Task: Buy 2 Pant Sets of size 32 for Baby Boys from Clothing section under best seller category for shipping address: Cameron White, 1980 Tibbs Avenue, Plains, Montana 59859, Cell Number 4068267954. Pay from credit card ending with 2005, CVV 3321
Action: Mouse moved to (267, 84)
Screenshot: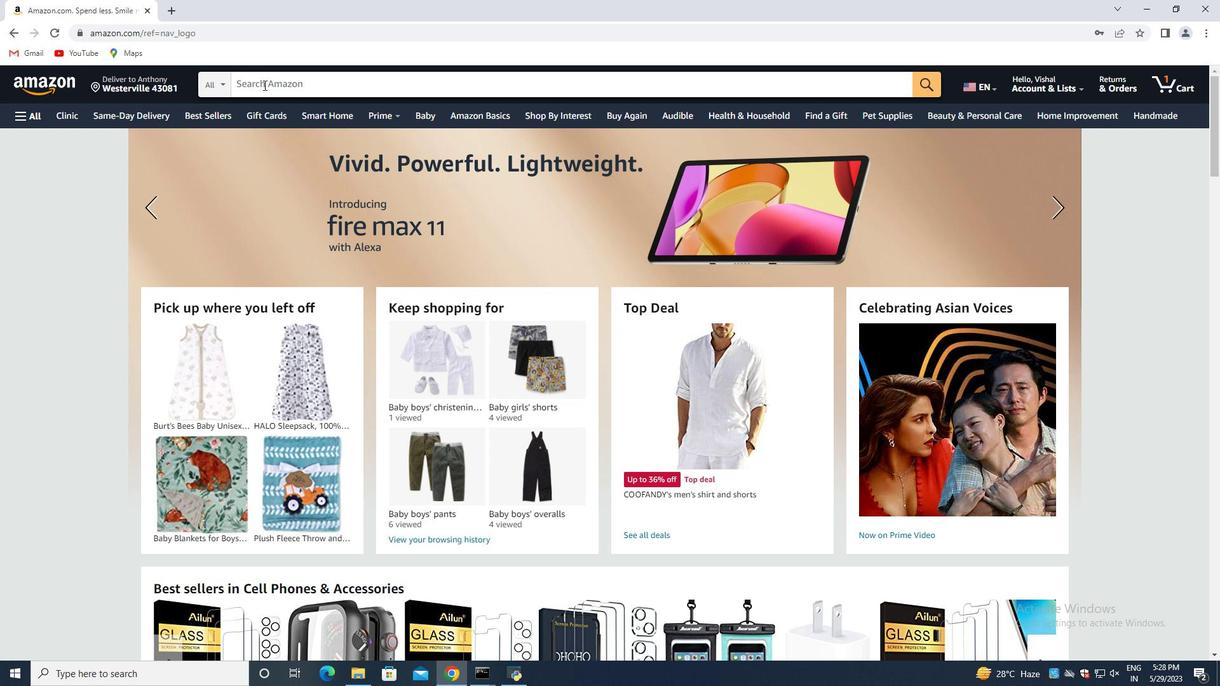 
Action: Mouse pressed left at (267, 84)
Screenshot: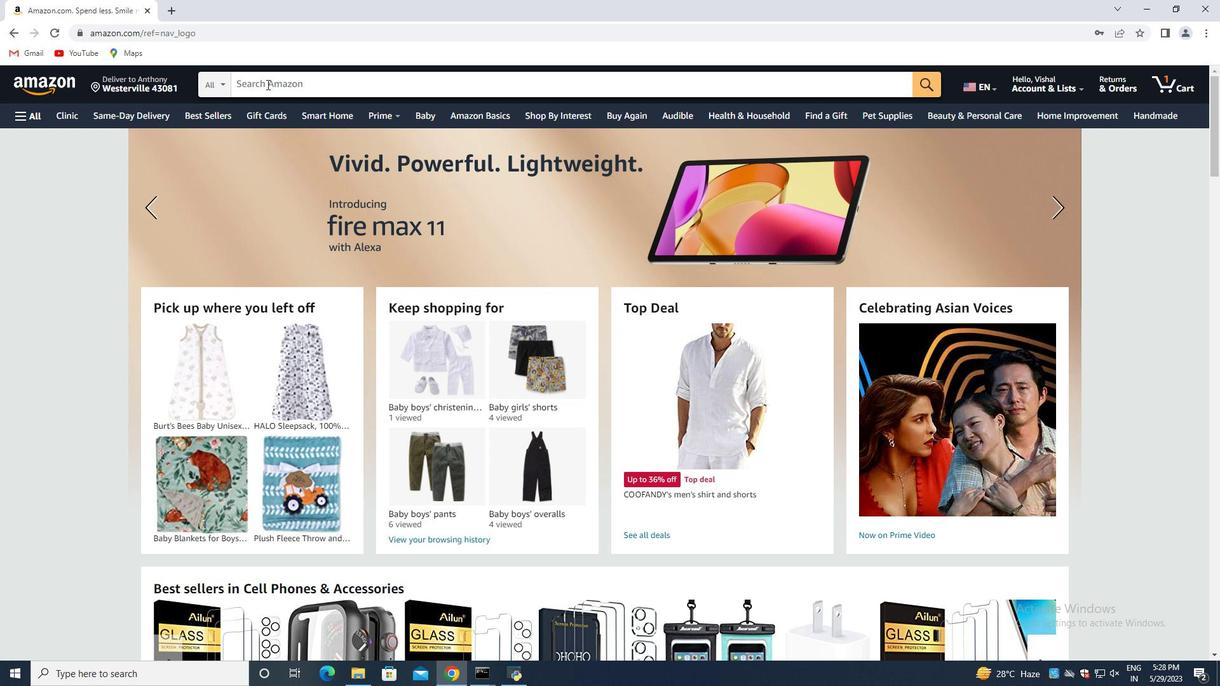 
Action: Mouse moved to (267, 84)
Screenshot: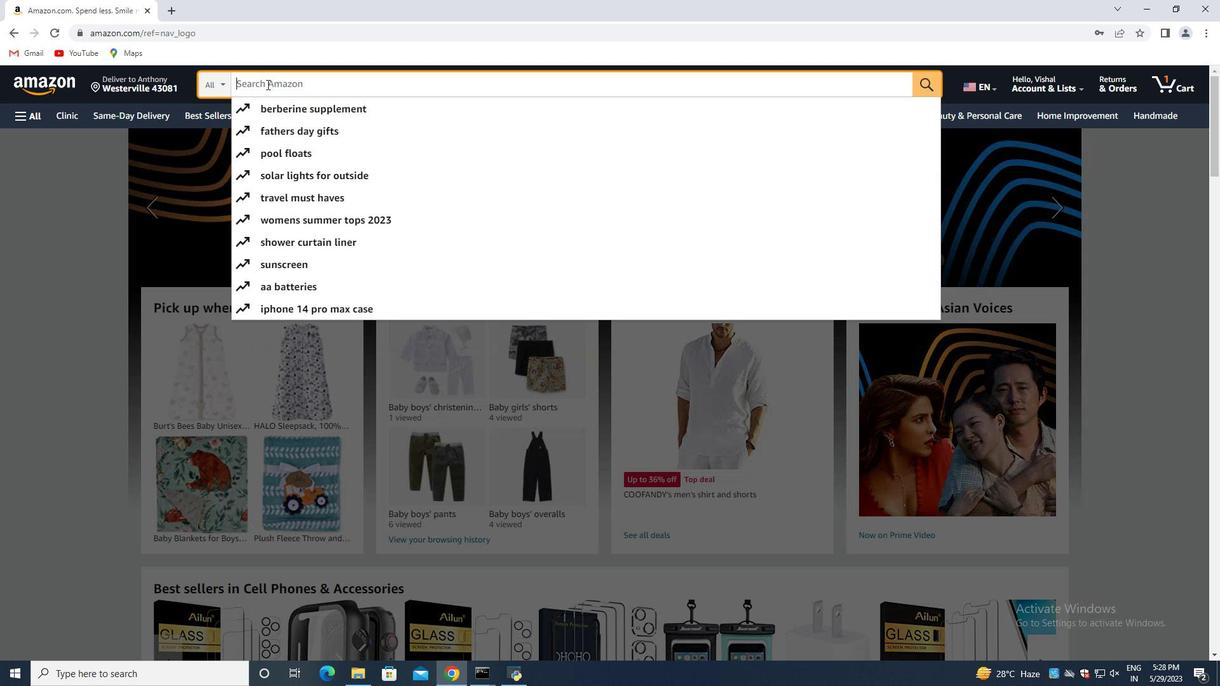 
Action: Key pressed <Key.shift>Pant<Key.space><Key.shift><Key.shift><Key.shift><Key.shift><Key.shift><Key.shift><Key.shift><Key.shift><Key.shift><Key.shift><Key.shift><Key.shift><Key.shift><Key.shift><Key.shift><Key.shift><Key.shift>Sets<Key.space>of<Key.space>size<Key.space>32<Key.space>for<Key.space>baby<Key.space>boya<Key.backspace>s<Key.enter>
Screenshot: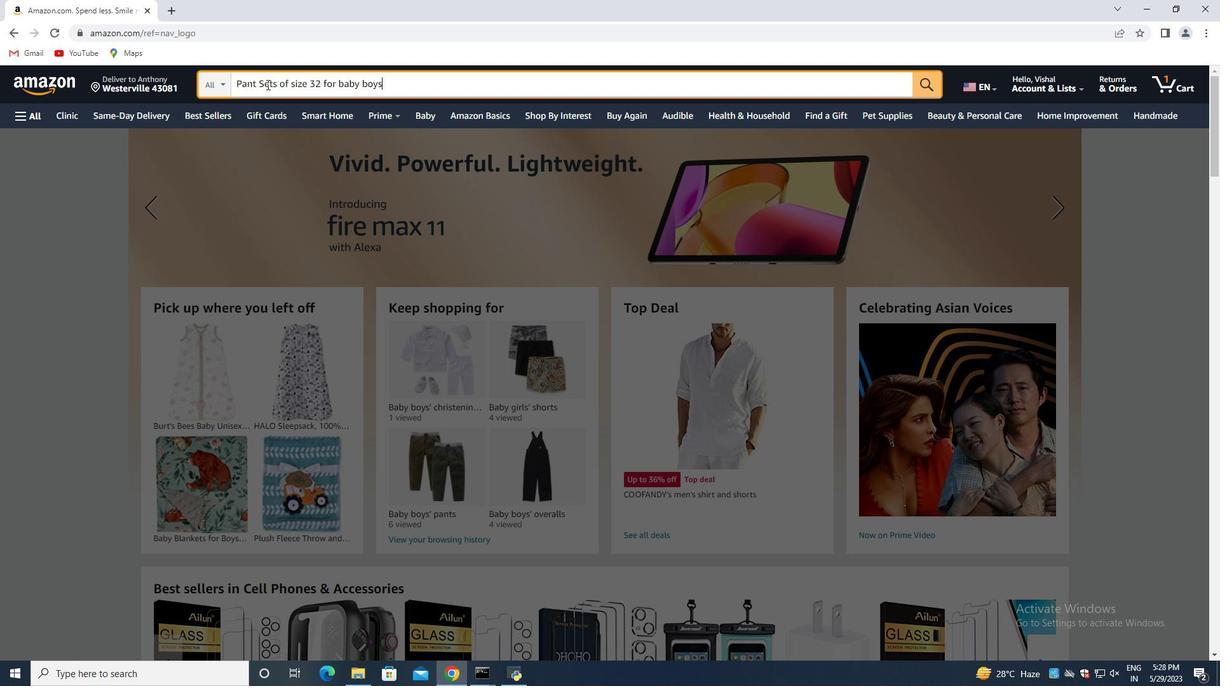 
Action: Mouse moved to (260, 113)
Screenshot: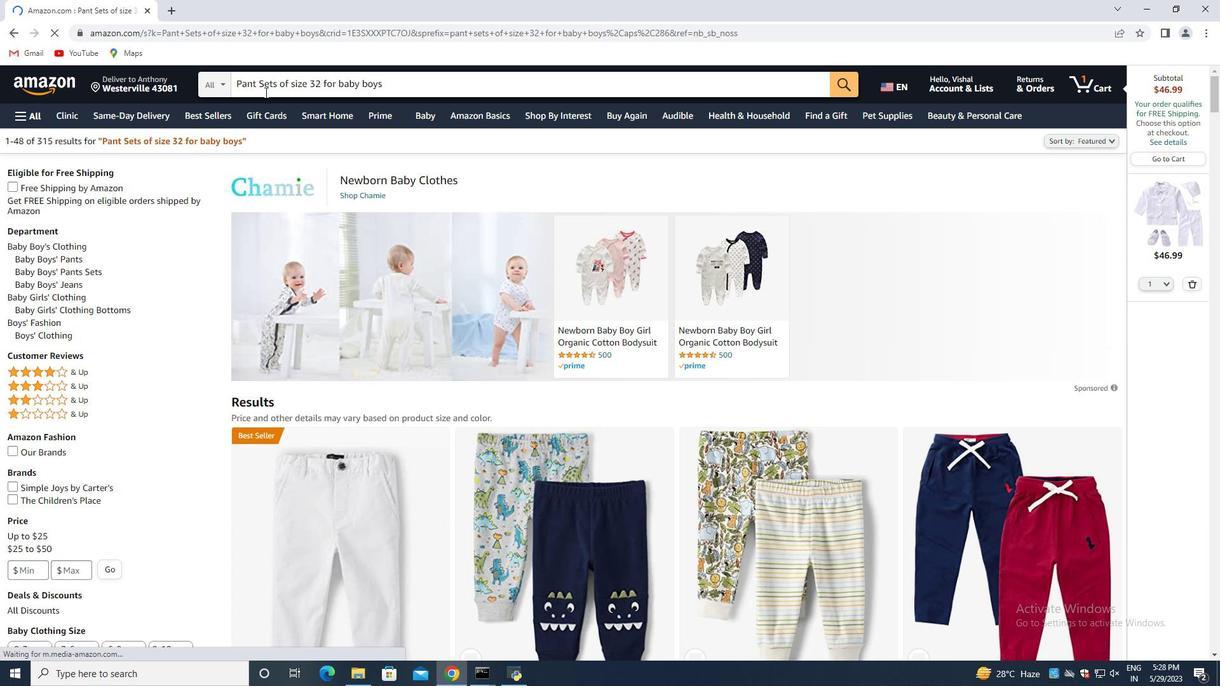
Action: Mouse scrolled (260, 112) with delta (0, 0)
Screenshot: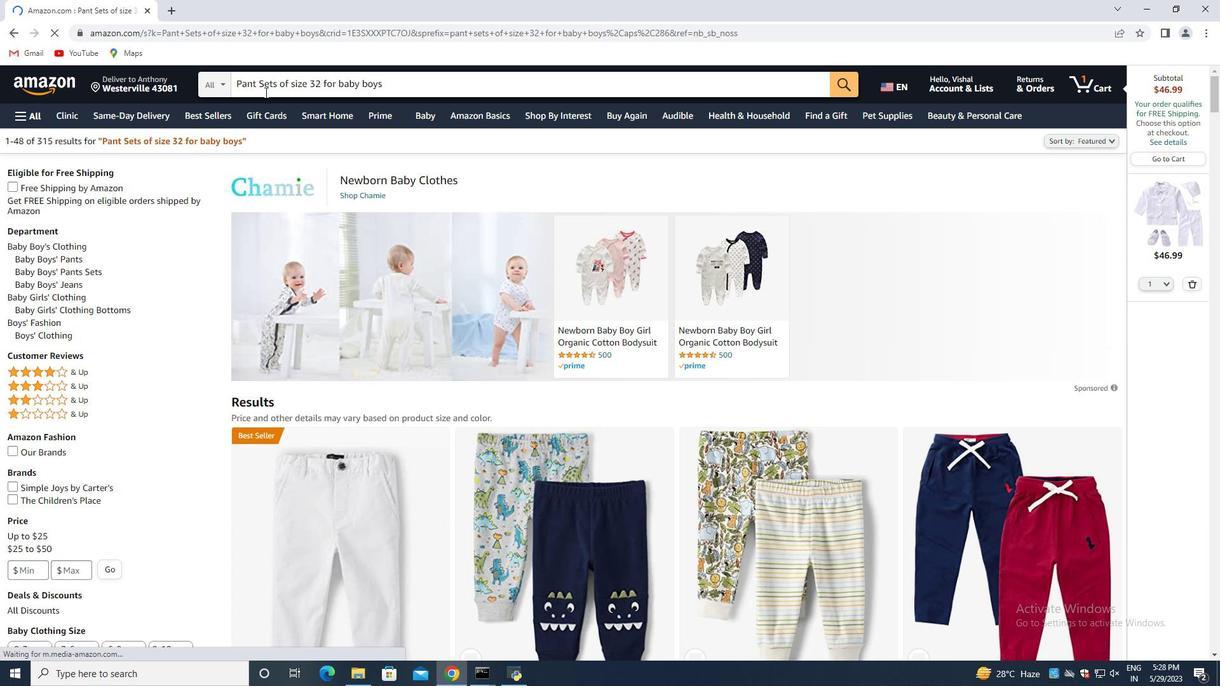 
Action: Mouse moved to (260, 117)
Screenshot: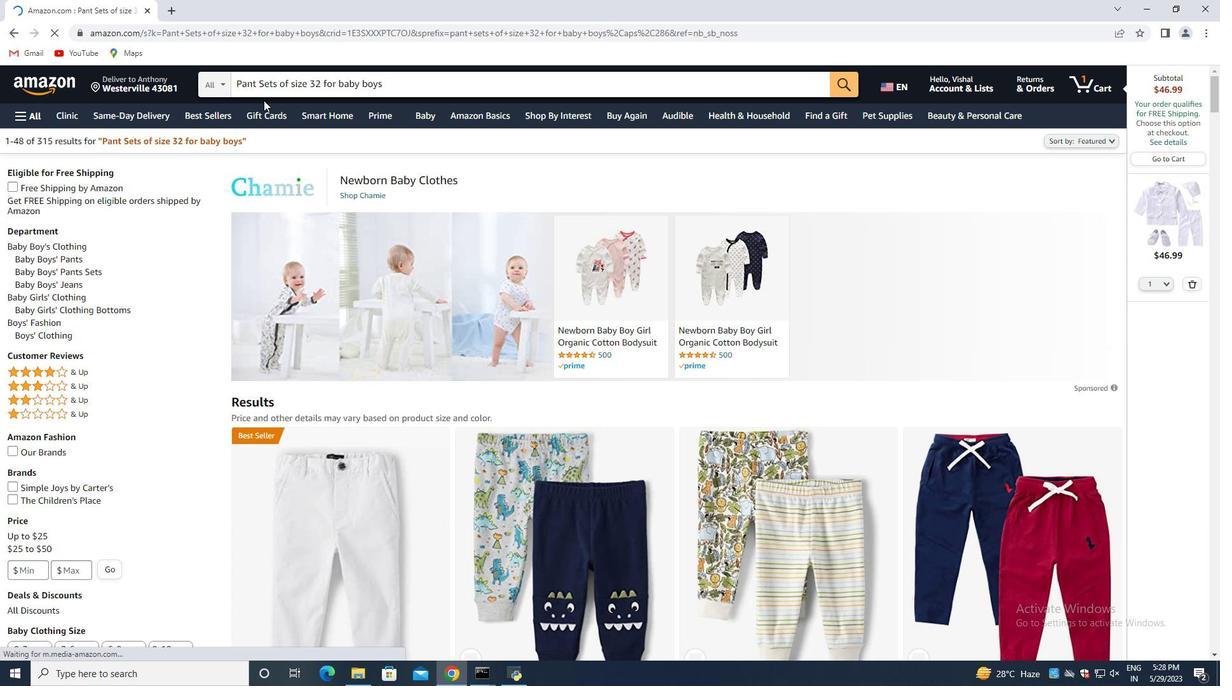 
Action: Mouse scrolled (260, 116) with delta (0, 0)
Screenshot: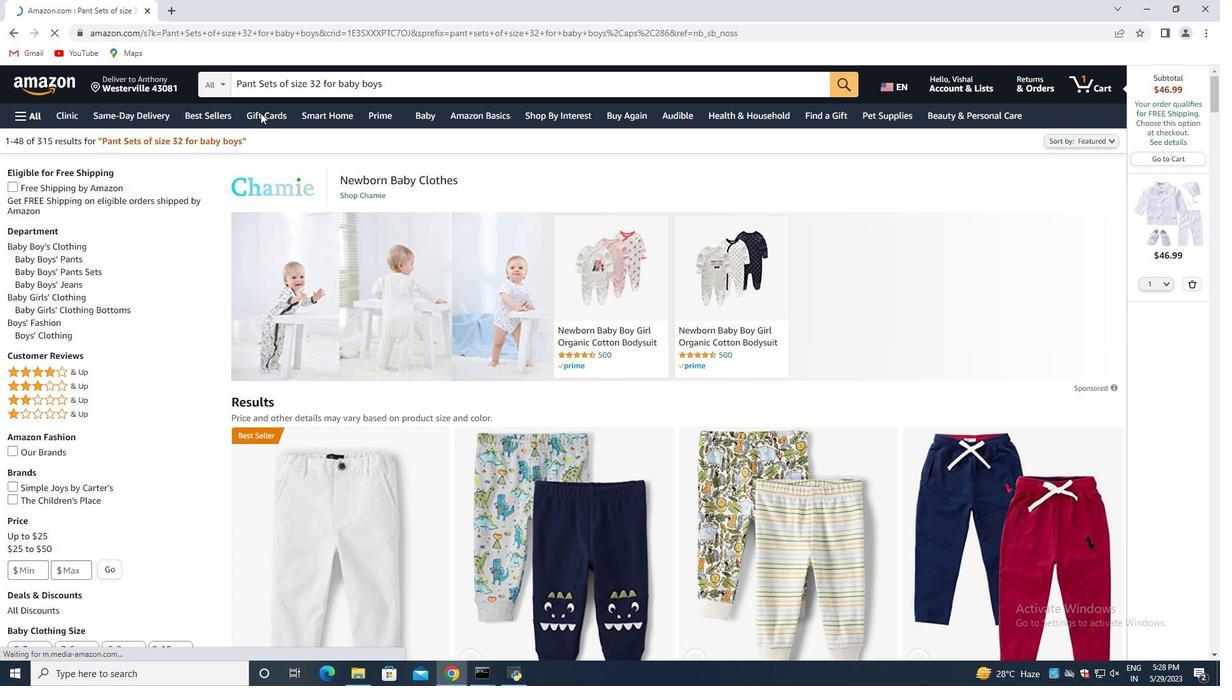 
Action: Mouse moved to (257, 113)
Screenshot: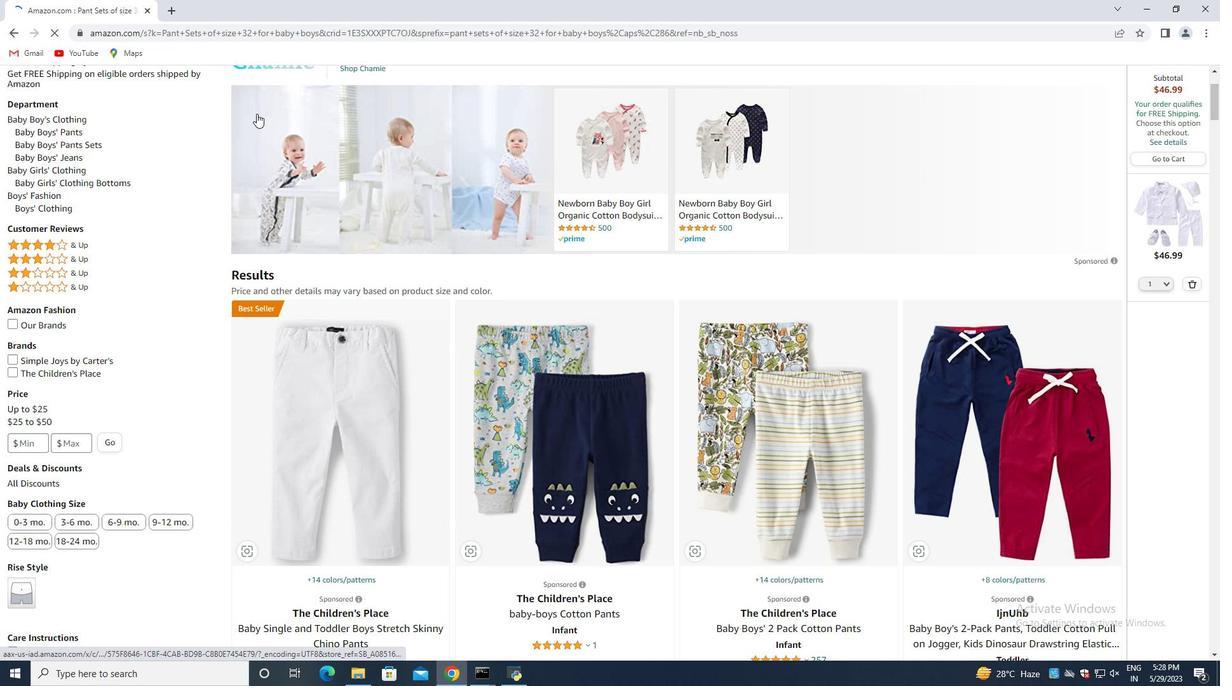 
Action: Mouse scrolled (257, 113) with delta (0, 0)
Screenshot: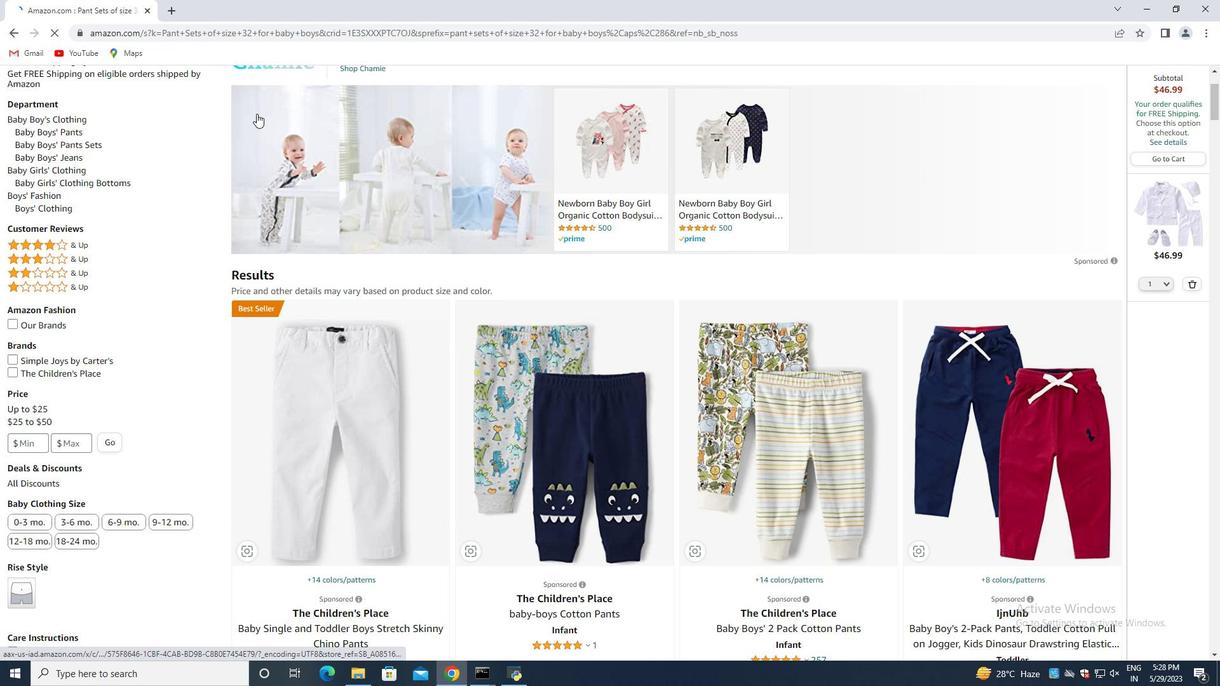 
Action: Mouse moved to (258, 113)
Screenshot: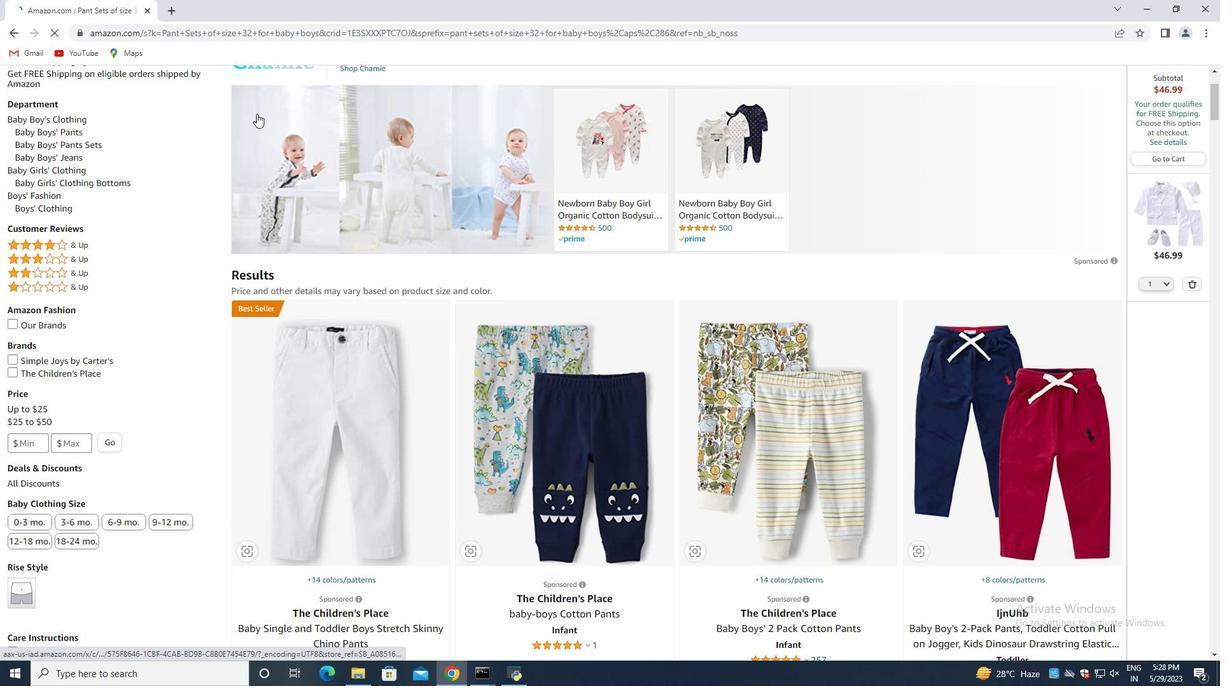 
Action: Mouse scrolled (258, 113) with delta (0, 0)
Screenshot: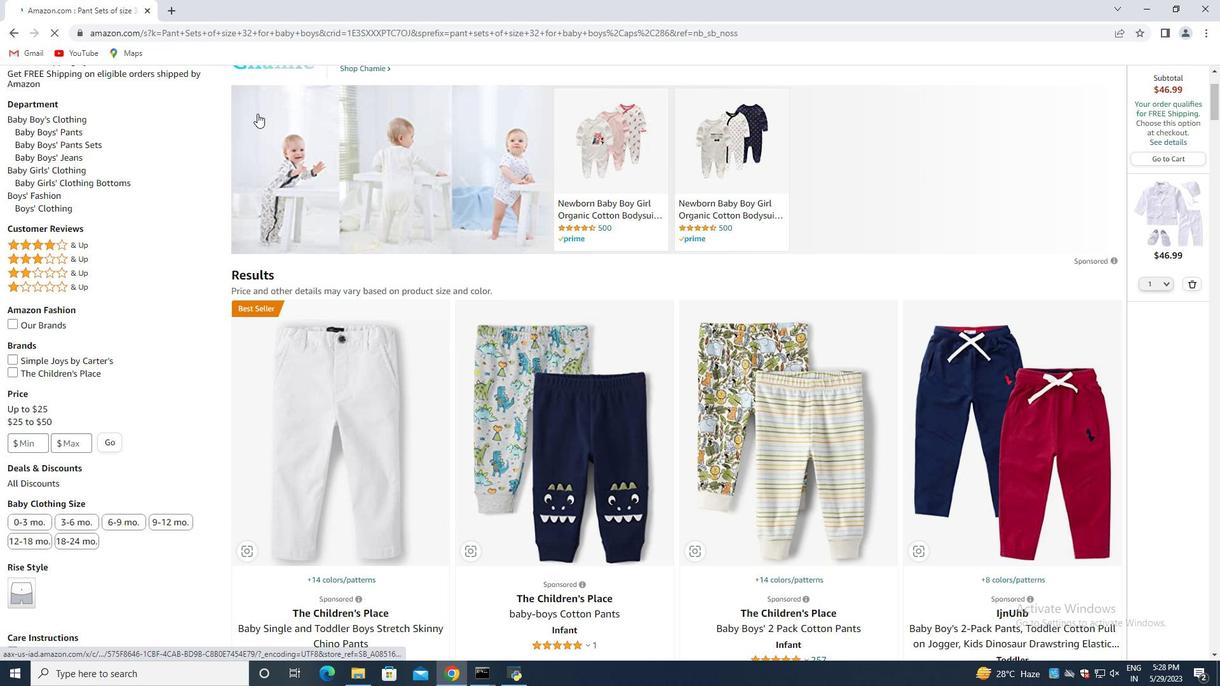
Action: Mouse moved to (357, 100)
Screenshot: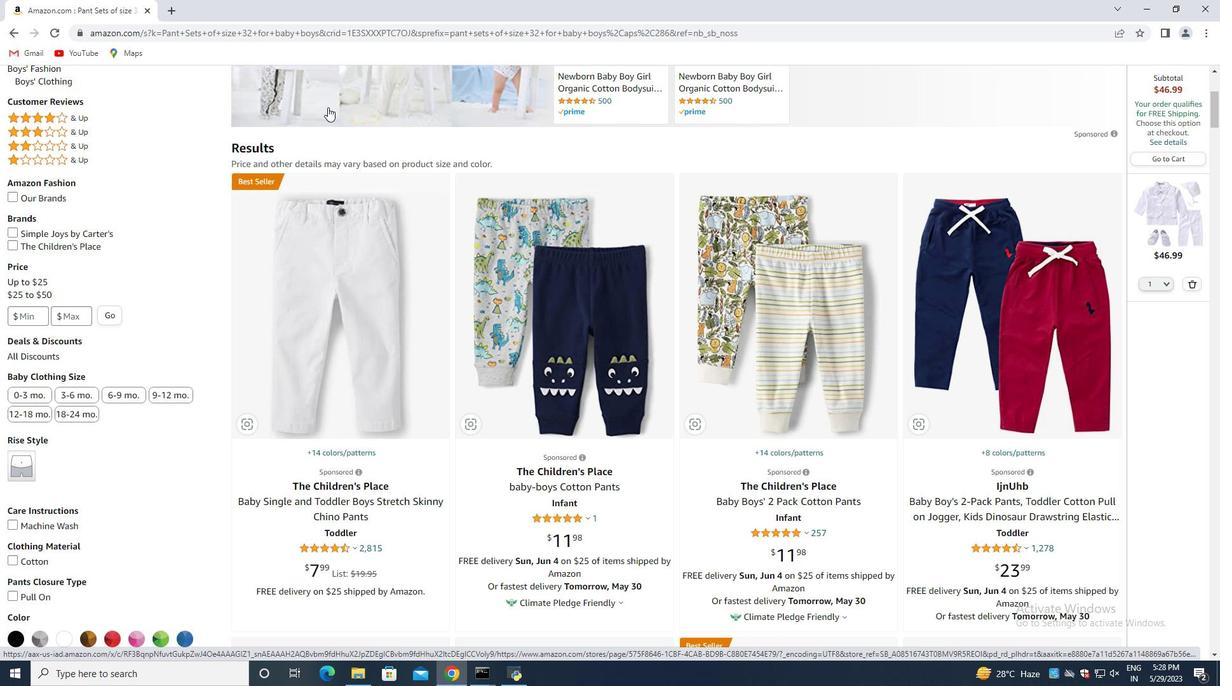 
Action: Mouse scrolled (357, 99) with delta (0, 0)
Screenshot: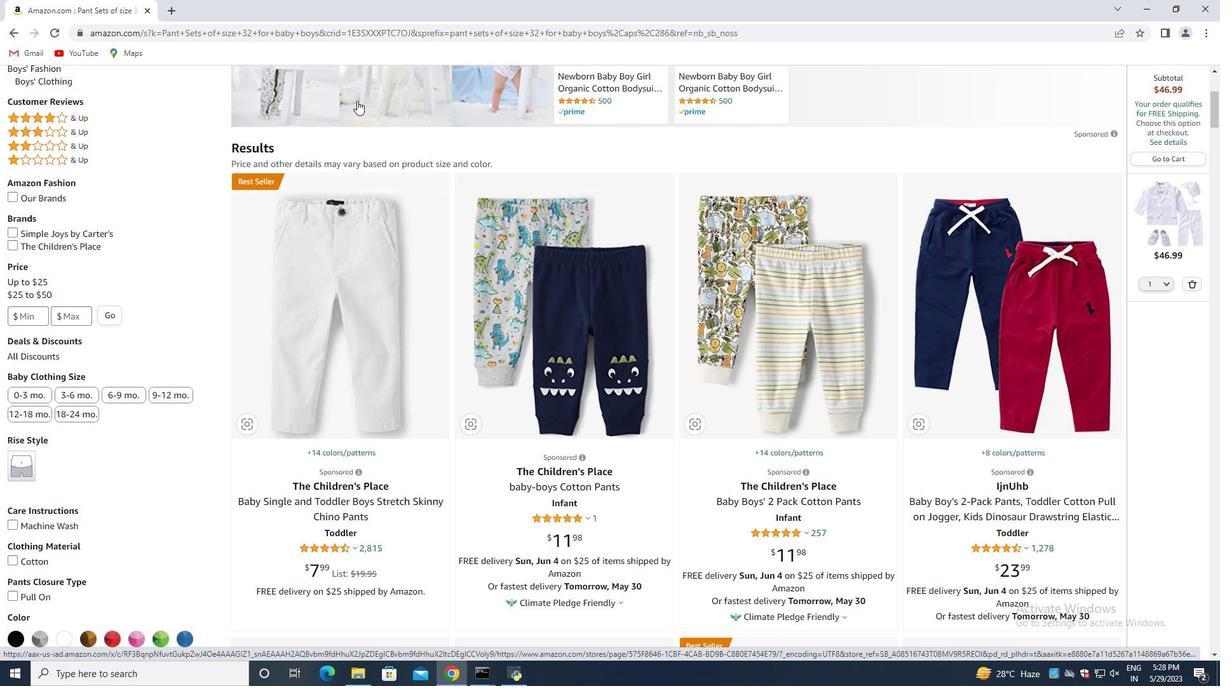 
Action: Mouse moved to (357, 125)
Screenshot: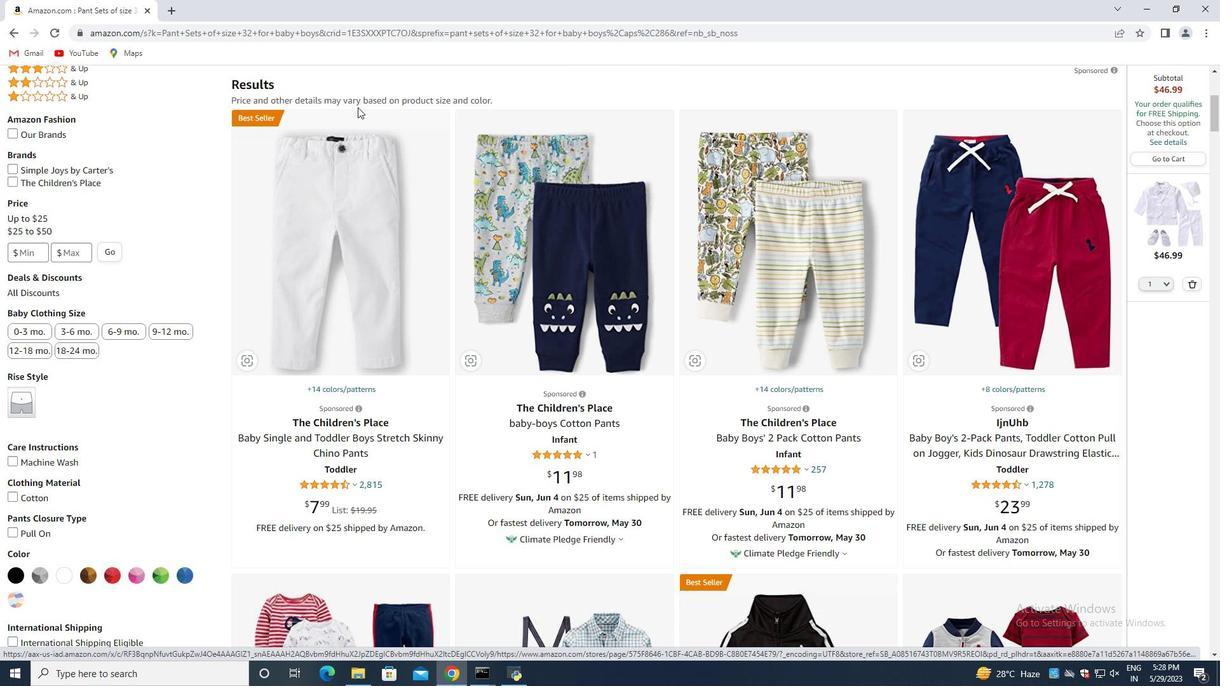 
Action: Mouse scrolled (357, 124) with delta (0, 0)
Screenshot: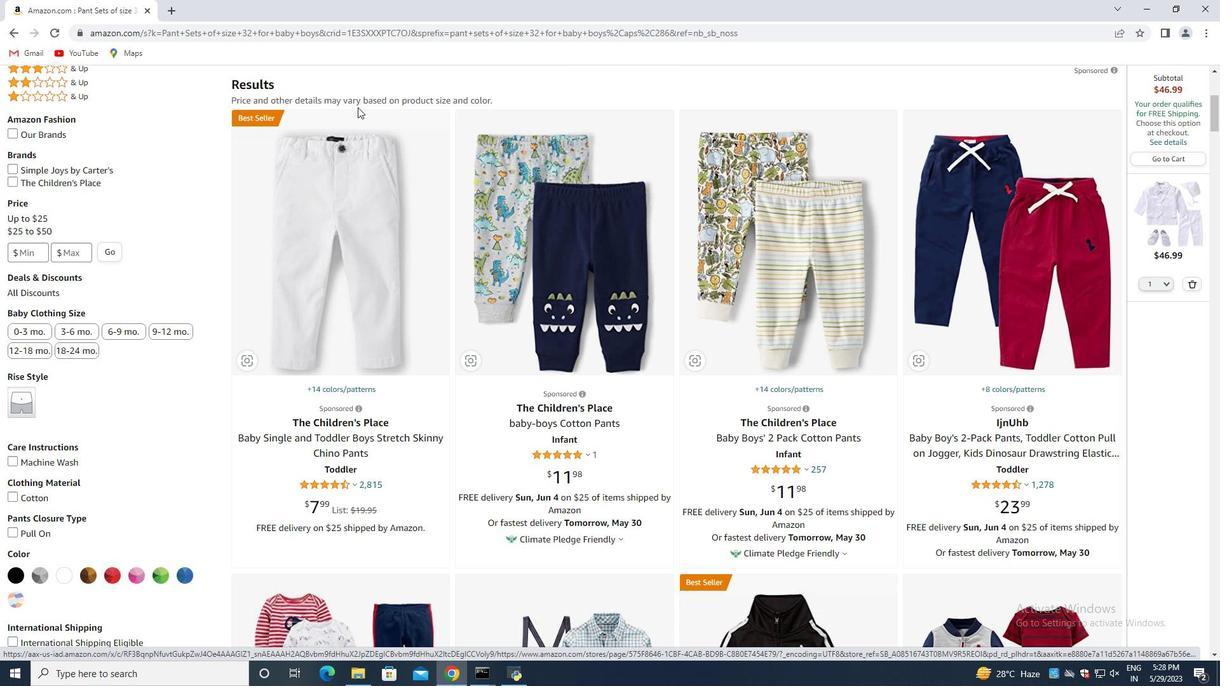 
Action: Mouse moved to (354, 132)
Screenshot: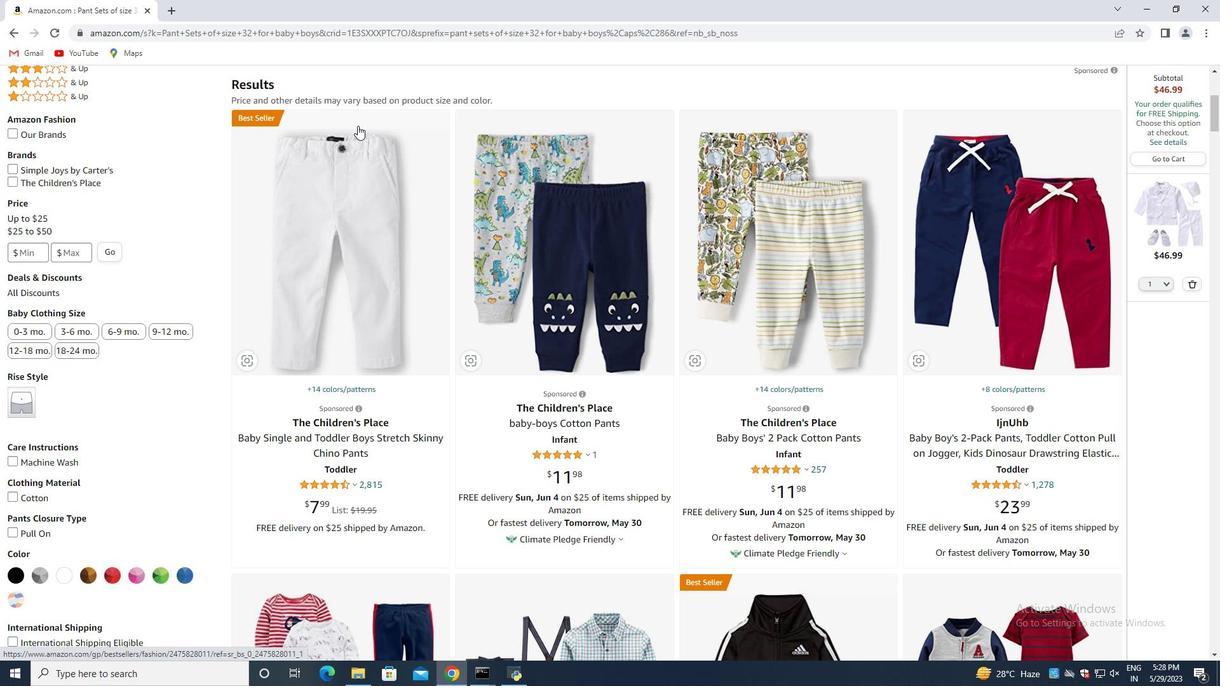 
Action: Mouse scrolled (354, 132) with delta (0, 0)
Screenshot: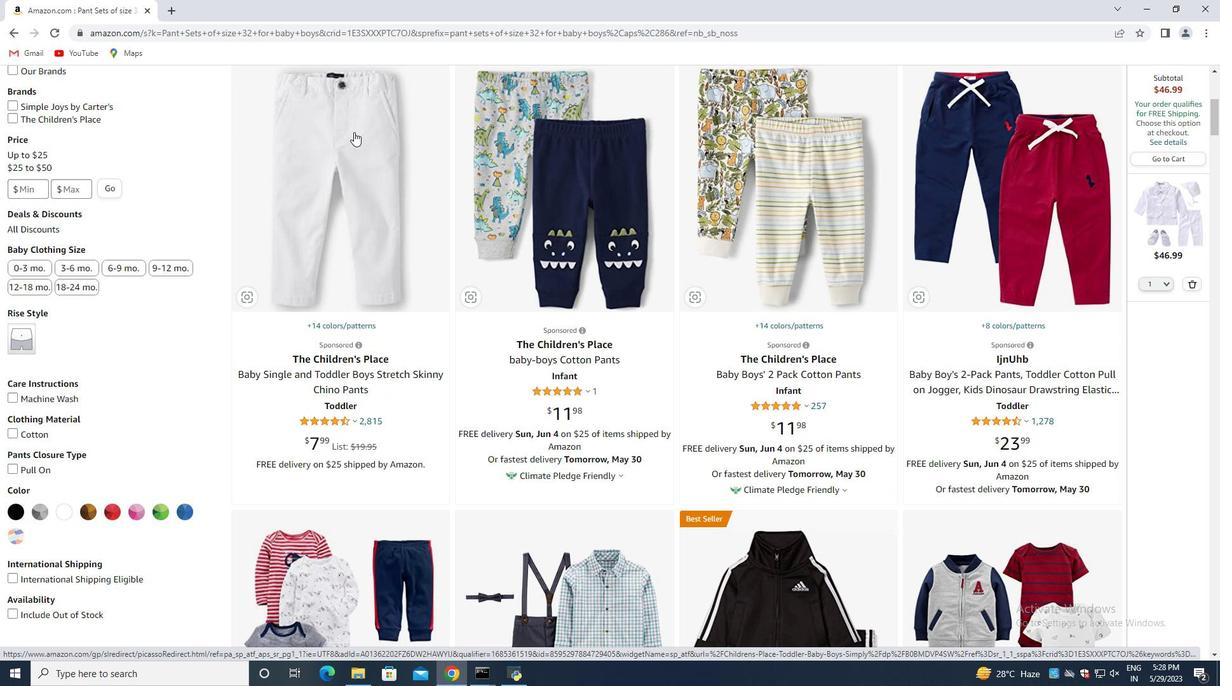 
Action: Mouse scrolled (354, 132) with delta (0, 0)
Screenshot: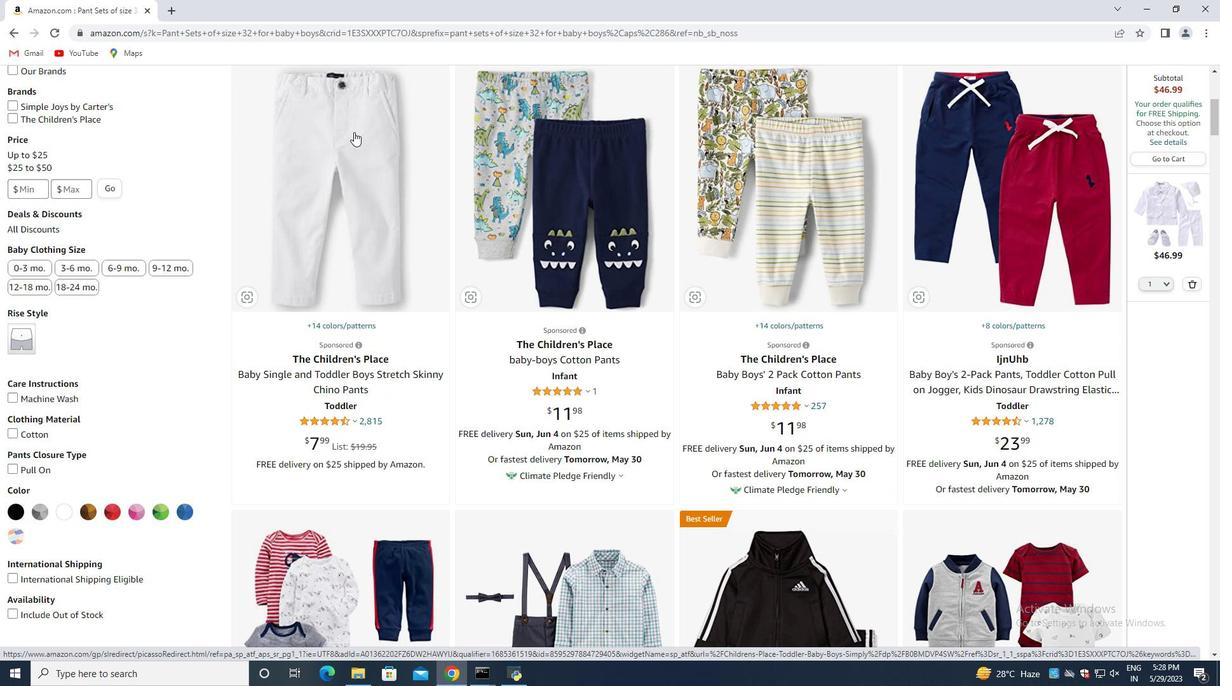 
Action: Mouse moved to (235, 155)
Screenshot: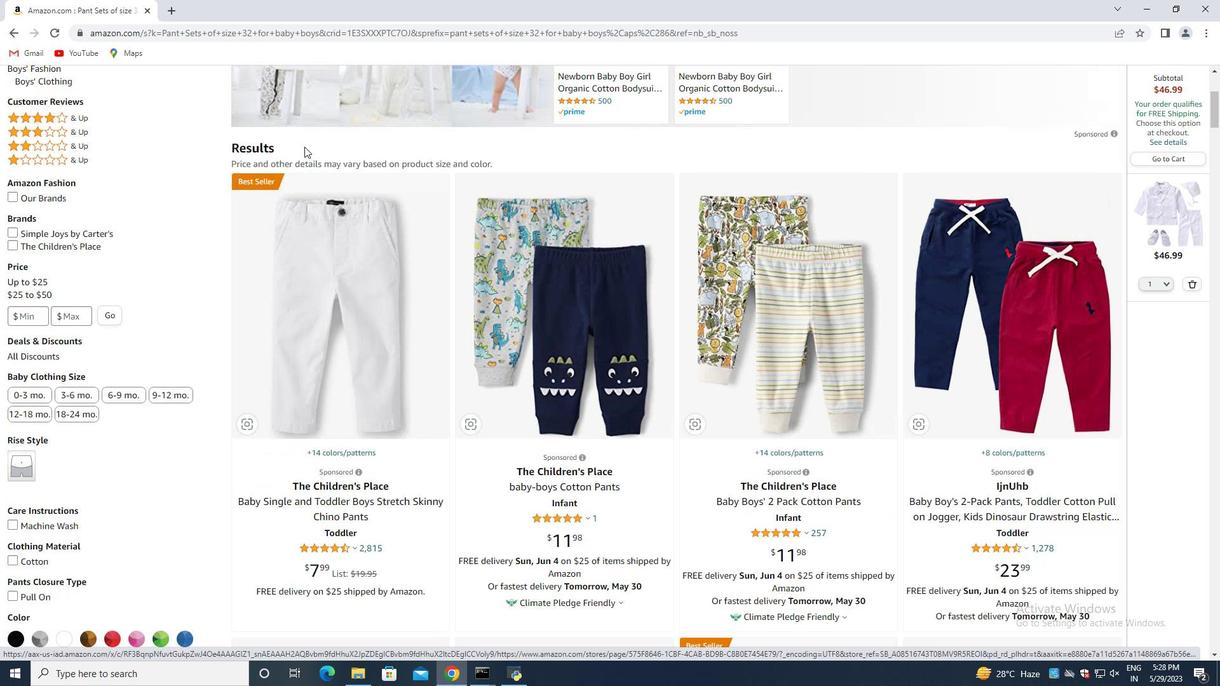 
Action: Mouse scrolled (235, 155) with delta (0, 0)
Screenshot: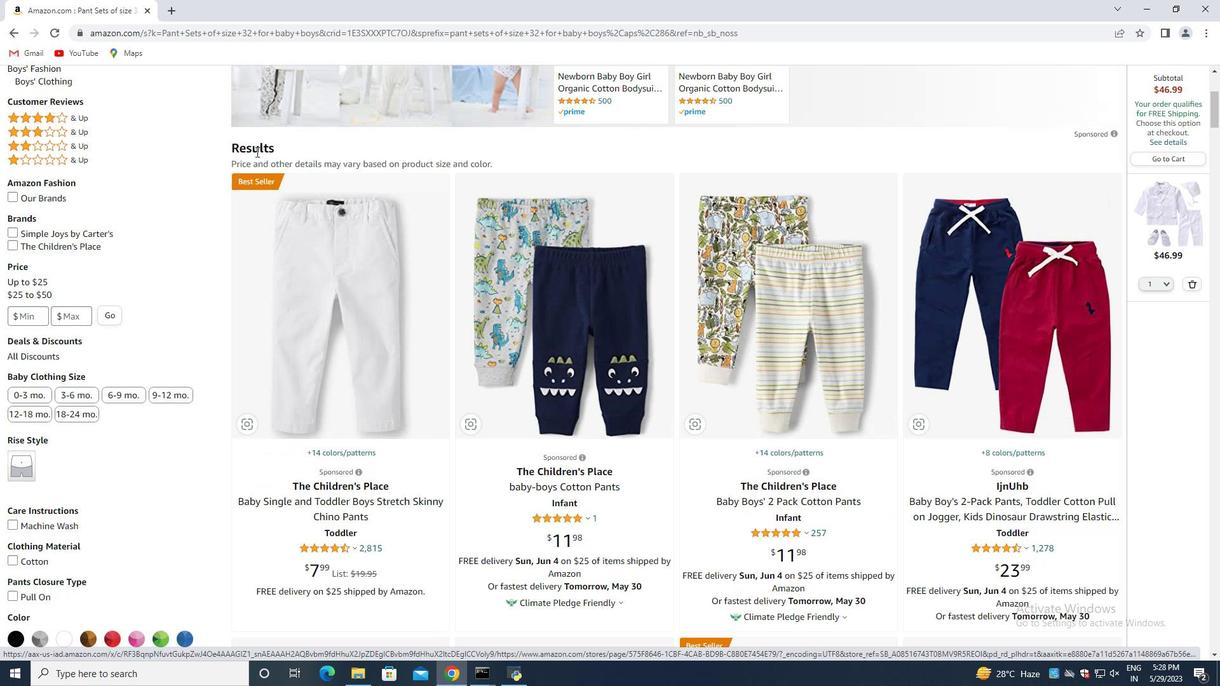 
Action: Mouse moved to (234, 155)
Screenshot: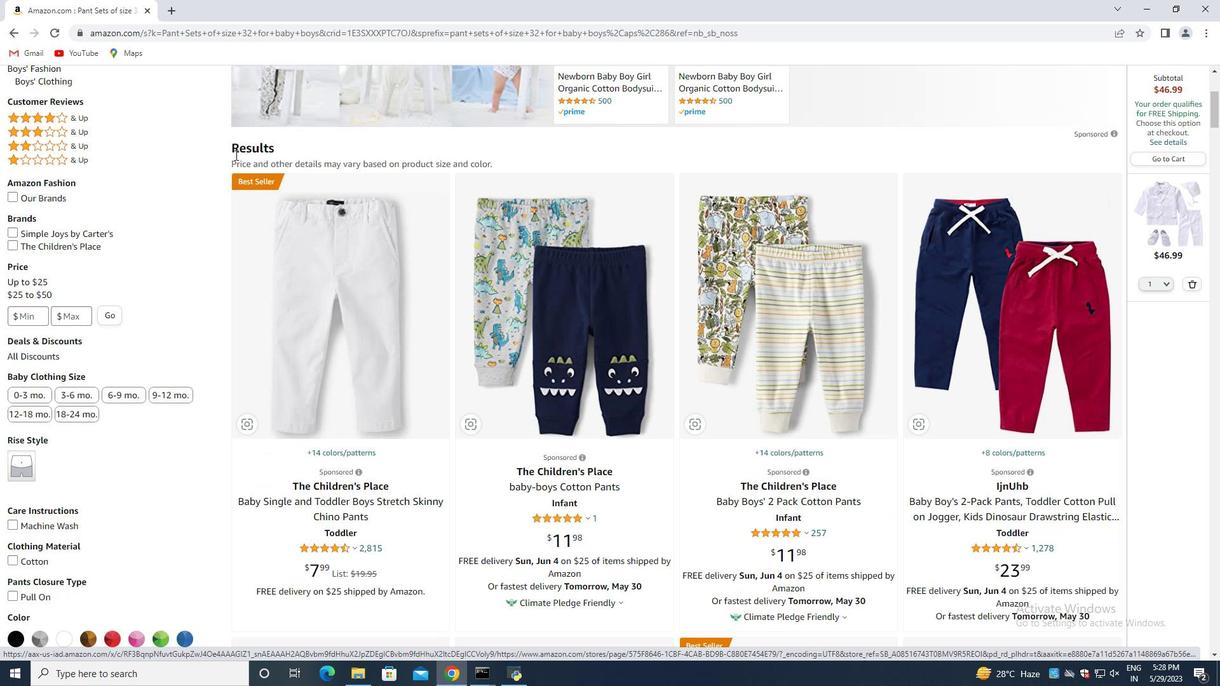 
Action: Mouse scrolled (234, 155) with delta (0, 0)
Screenshot: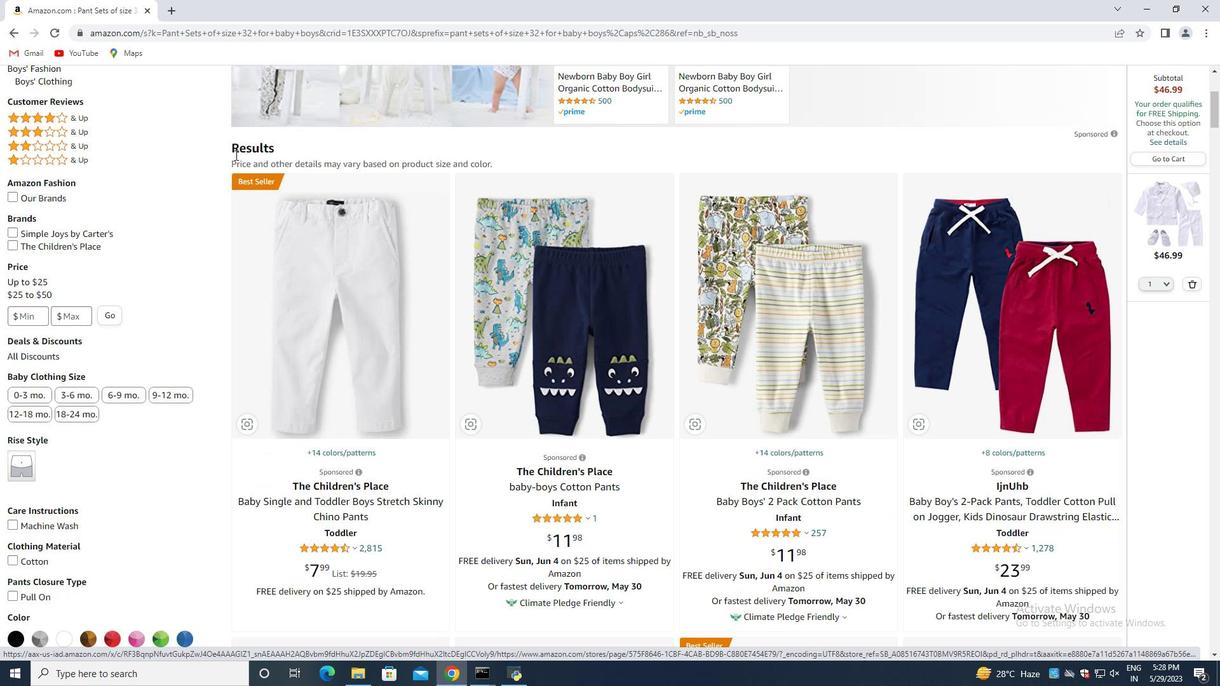 
Action: Mouse scrolled (234, 155) with delta (0, 0)
Screenshot: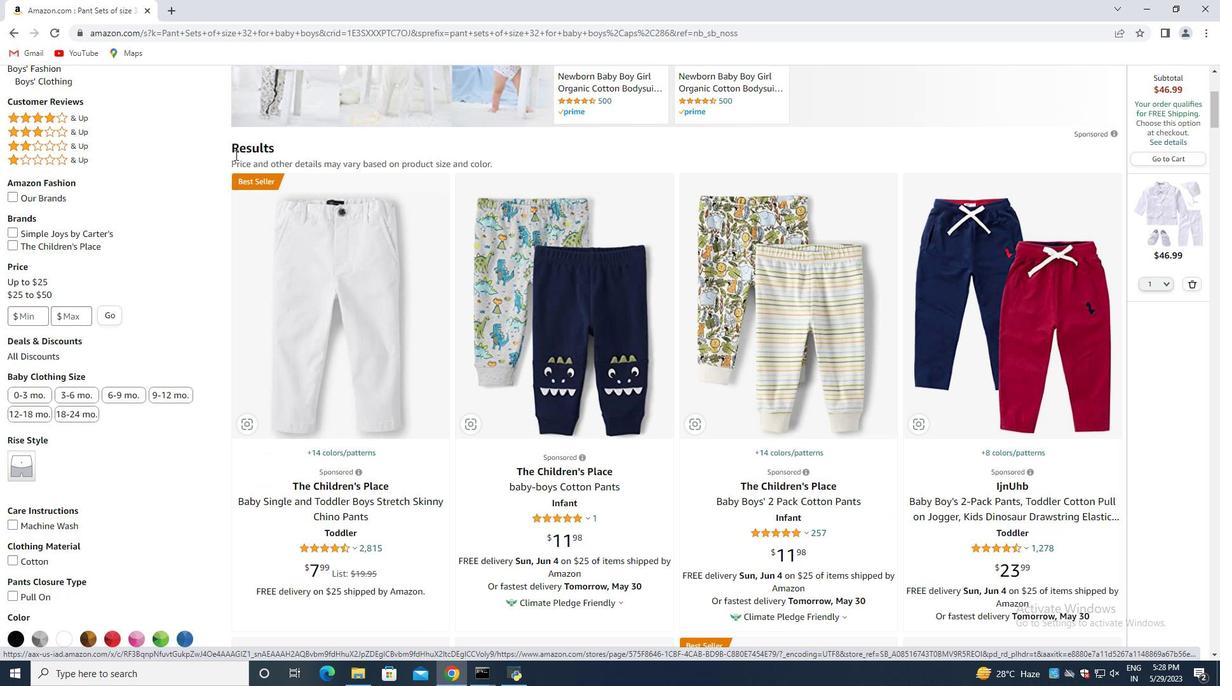 
Action: Mouse scrolled (234, 155) with delta (0, 0)
Screenshot: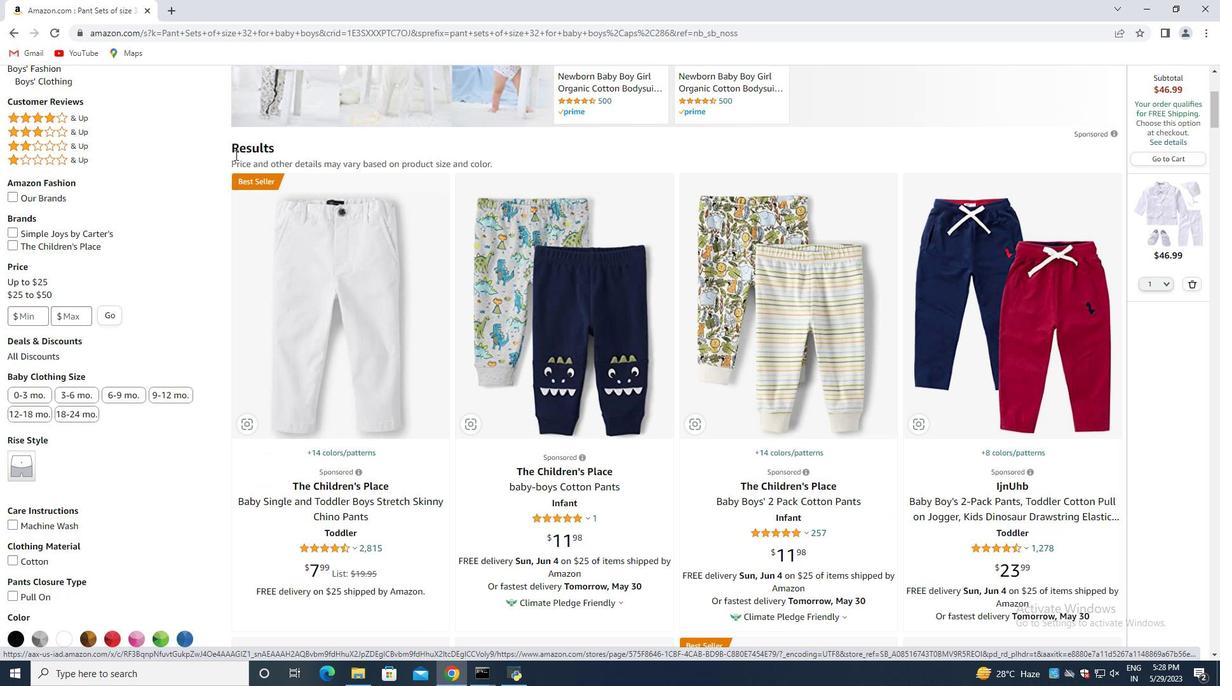 
Action: Mouse moved to (76, 249)
Screenshot: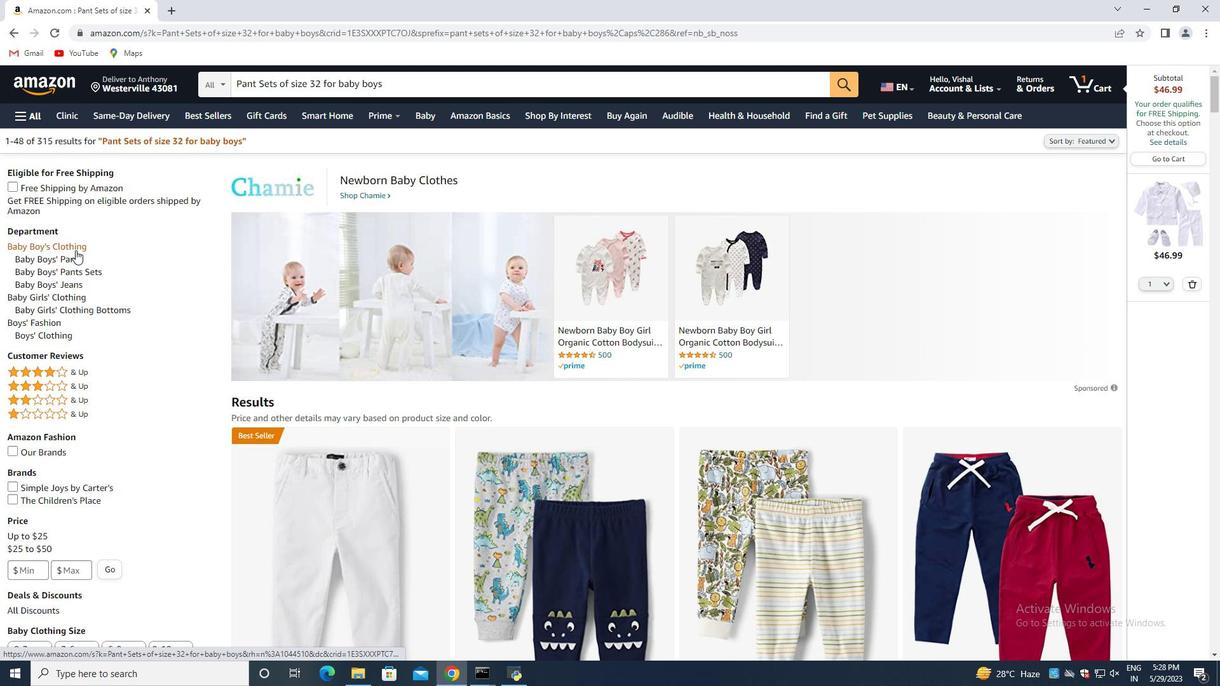
Action: Mouse pressed left at (76, 249)
Screenshot: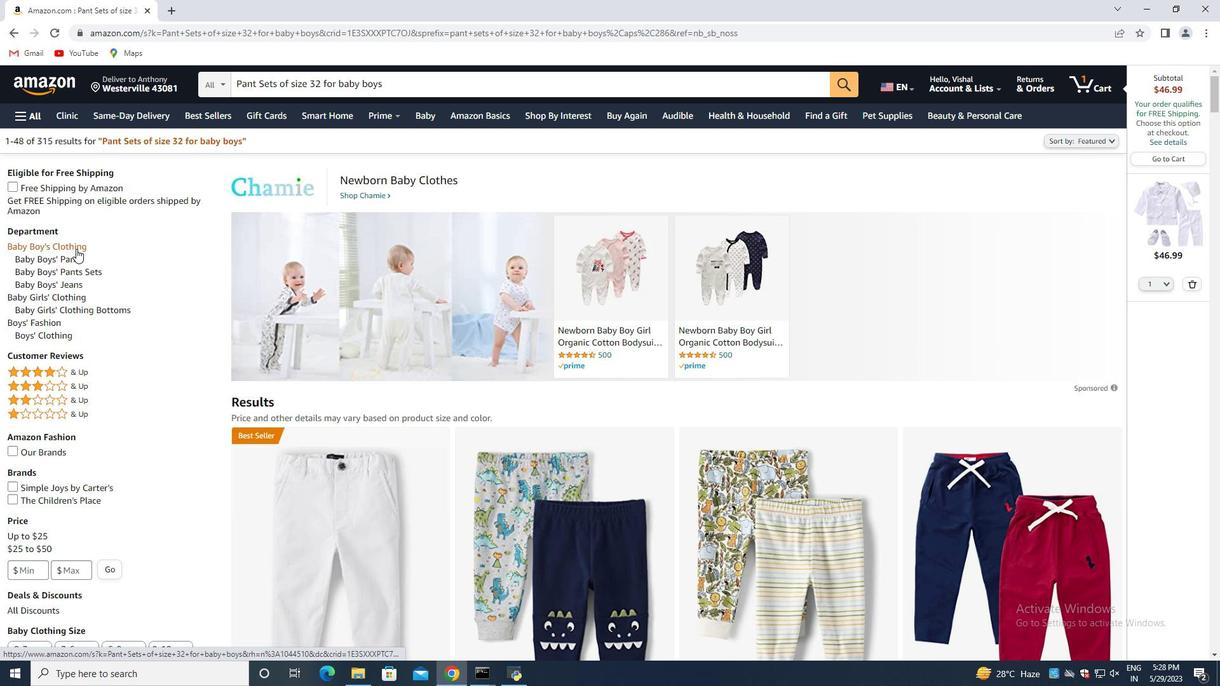 
Action: Mouse moved to (221, 120)
Screenshot: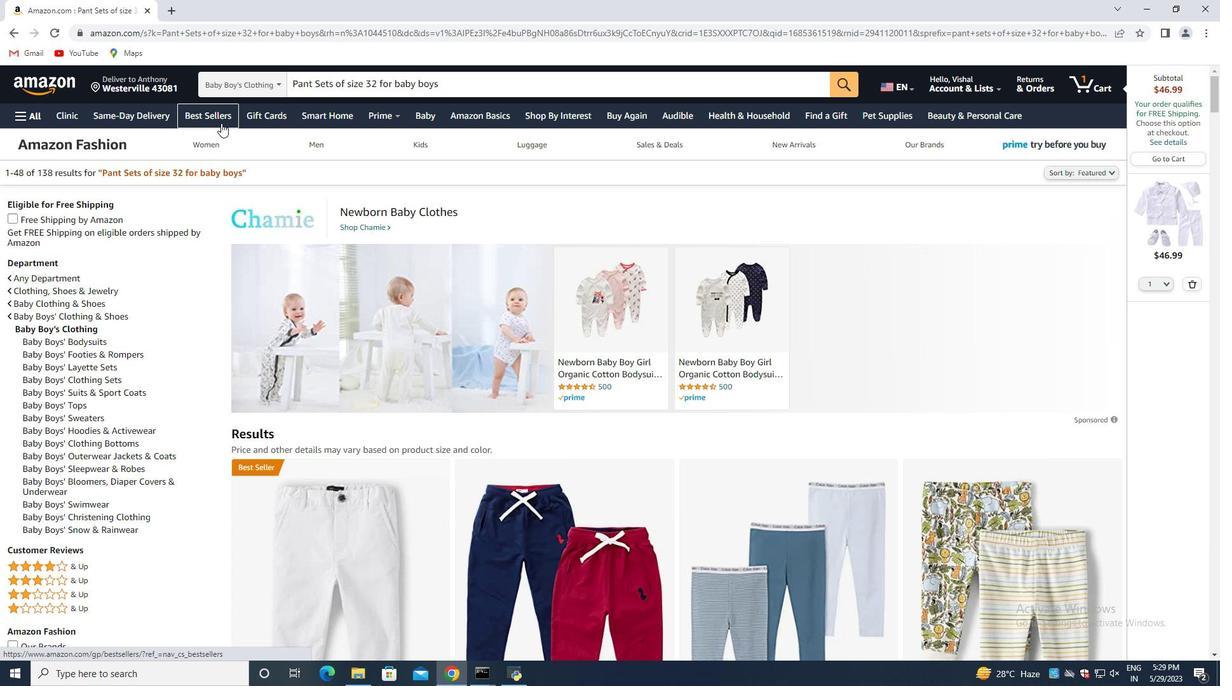 
Action: Mouse pressed left at (221, 120)
Screenshot: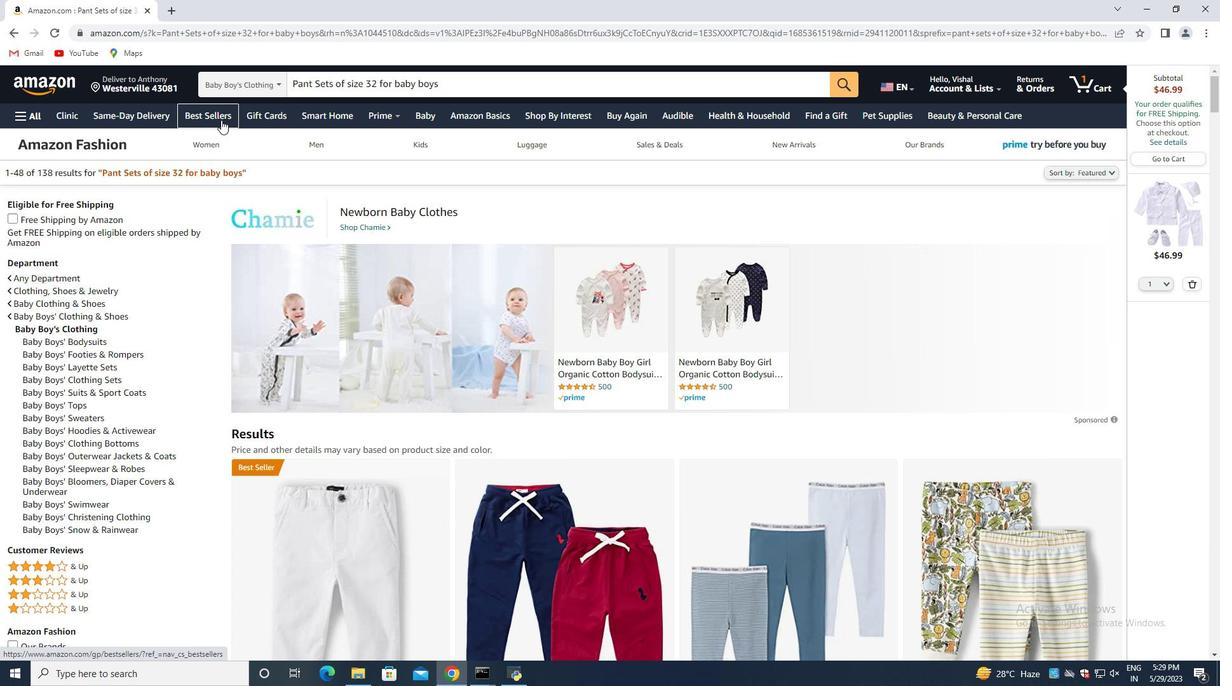 
Action: Mouse moved to (388, 87)
Screenshot: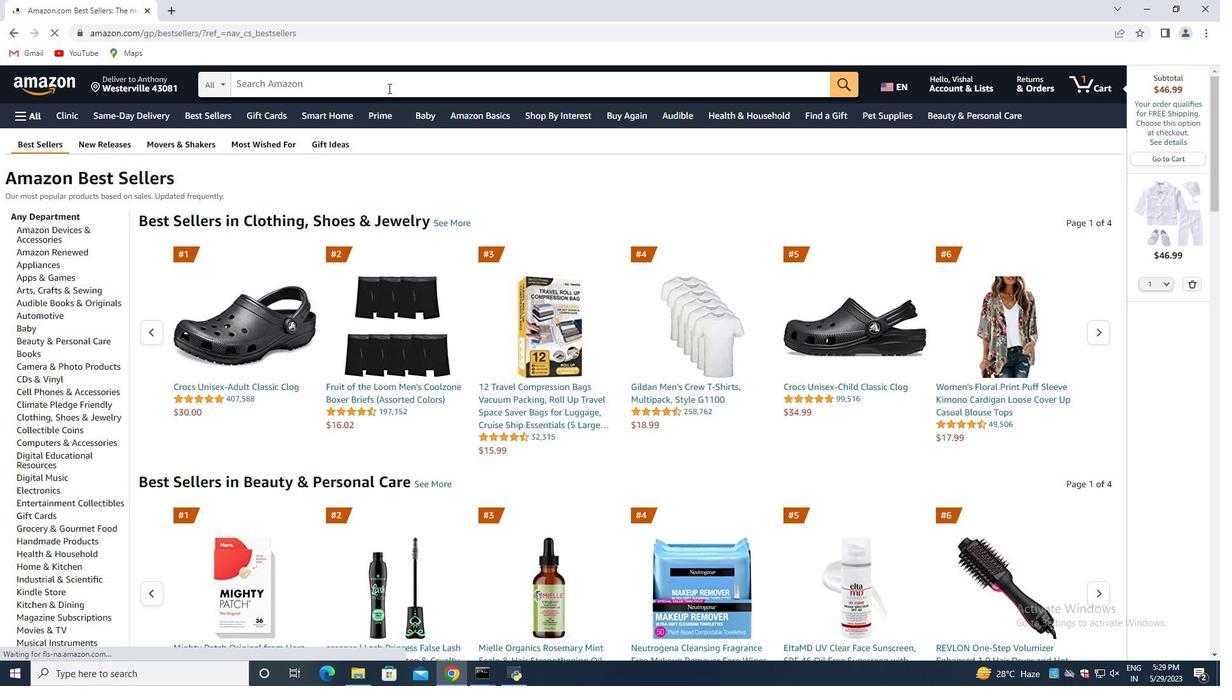 
Action: Mouse pressed left at (388, 87)
Screenshot: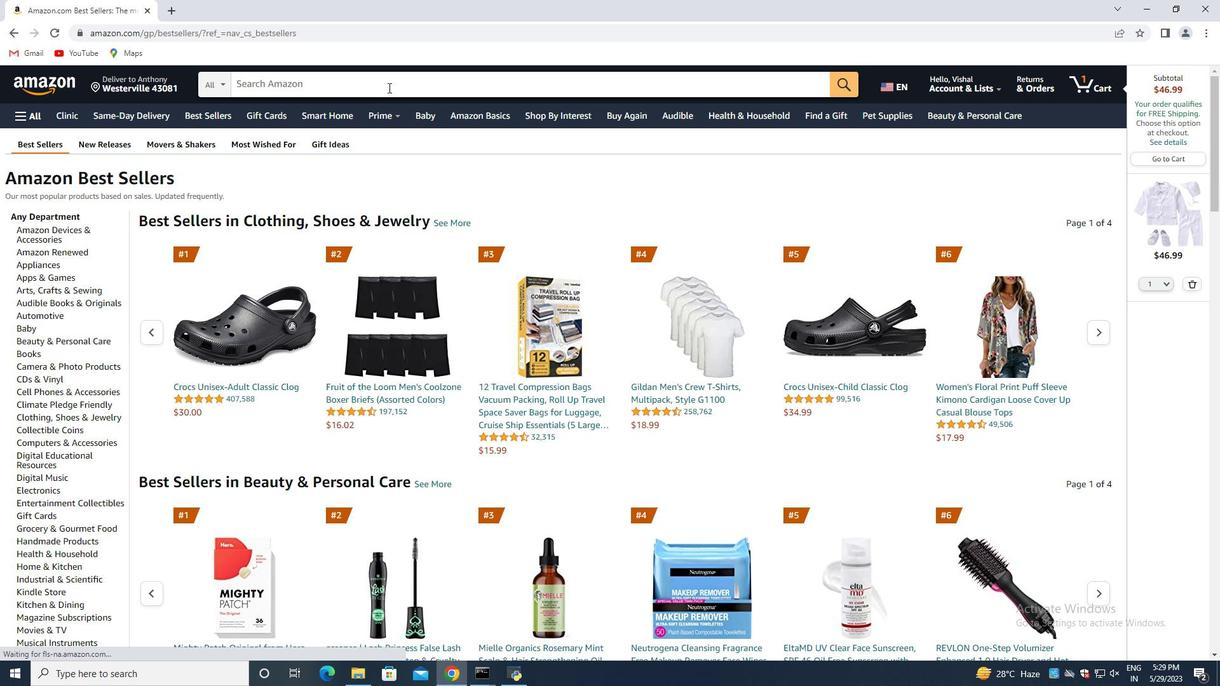 
Action: Mouse moved to (367, 111)
Screenshot: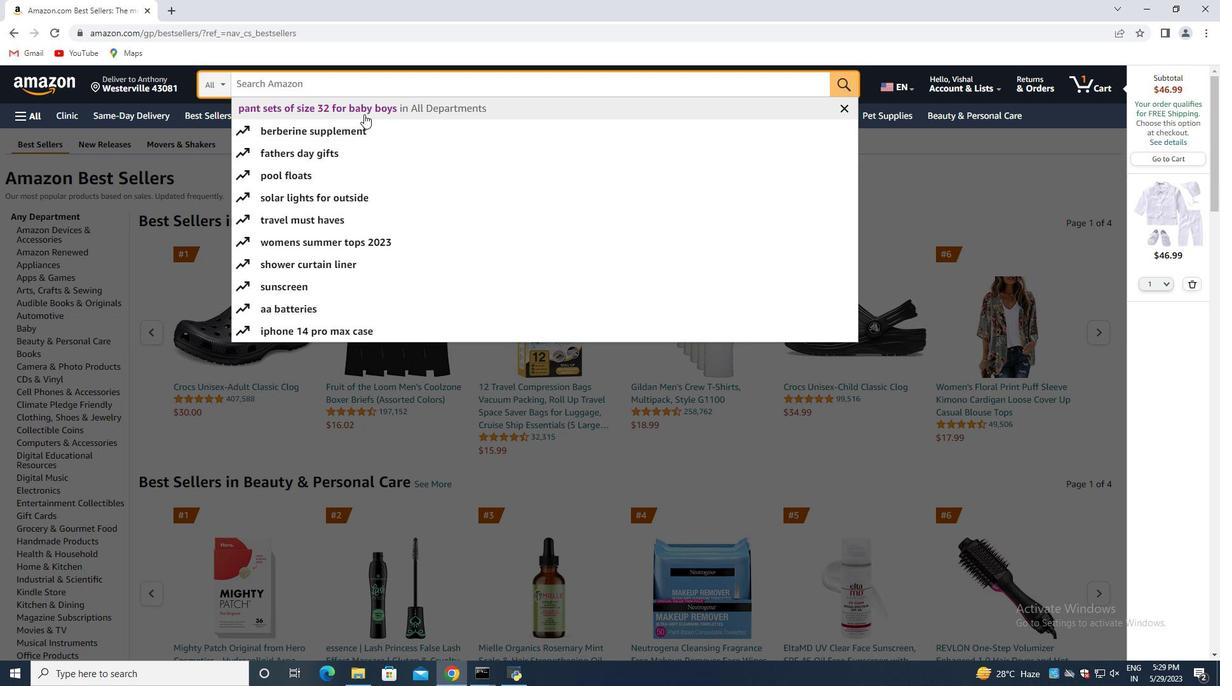 
Action: Mouse pressed left at (367, 111)
Screenshot: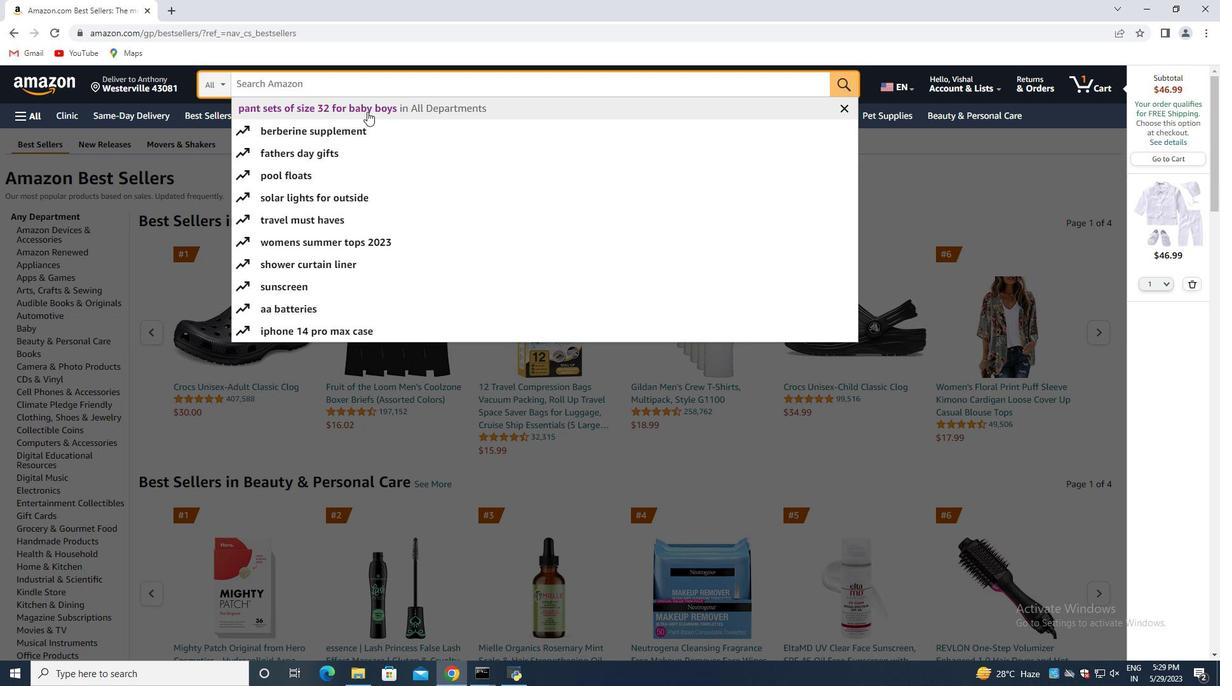 
Action: Mouse moved to (400, 127)
Screenshot: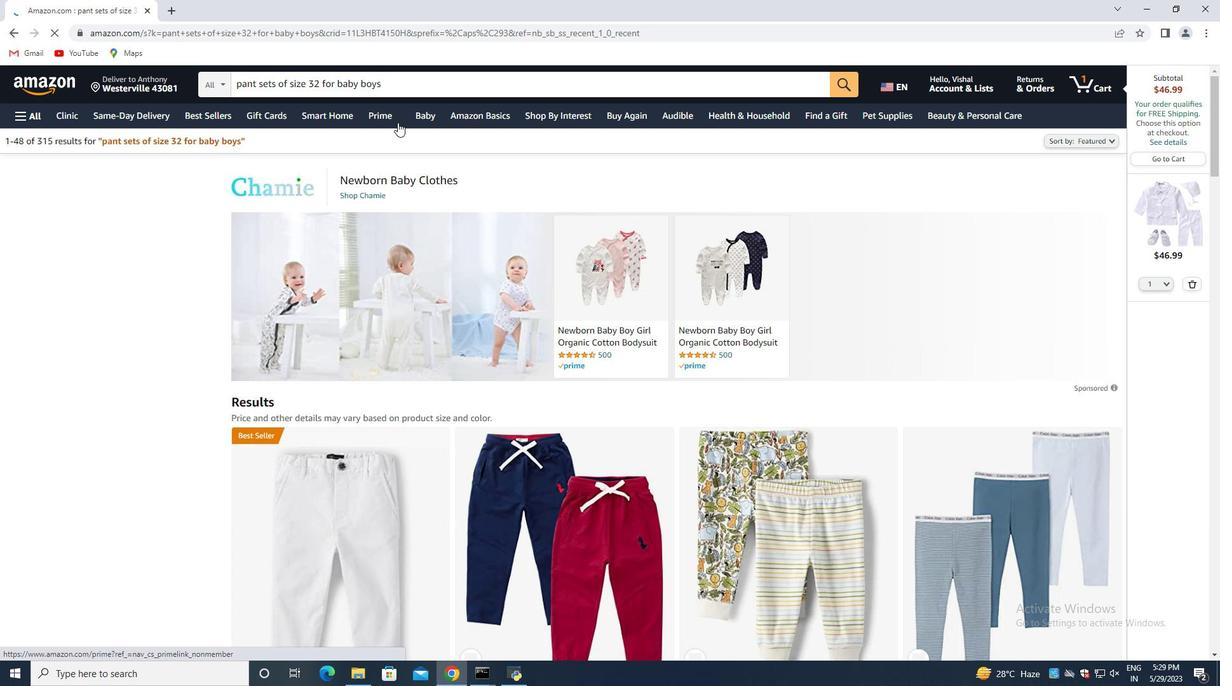 
Action: Mouse scrolled (400, 126) with delta (0, 0)
Screenshot: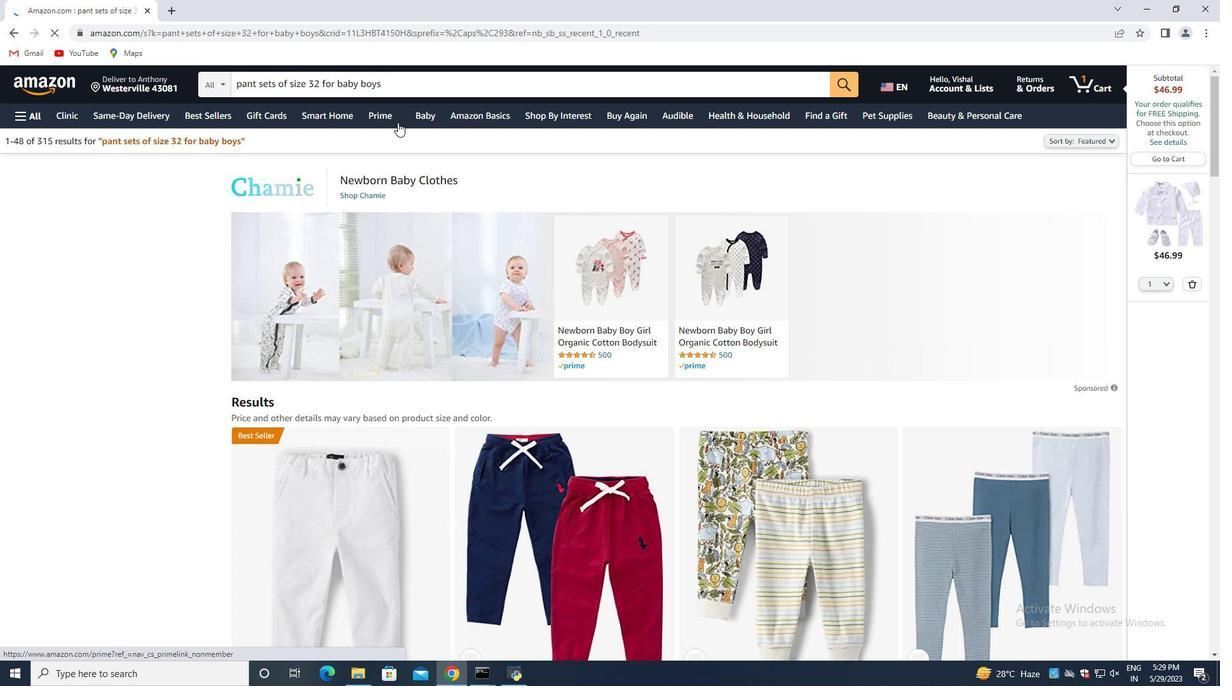 
Action: Mouse scrolled (400, 126) with delta (0, 0)
Screenshot: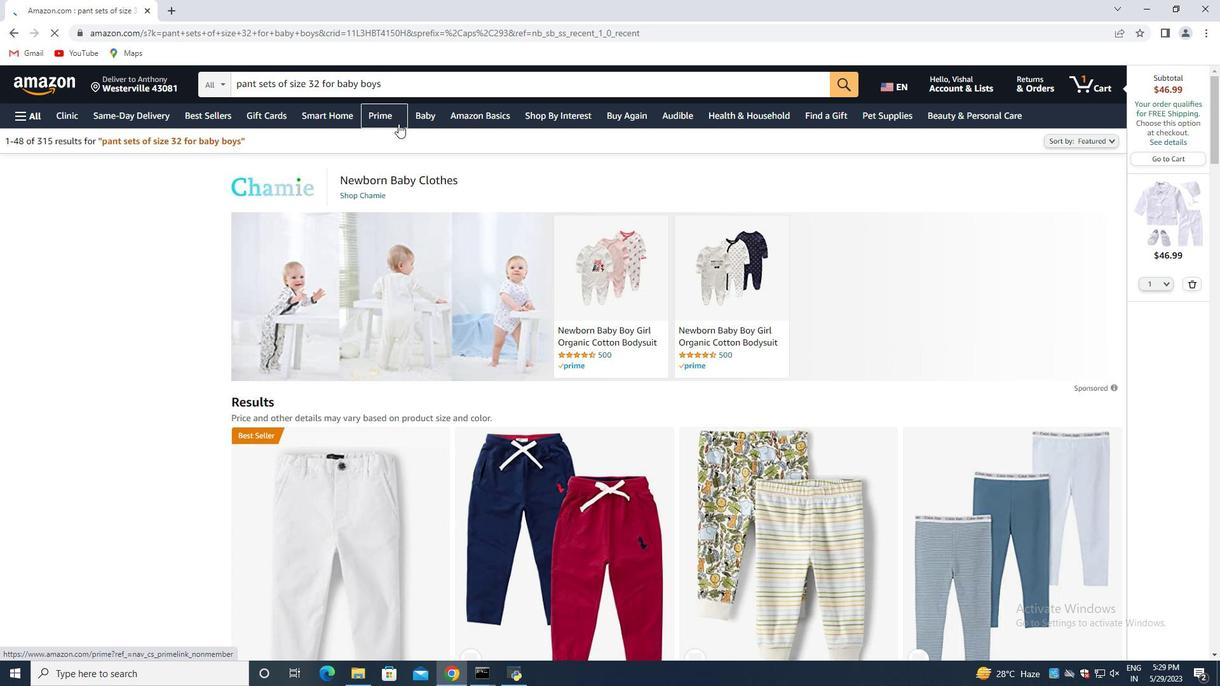 
Action: Mouse scrolled (400, 126) with delta (0, 0)
Screenshot: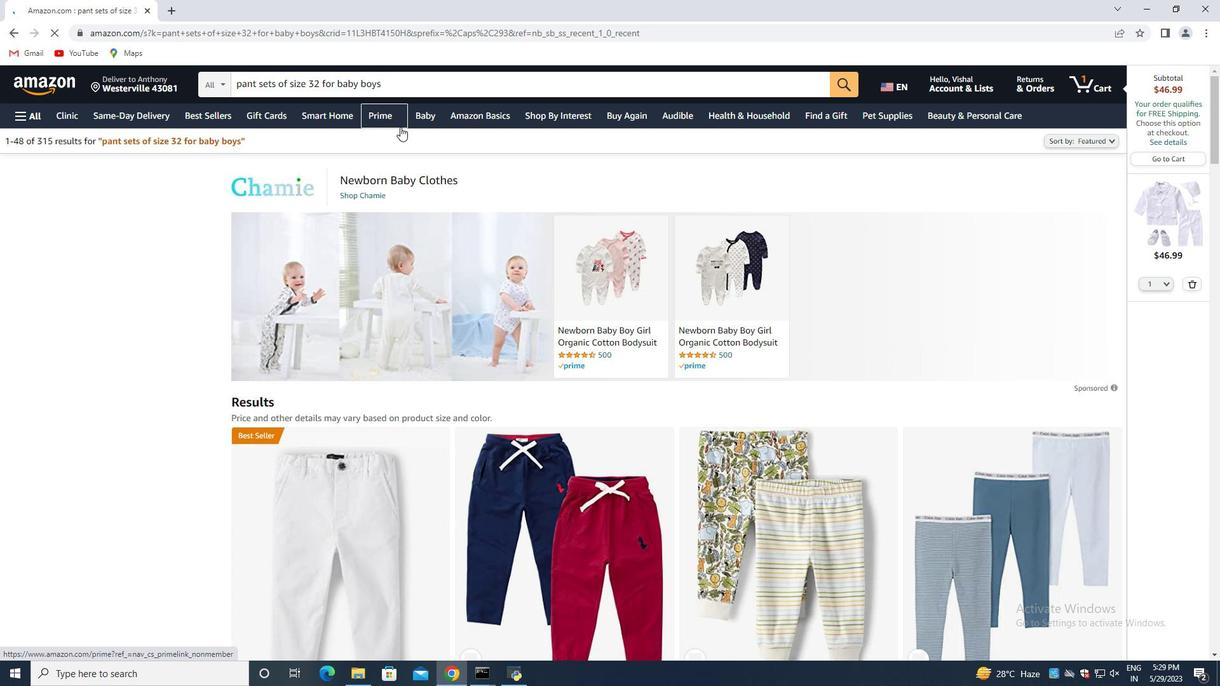 
Action: Mouse moved to (400, 144)
Screenshot: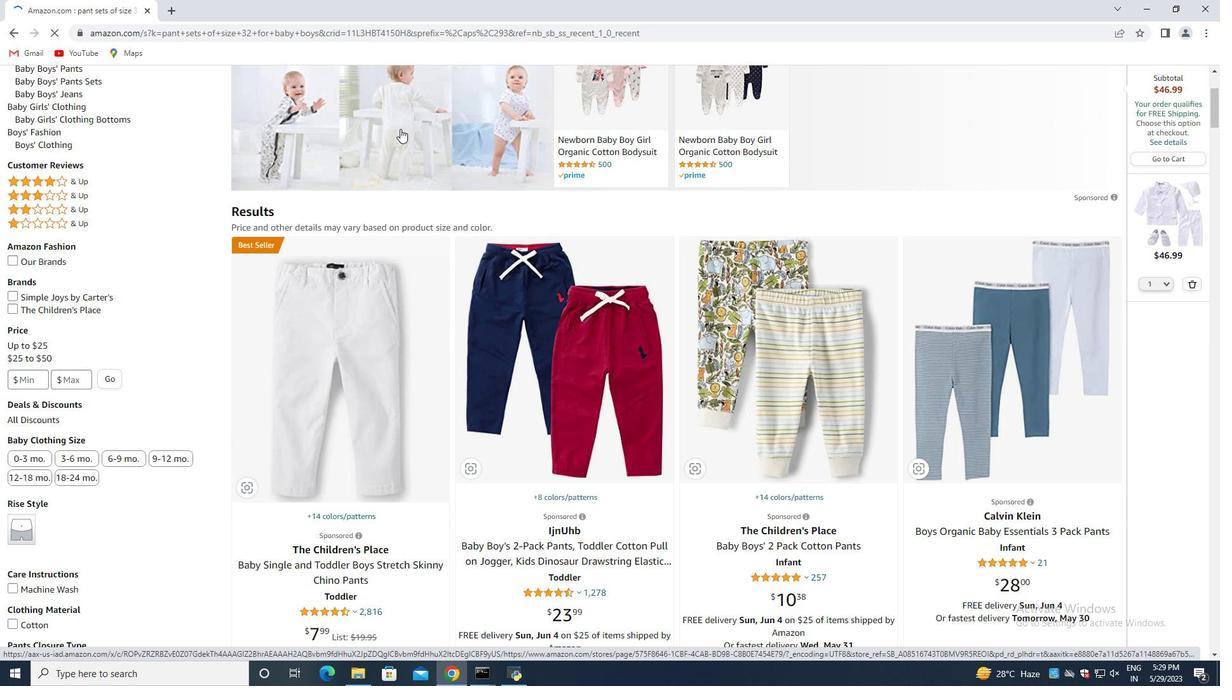 
Action: Mouse scrolled (400, 143) with delta (0, 0)
Screenshot: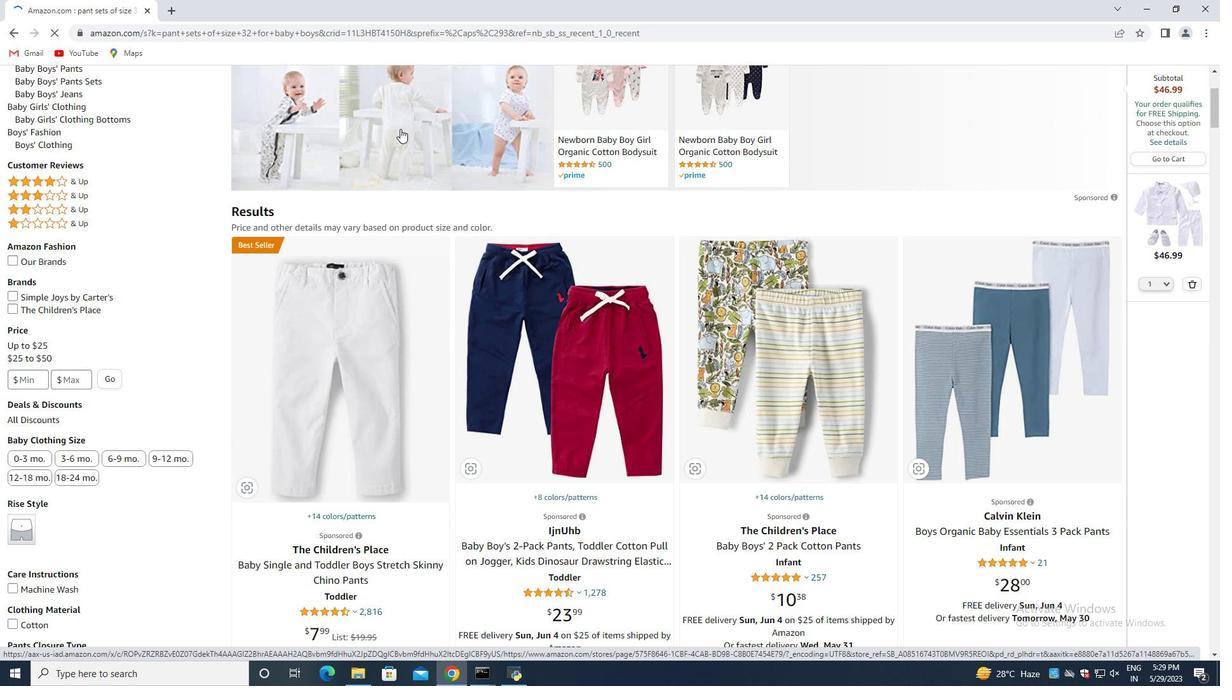 
Action: Mouse moved to (622, 190)
Screenshot: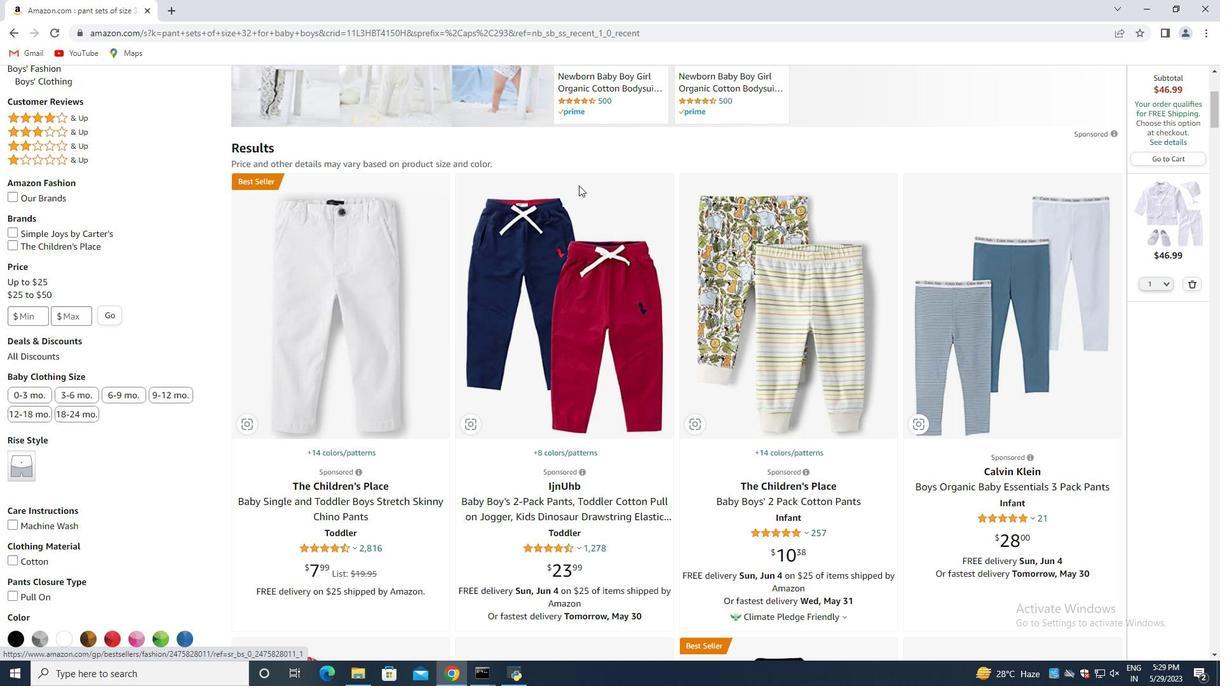 
Action: Mouse scrolled (622, 189) with delta (0, 0)
Screenshot: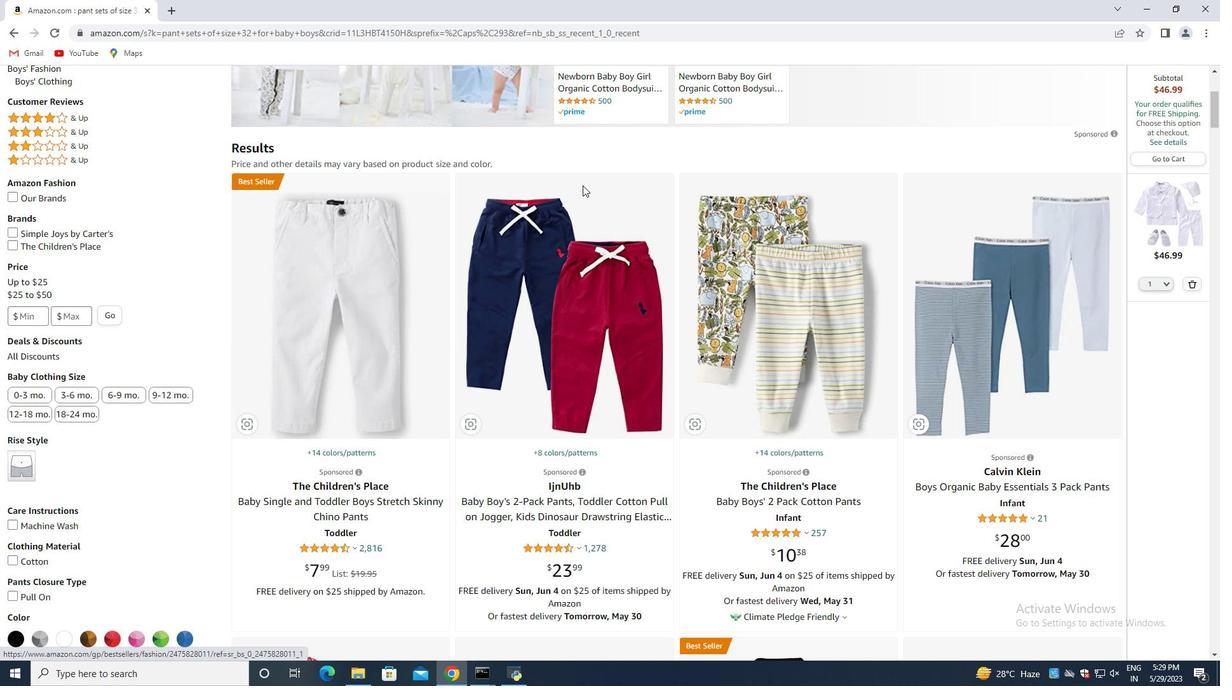 
Action: Mouse moved to (623, 190)
Screenshot: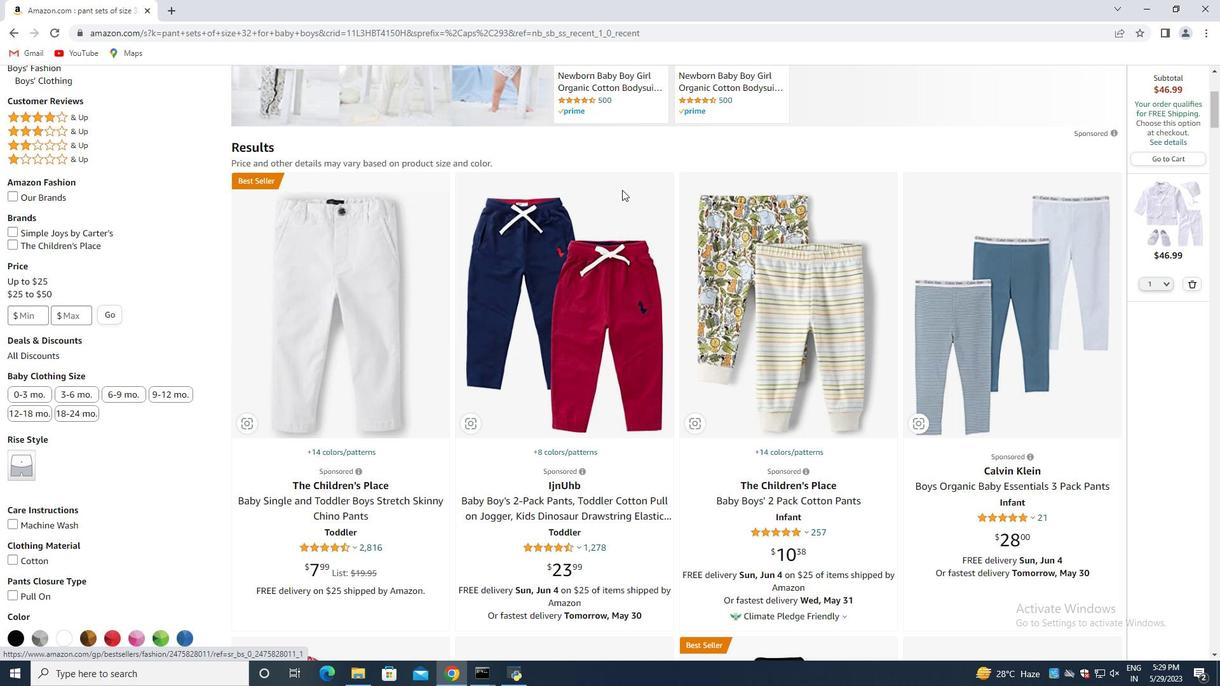 
Action: Mouse scrolled (623, 189) with delta (0, 0)
Screenshot: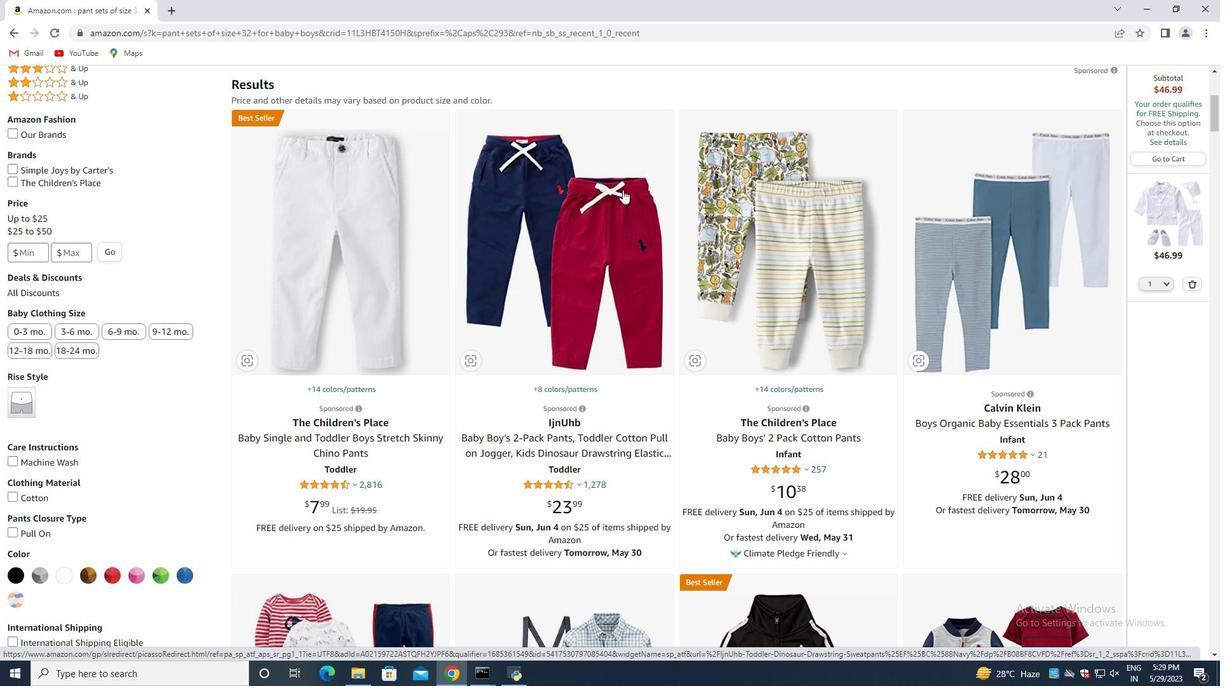 
Action: Mouse scrolled (623, 189) with delta (0, 0)
Screenshot: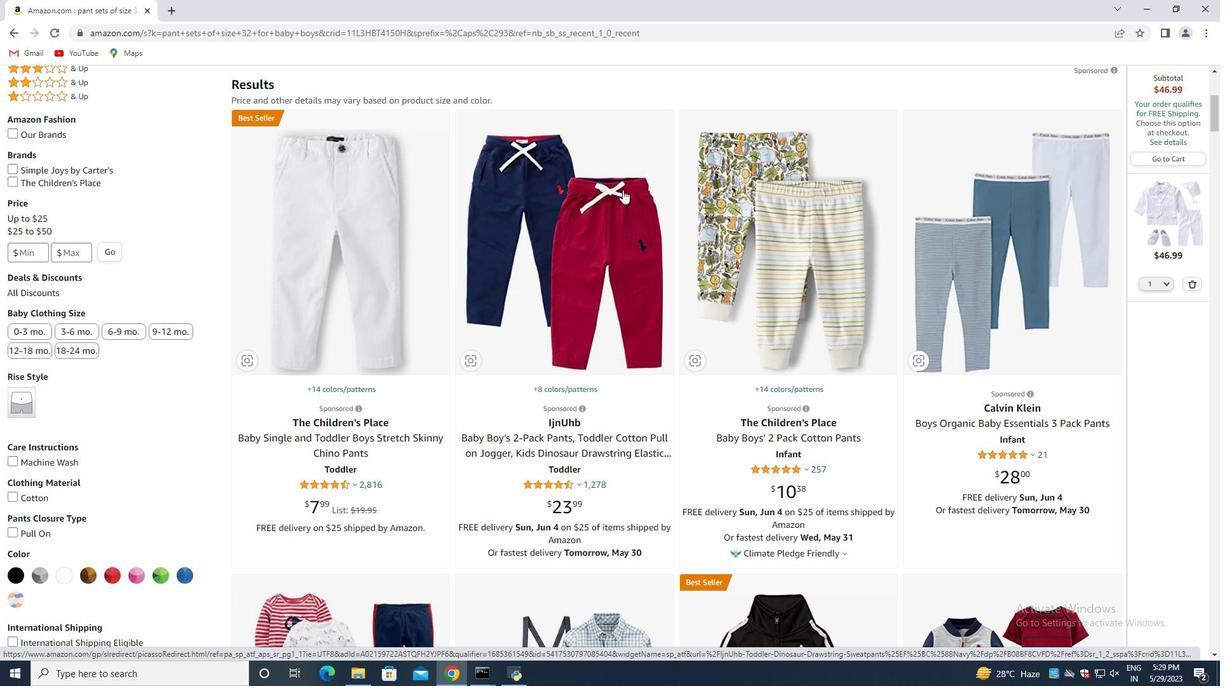 
Action: Mouse moved to (624, 190)
Screenshot: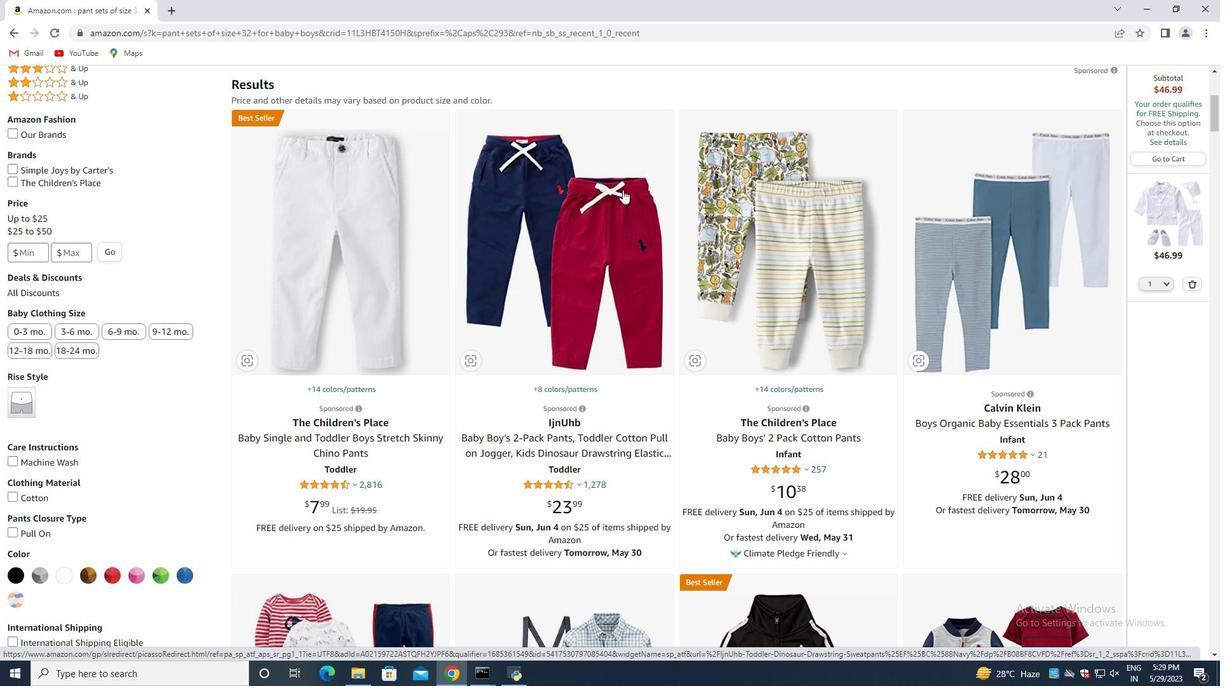 
Action: Mouse scrolled (624, 190) with delta (0, 0)
Screenshot: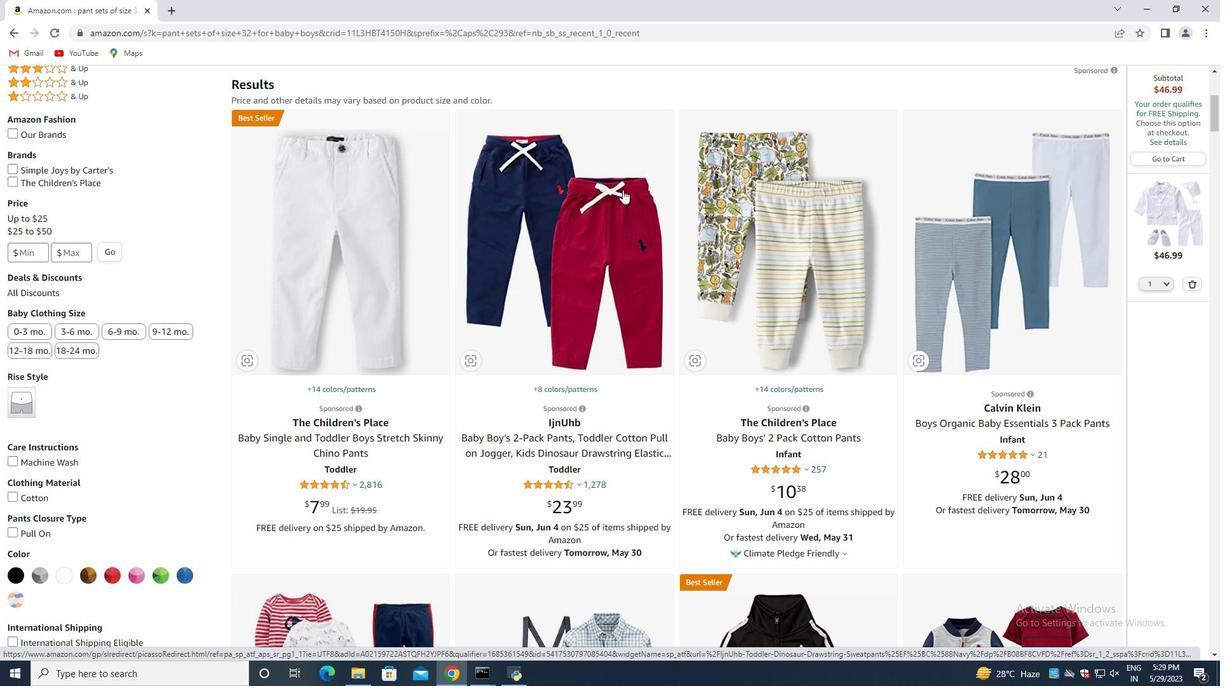 
Action: Mouse moved to (556, 269)
Screenshot: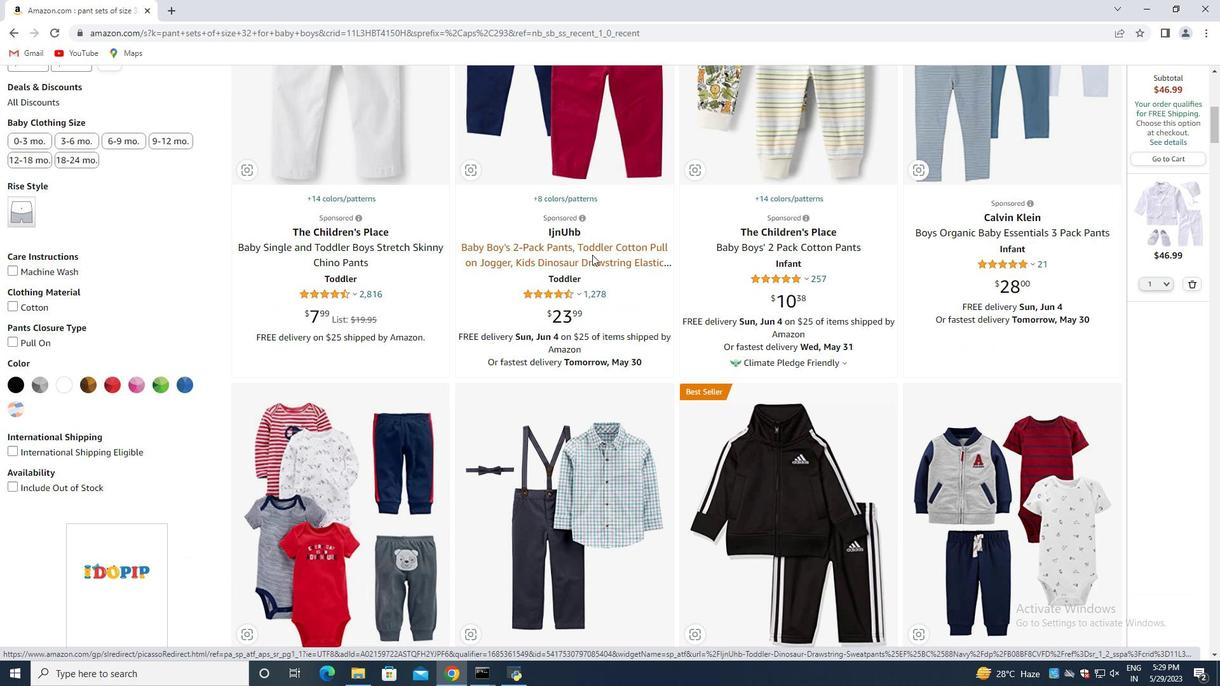 
Action: Mouse scrolled (556, 268) with delta (0, 0)
Screenshot: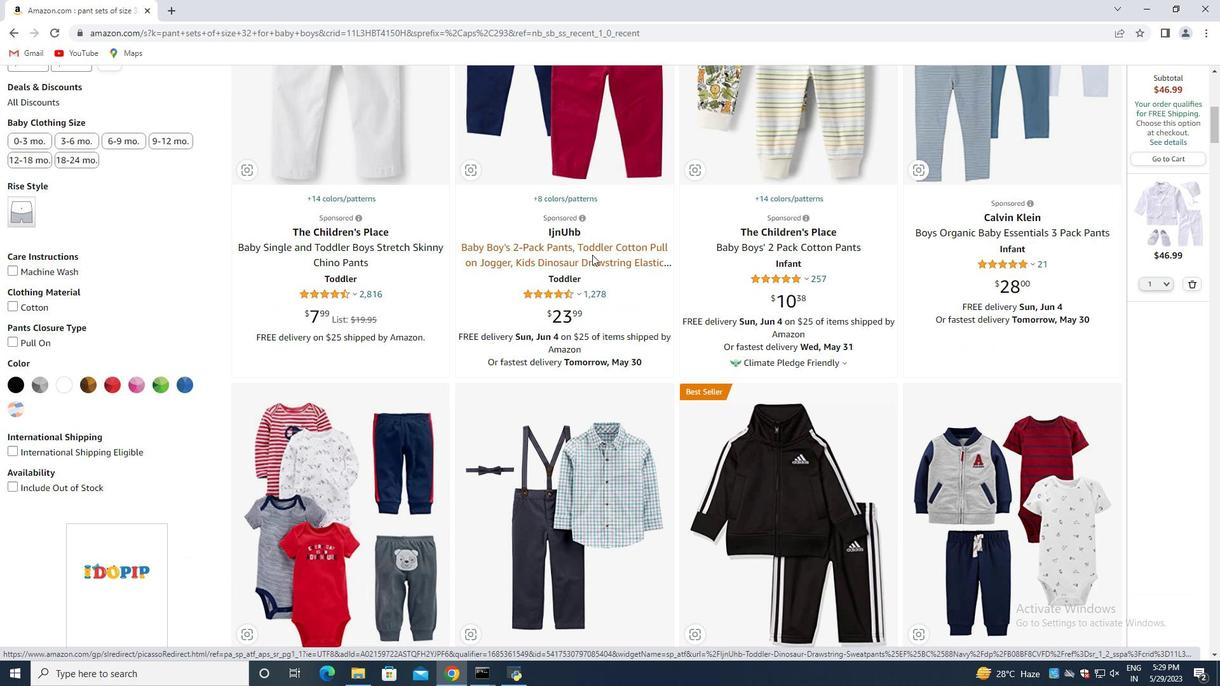 
Action: Mouse moved to (533, 276)
Screenshot: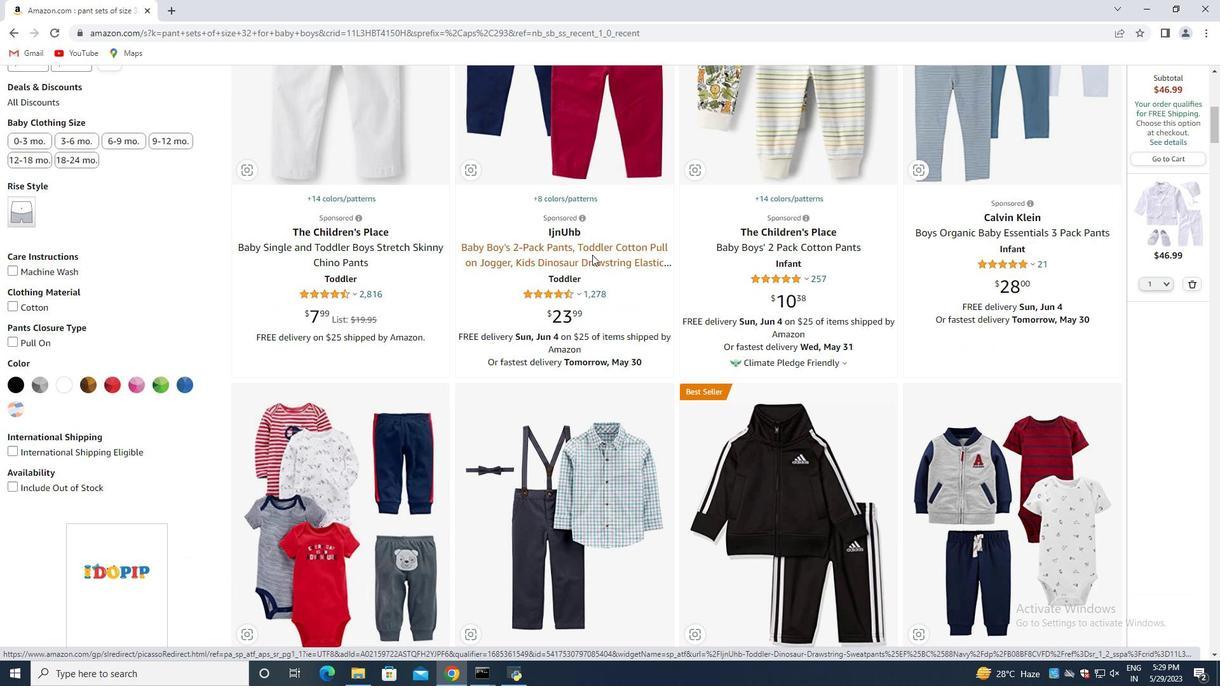 
Action: Mouse scrolled (533, 275) with delta (0, 0)
Screenshot: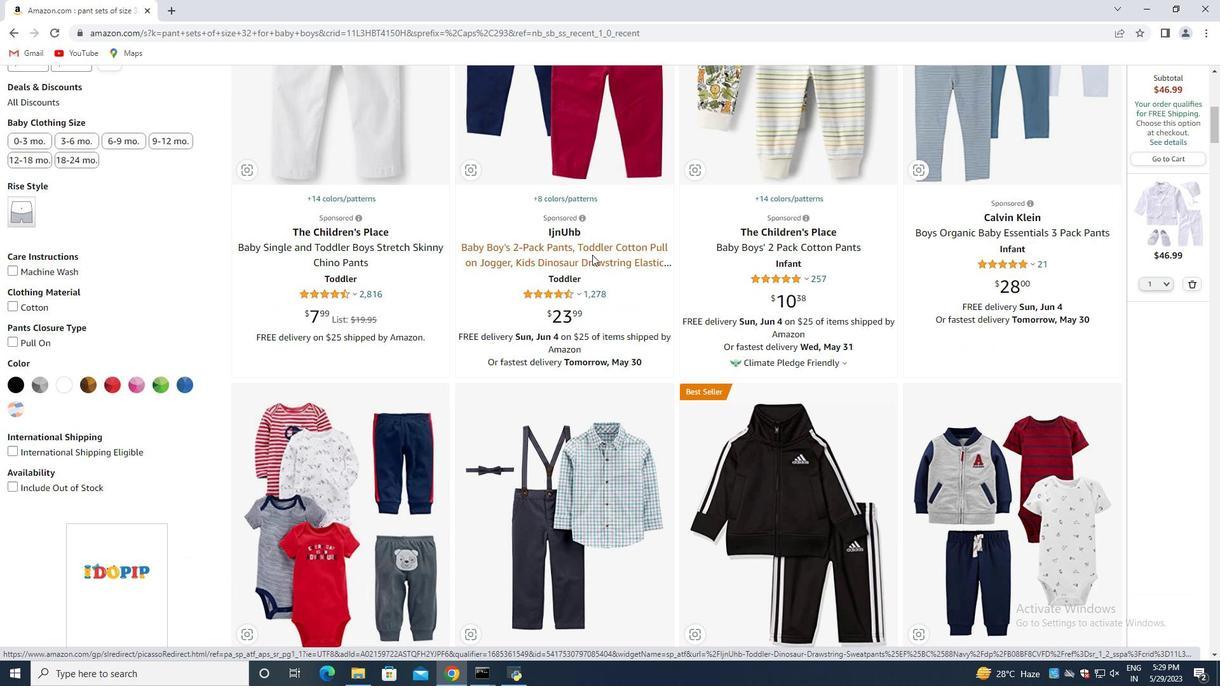 
Action: Mouse moved to (473, 288)
Screenshot: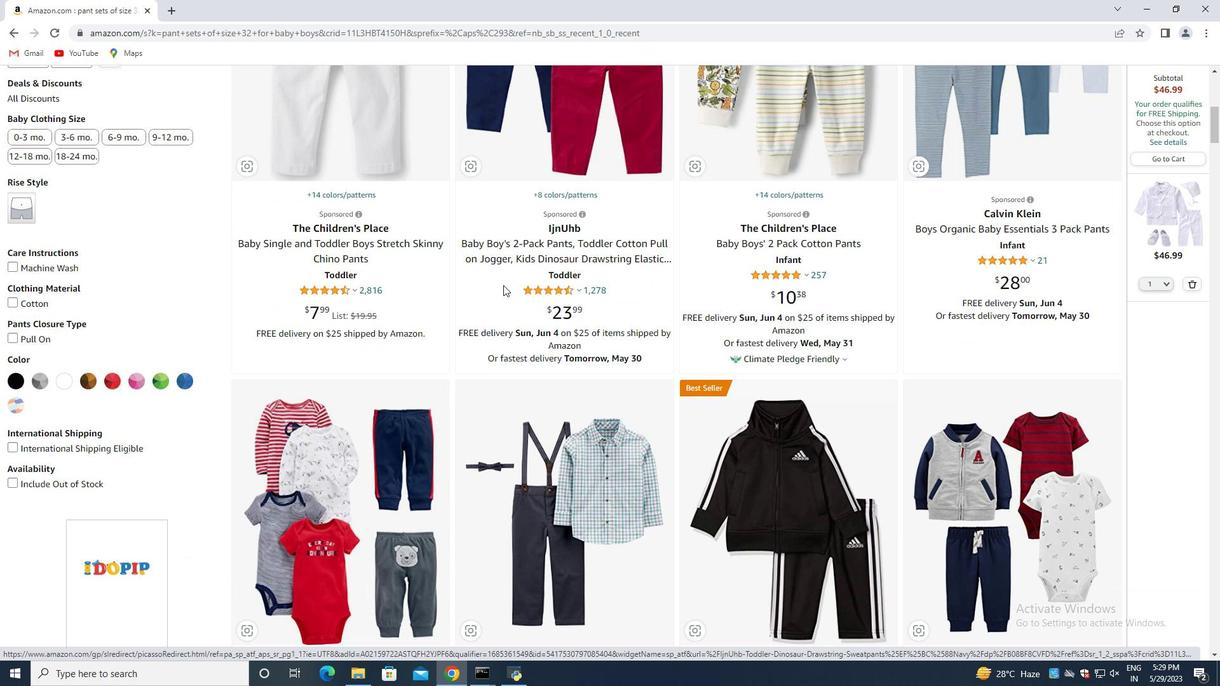 
Action: Mouse scrolled (473, 288) with delta (0, 0)
Screenshot: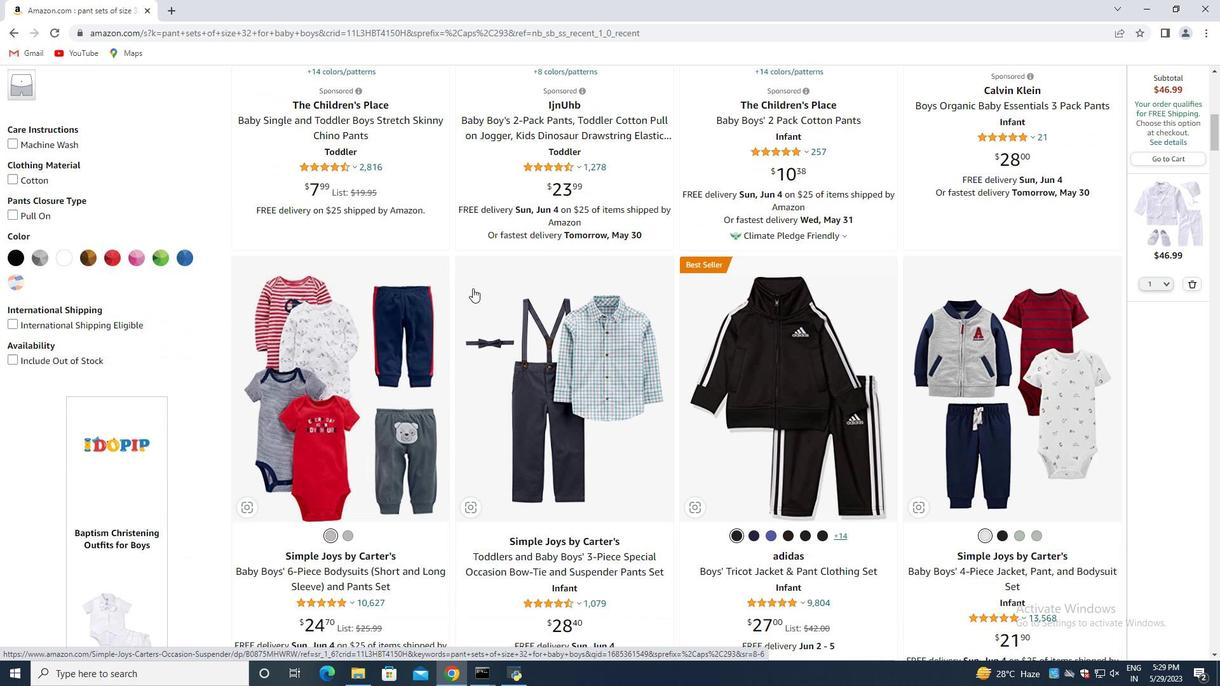 
Action: Mouse moved to (472, 288)
Screenshot: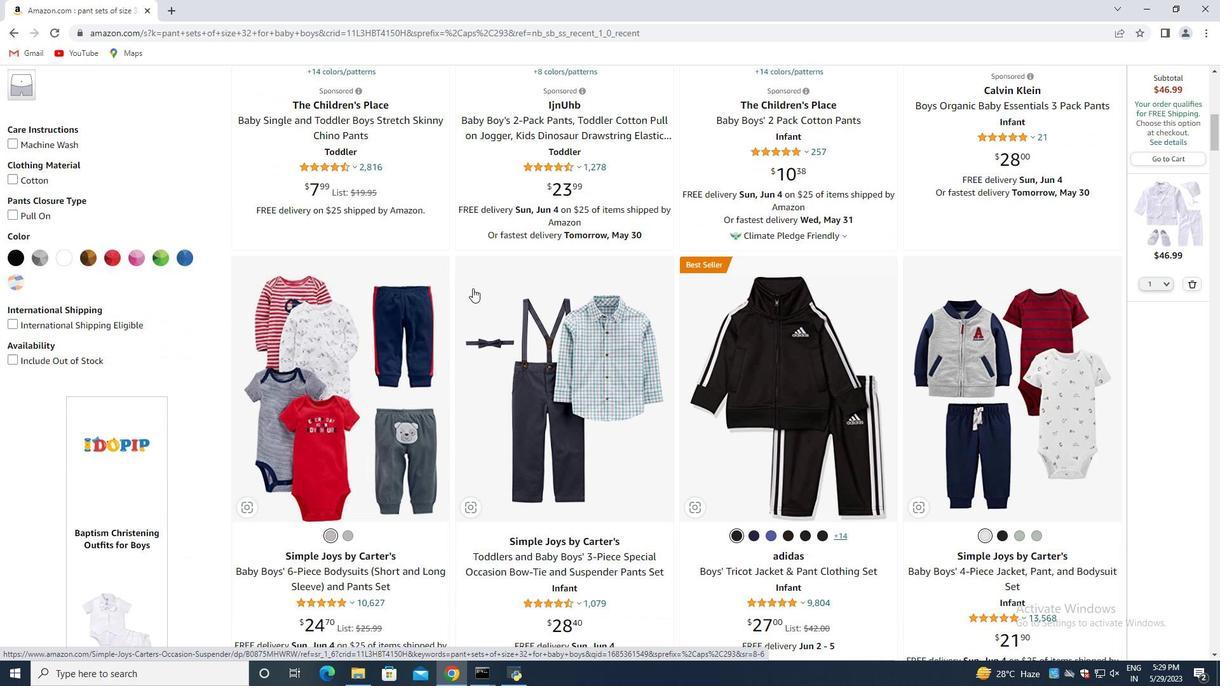 
Action: Mouse scrolled (472, 288) with delta (0, 0)
Screenshot: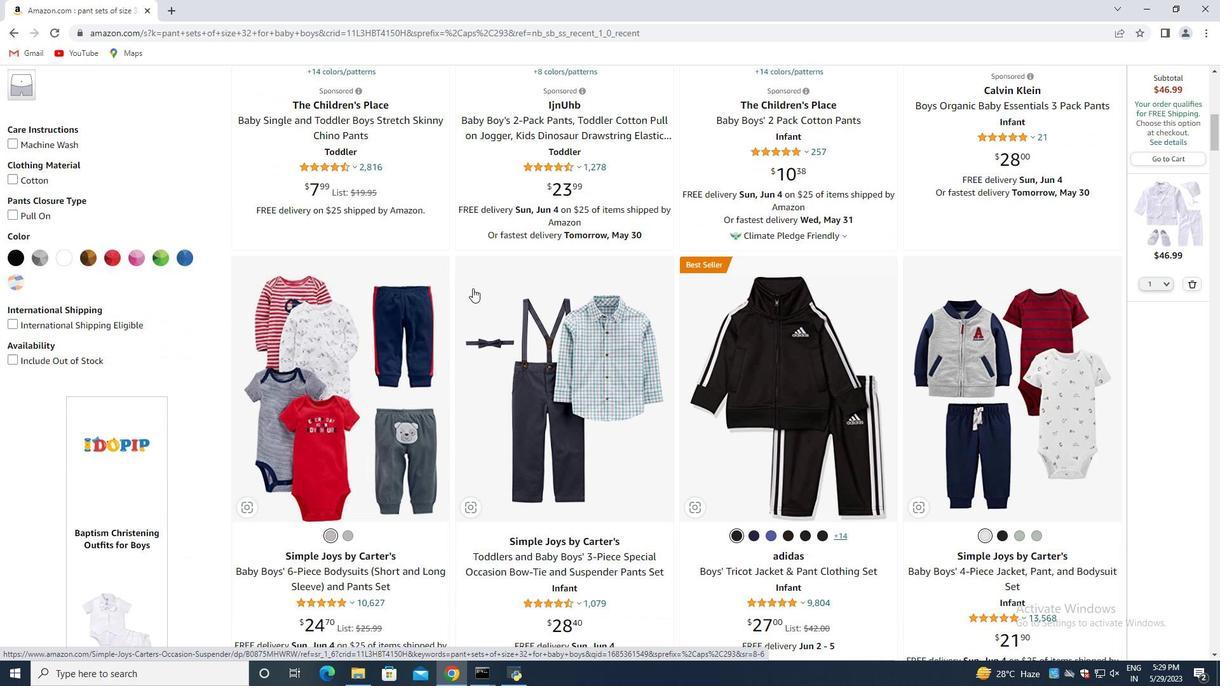
Action: Mouse moved to (824, 369)
Screenshot: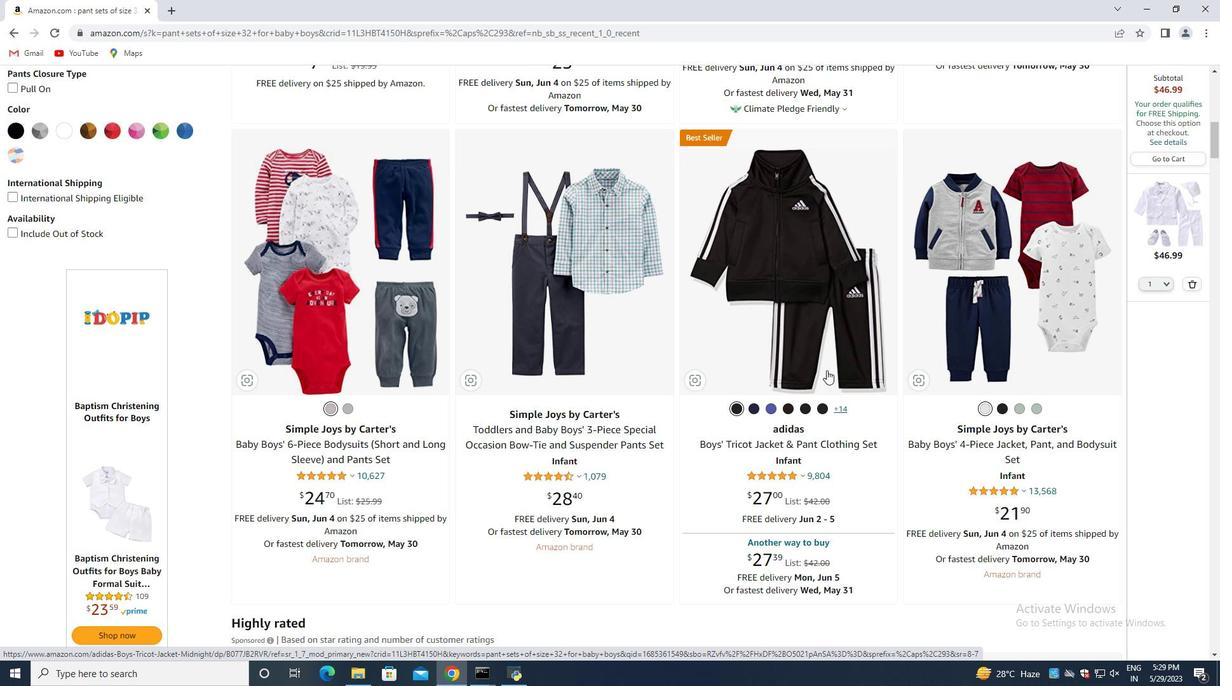 
Action: Mouse scrolled (824, 368) with delta (0, 0)
Screenshot: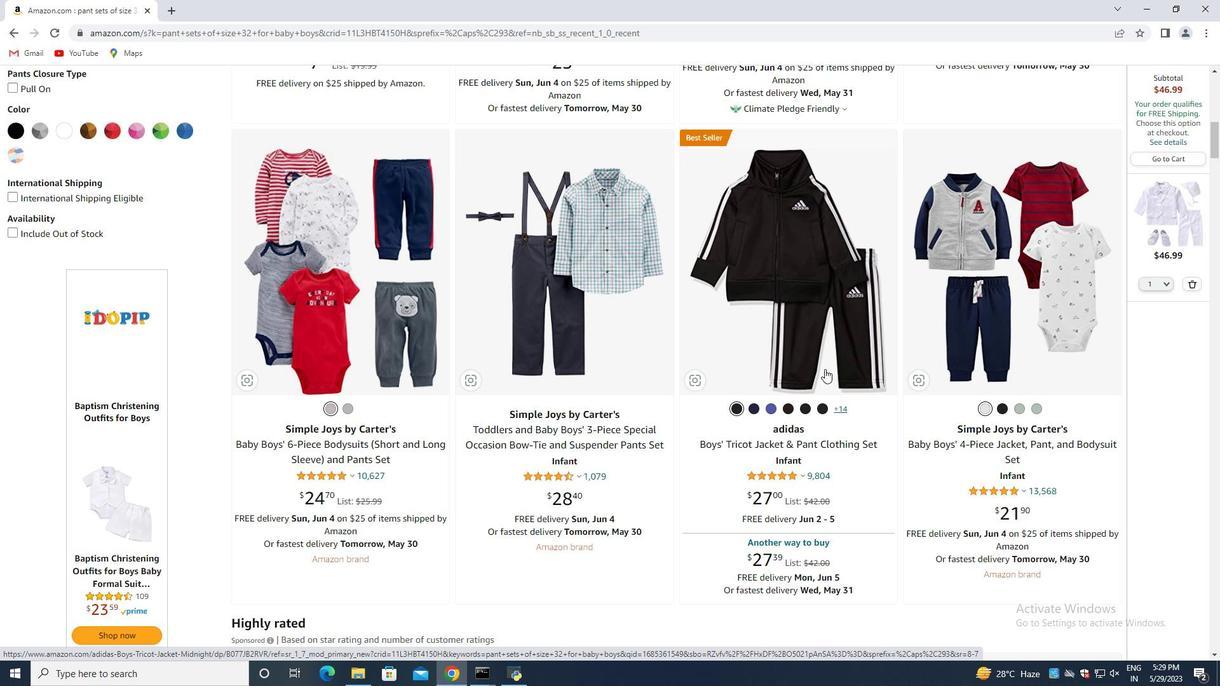 
Action: Mouse moved to (822, 368)
Screenshot: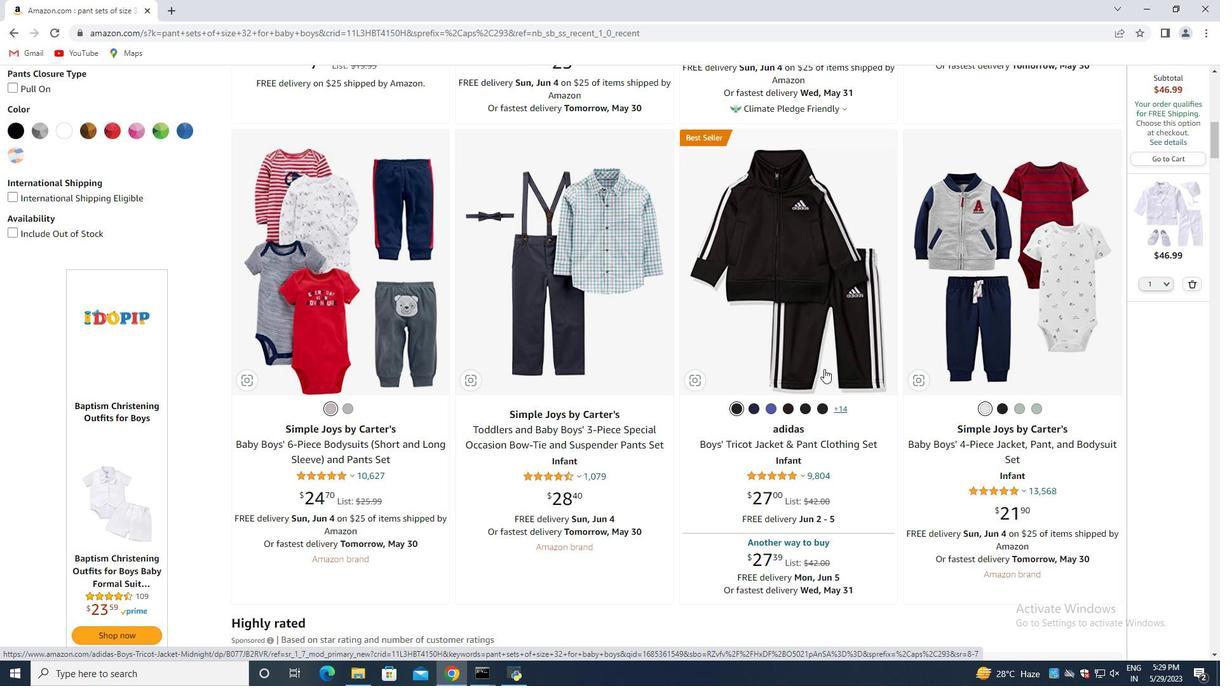 
Action: Mouse scrolled (822, 368) with delta (0, 0)
Screenshot: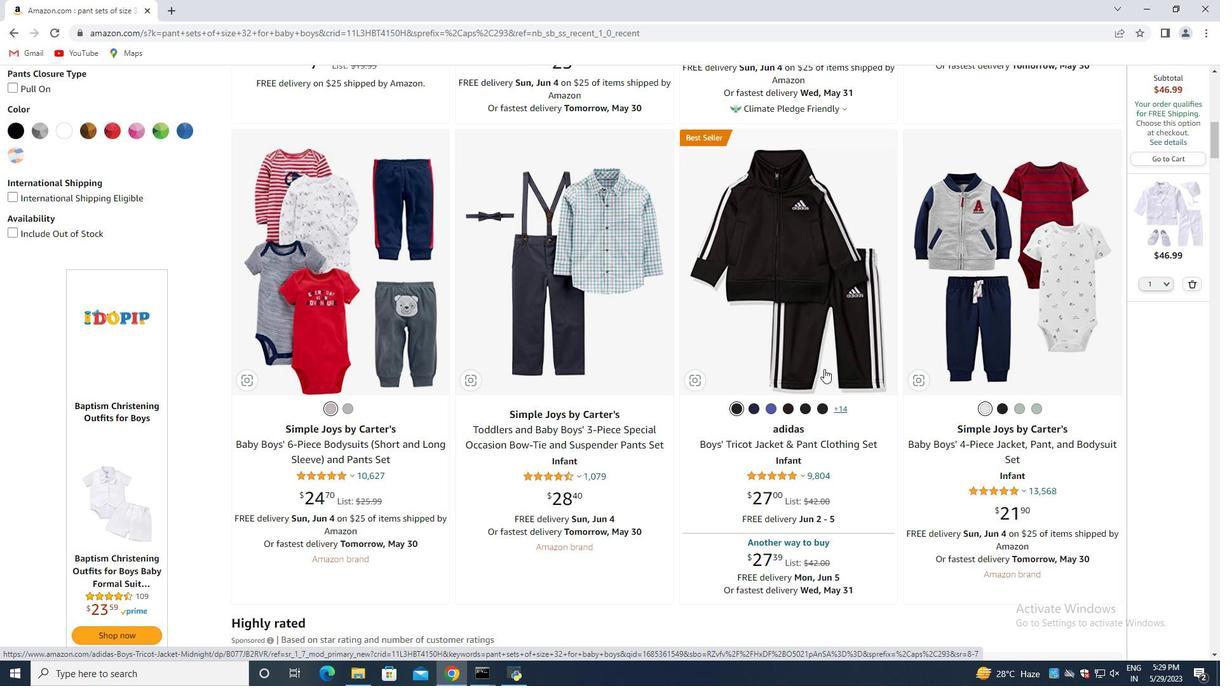 
Action: Mouse moved to (755, 370)
Screenshot: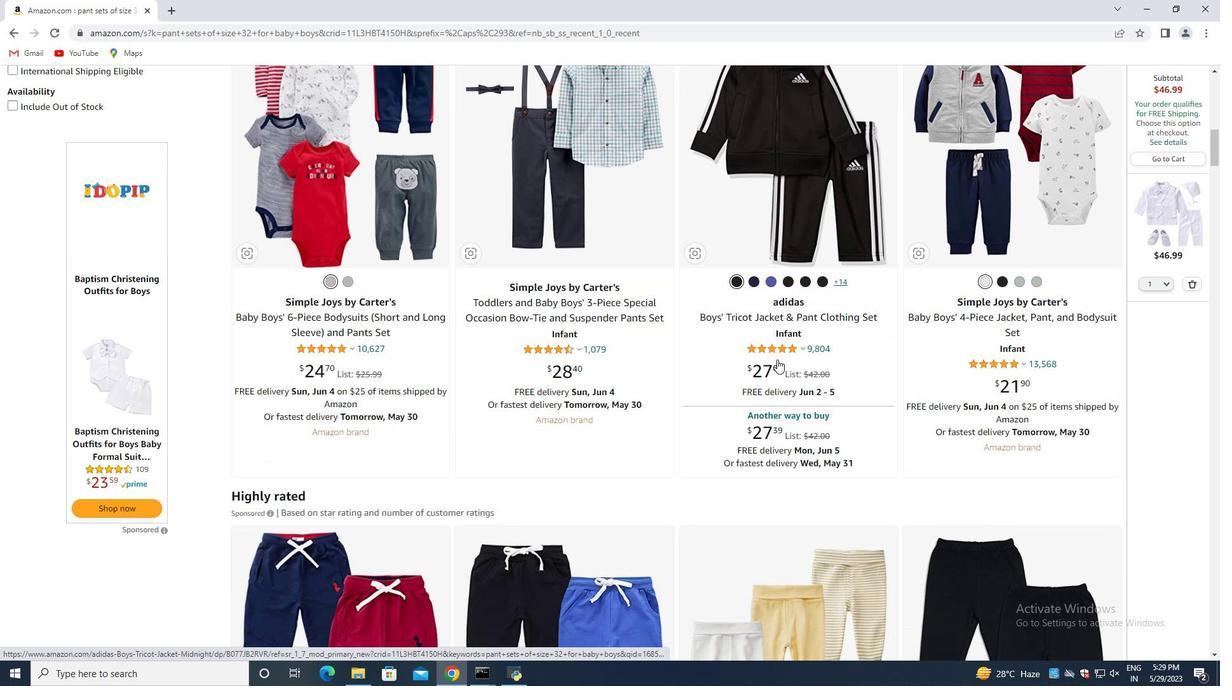 
Action: Mouse scrolled (755, 369) with delta (0, 0)
Screenshot: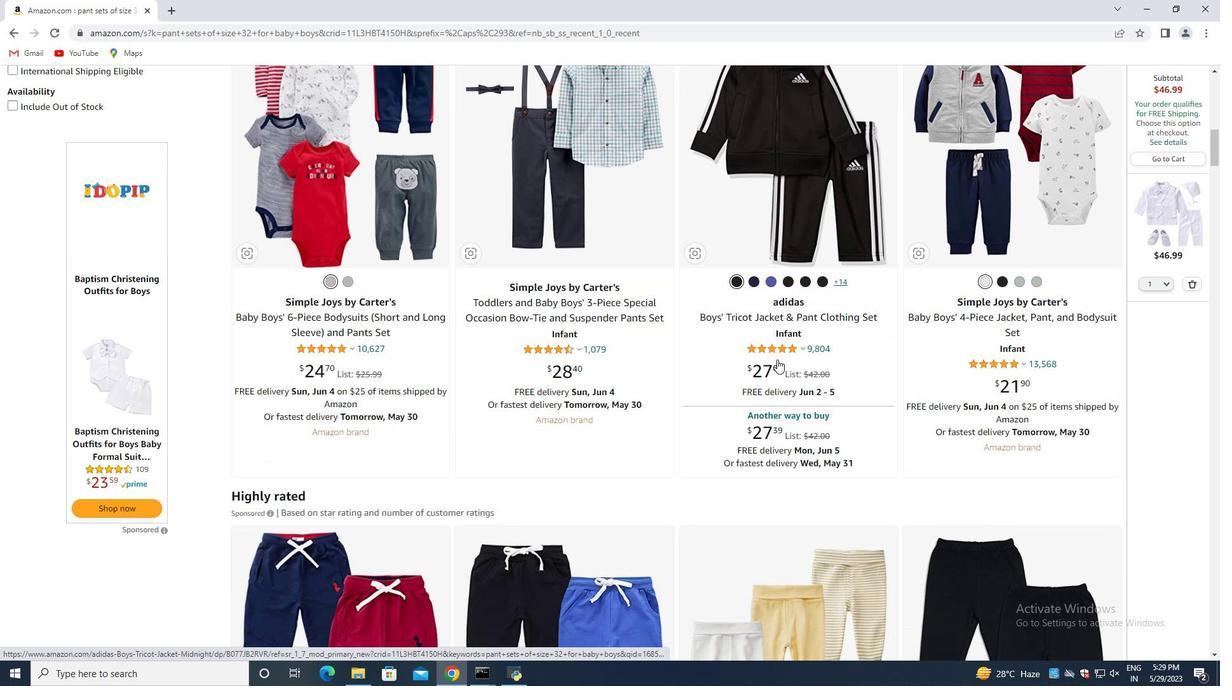 
Action: Mouse moved to (745, 372)
Screenshot: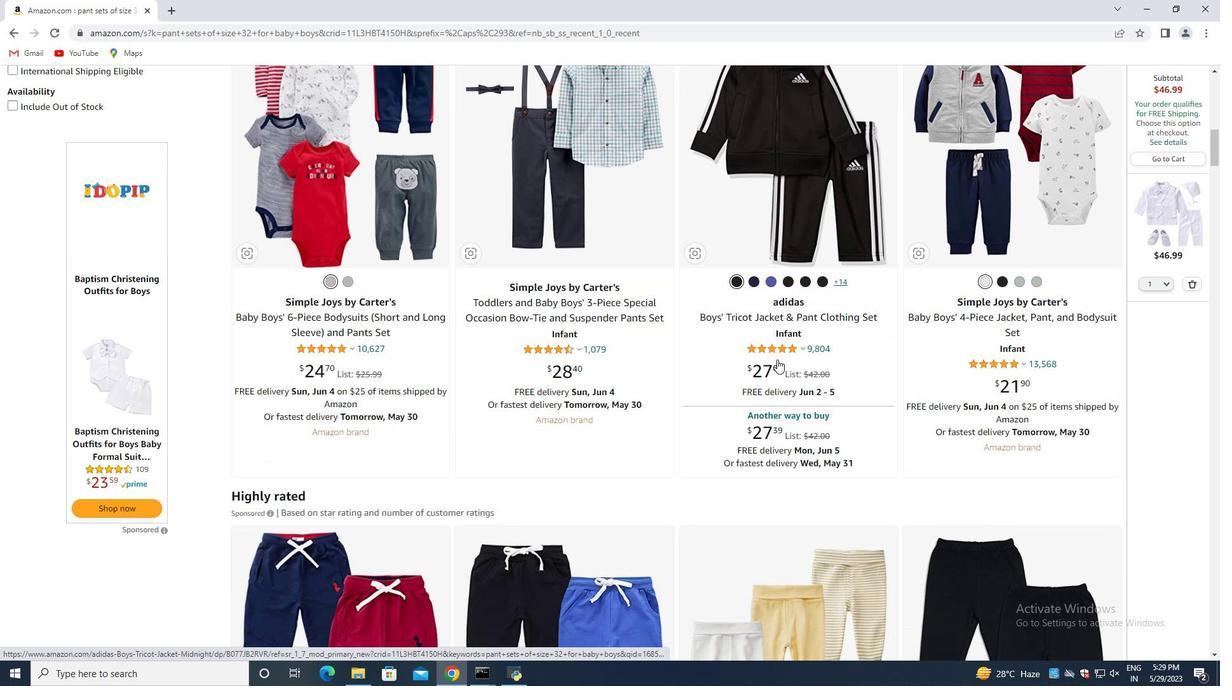 
Action: Mouse scrolled (745, 371) with delta (0, 0)
Screenshot: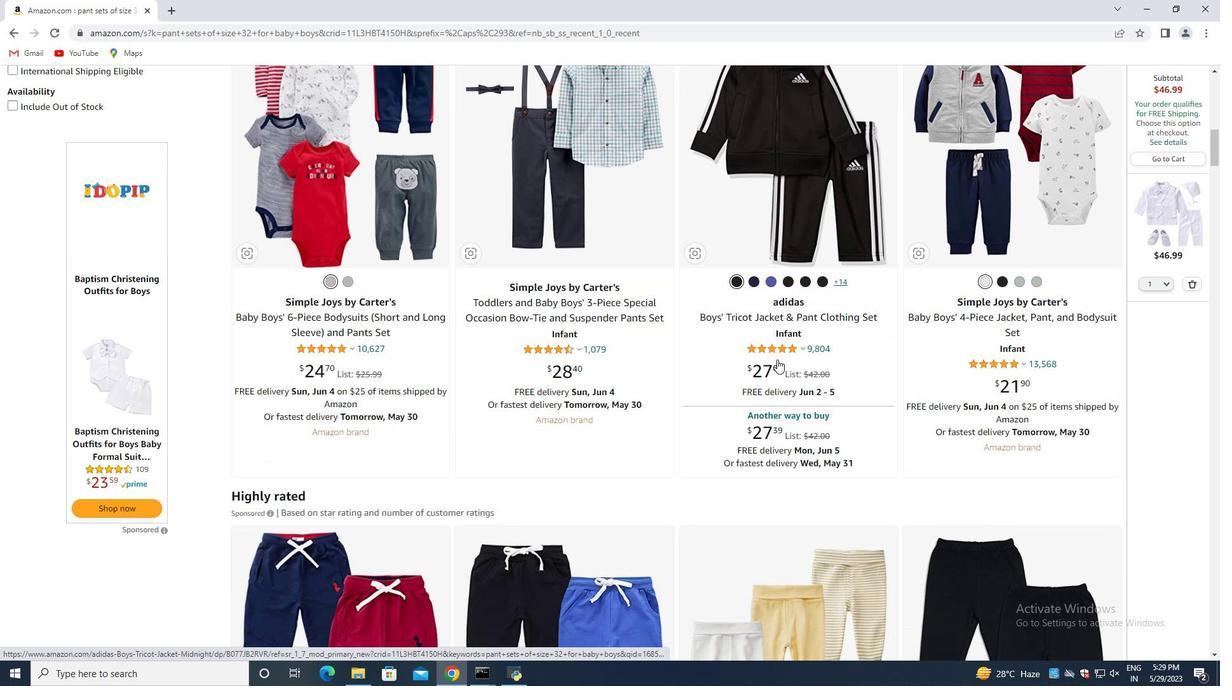 
Action: Mouse moved to (736, 373)
Screenshot: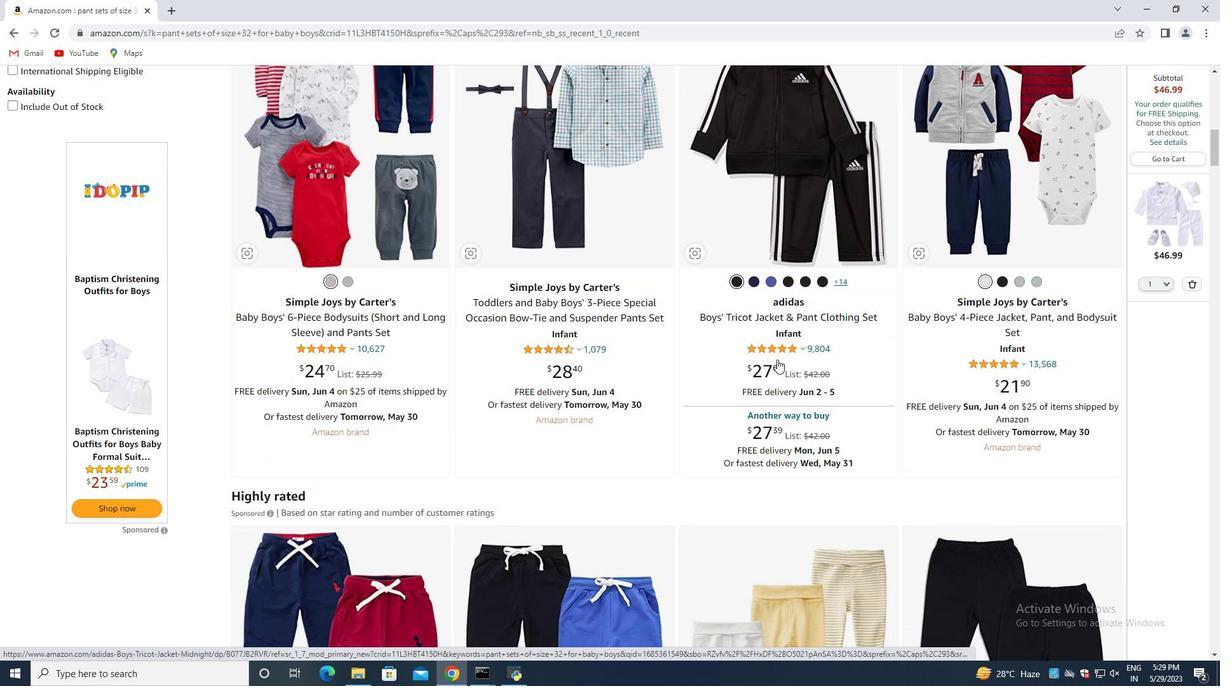 
Action: Mouse scrolled (736, 372) with delta (0, 0)
Screenshot: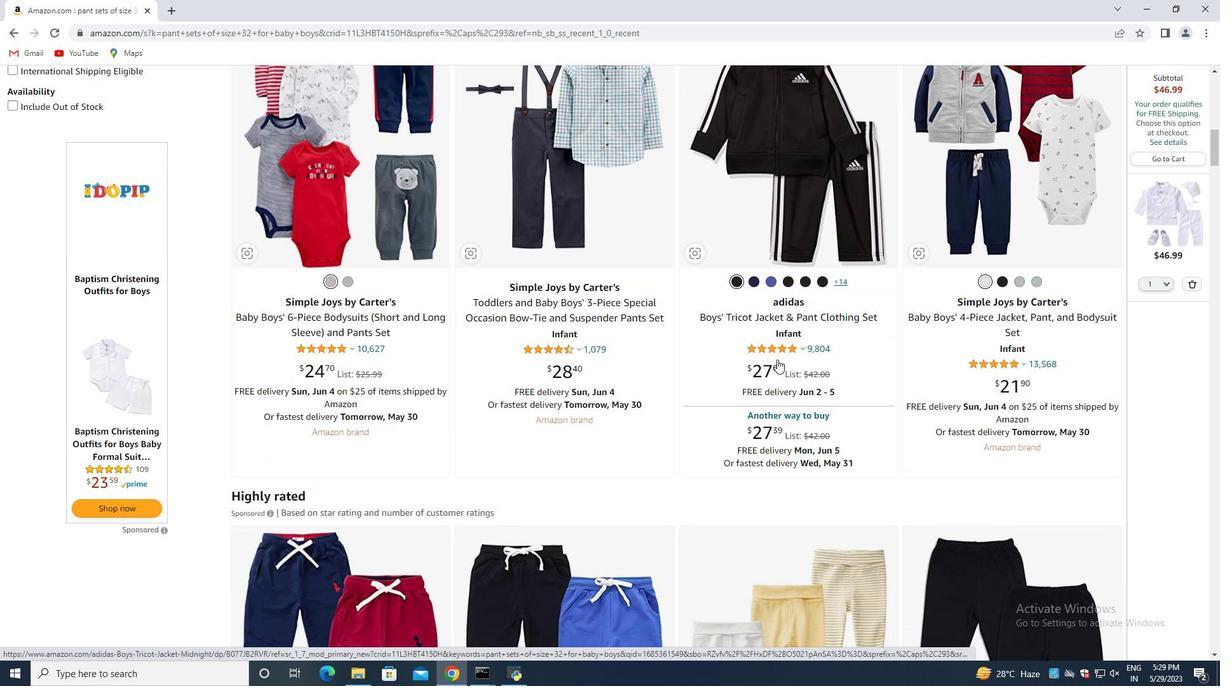 
Action: Mouse moved to (594, 364)
Screenshot: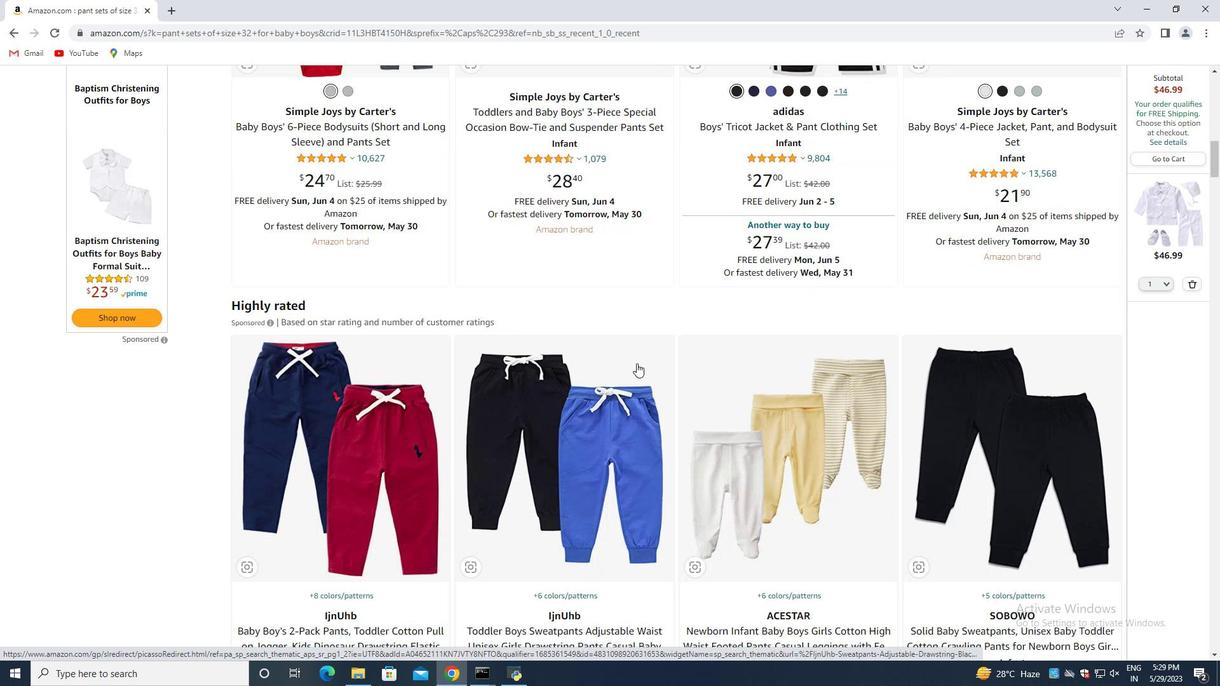 
Action: Mouse scrolled (598, 363) with delta (0, 0)
Screenshot: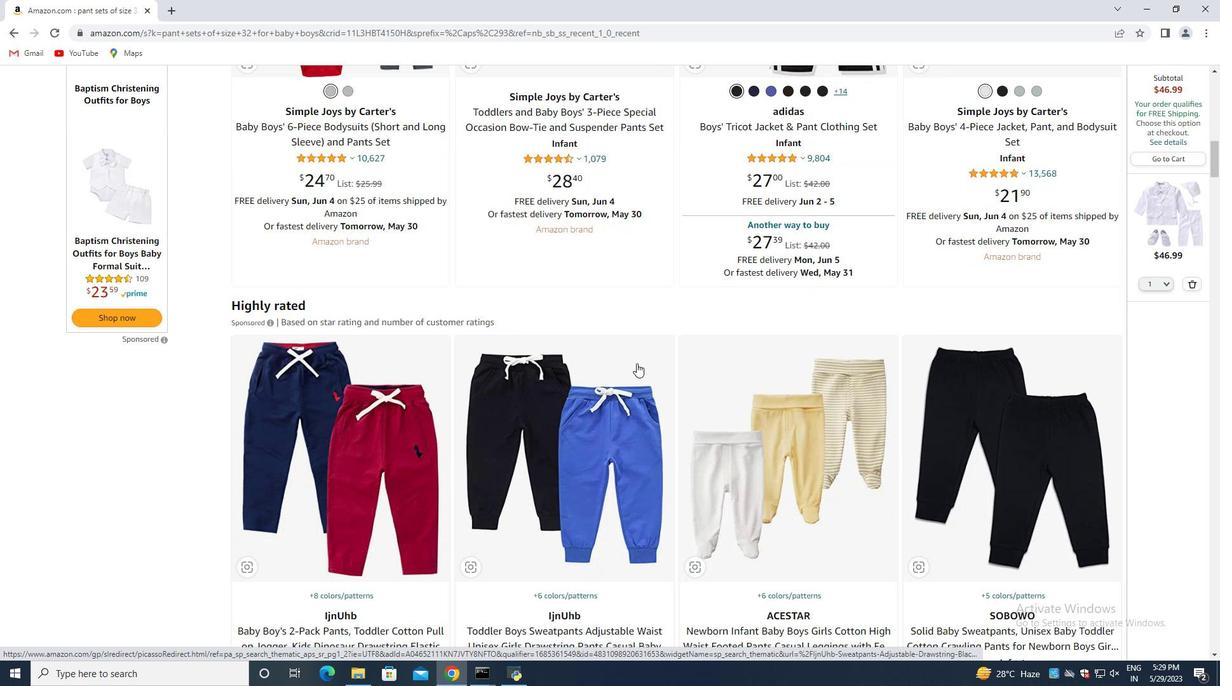 
Action: Mouse moved to (572, 373)
Screenshot: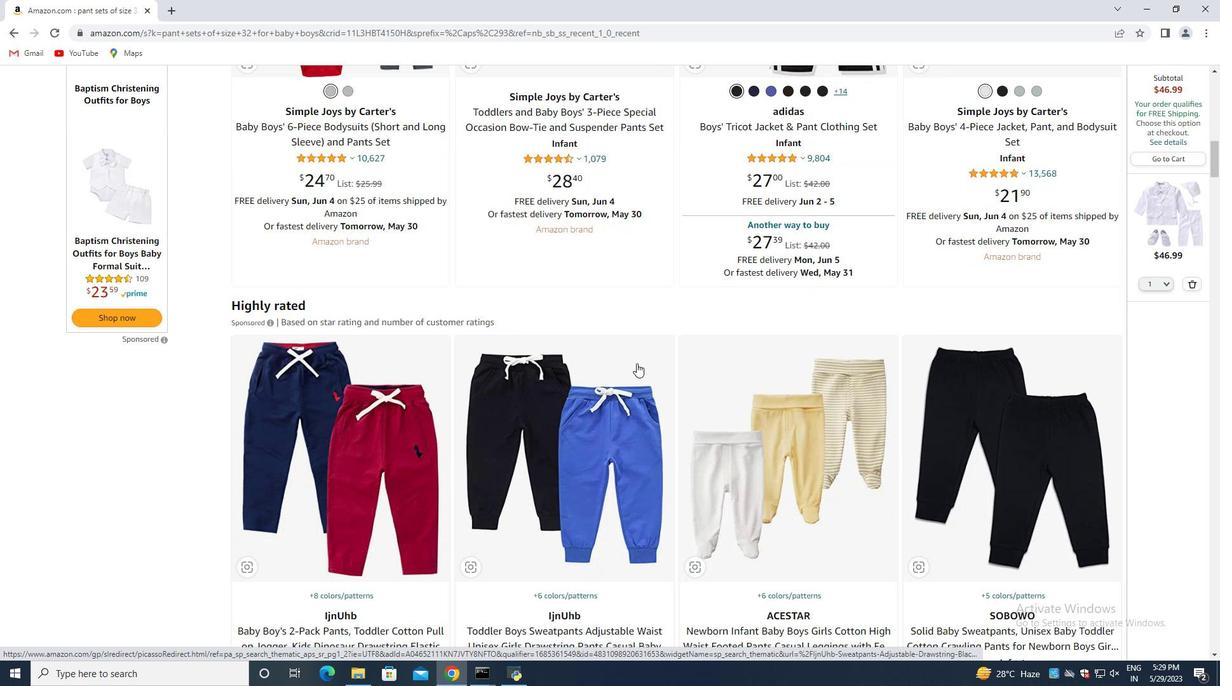 
Action: Mouse scrolled (587, 366) with delta (0, 0)
Screenshot: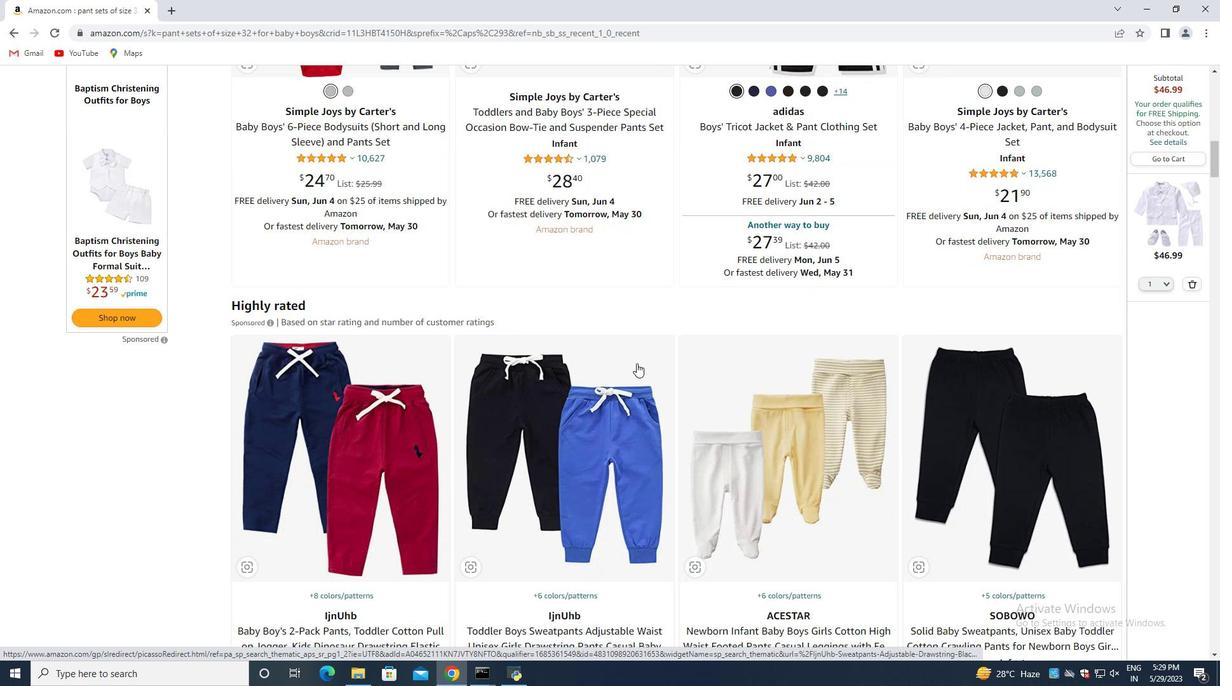 
Action: Mouse moved to (659, 357)
Screenshot: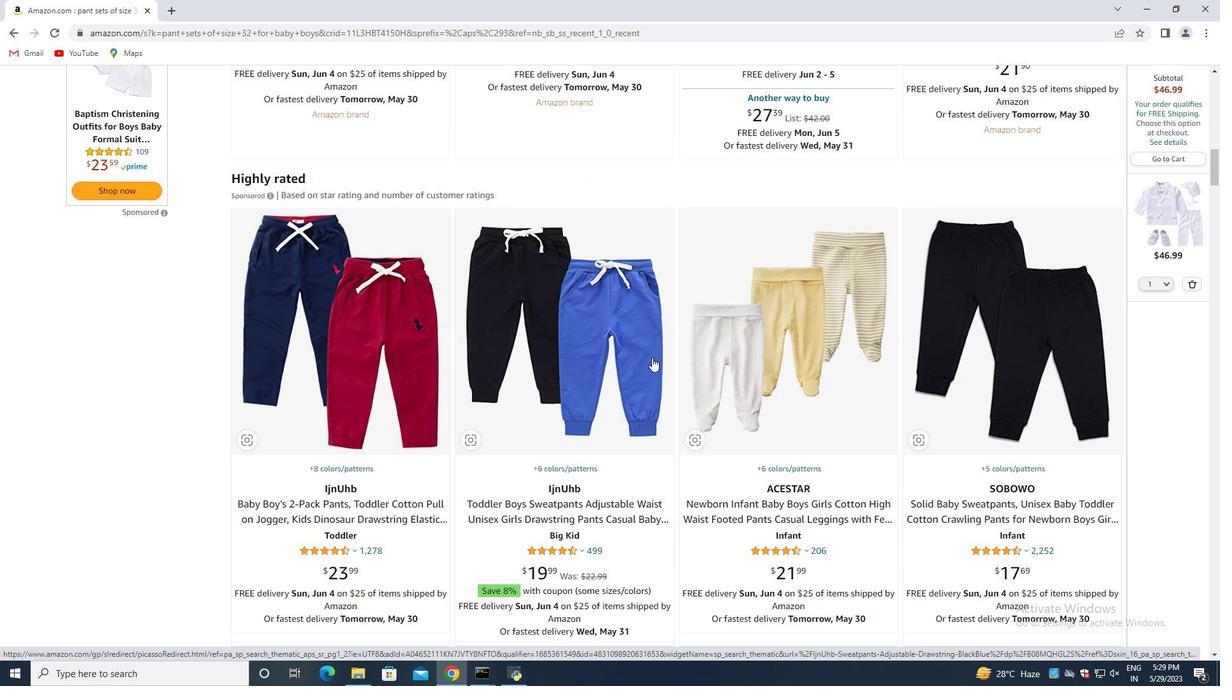 
Action: Mouse scrolled (659, 356) with delta (0, 0)
Screenshot: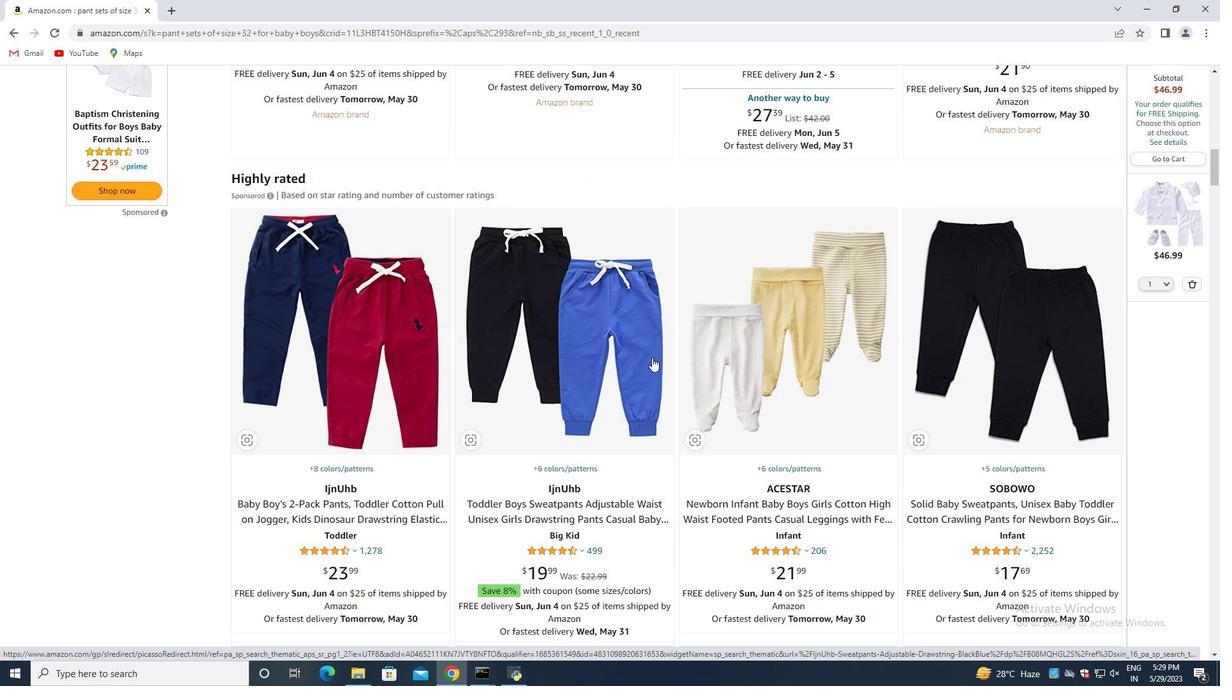 
Action: Mouse scrolled (659, 356) with delta (0, 0)
Screenshot: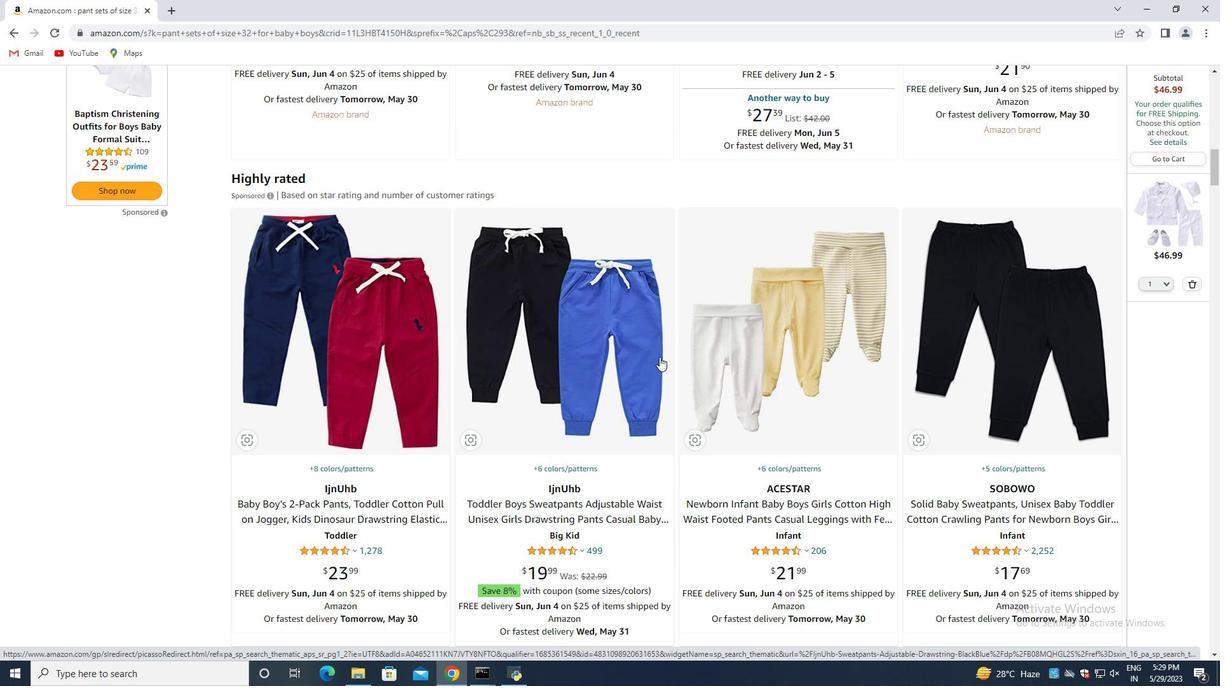 
Action: Mouse moved to (658, 359)
Screenshot: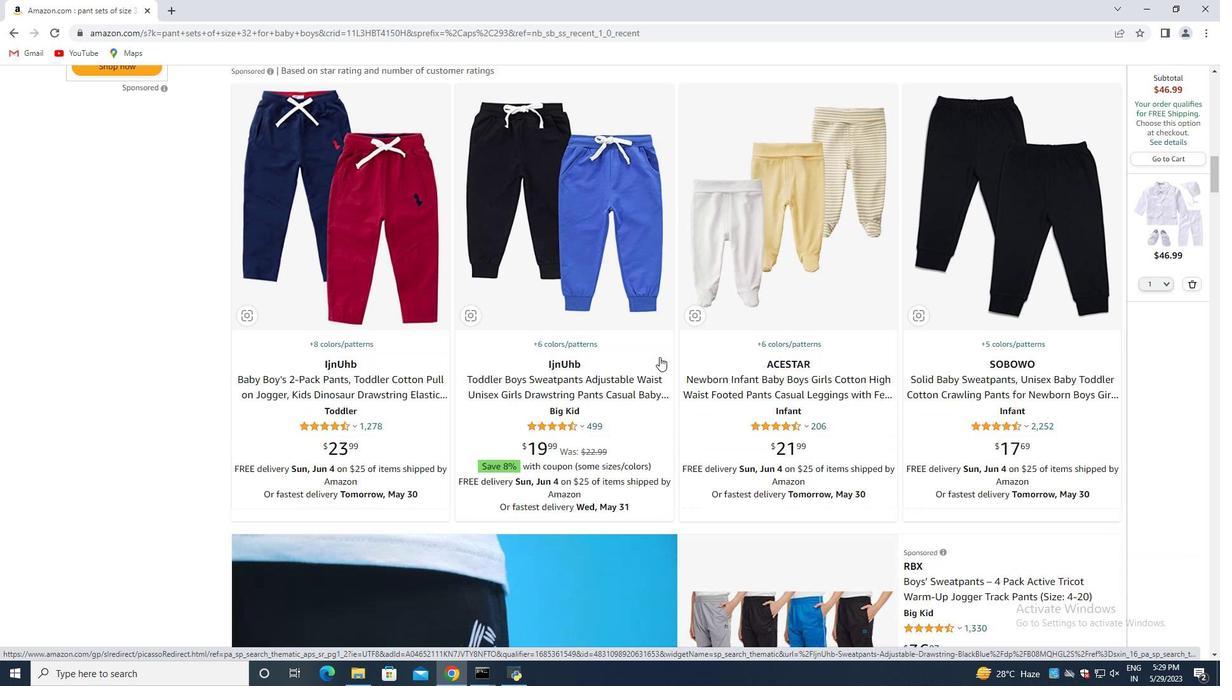 
Action: Mouse scrolled (658, 359) with delta (0, 0)
Screenshot: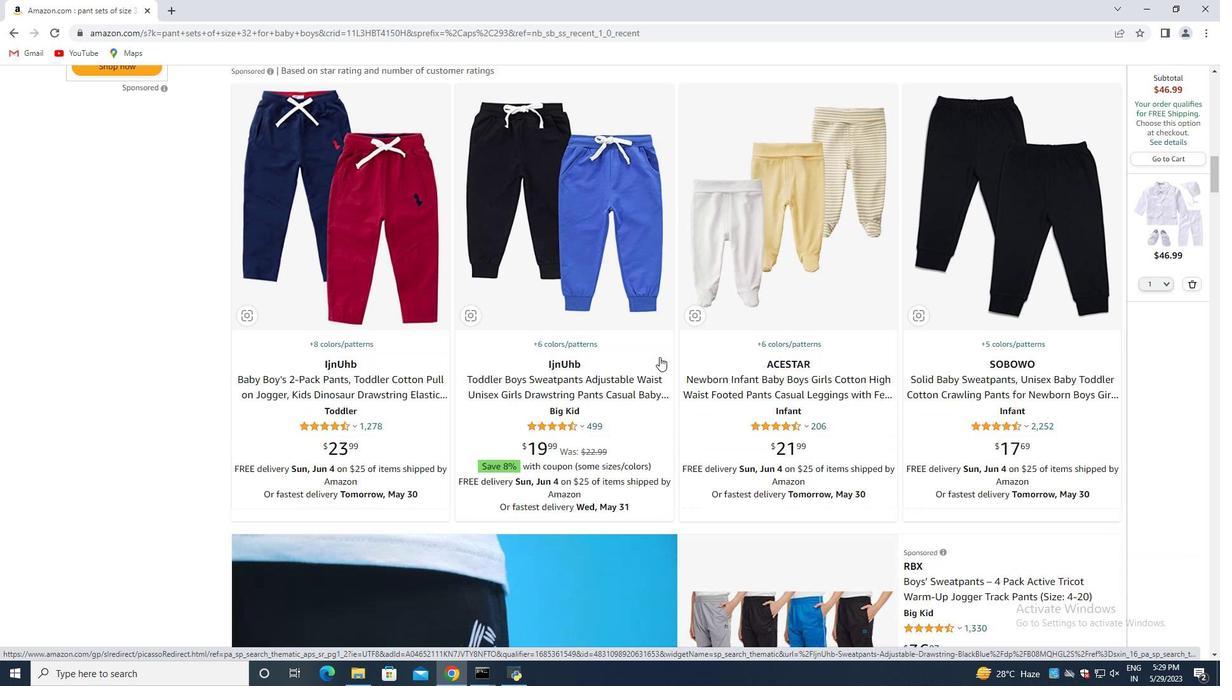 
Action: Mouse moved to (651, 366)
Screenshot: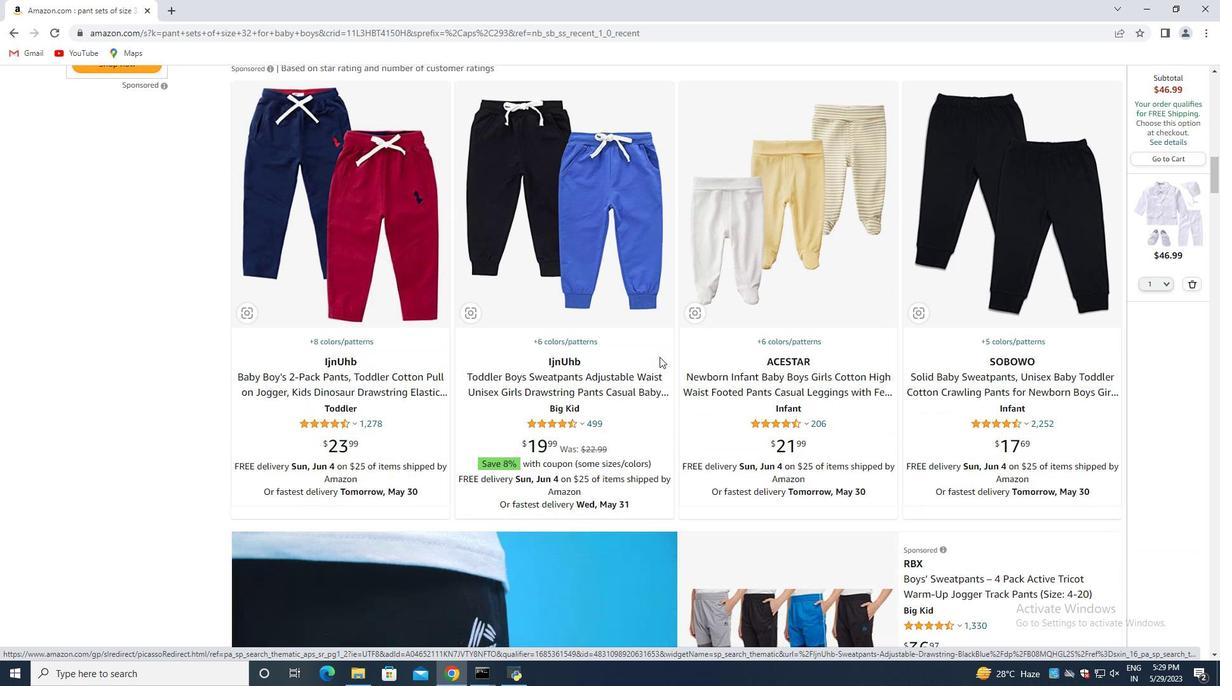 
Action: Mouse scrolled (651, 365) with delta (0, 0)
Screenshot: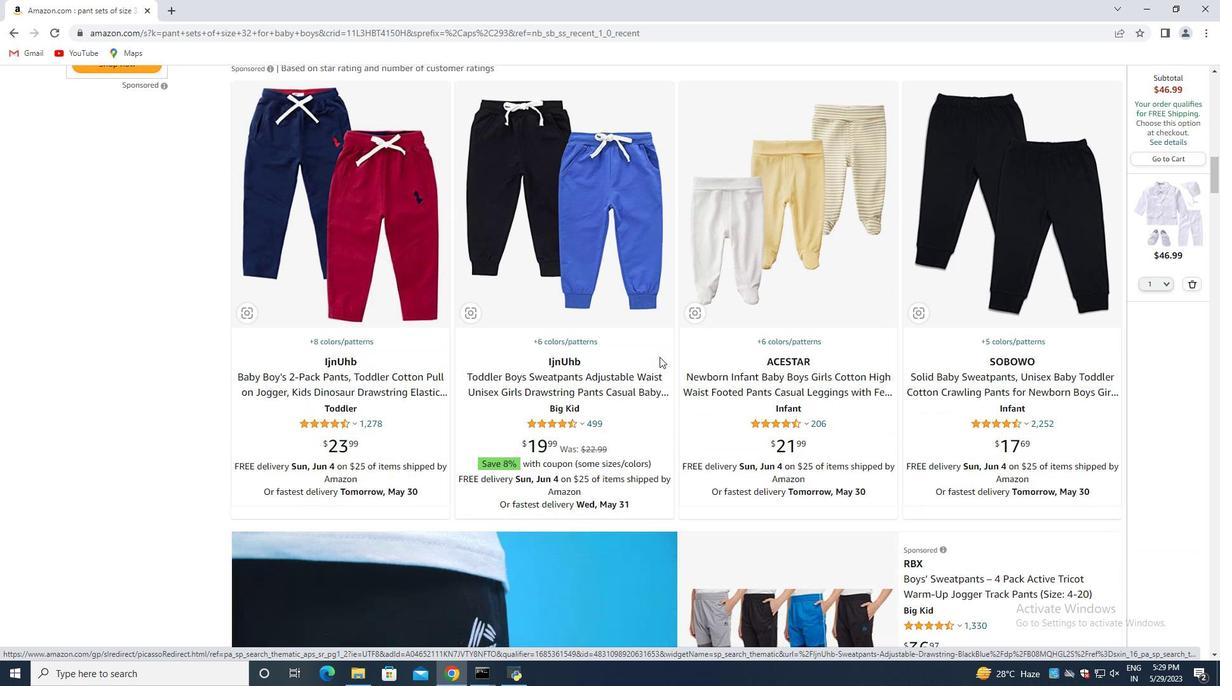 
Action: Mouse moved to (645, 371)
Screenshot: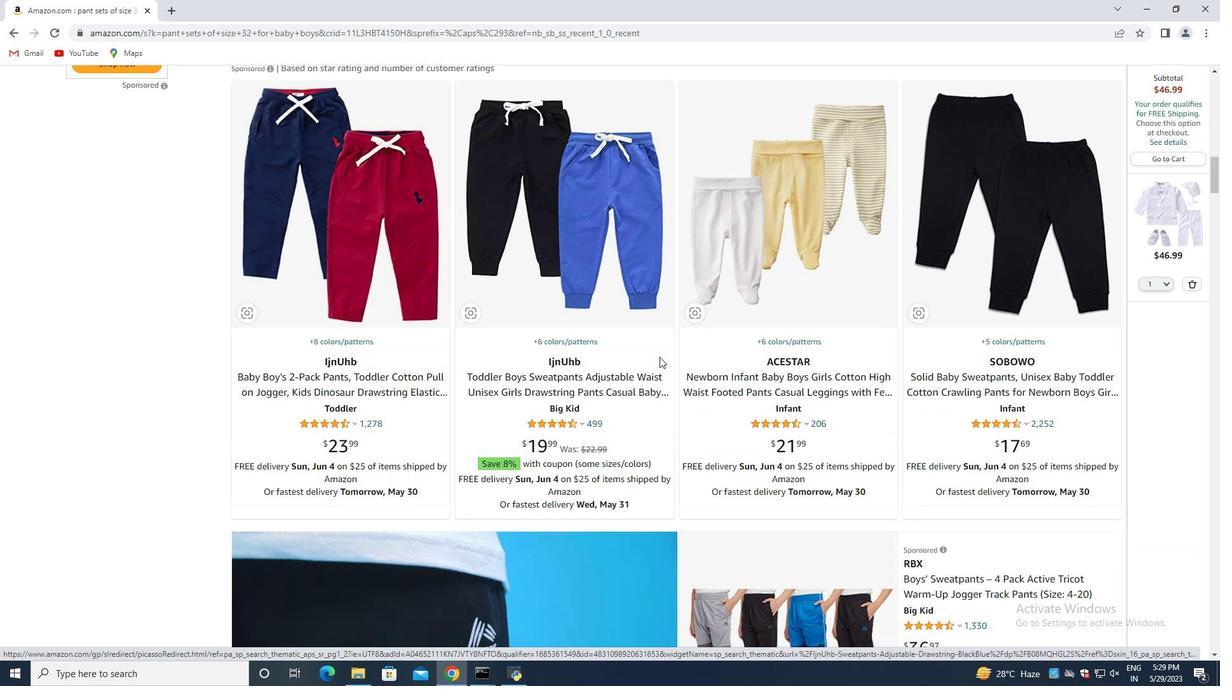 
Action: Mouse scrolled (645, 370) with delta (0, 0)
Screenshot: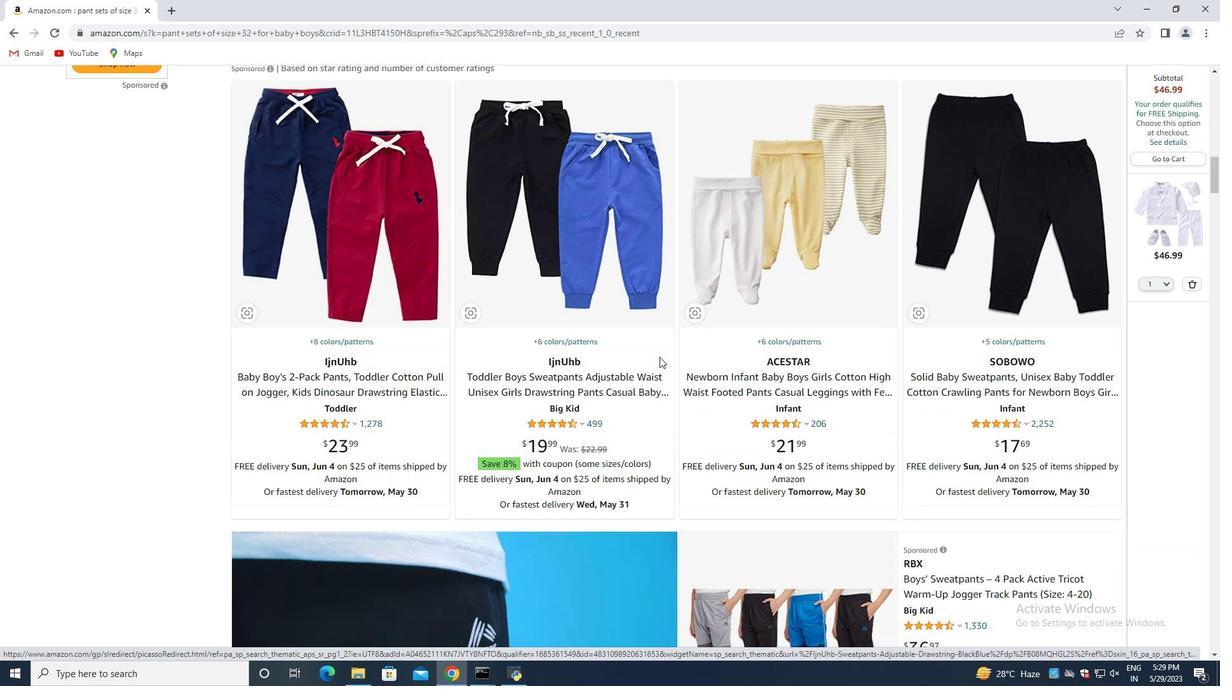 
Action: Mouse moved to (577, 384)
Screenshot: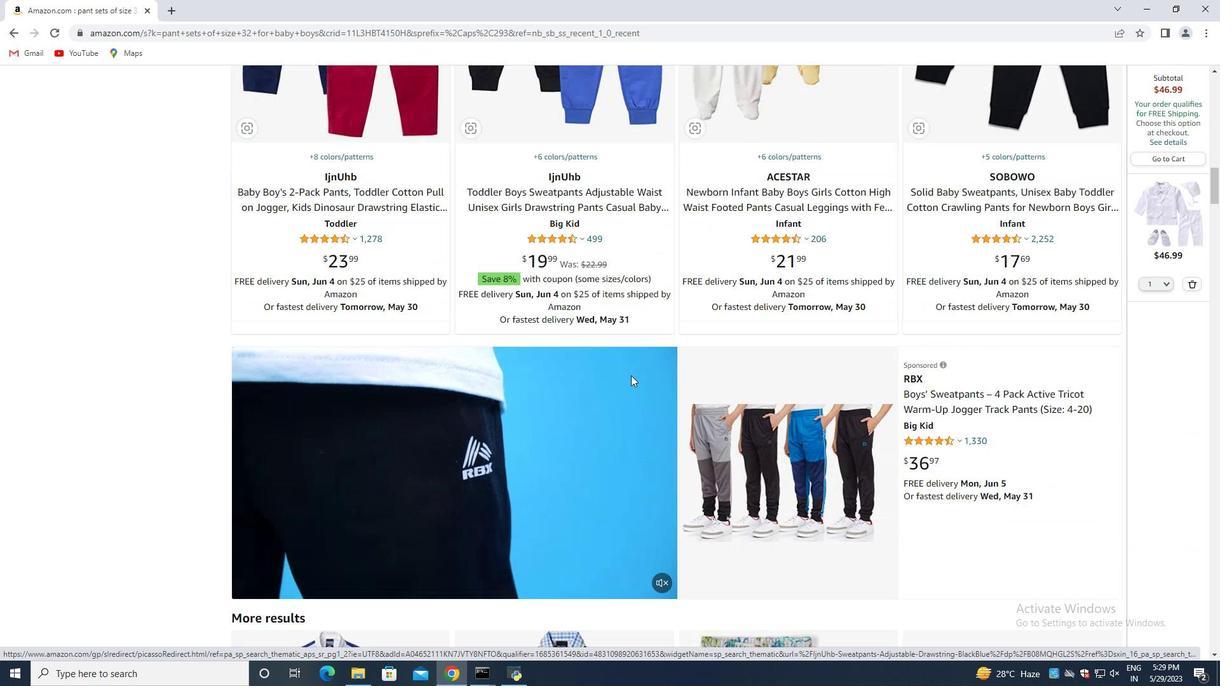 
Action: Mouse scrolled (577, 383) with delta (0, 0)
Screenshot: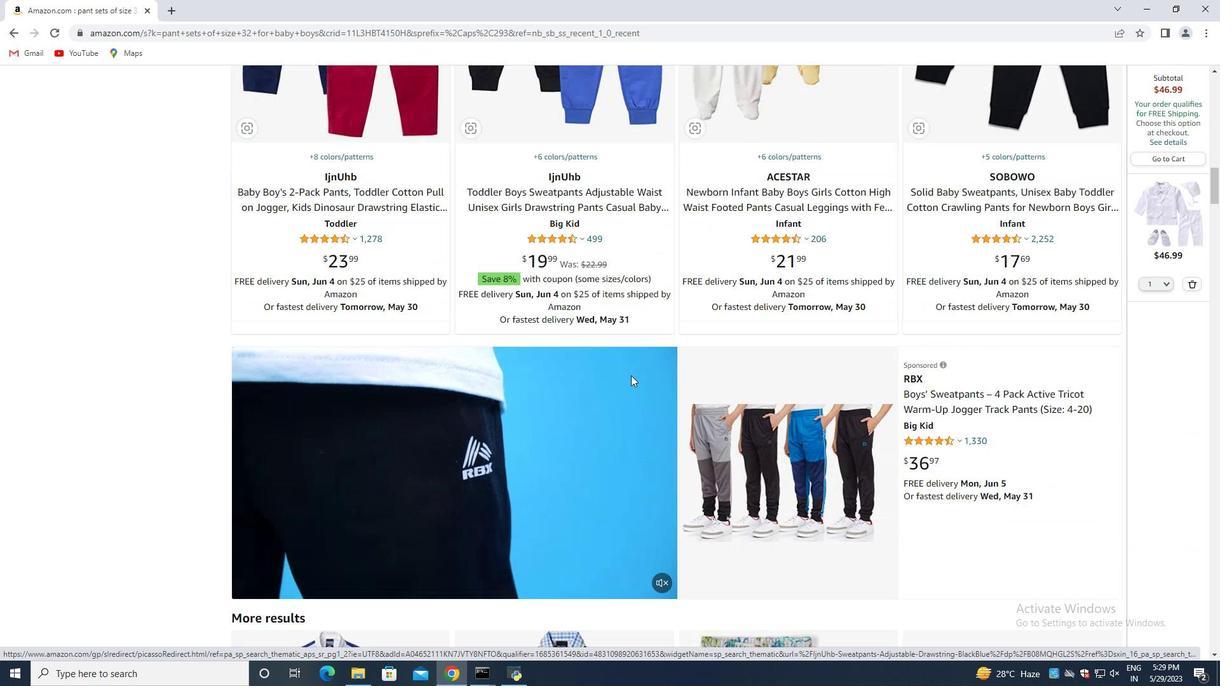 
Action: Mouse moved to (563, 390)
Screenshot: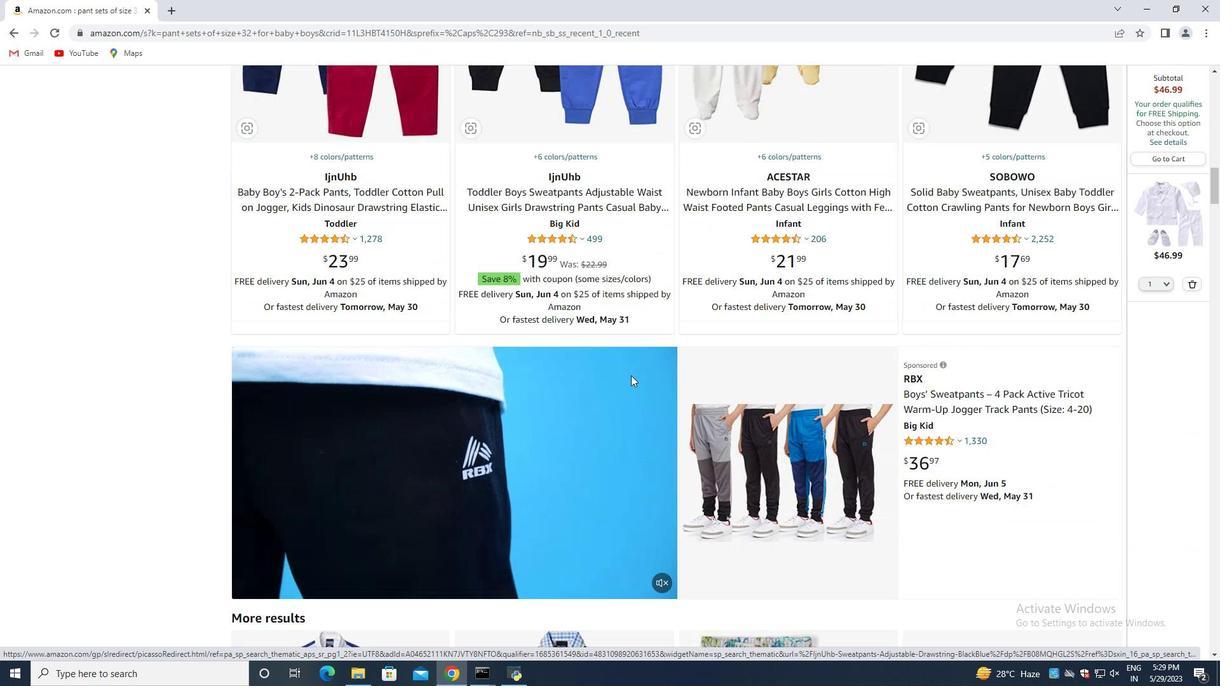 
Action: Mouse scrolled (563, 389) with delta (0, 0)
Screenshot: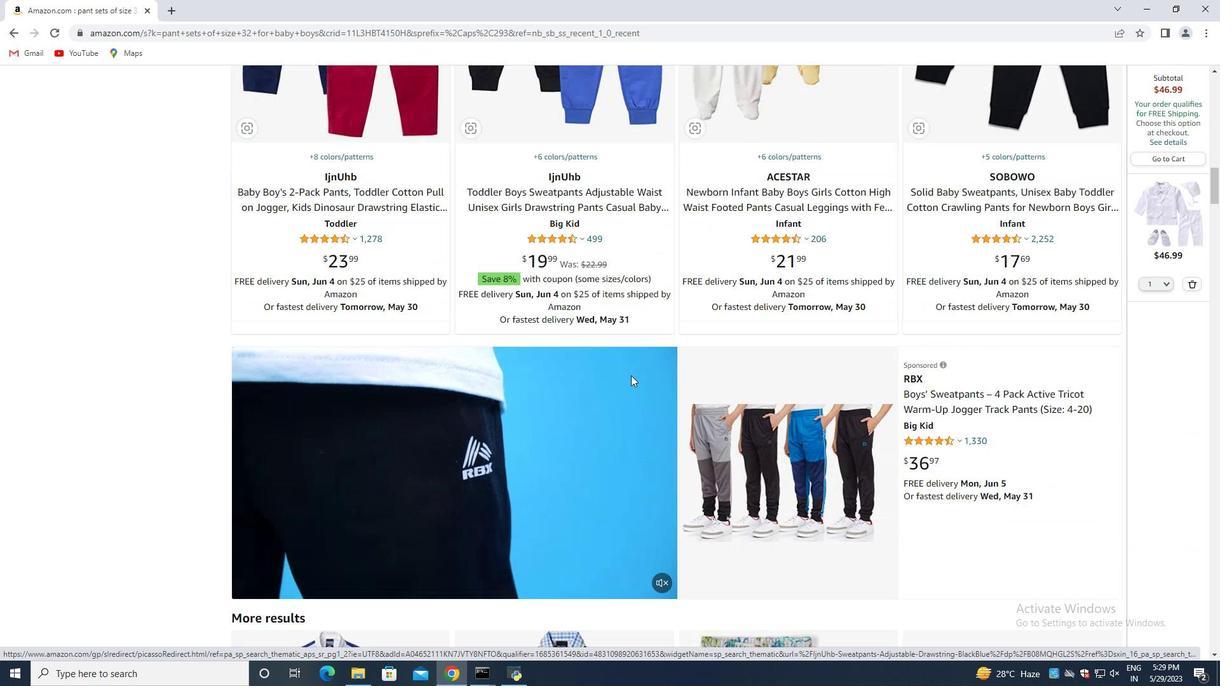 
Action: Mouse moved to (556, 391)
Screenshot: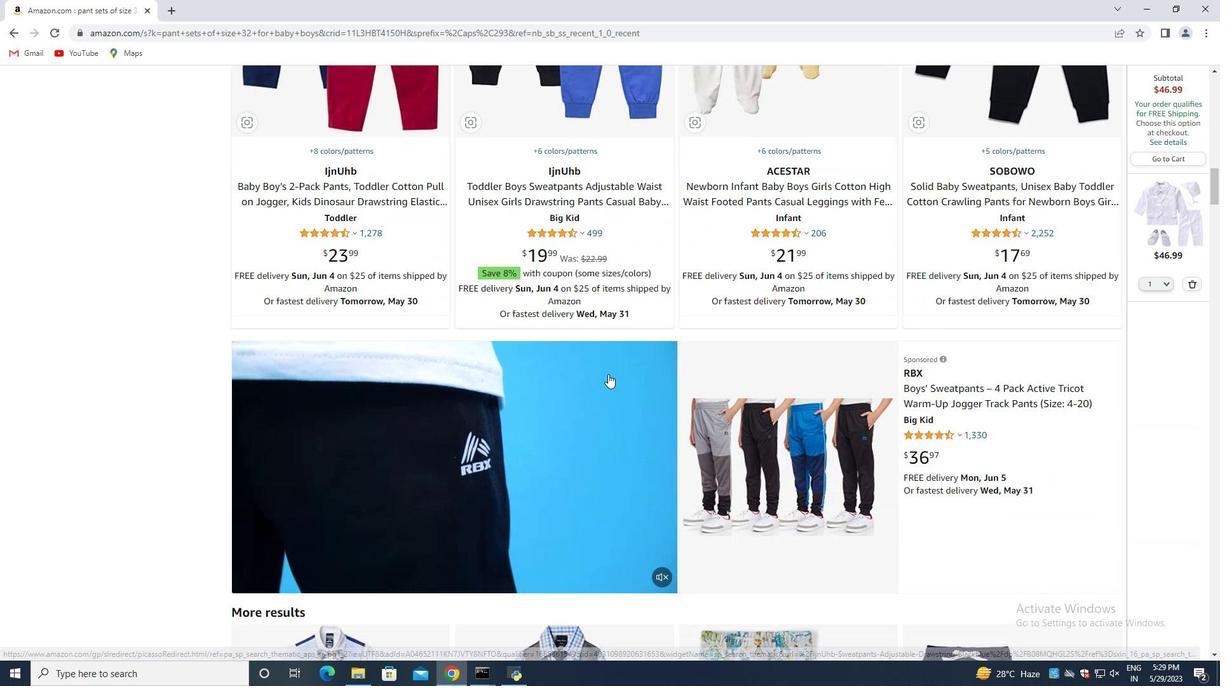 
Action: Mouse scrolled (558, 391) with delta (0, 0)
Screenshot: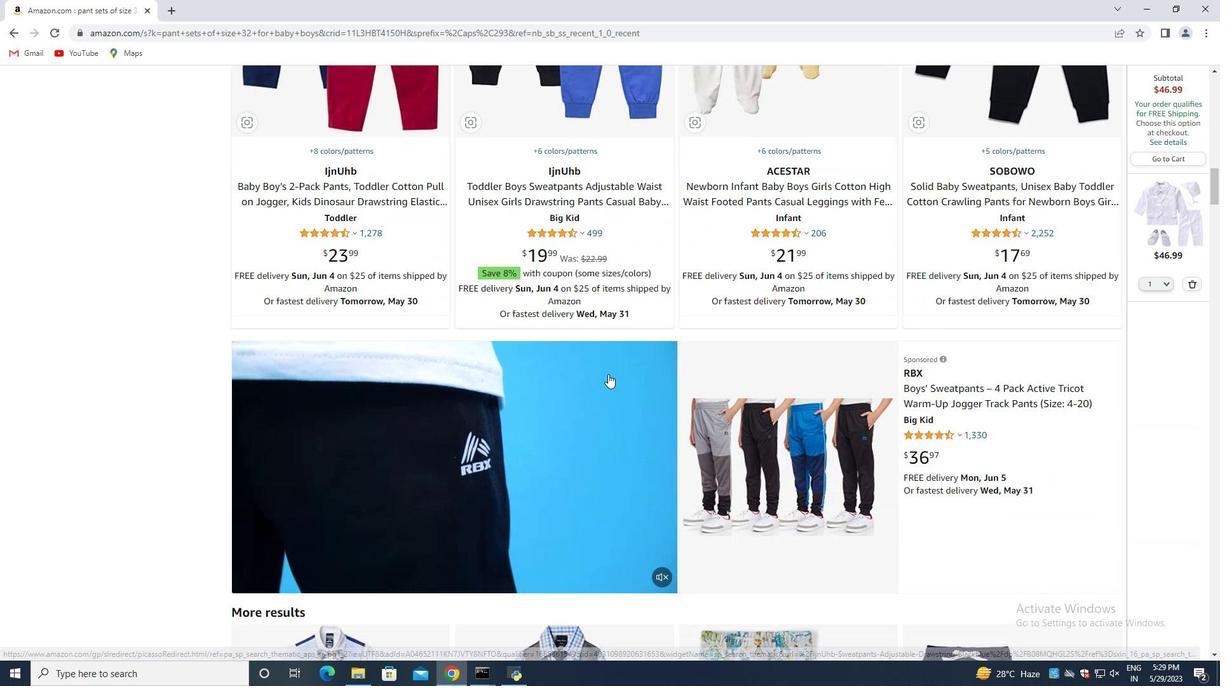 
Action: Mouse moved to (554, 392)
Screenshot: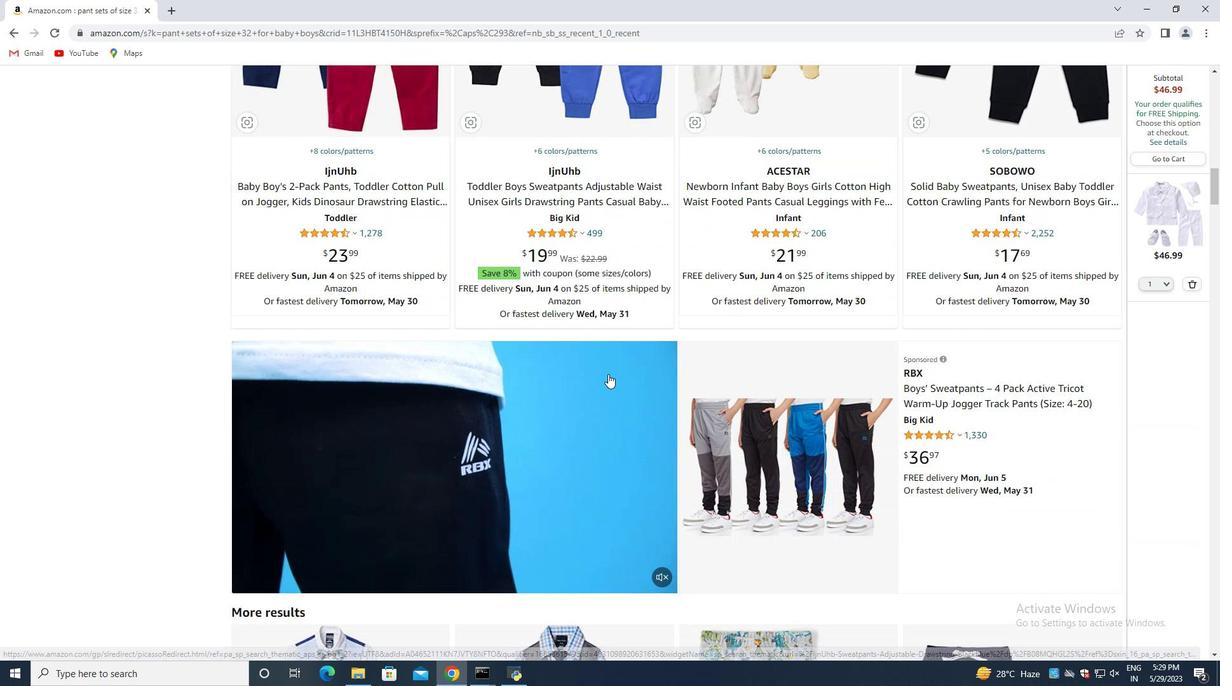 
Action: Mouse scrolled (555, 391) with delta (0, 0)
Screenshot: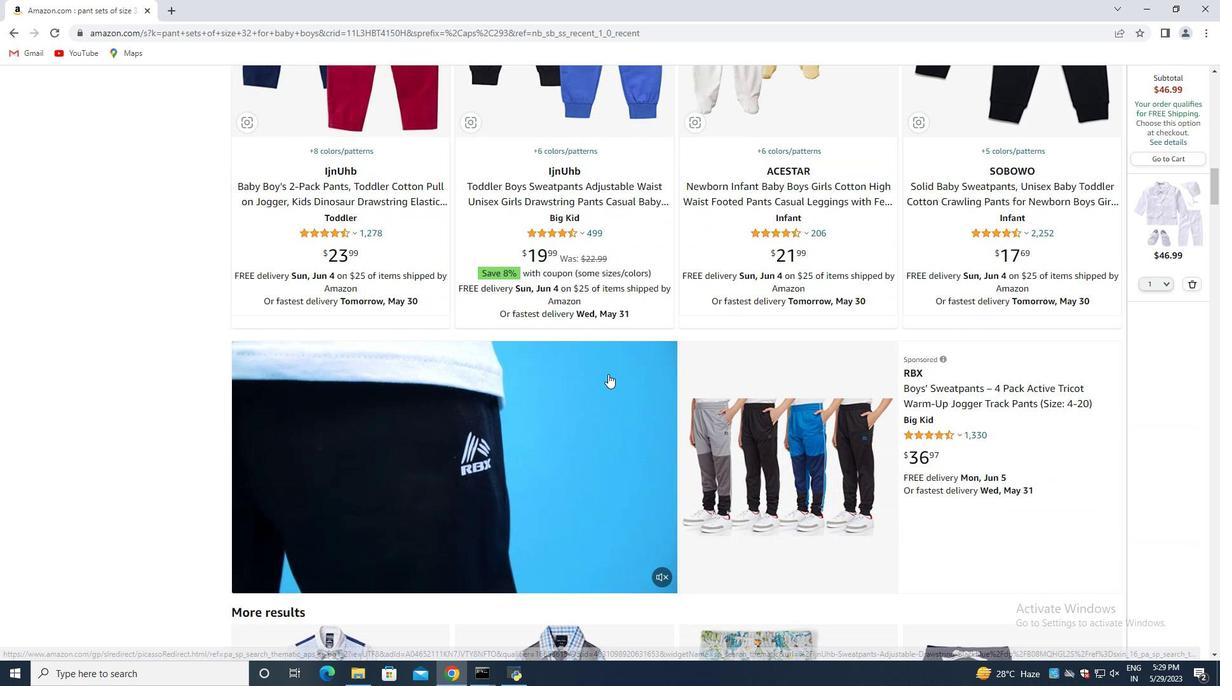 
Action: Mouse moved to (544, 392)
Screenshot: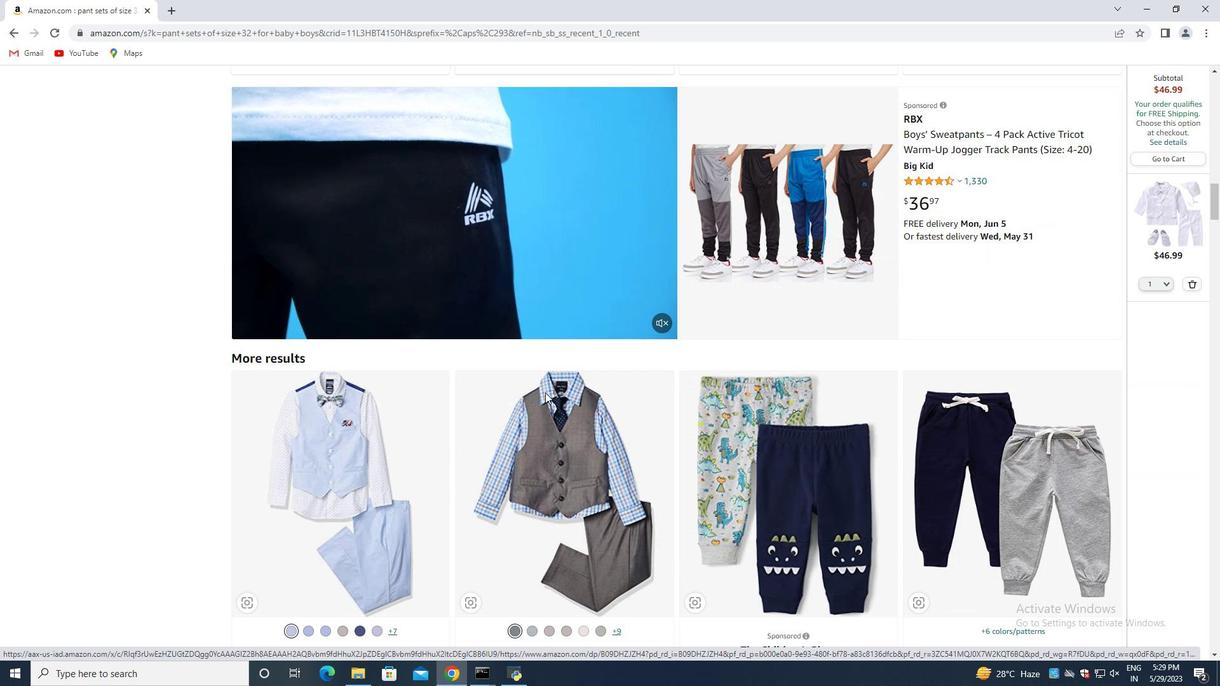 
Action: Mouse scrolled (544, 392) with delta (0, 0)
Screenshot: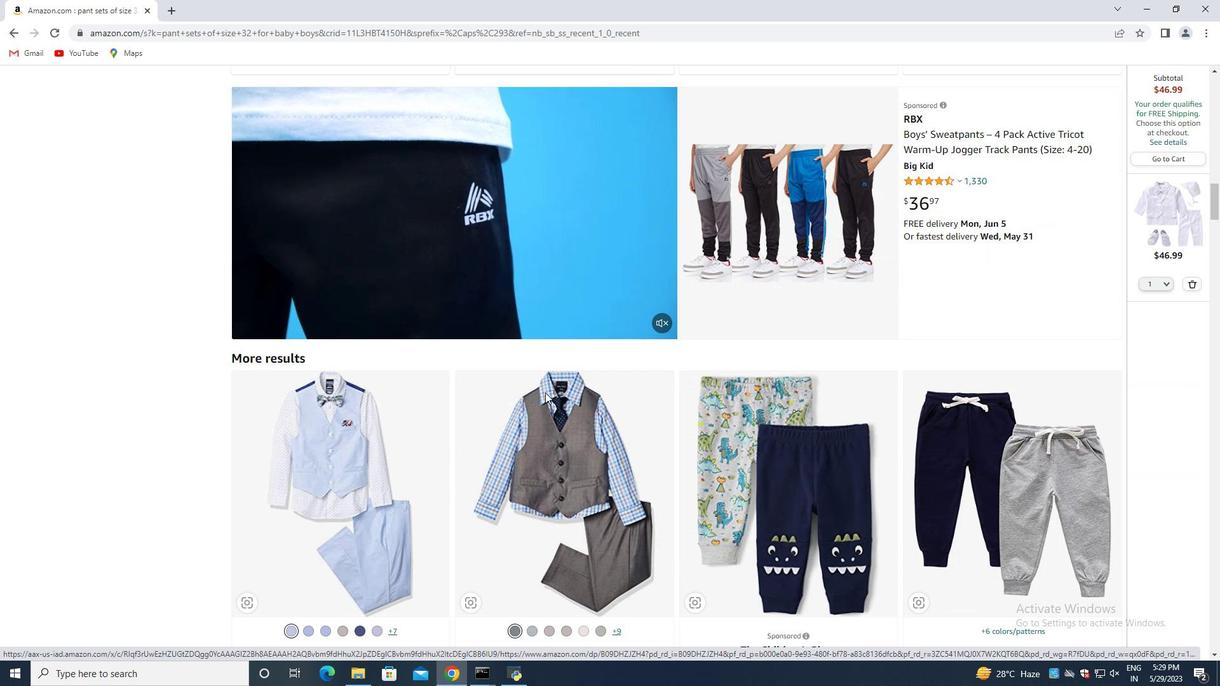 
Action: Mouse moved to (544, 392)
Screenshot: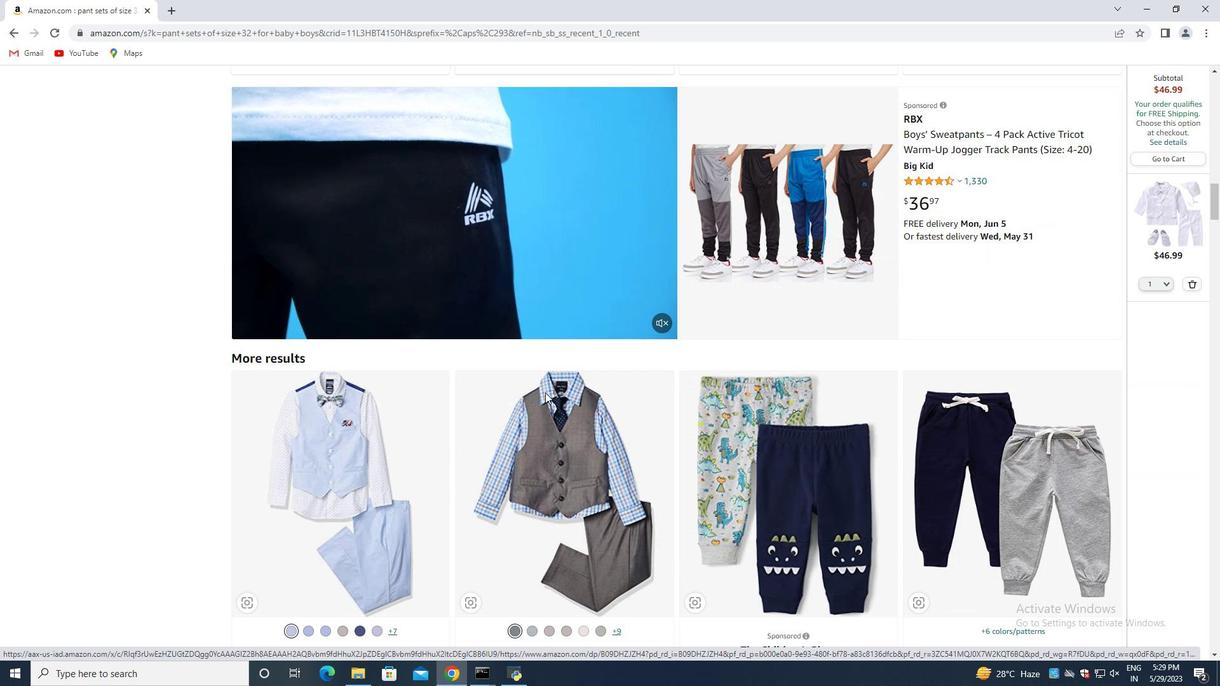 
Action: Mouse scrolled (544, 392) with delta (0, 0)
Screenshot: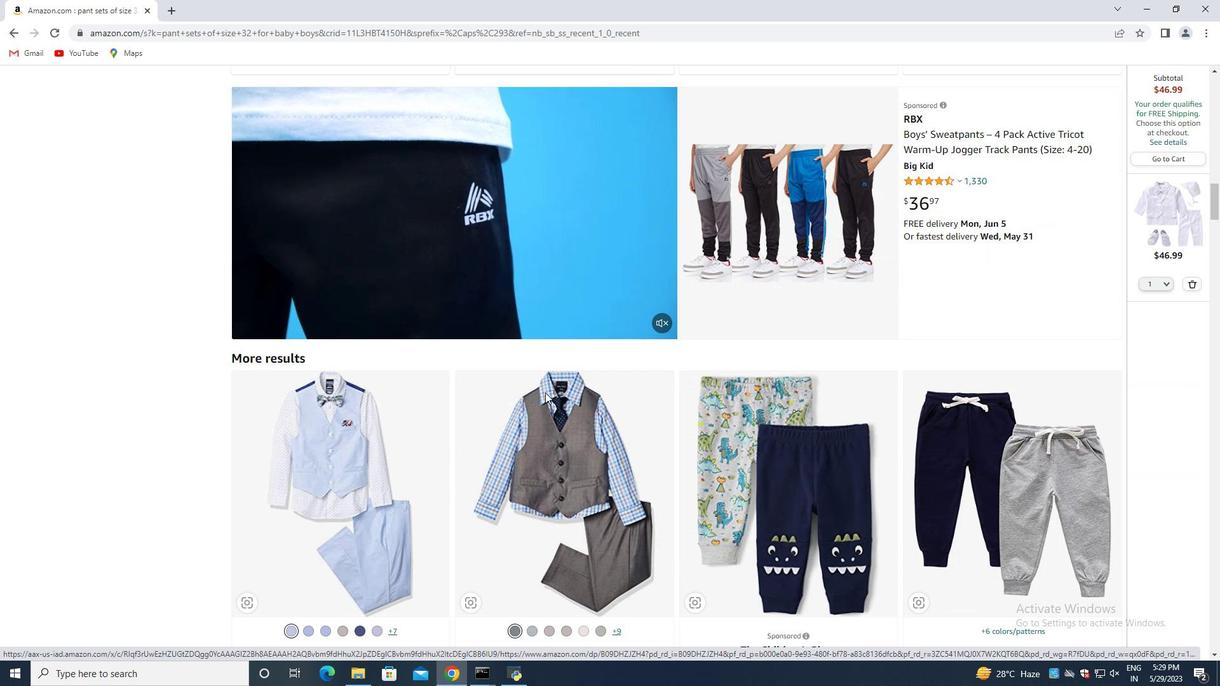 
Action: Mouse scrolled (544, 392) with delta (0, 0)
Screenshot: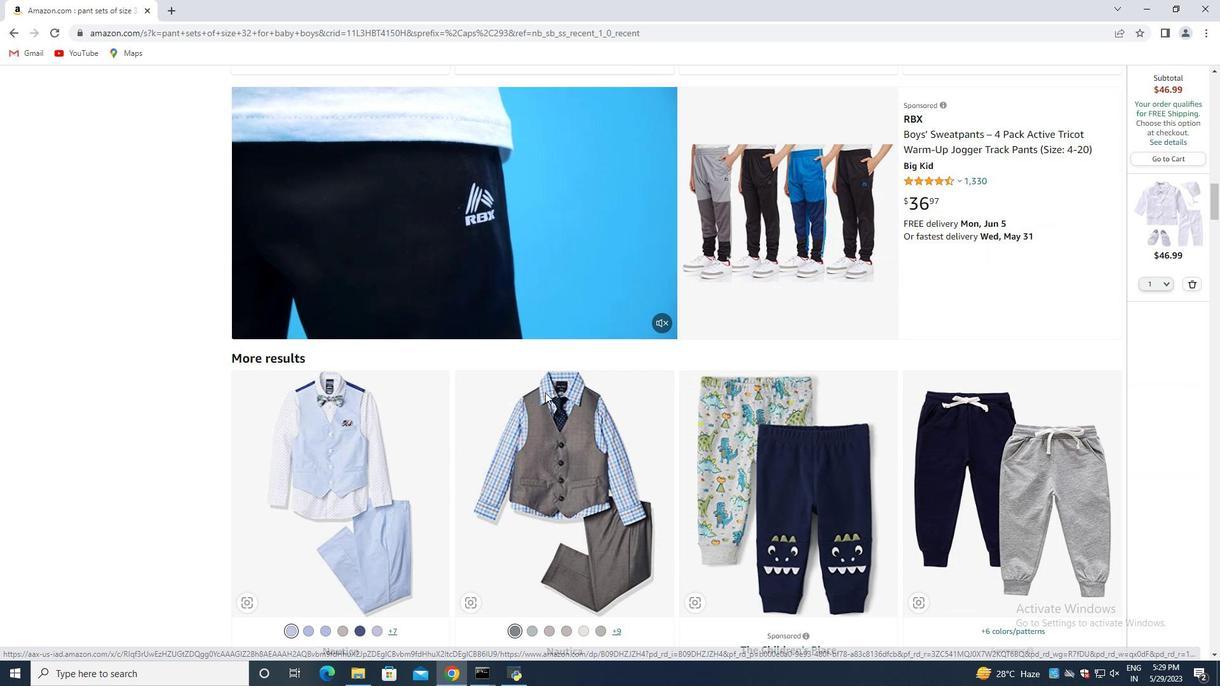 
Action: Mouse moved to (544, 392)
Screenshot: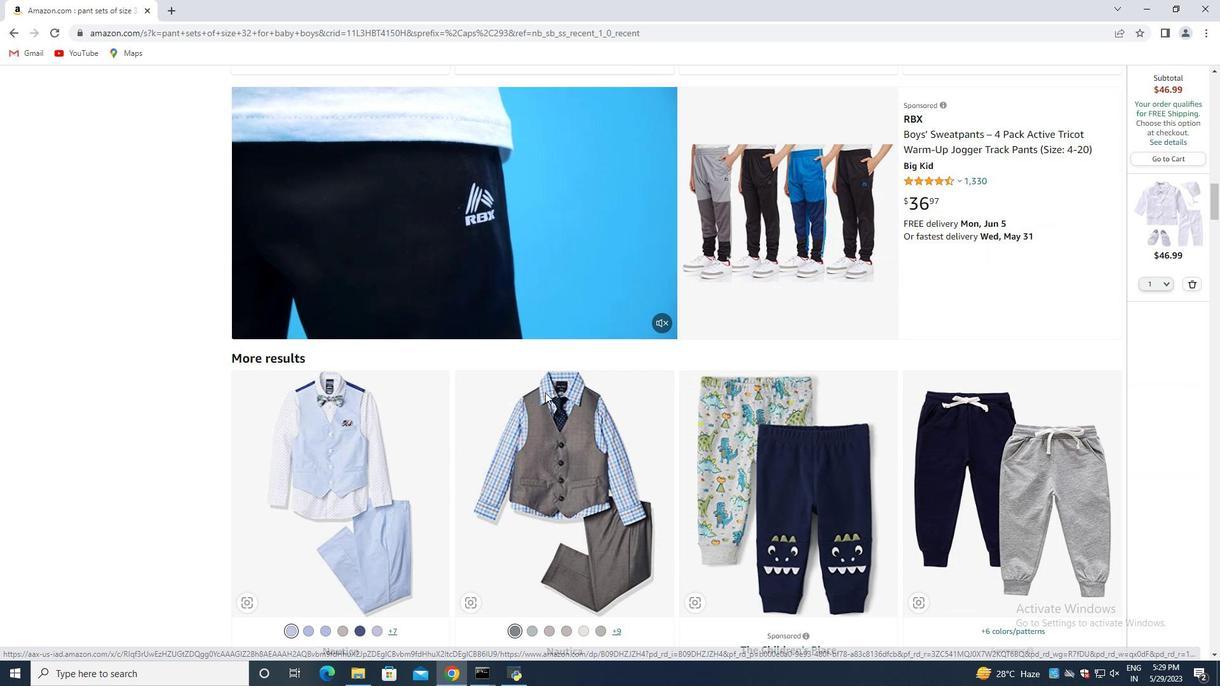 
Action: Mouse scrolled (544, 392) with delta (0, 0)
Screenshot: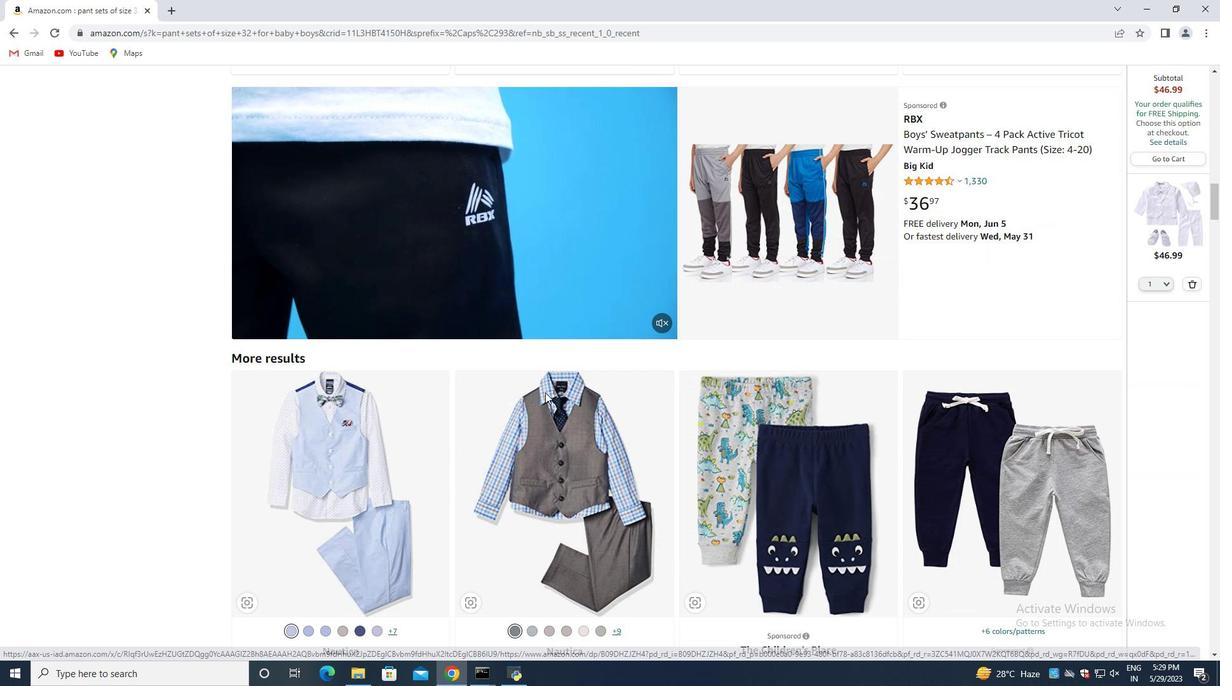 
Action: Mouse moved to (609, 380)
Screenshot: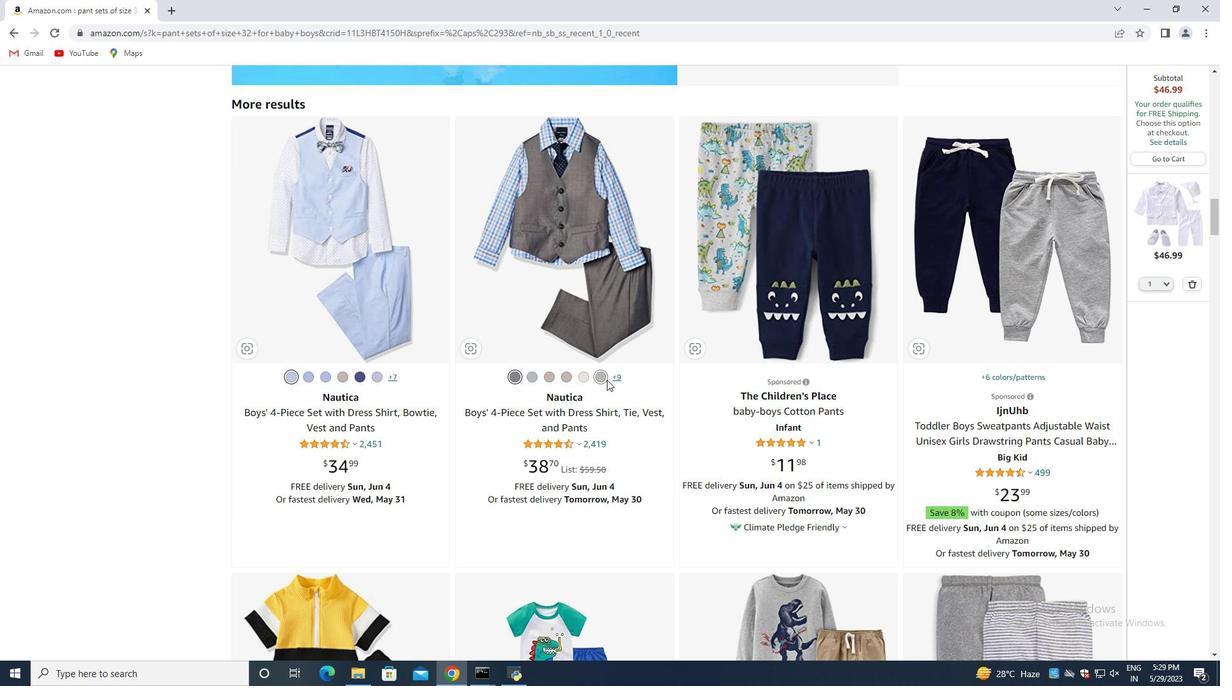 
Action: Mouse scrolled (607, 379) with delta (0, 0)
Screenshot: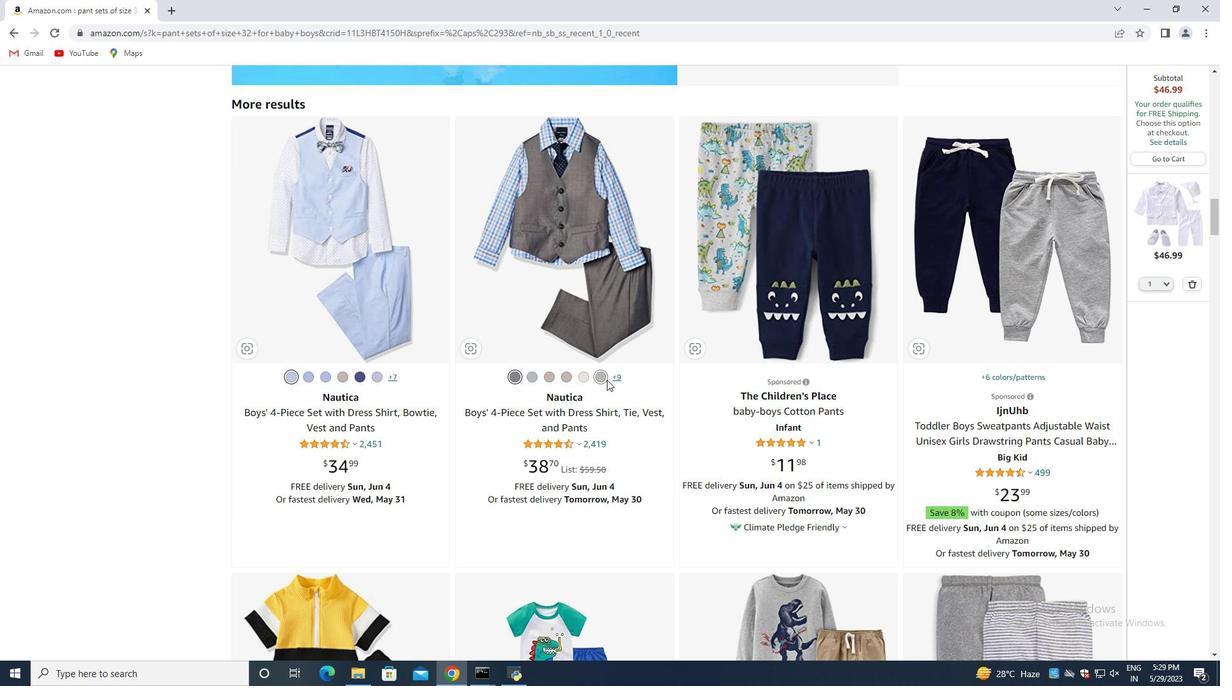 
Action: Mouse moved to (812, 396)
Screenshot: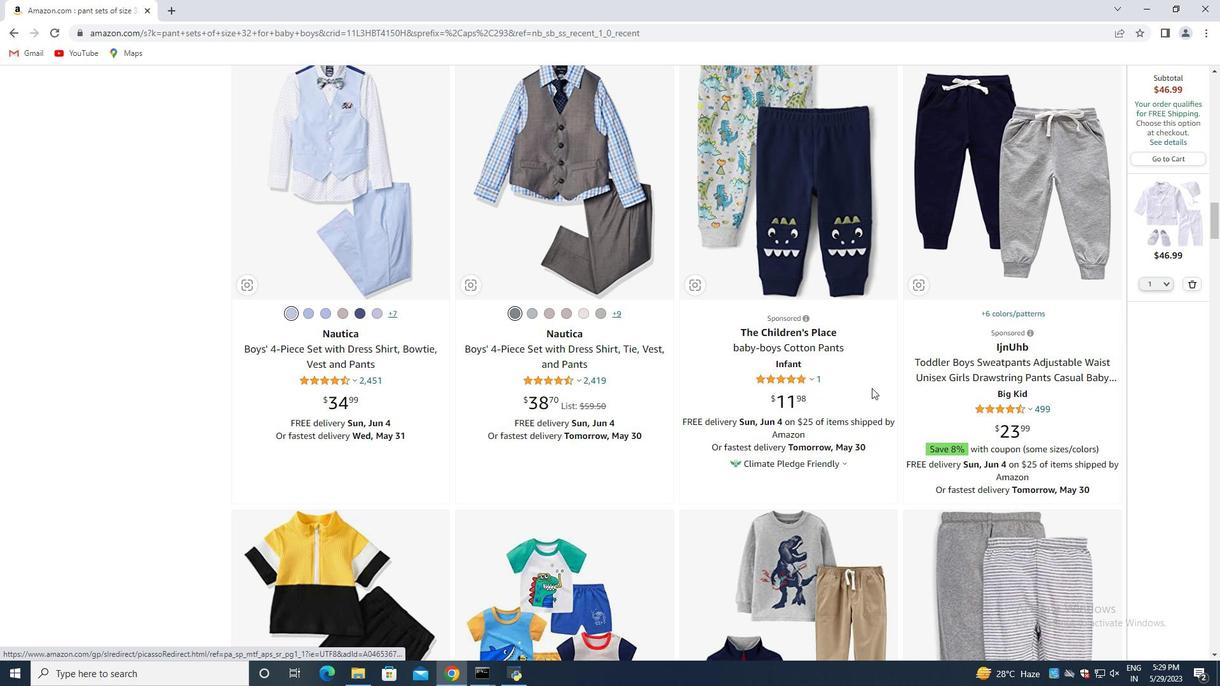 
Action: Mouse scrolled (812, 396) with delta (0, 0)
Screenshot: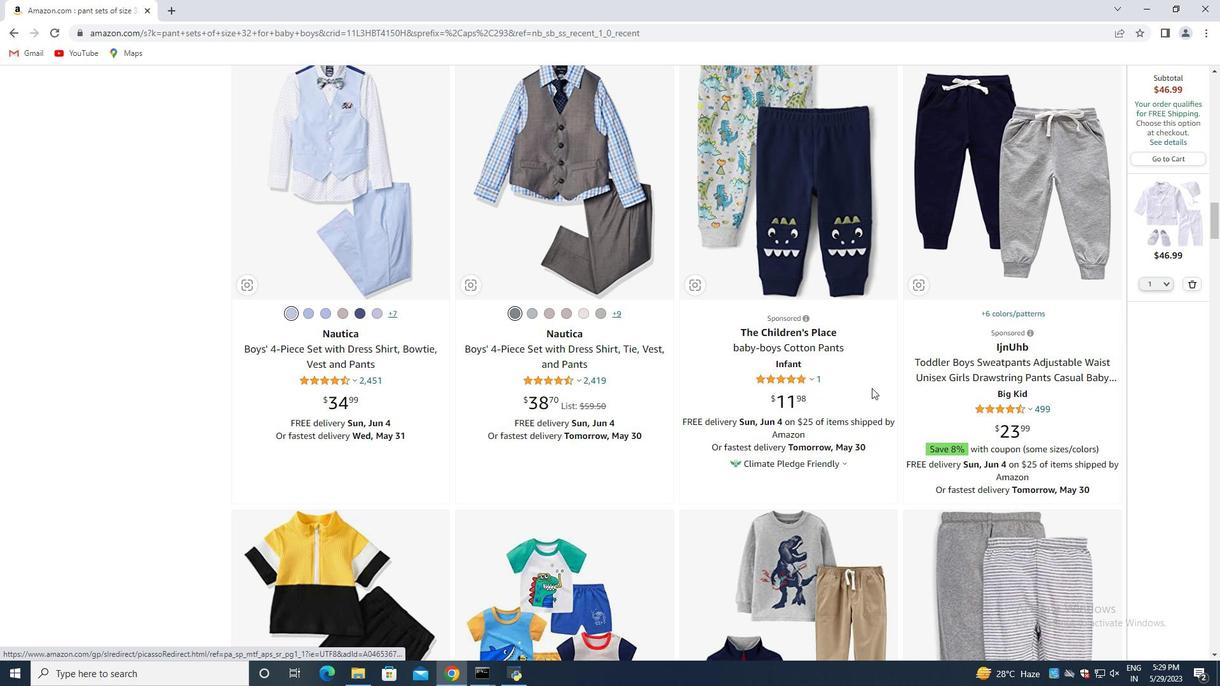 
Action: Mouse moved to (733, 409)
Screenshot: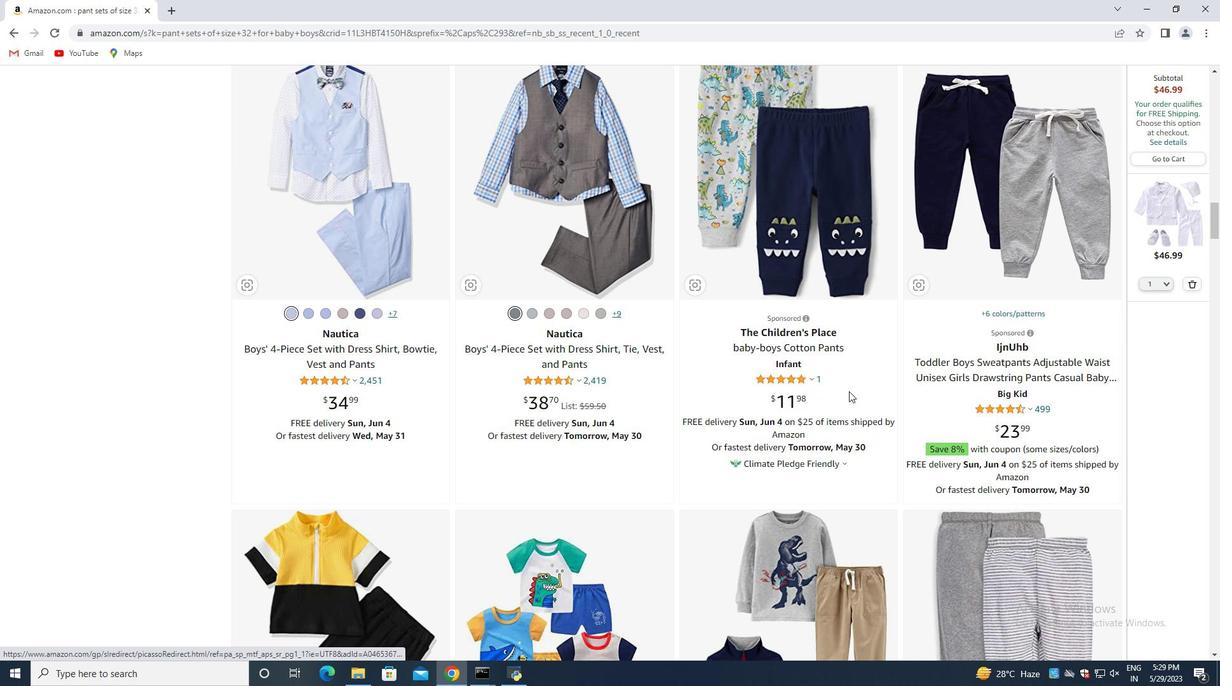 
Action: Mouse scrolled (733, 408) with delta (0, 0)
Screenshot: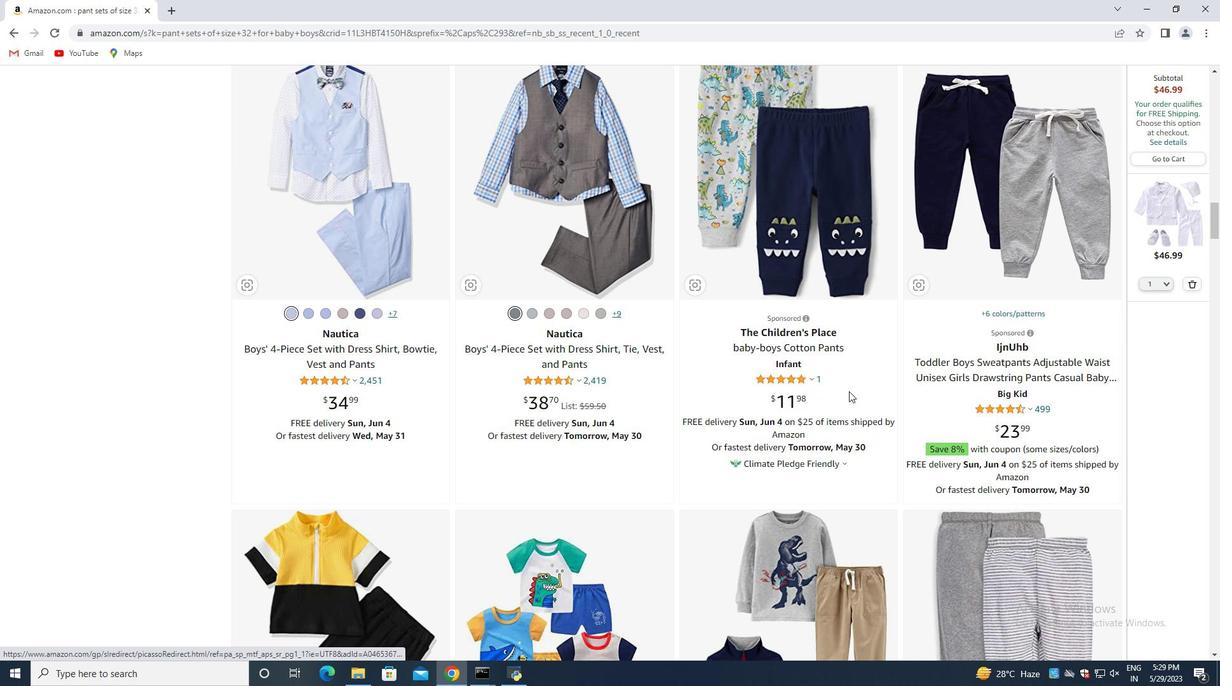 
Action: Mouse moved to (679, 415)
Screenshot: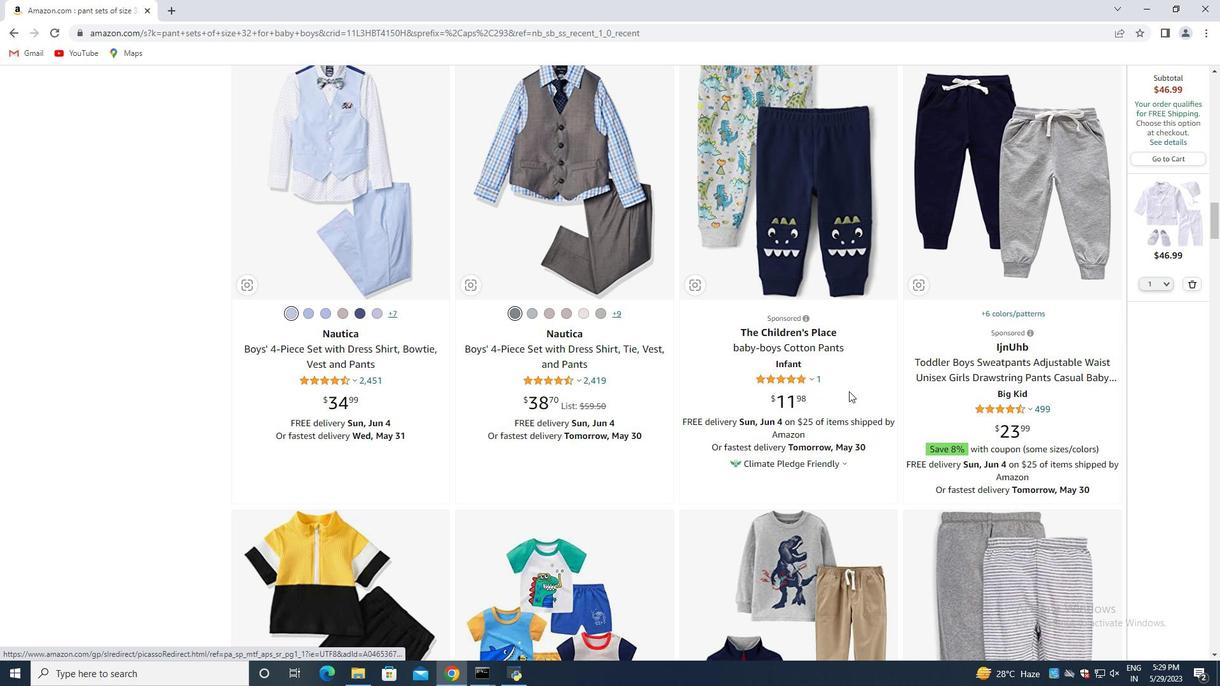 
Action: Mouse scrolled (679, 414) with delta (0, 0)
Screenshot: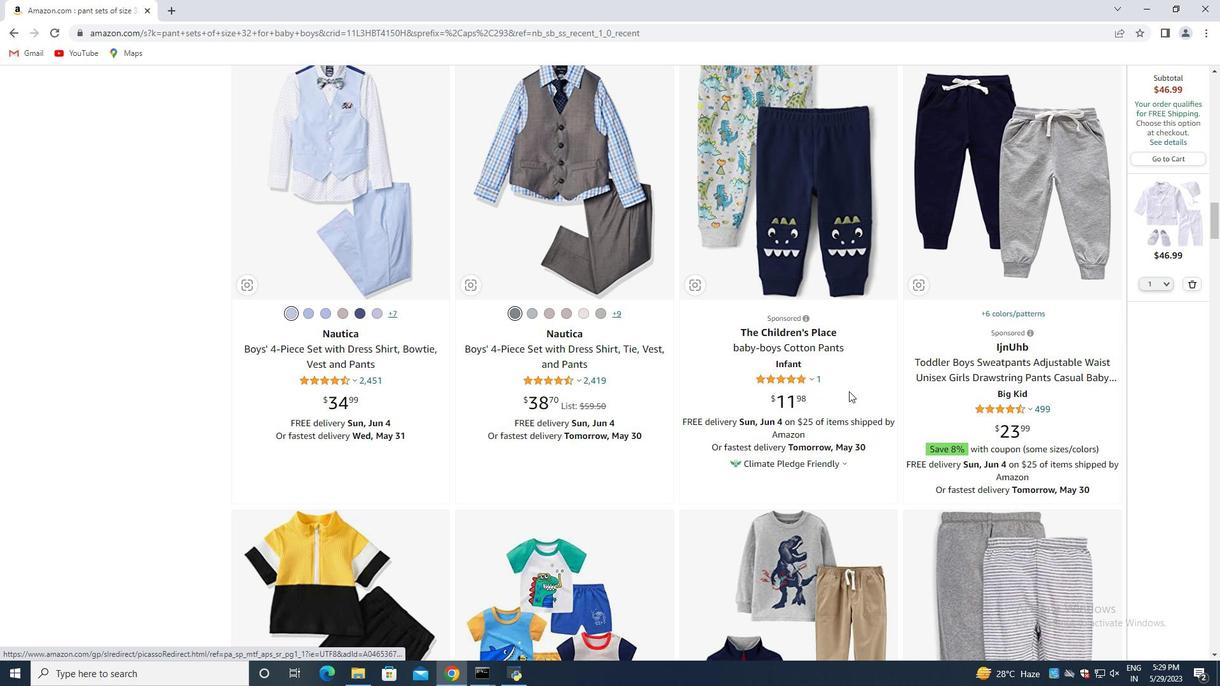 
Action: Mouse moved to (607, 415)
Screenshot: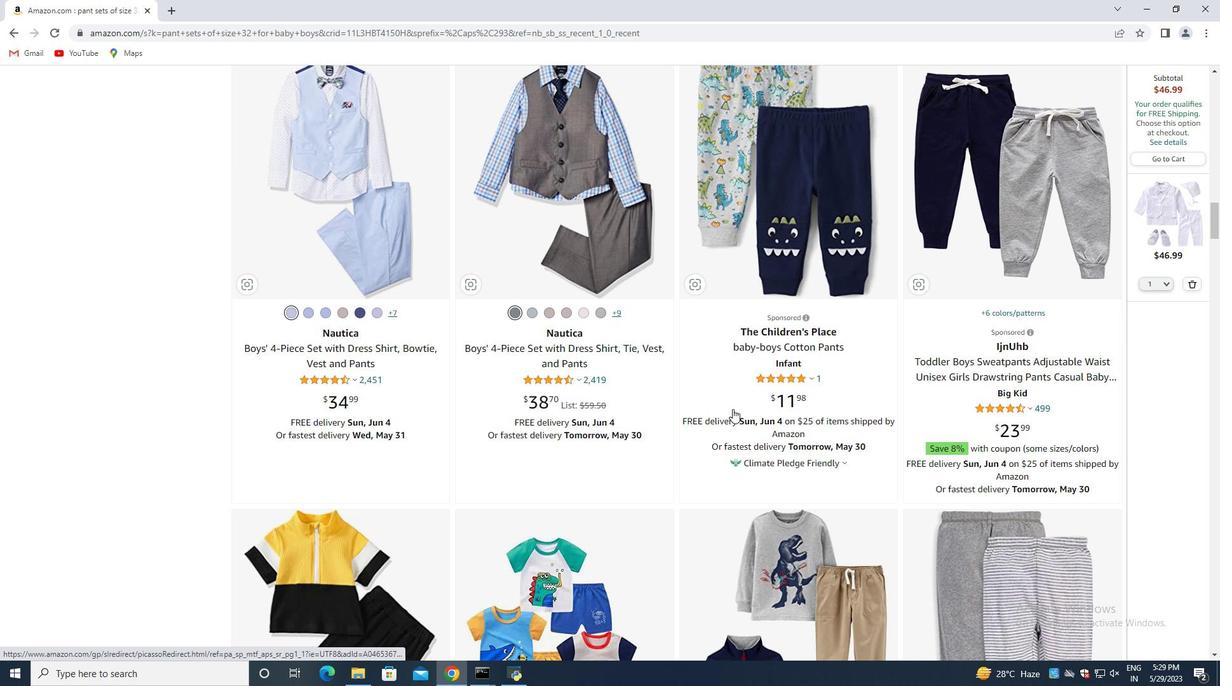 
Action: Mouse scrolled (614, 415) with delta (0, 0)
Screenshot: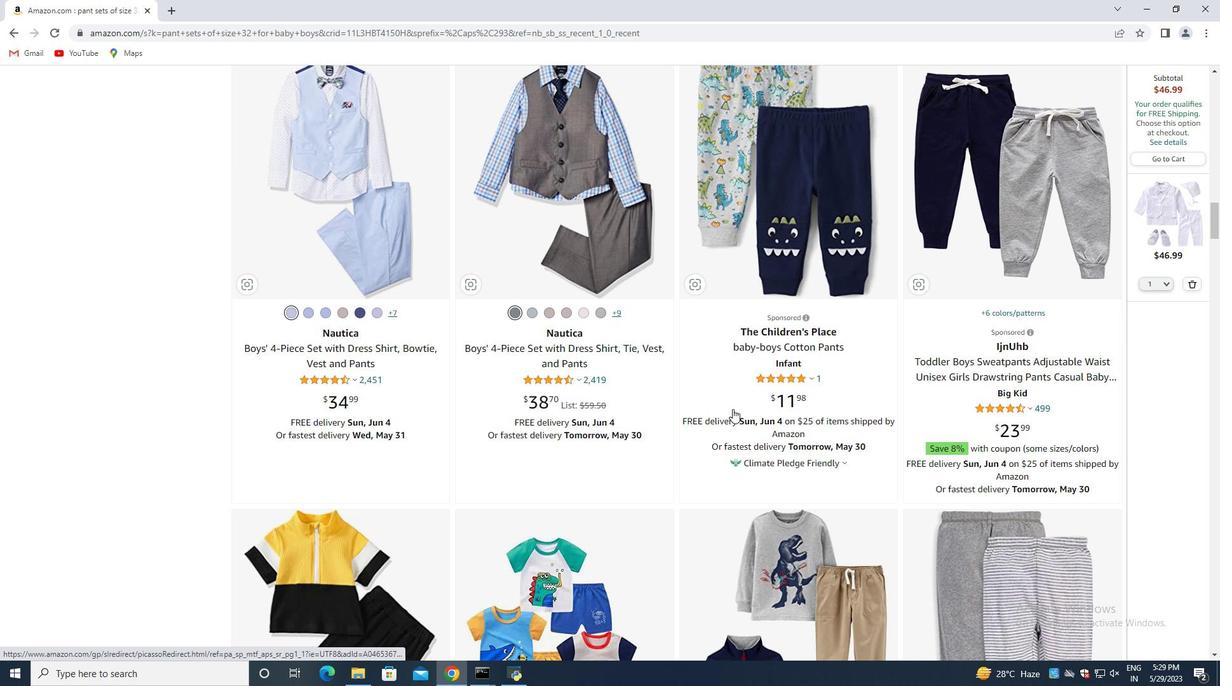 
Action: Mouse moved to (461, 421)
Screenshot: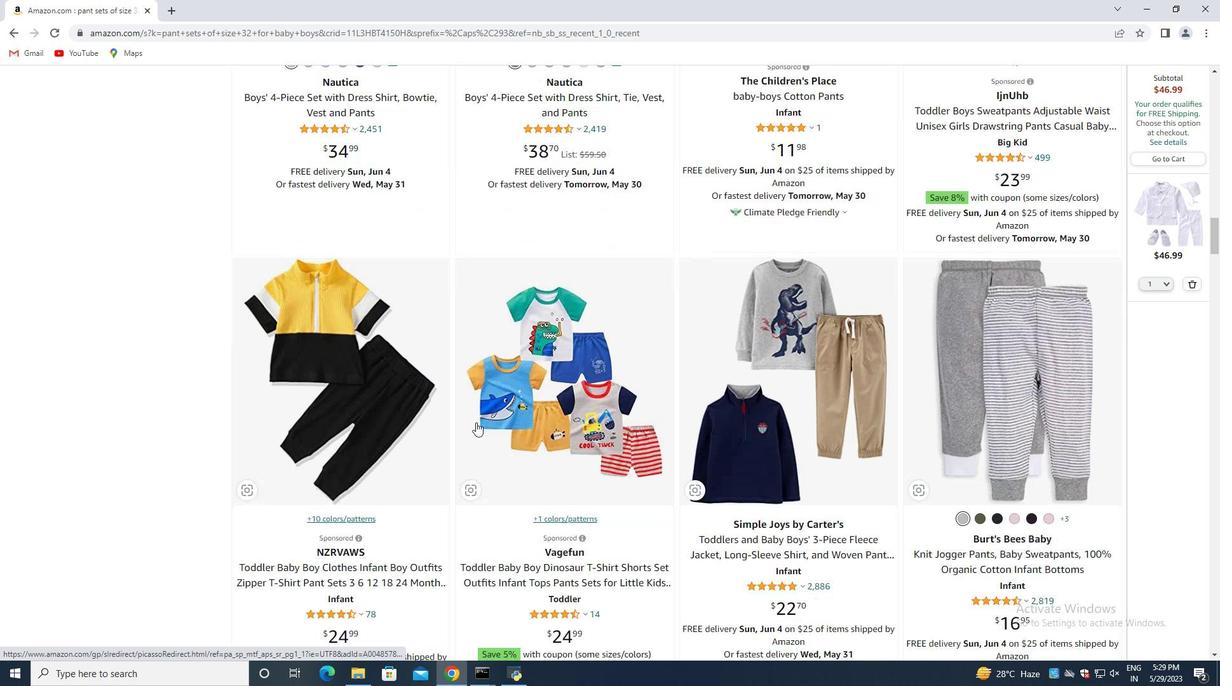 
Action: Mouse scrolled (461, 420) with delta (0, 0)
Screenshot: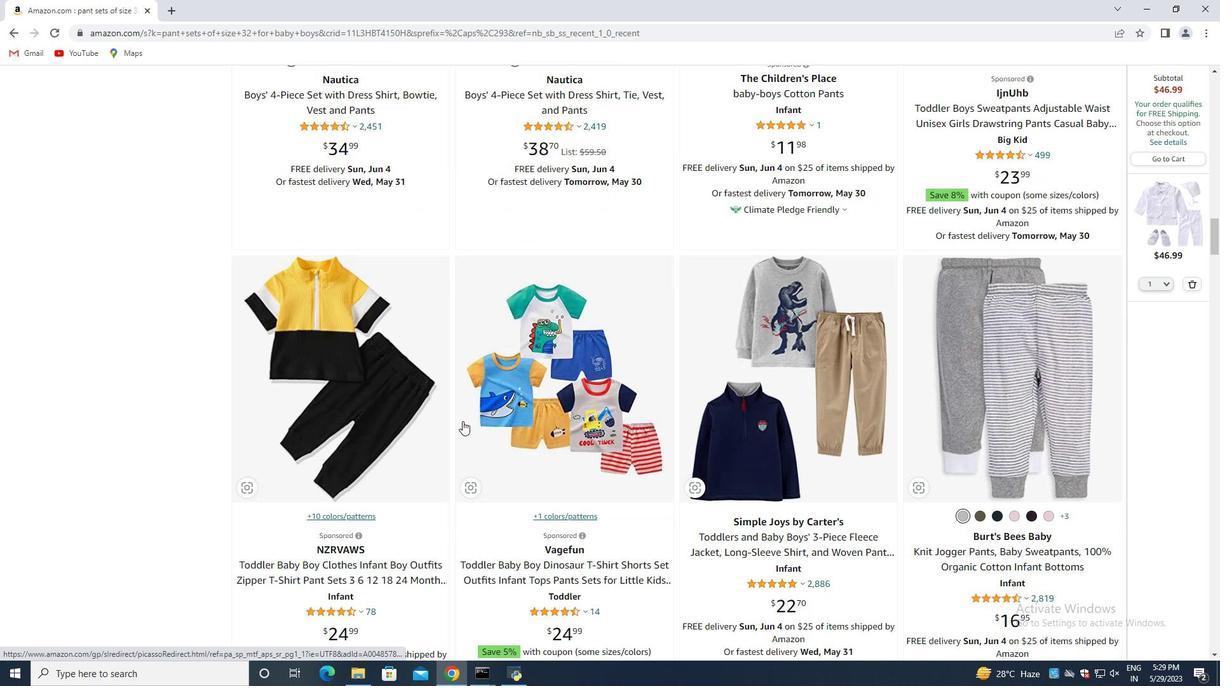 
Action: Mouse scrolled (461, 420) with delta (0, 0)
Screenshot: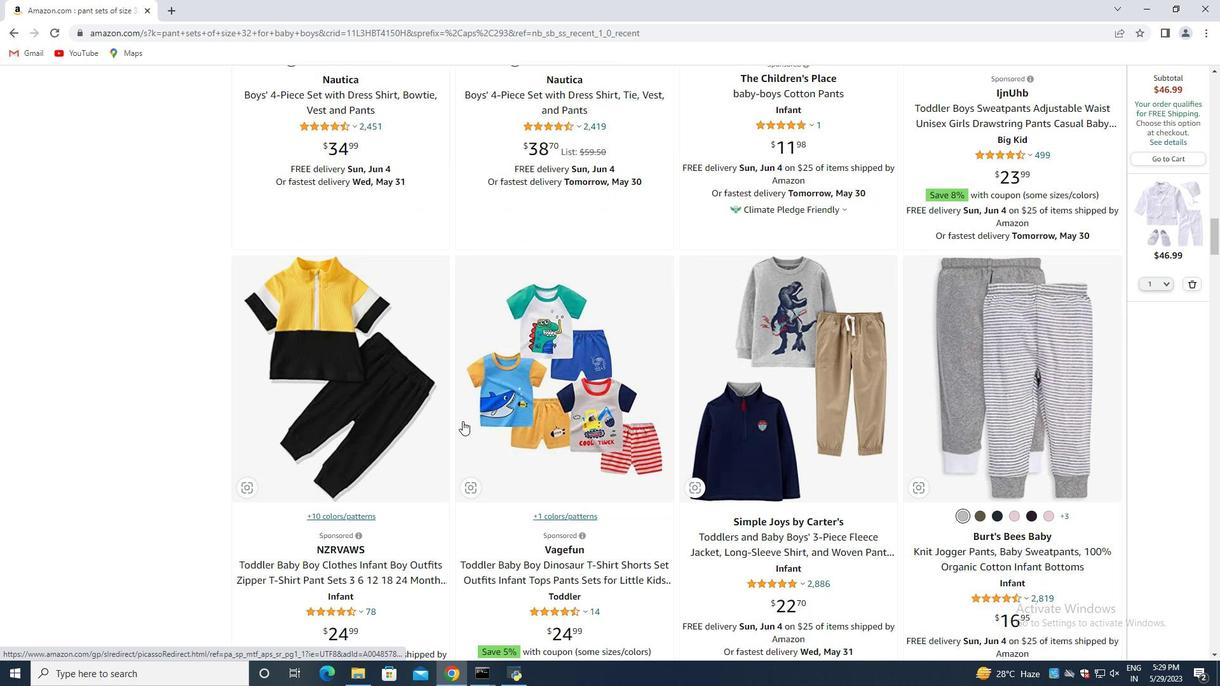 
Action: Mouse moved to (460, 421)
Screenshot: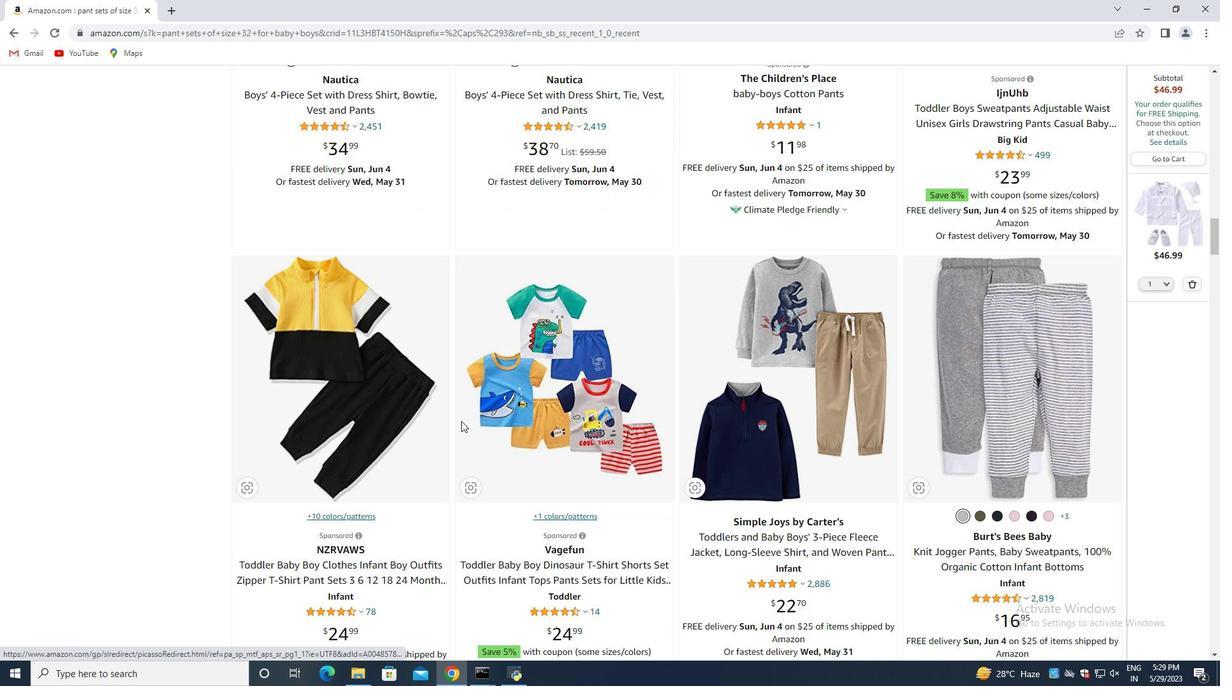 
Action: Mouse scrolled (461, 420) with delta (0, 0)
Screenshot: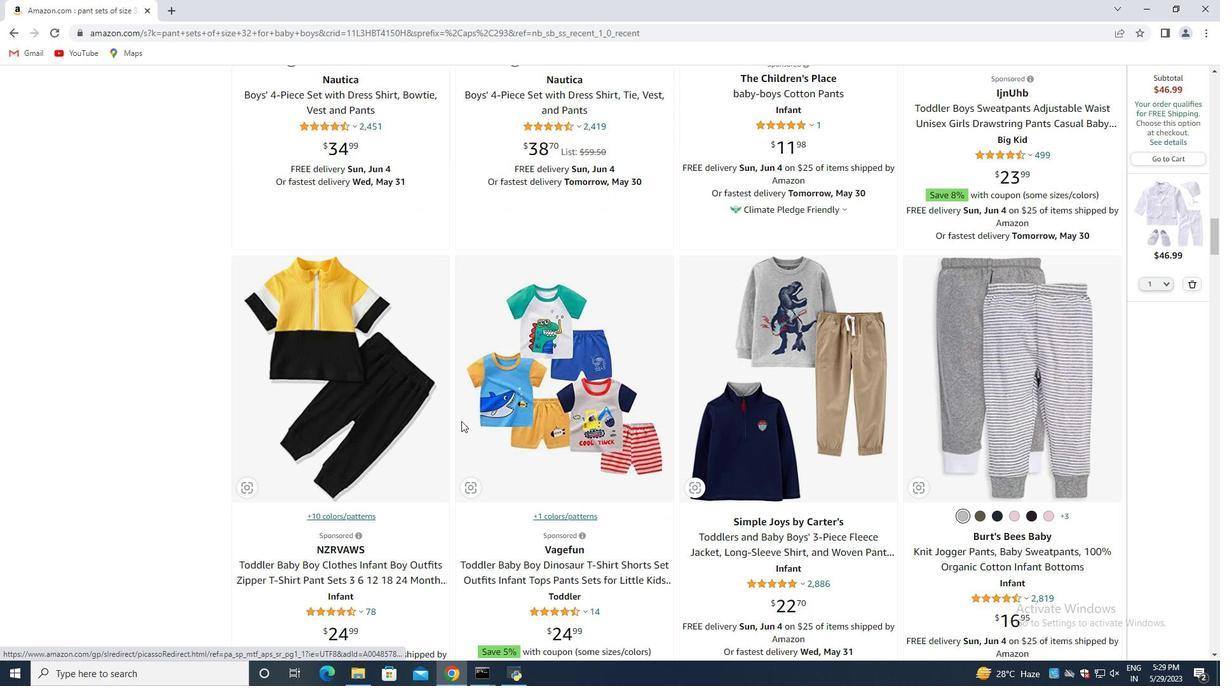 
Action: Mouse moved to (393, 427)
Screenshot: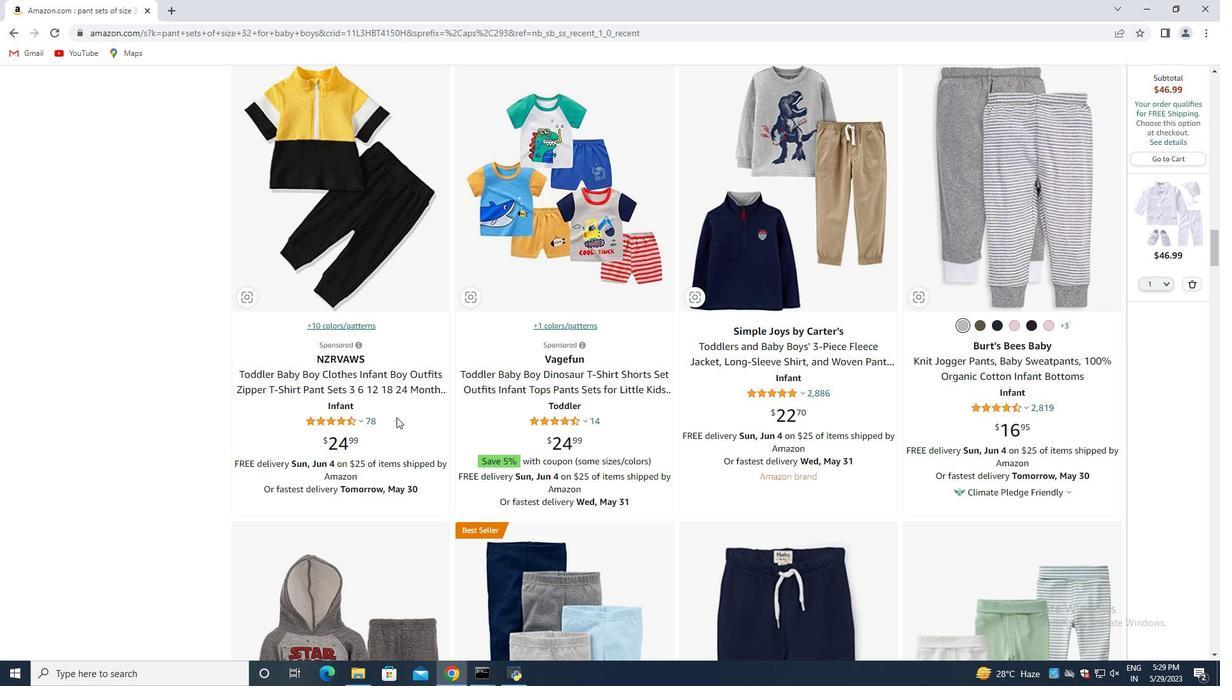 
Action: Mouse scrolled (393, 427) with delta (0, 0)
Screenshot: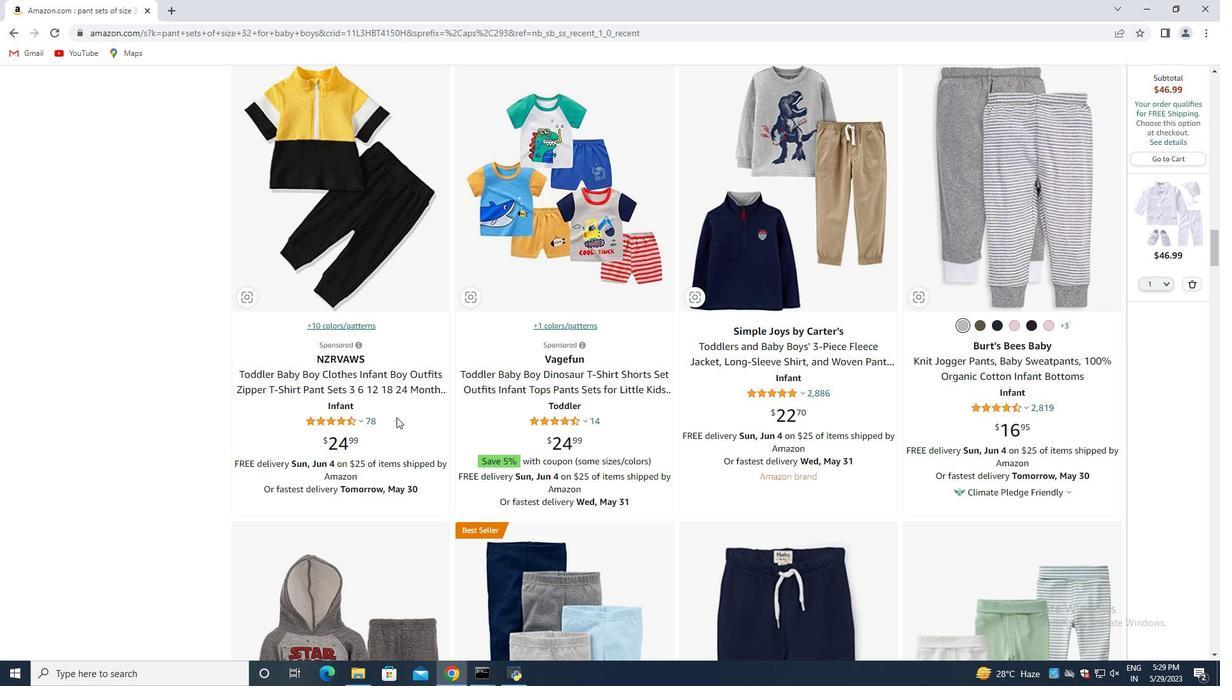 
Action: Mouse moved to (392, 439)
Screenshot: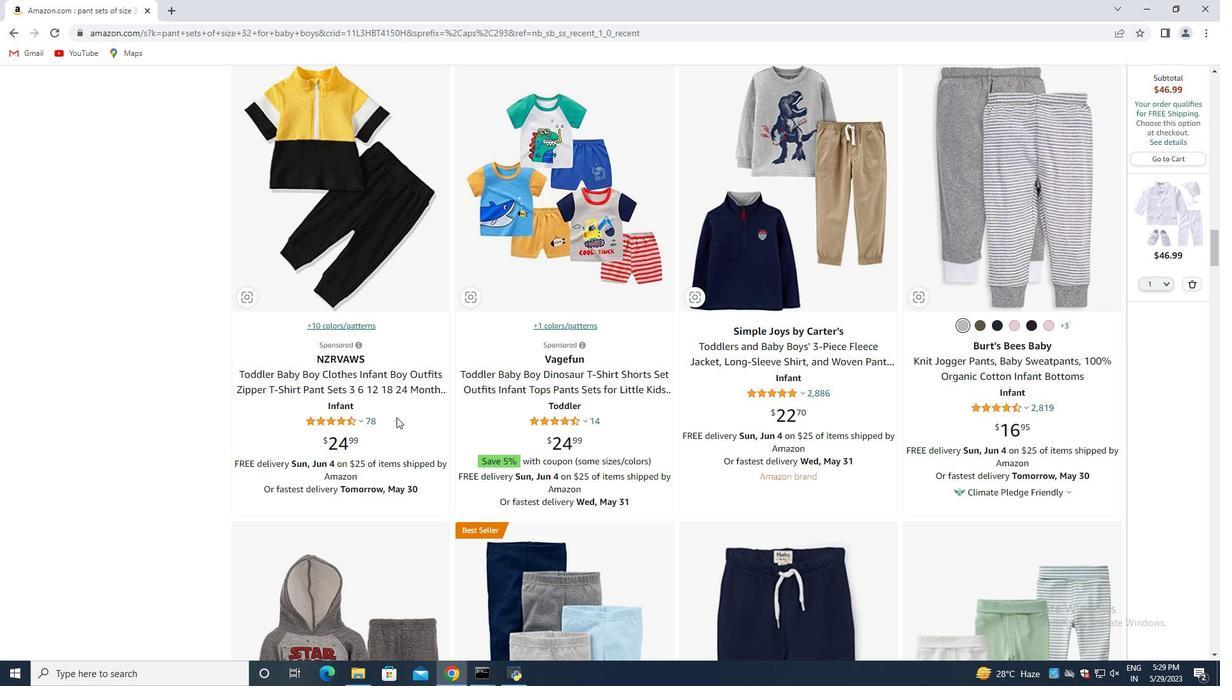 
Action: Mouse scrolled (392, 439) with delta (0, 0)
Screenshot: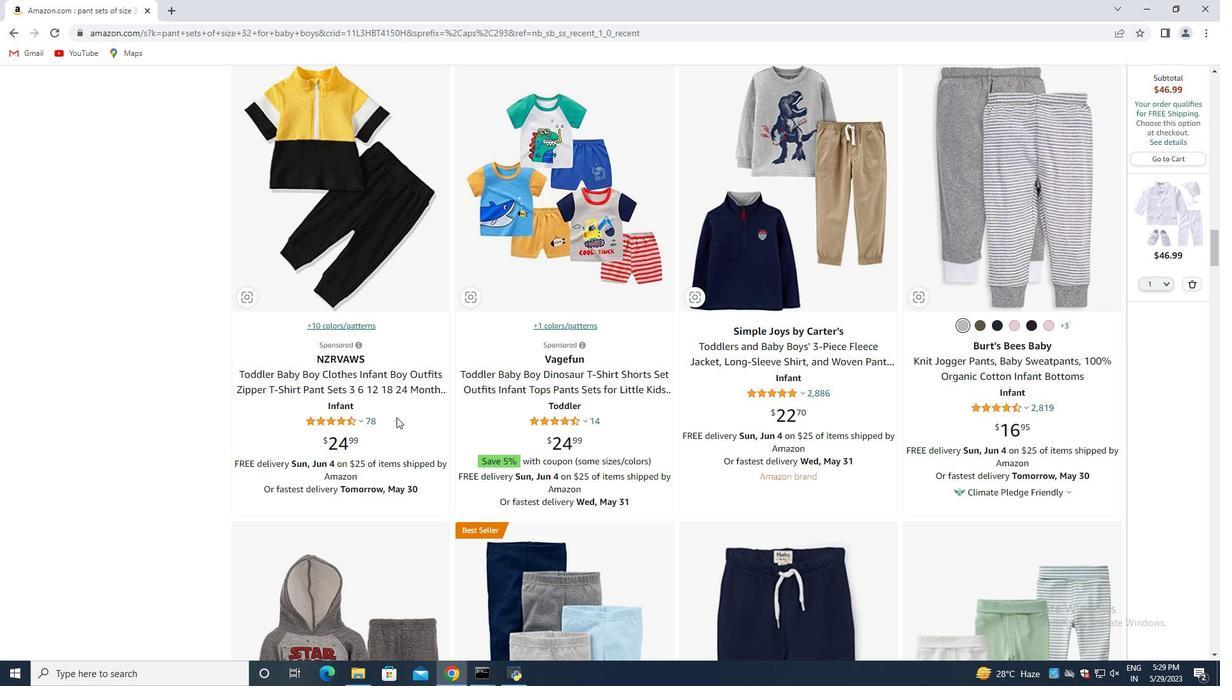 
Action: Mouse scrolled (392, 439) with delta (0, 0)
Screenshot: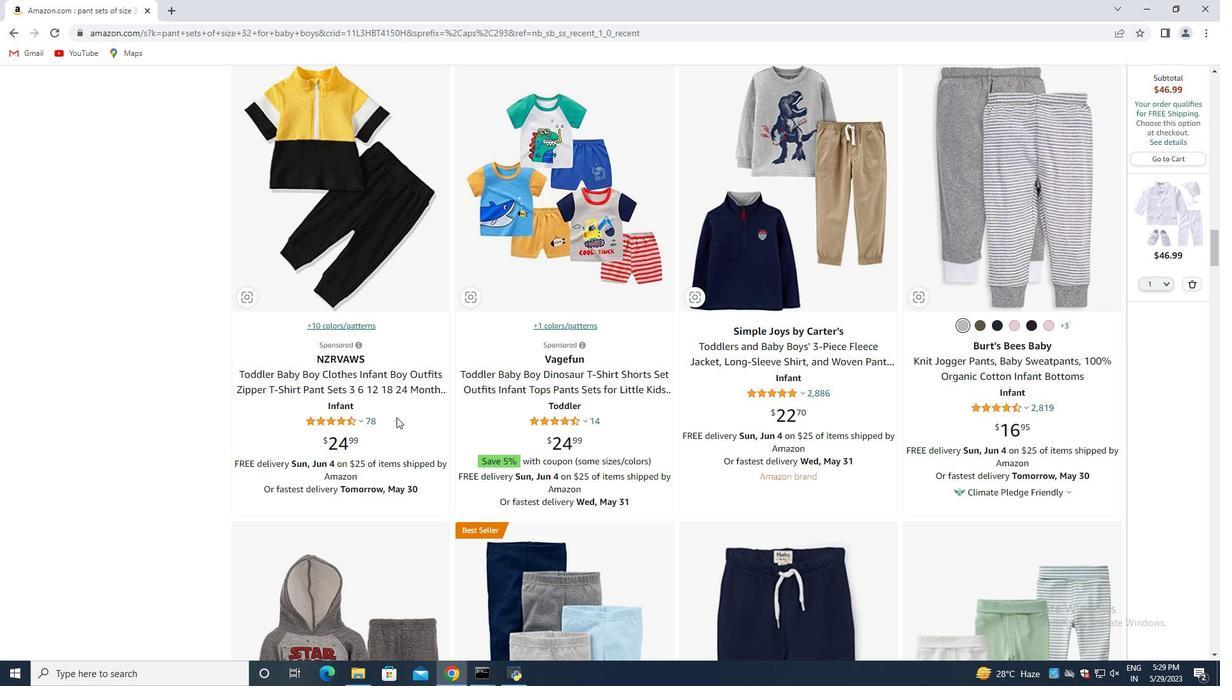 
Action: Mouse scrolled (392, 439) with delta (0, 0)
Screenshot: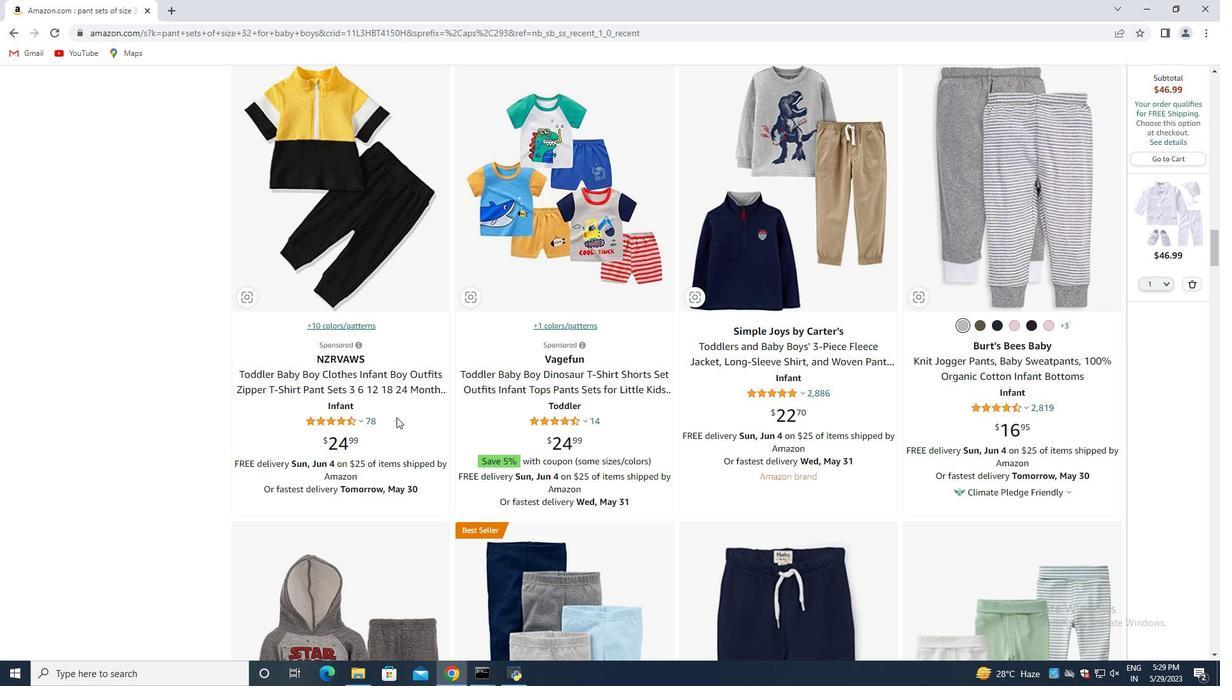 
Action: Mouse moved to (862, 425)
Screenshot: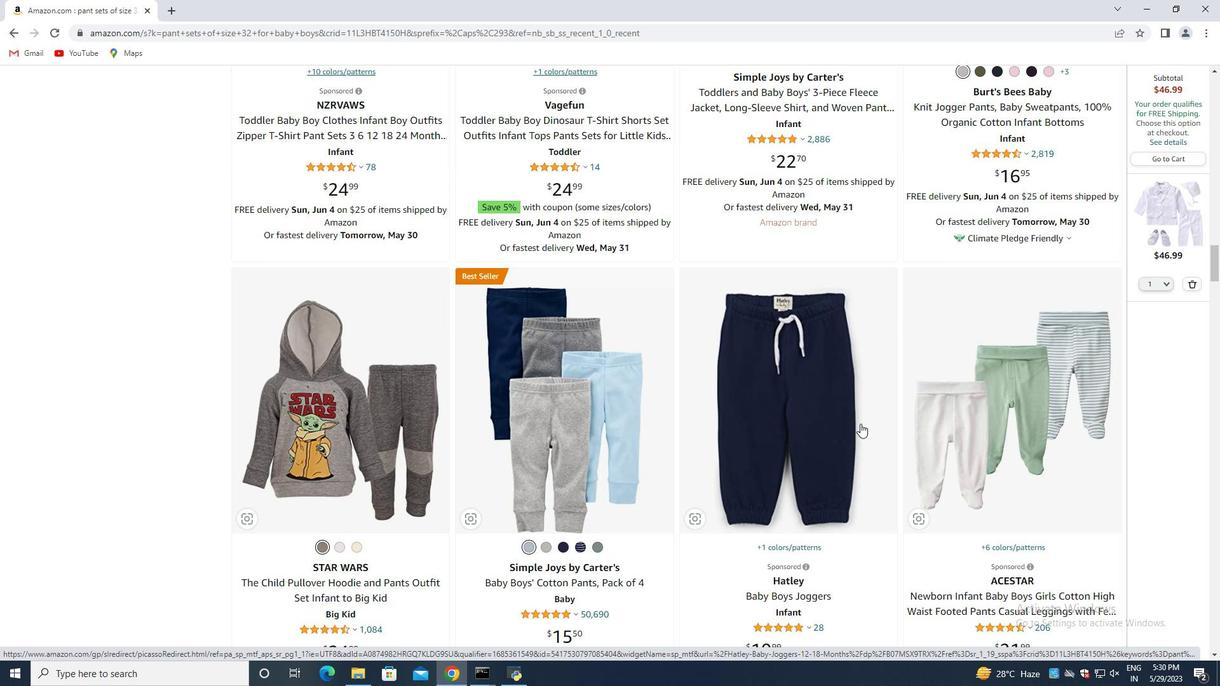 
Action: Mouse scrolled (862, 424) with delta (0, 0)
Screenshot: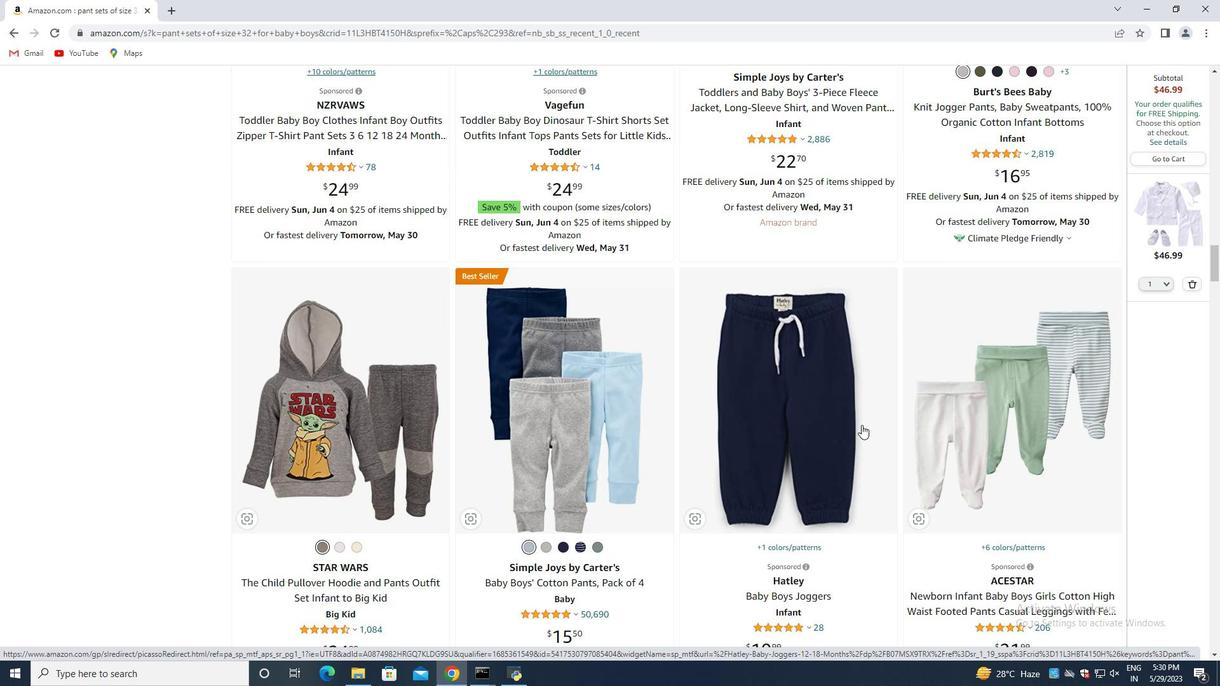 
Action: Mouse scrolled (862, 424) with delta (0, 0)
Screenshot: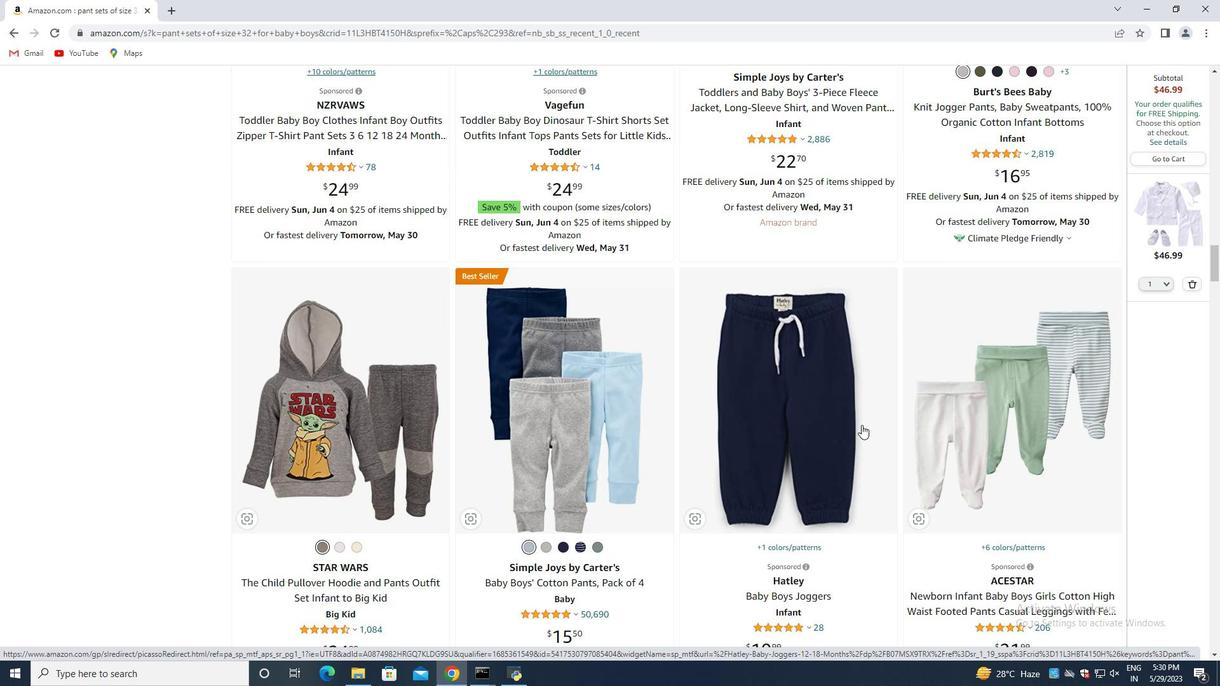 
Action: Mouse scrolled (862, 424) with delta (0, 0)
Screenshot: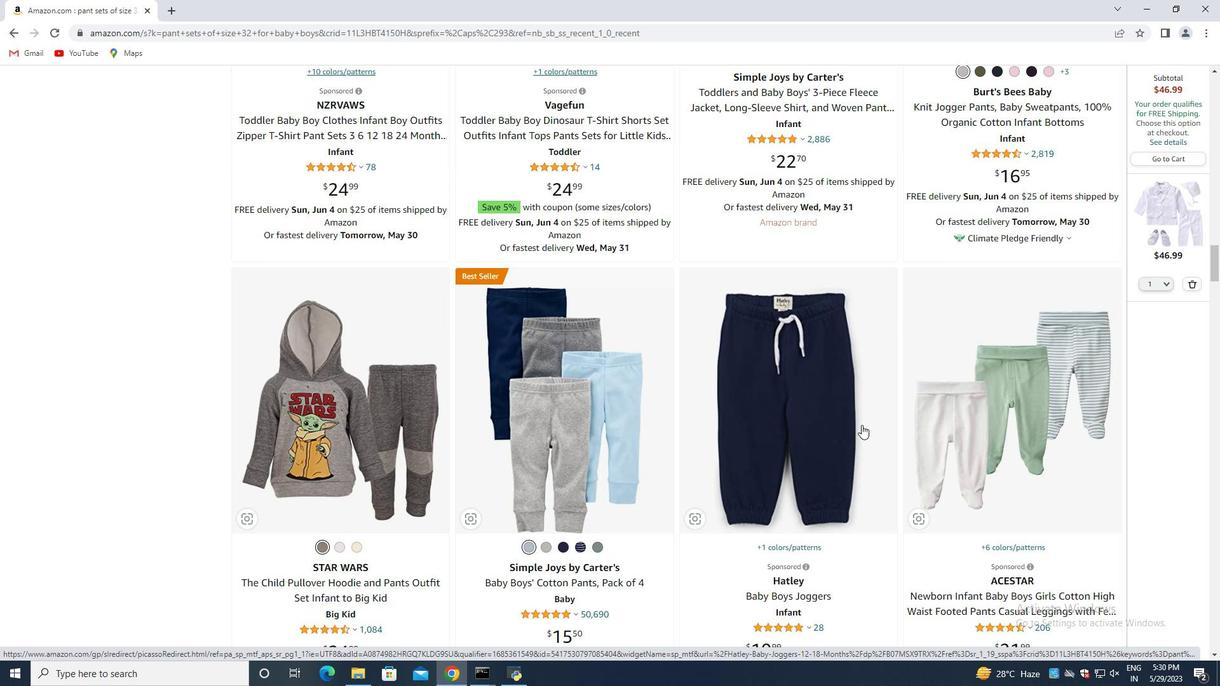 
Action: Mouse moved to (693, 452)
Screenshot: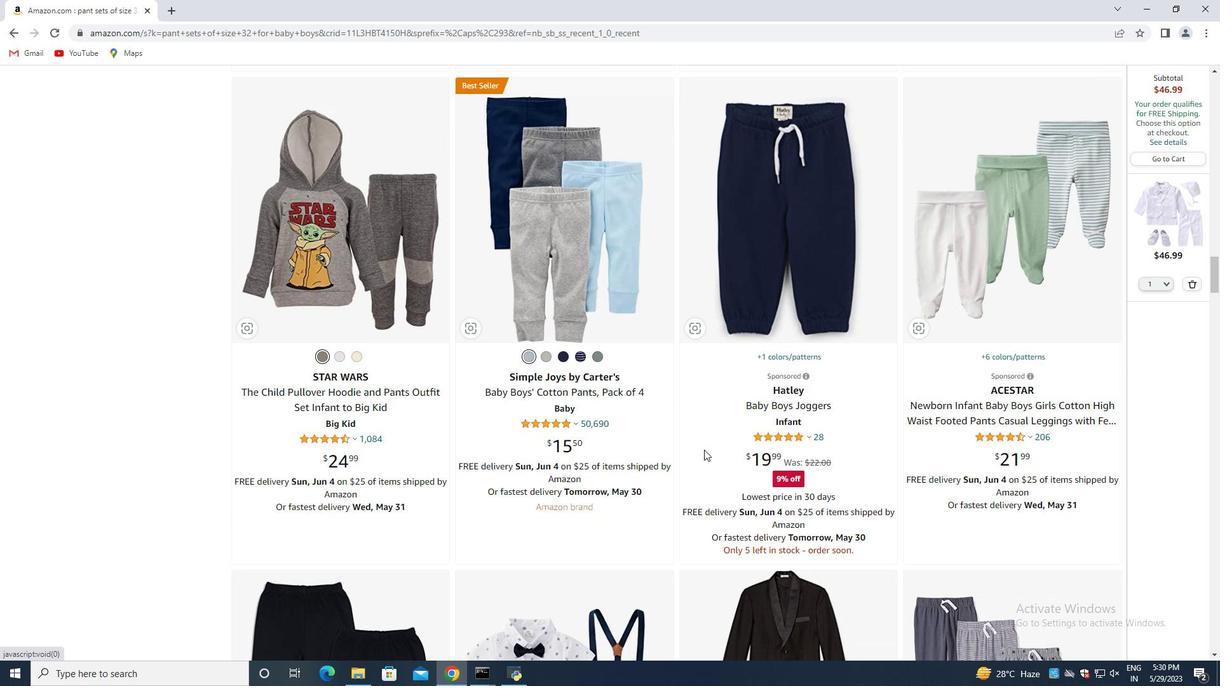 
Action: Mouse scrolled (693, 452) with delta (0, 0)
Screenshot: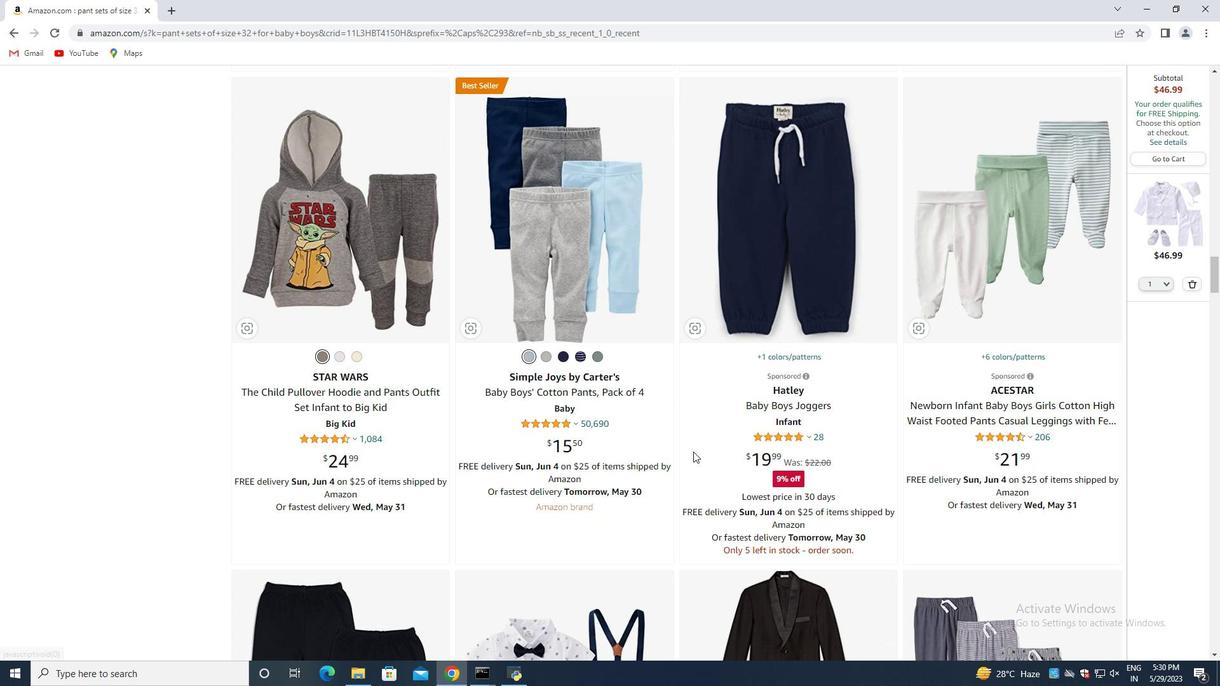 
Action: Mouse scrolled (693, 451) with delta (0, 0)
Screenshot: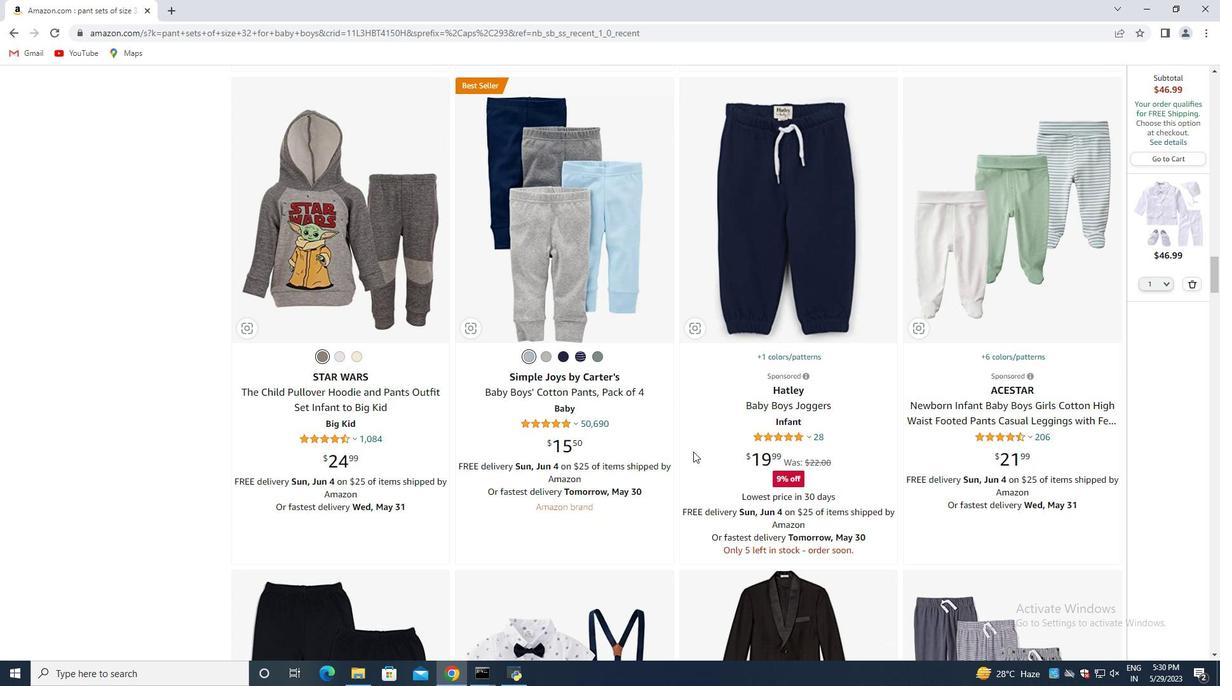 
Action: Mouse scrolled (693, 451) with delta (0, 0)
Screenshot: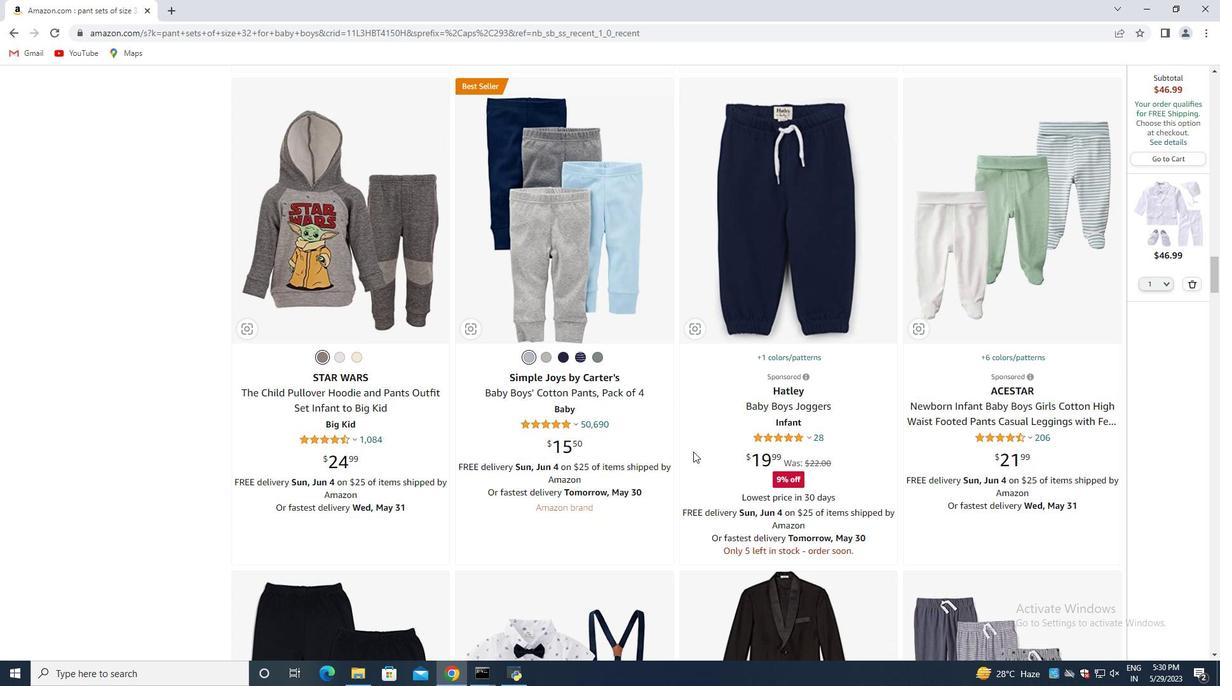
Action: Mouse moved to (686, 466)
Screenshot: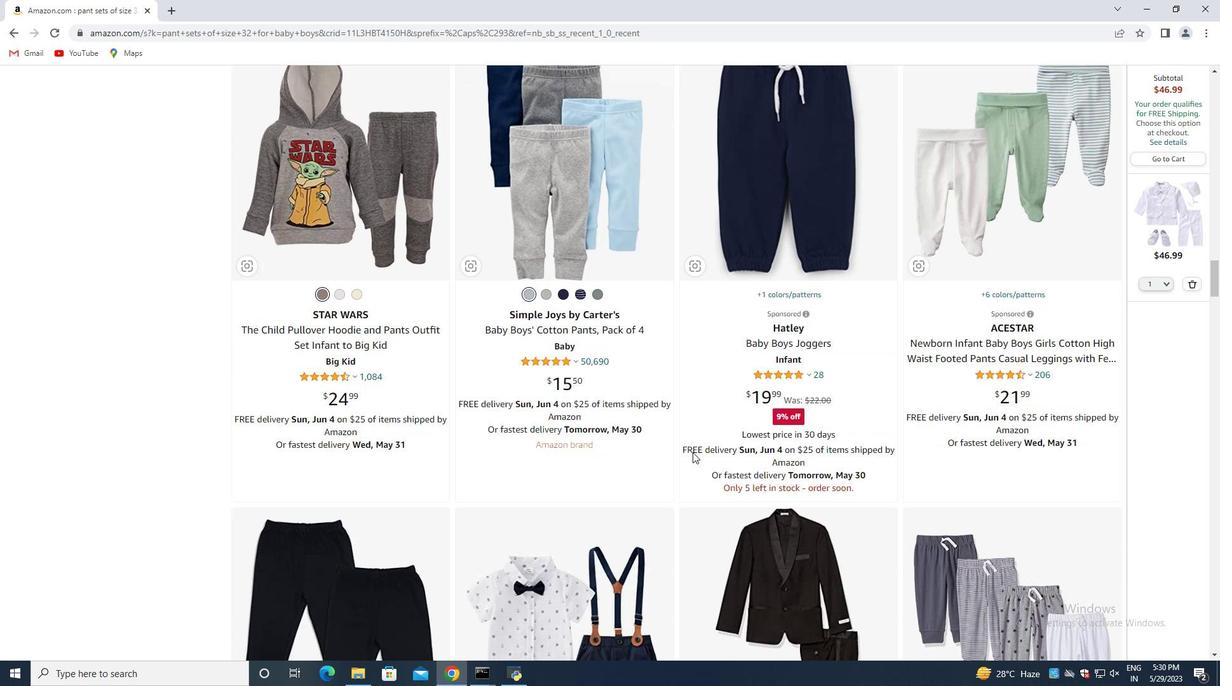 
Action: Mouse scrolled (688, 462) with delta (0, 0)
Screenshot: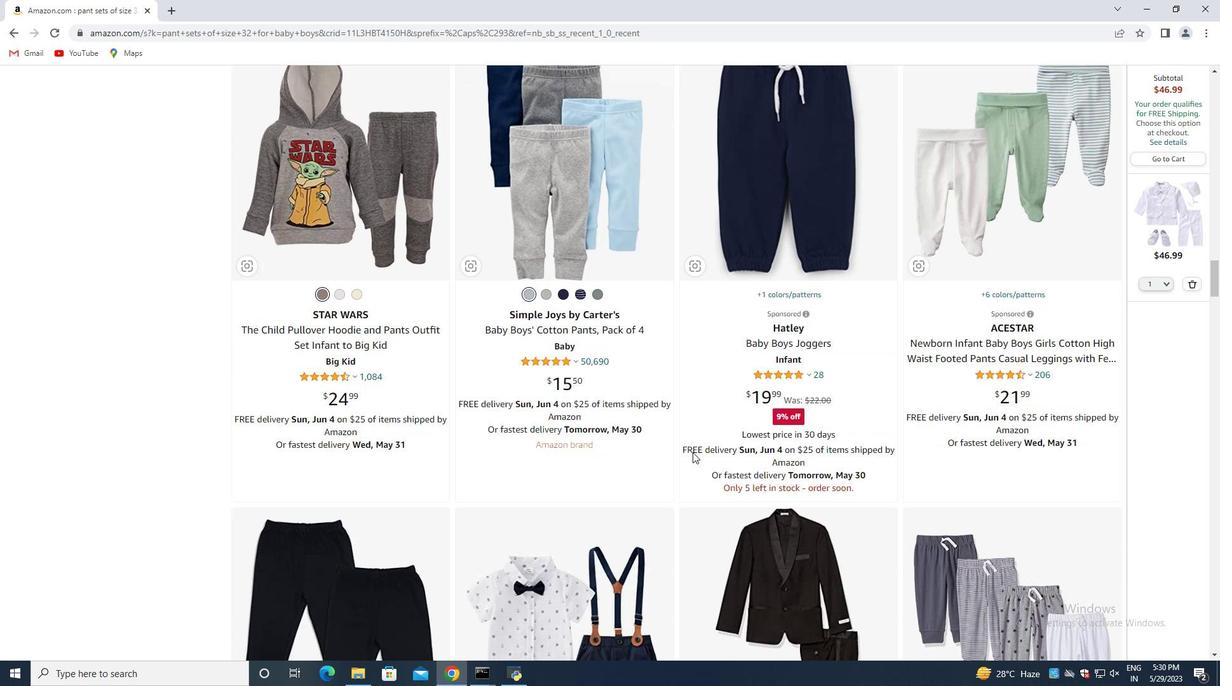 
Action: Mouse moved to (681, 472)
Screenshot: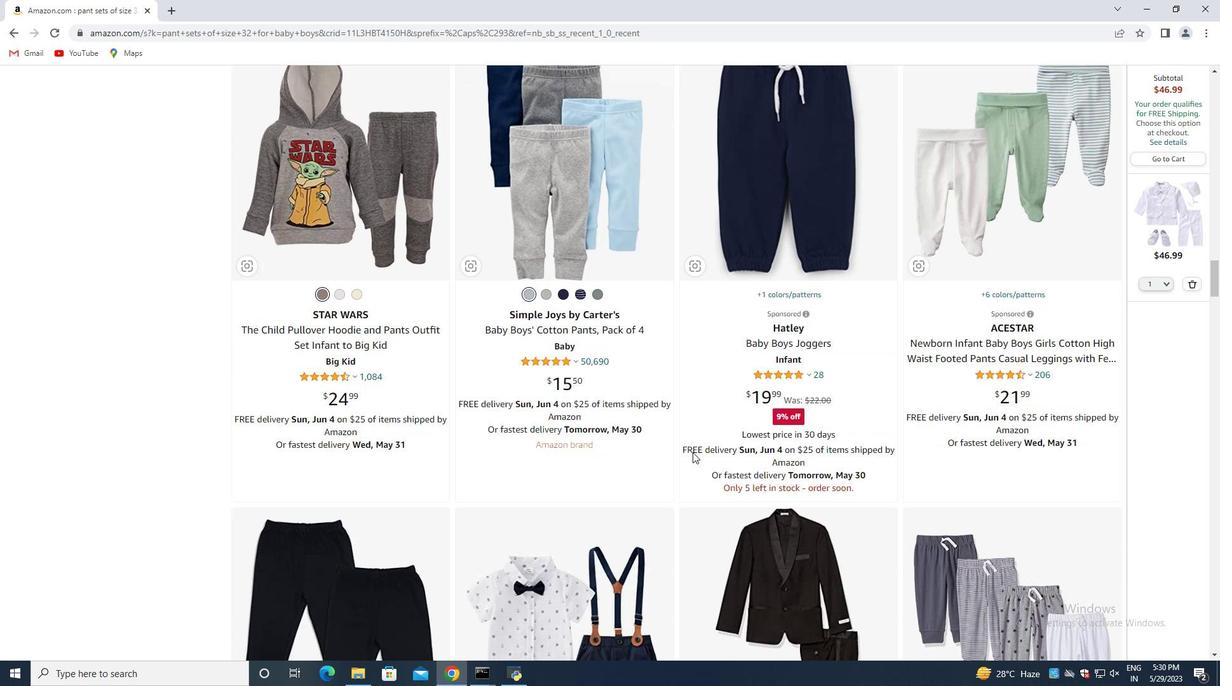 
Action: Mouse scrolled (684, 468) with delta (0, 0)
Screenshot: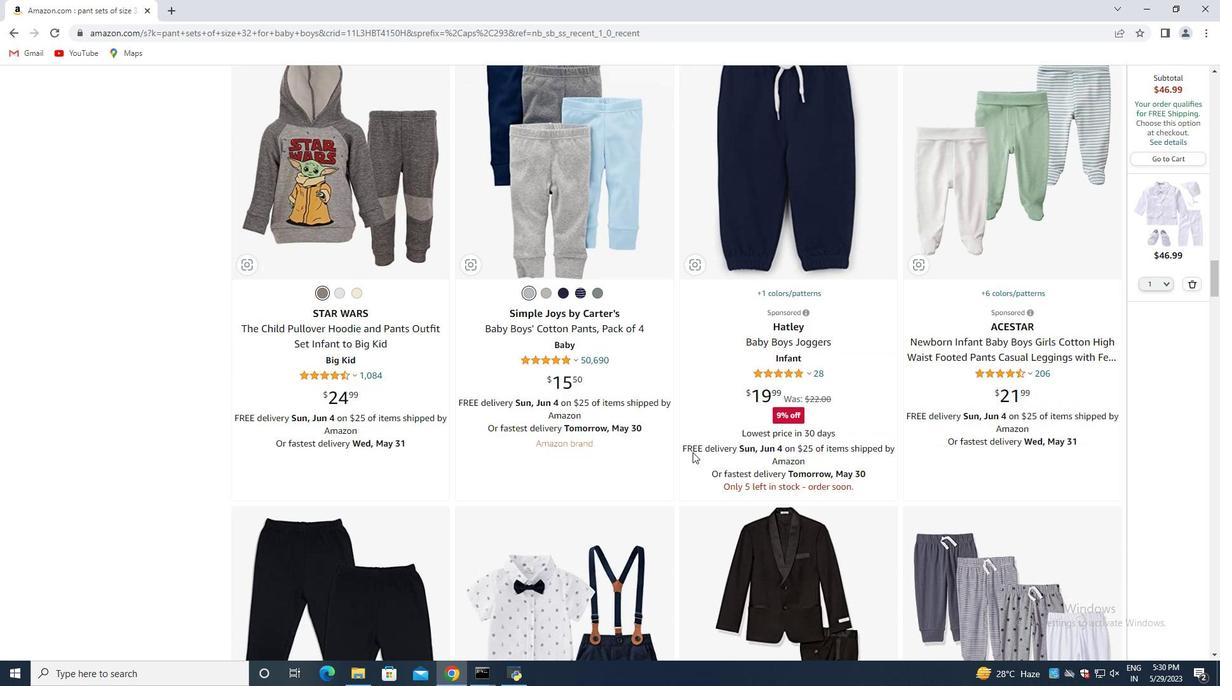 
Action: Mouse moved to (679, 473)
Screenshot: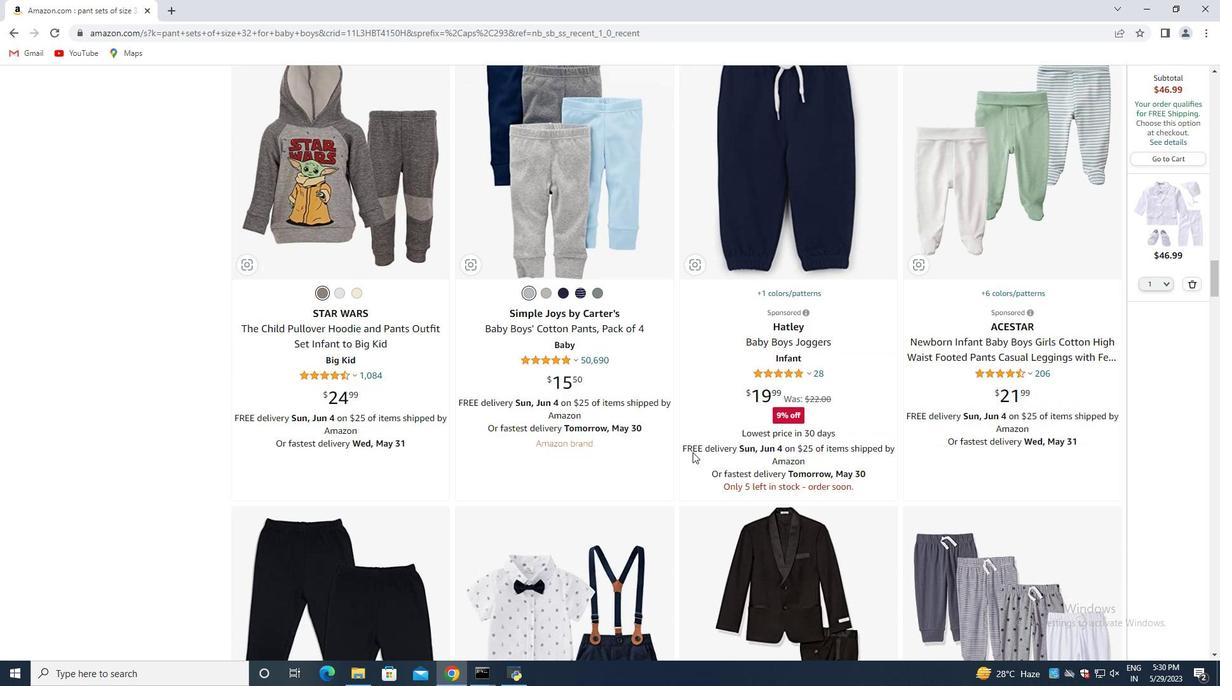 
Action: Mouse scrolled (681, 471) with delta (0, 0)
Screenshot: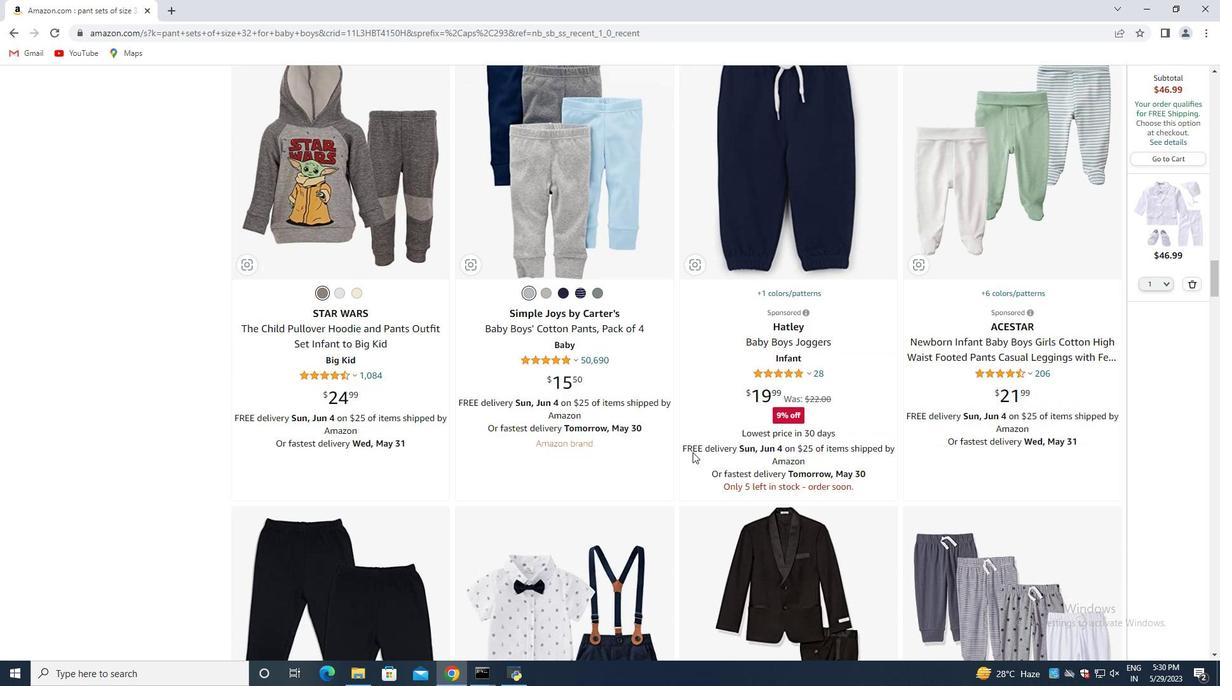 
Action: Mouse moved to (673, 476)
Screenshot: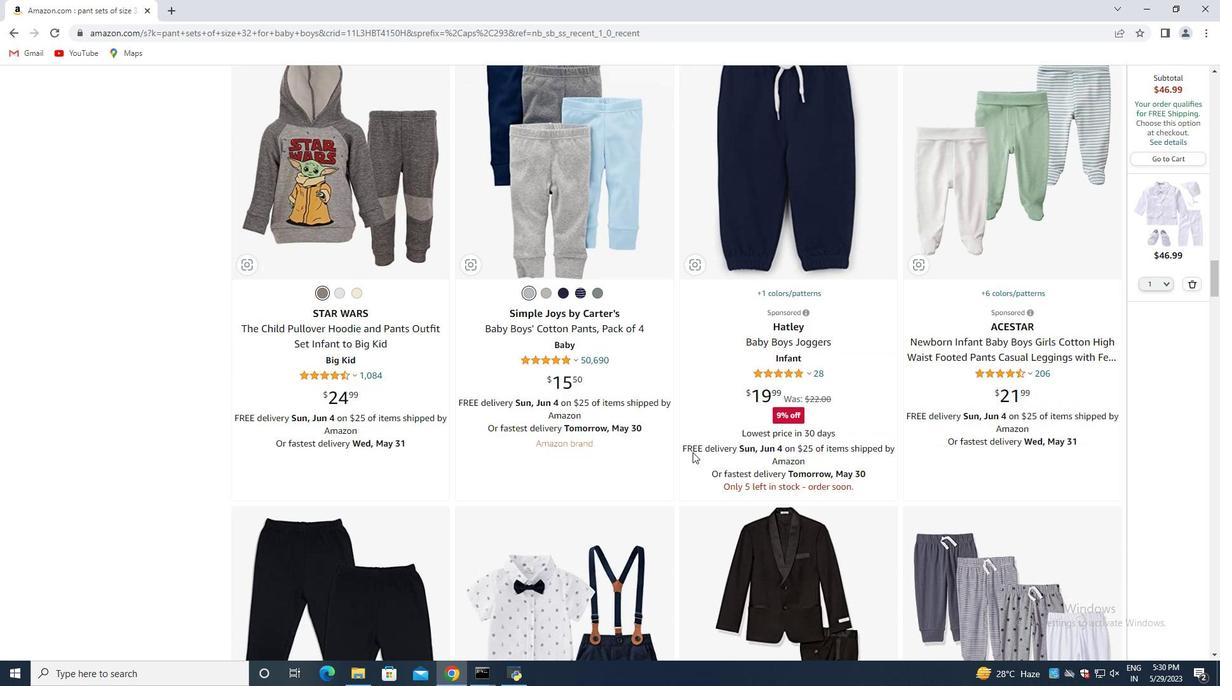 
Action: Mouse scrolled (678, 473) with delta (0, 0)
Screenshot: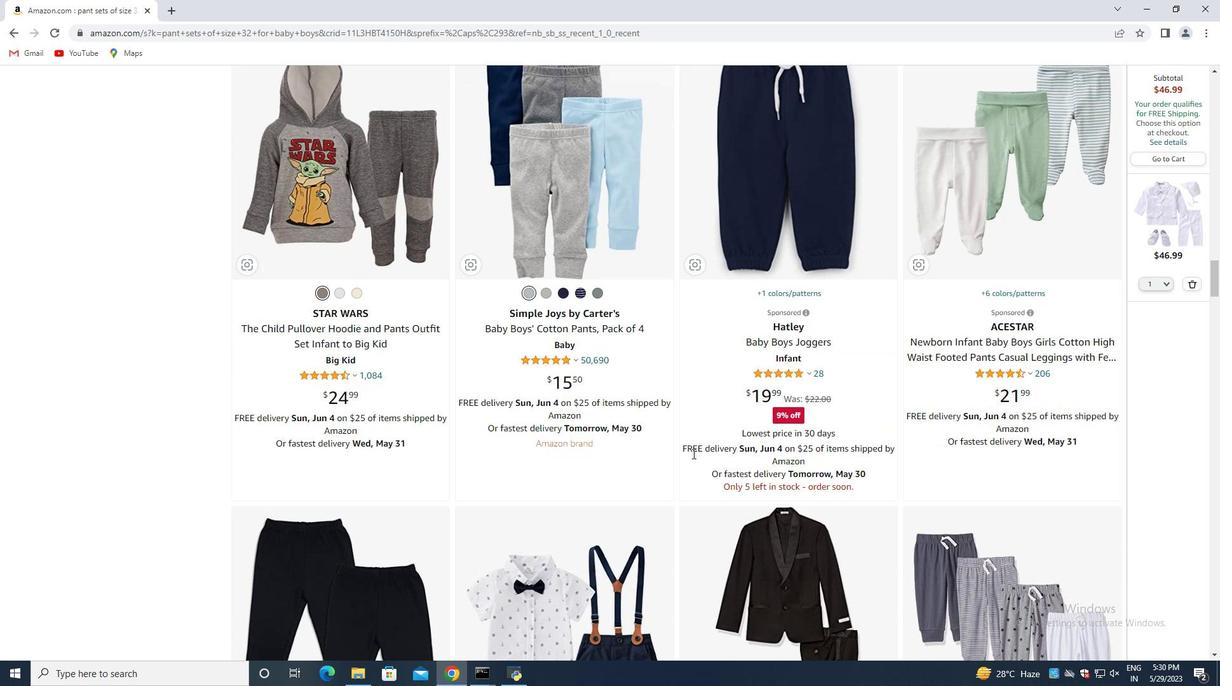 
Action: Mouse moved to (671, 476)
Screenshot: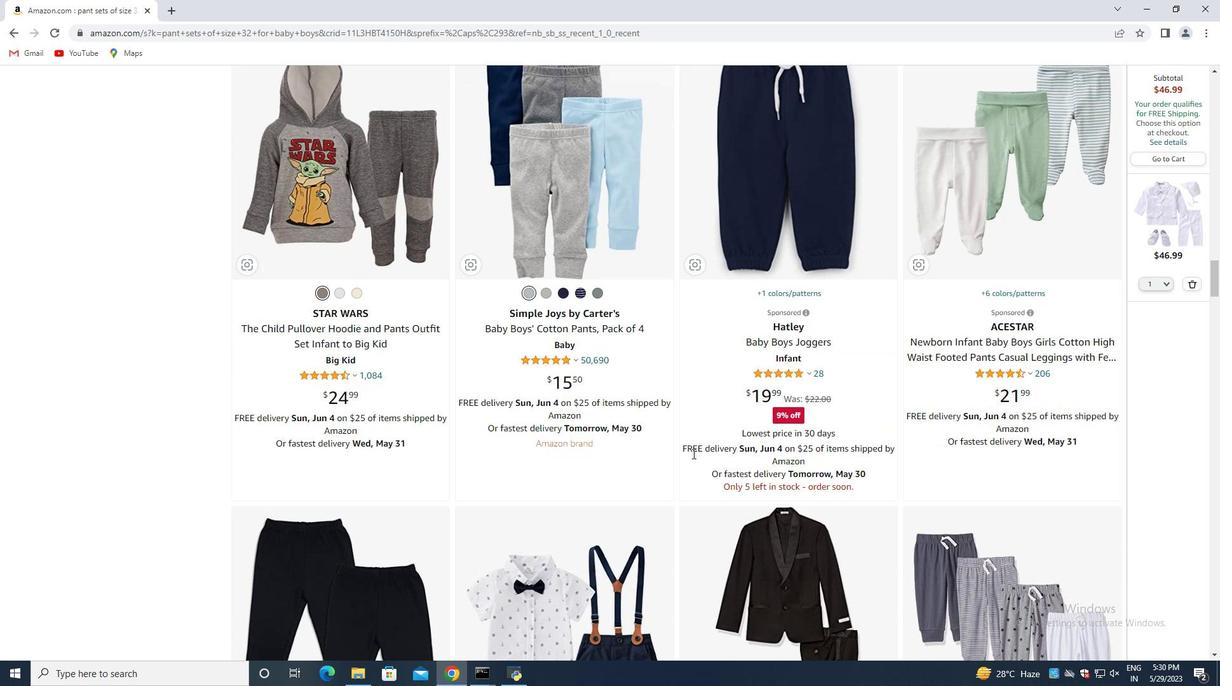 
Action: Mouse scrolled (672, 475) with delta (0, 0)
Screenshot: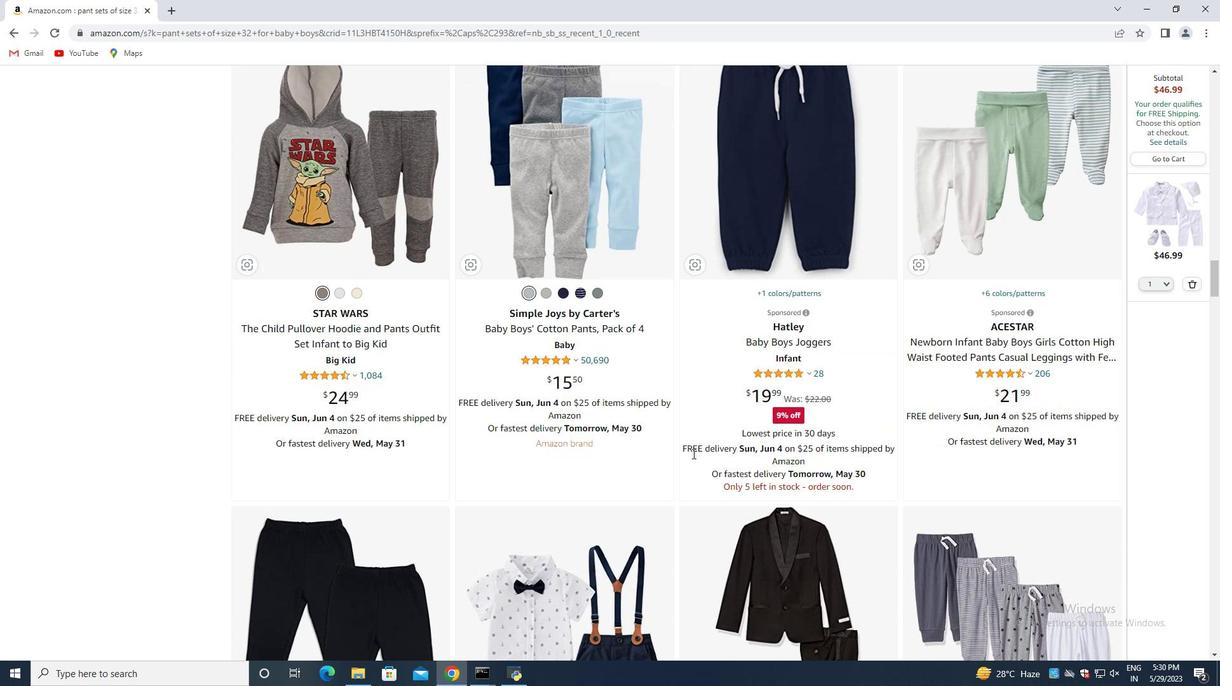 
Action: Mouse moved to (502, 461)
Screenshot: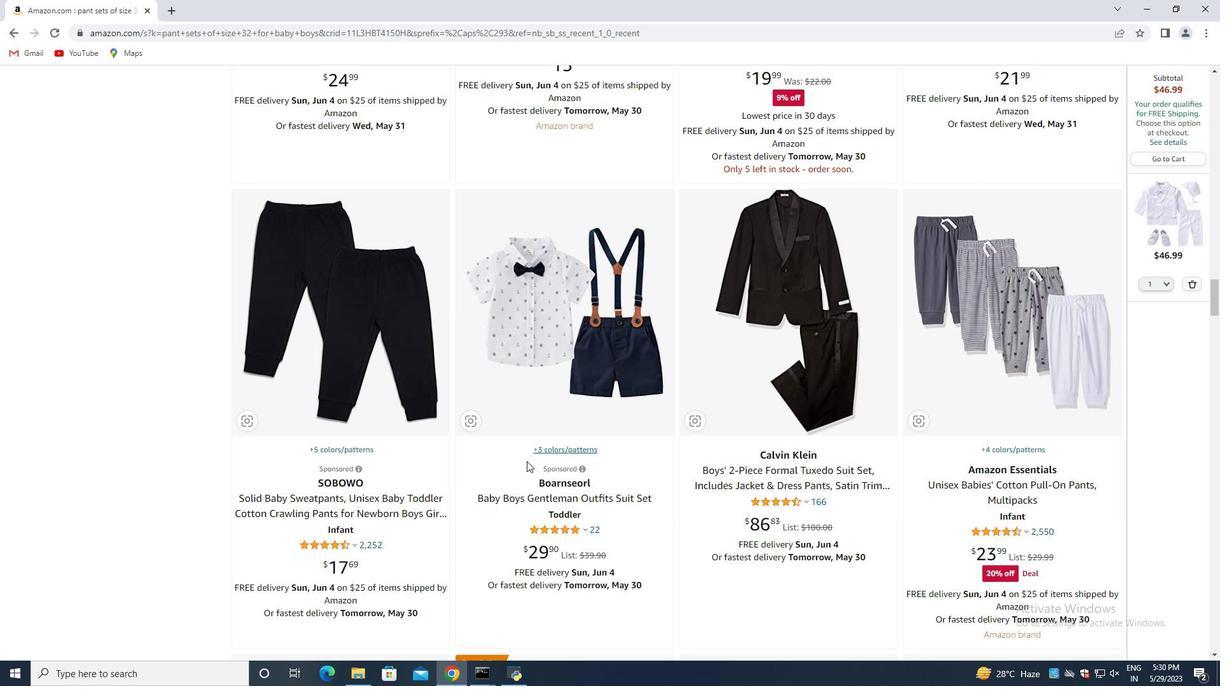 
Action: Mouse scrolled (502, 462) with delta (0, 0)
Screenshot: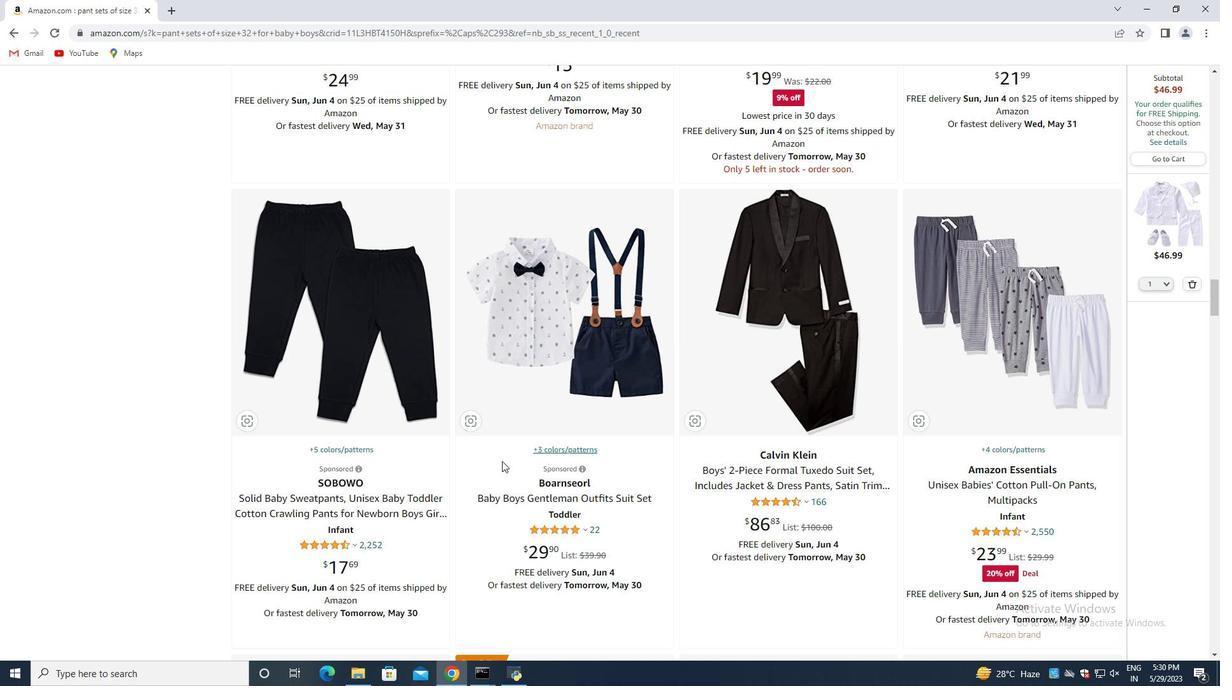 
Action: Mouse moved to (502, 461)
Screenshot: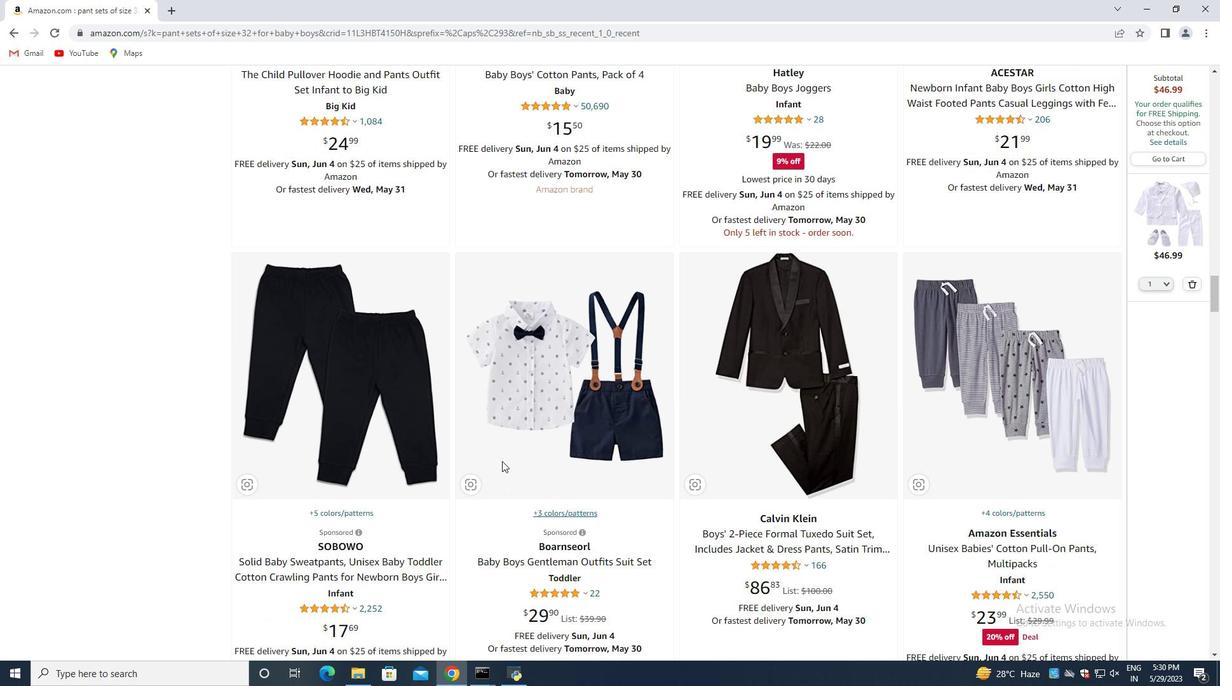 
Action: Mouse scrolled (502, 462) with delta (0, 0)
Screenshot: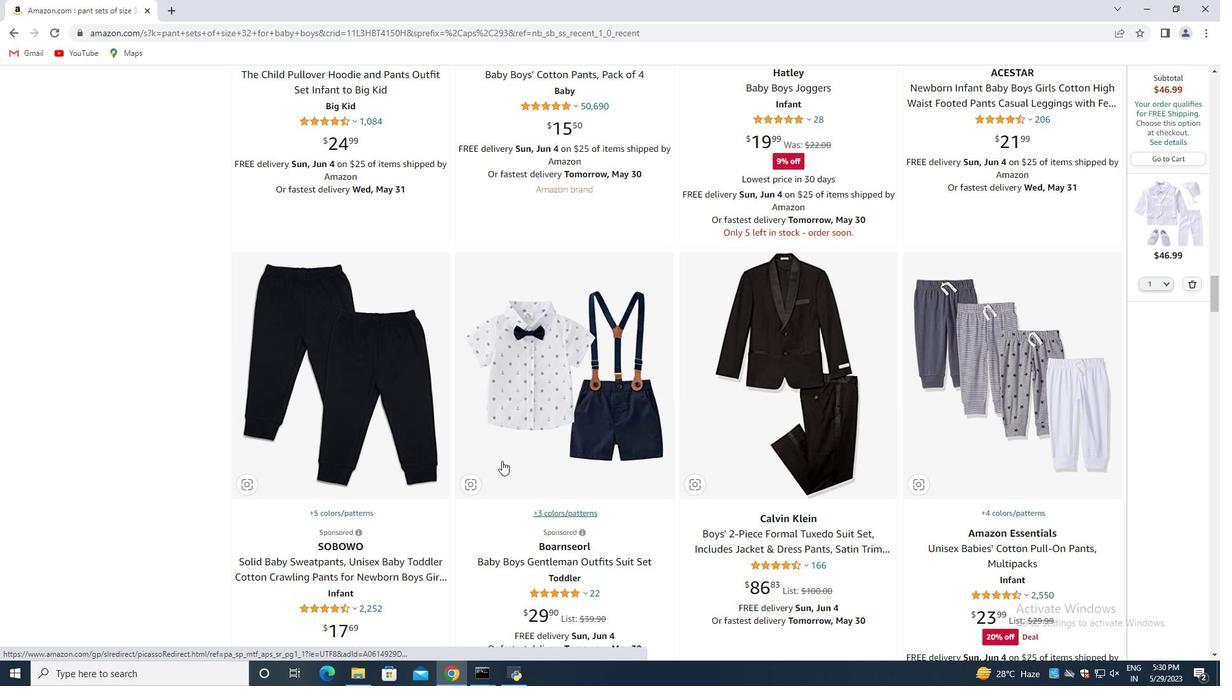 
Action: Mouse scrolled (502, 462) with delta (0, 0)
Screenshot: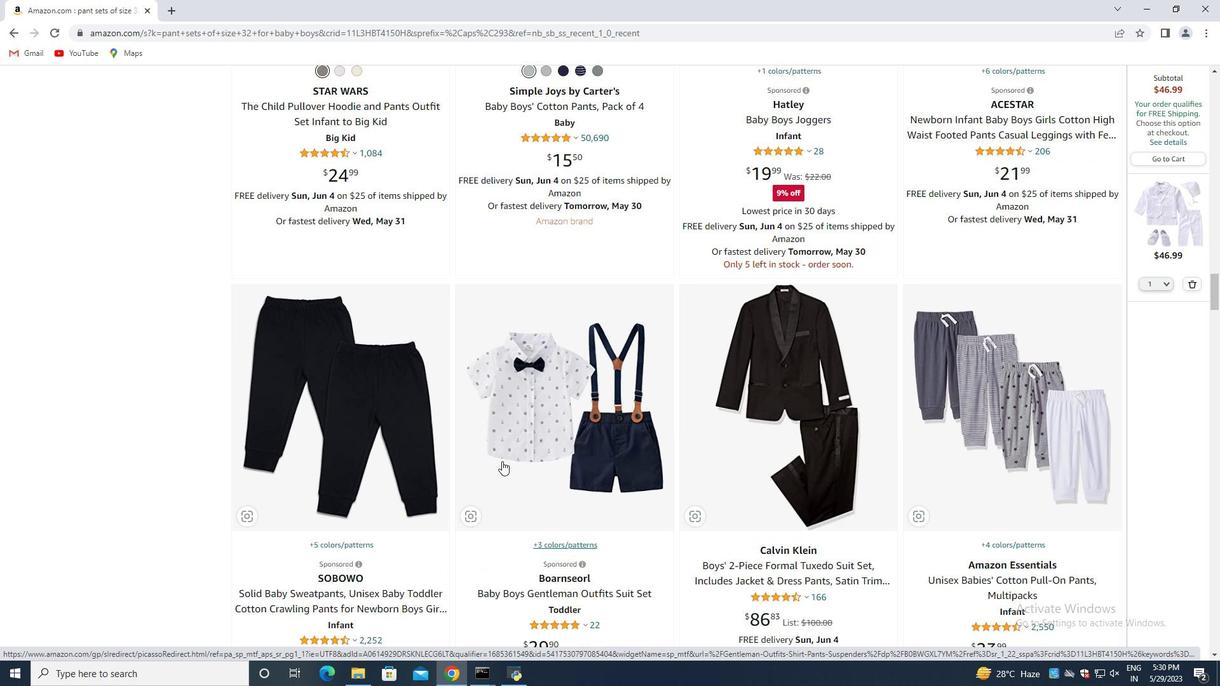
Action: Mouse scrolled (502, 462) with delta (0, 0)
Screenshot: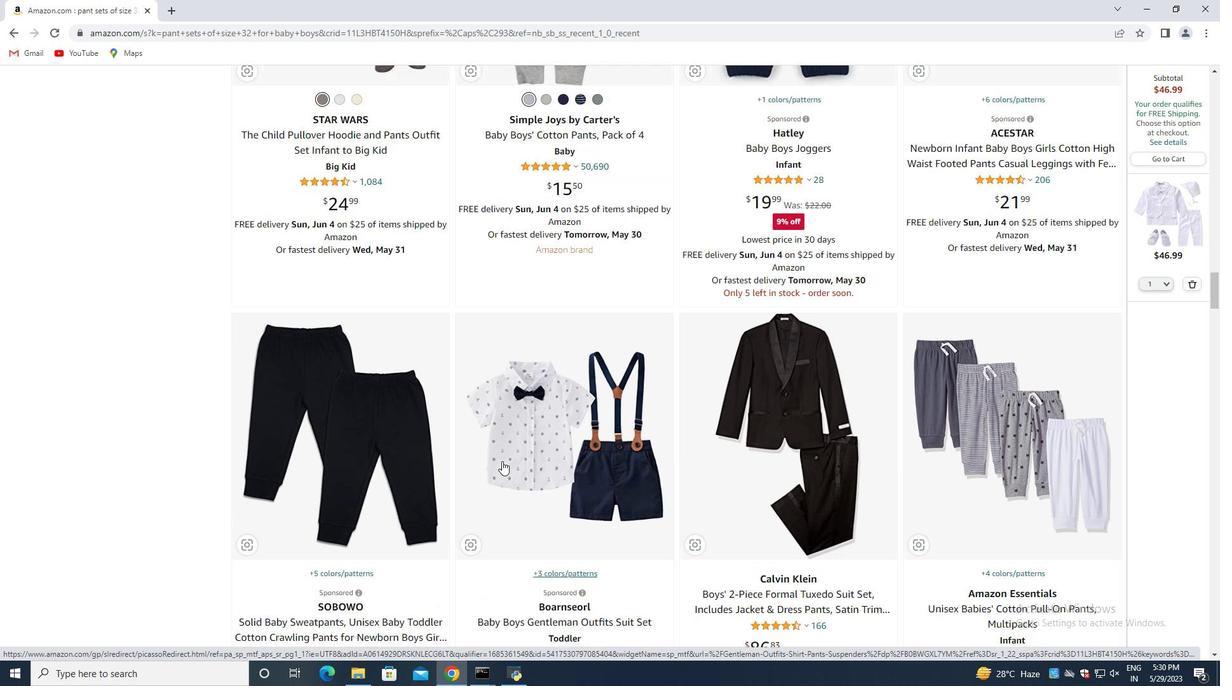 
Action: Mouse scrolled (502, 462) with delta (0, 0)
Screenshot: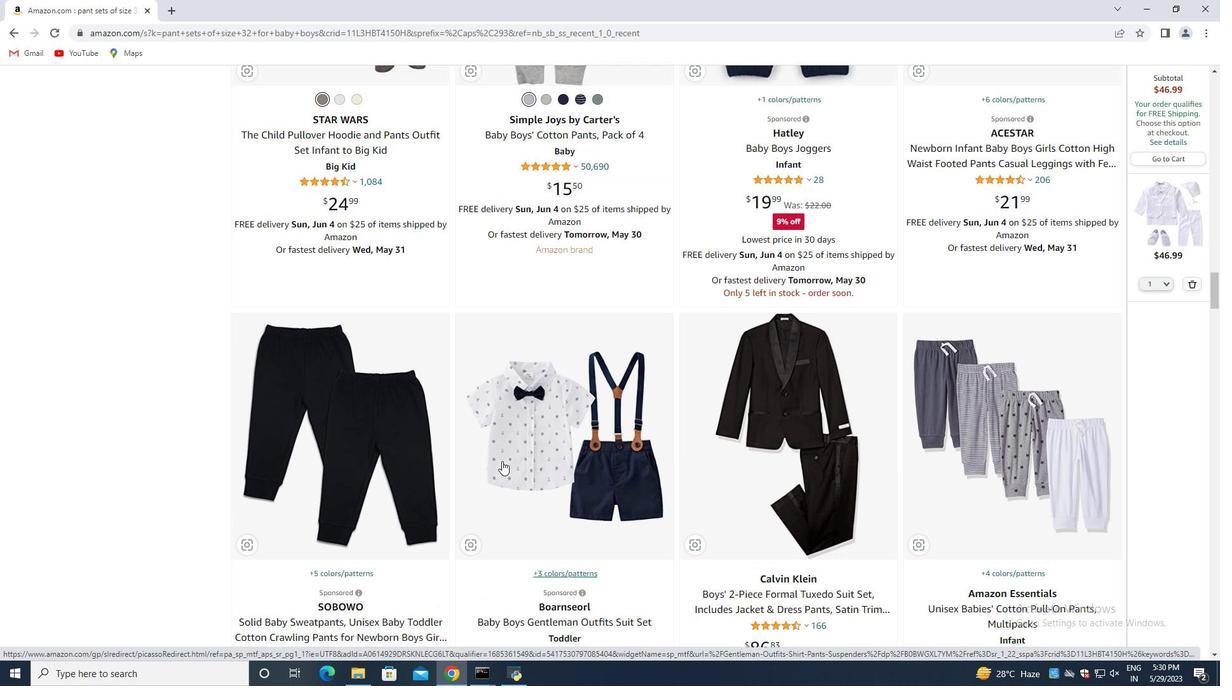 
Action: Mouse scrolled (502, 462) with delta (0, 0)
Screenshot: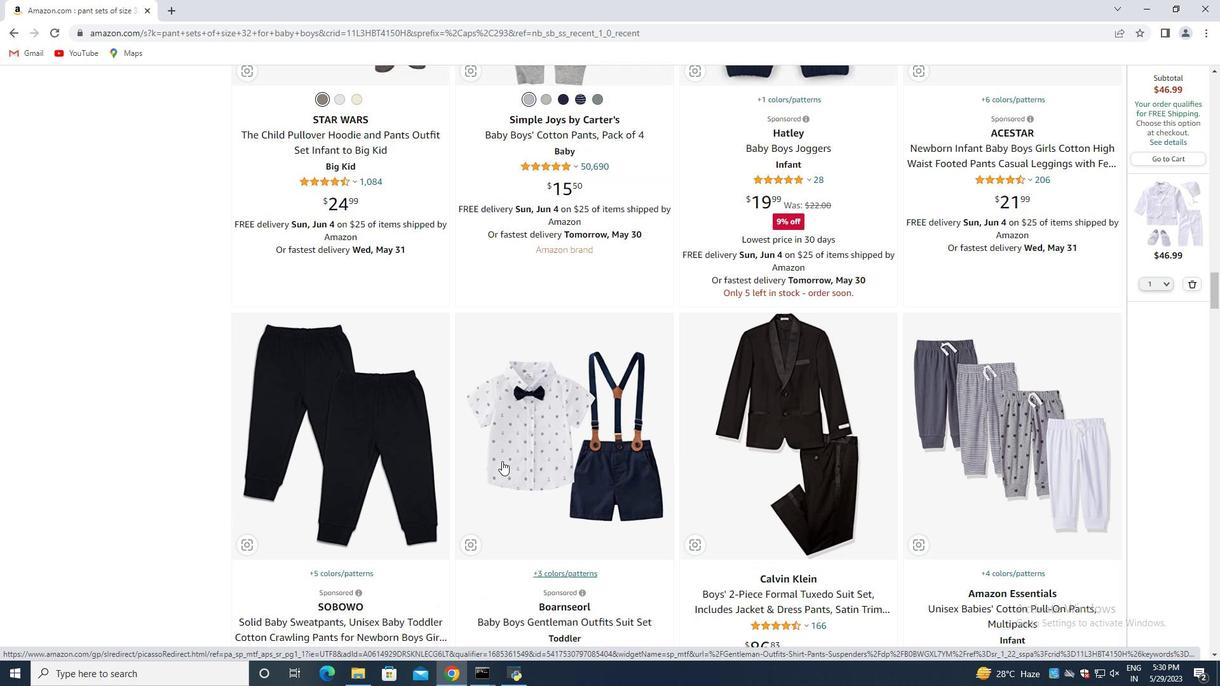 
Action: Mouse scrolled (502, 462) with delta (0, 0)
Screenshot: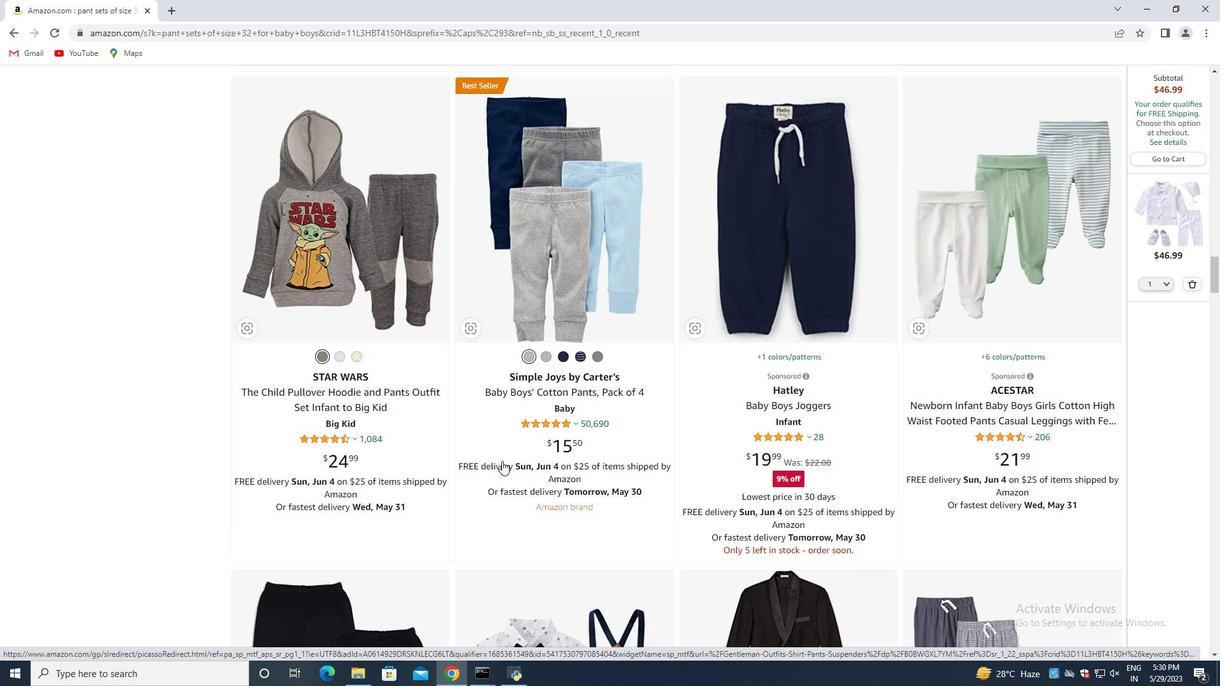 
Action: Mouse scrolled (502, 462) with delta (0, 0)
Screenshot: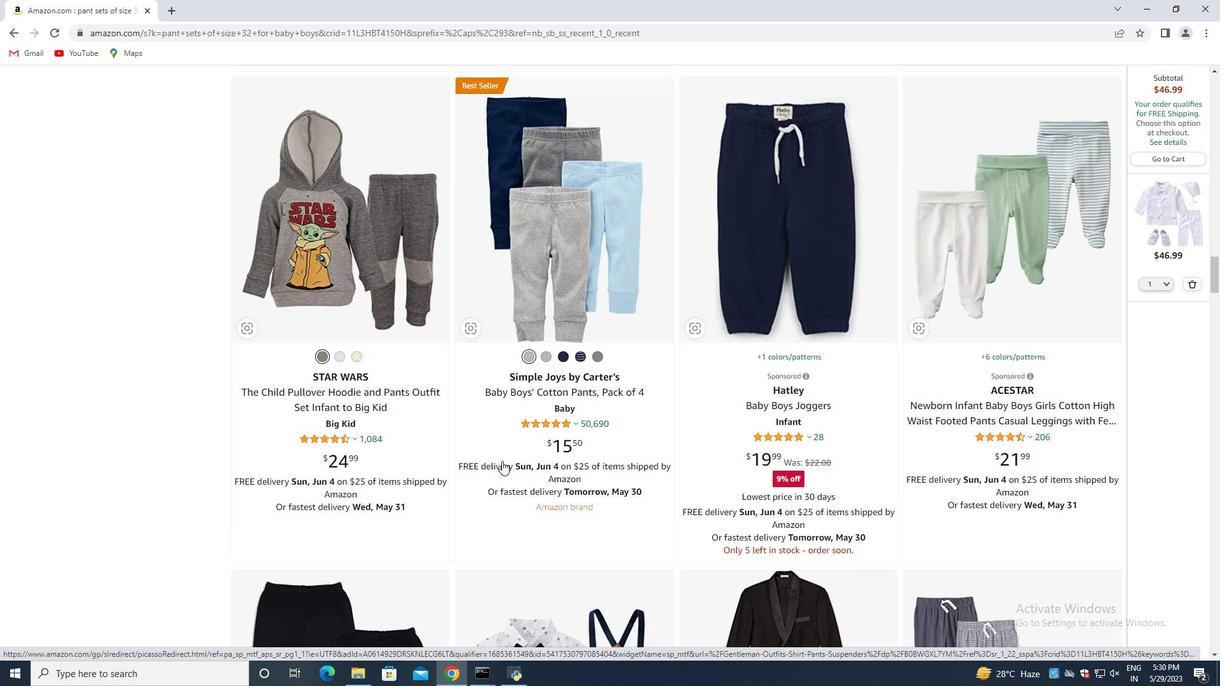 
Action: Mouse scrolled (502, 462) with delta (0, 0)
Screenshot: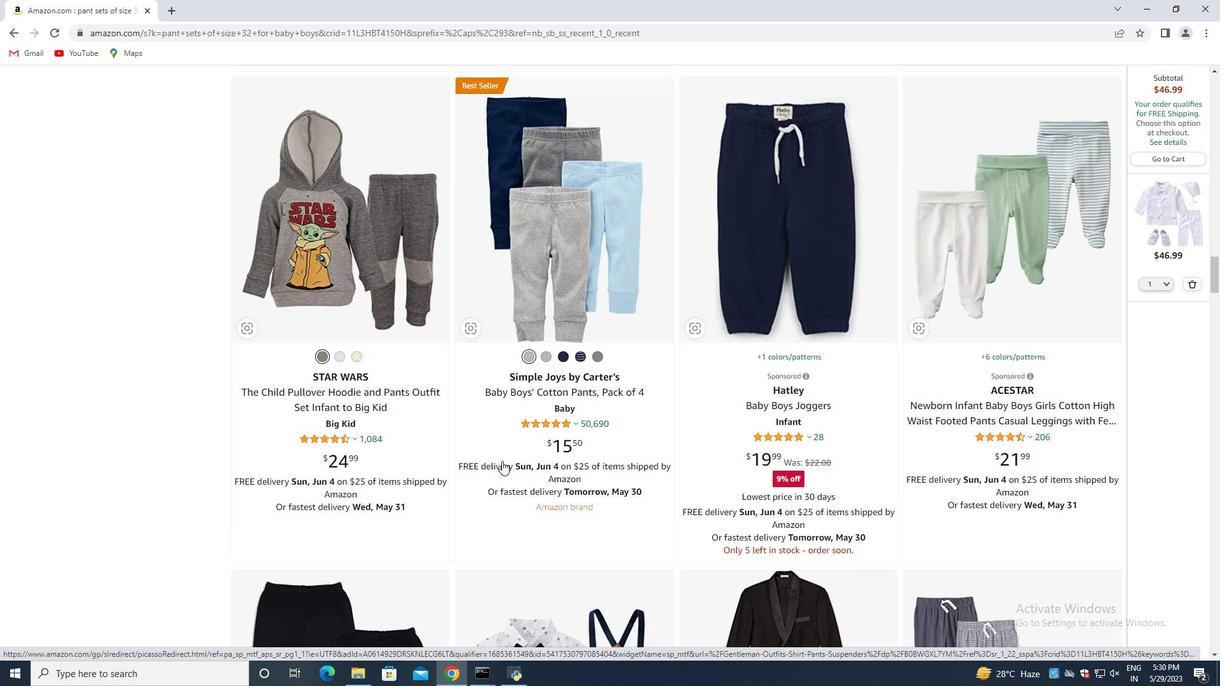 
Action: Mouse scrolled (502, 462) with delta (0, 0)
Screenshot: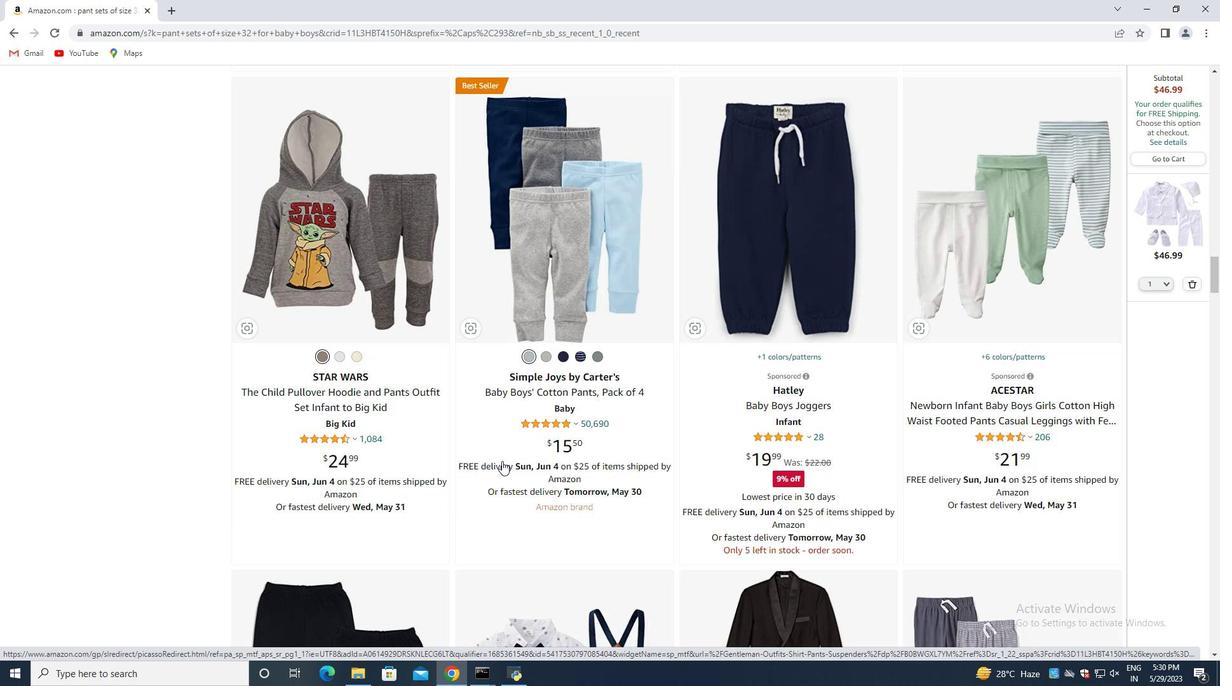 
Action: Mouse scrolled (502, 462) with delta (0, 0)
Screenshot: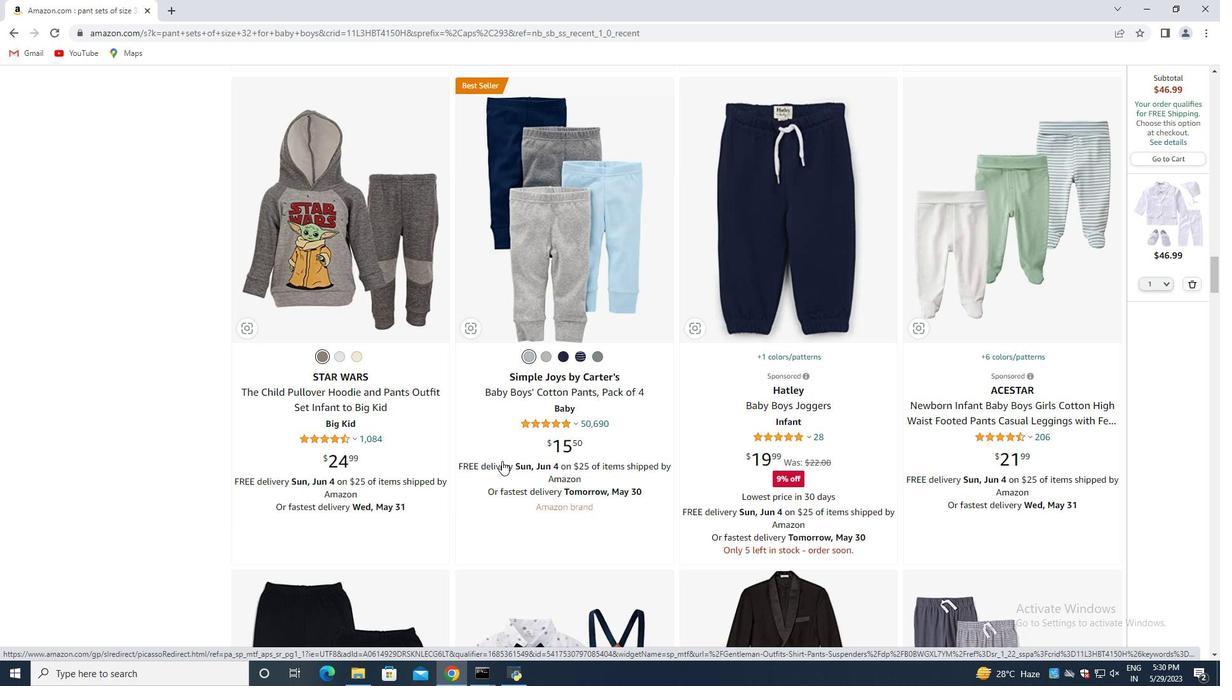
Action: Mouse scrolled (502, 462) with delta (0, 0)
Screenshot: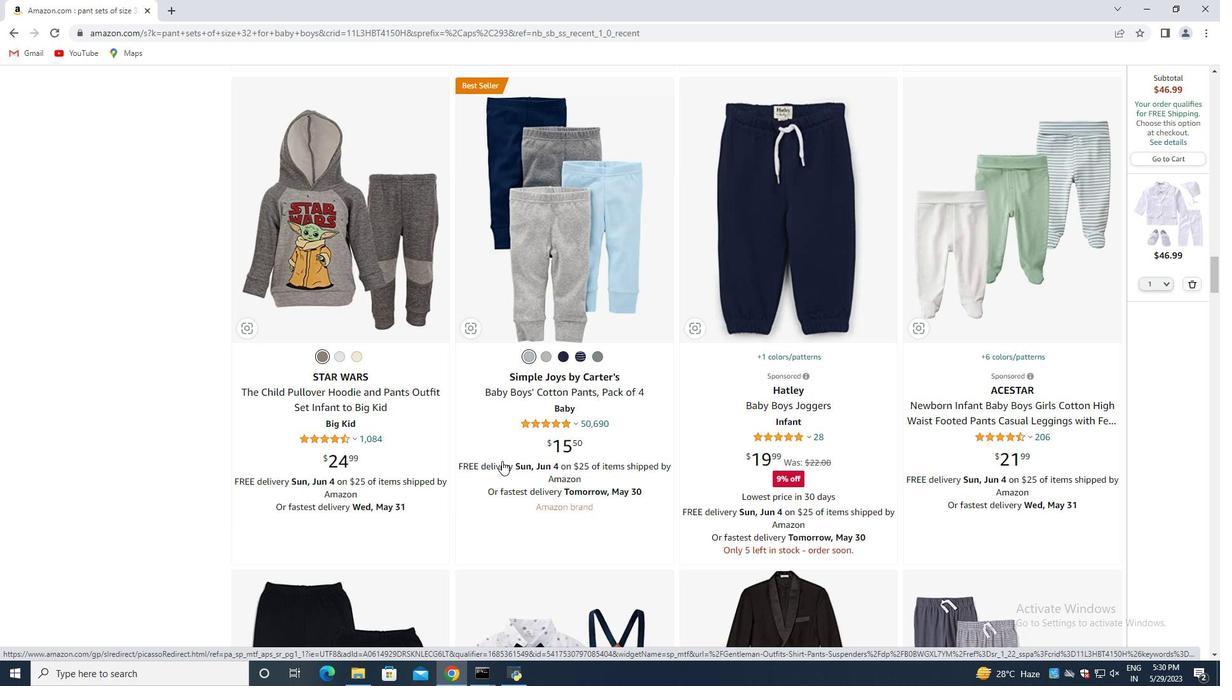 
Action: Mouse scrolled (502, 462) with delta (0, 0)
Screenshot: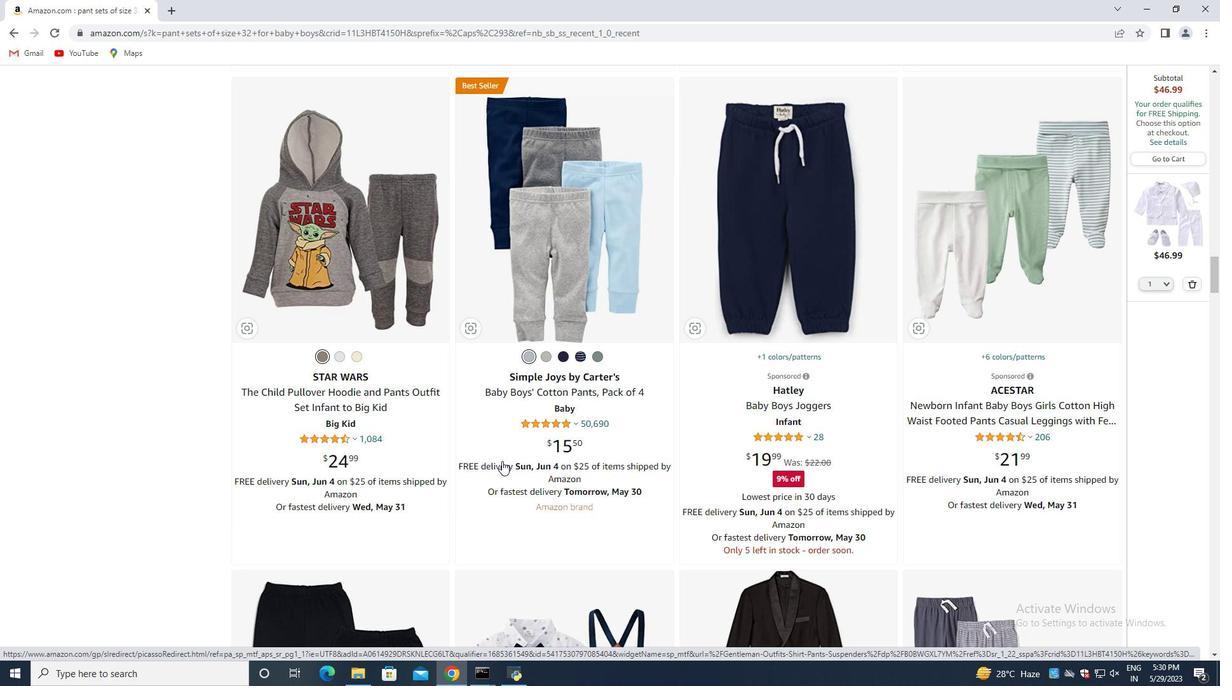 
Action: Mouse scrolled (502, 462) with delta (0, 0)
Screenshot: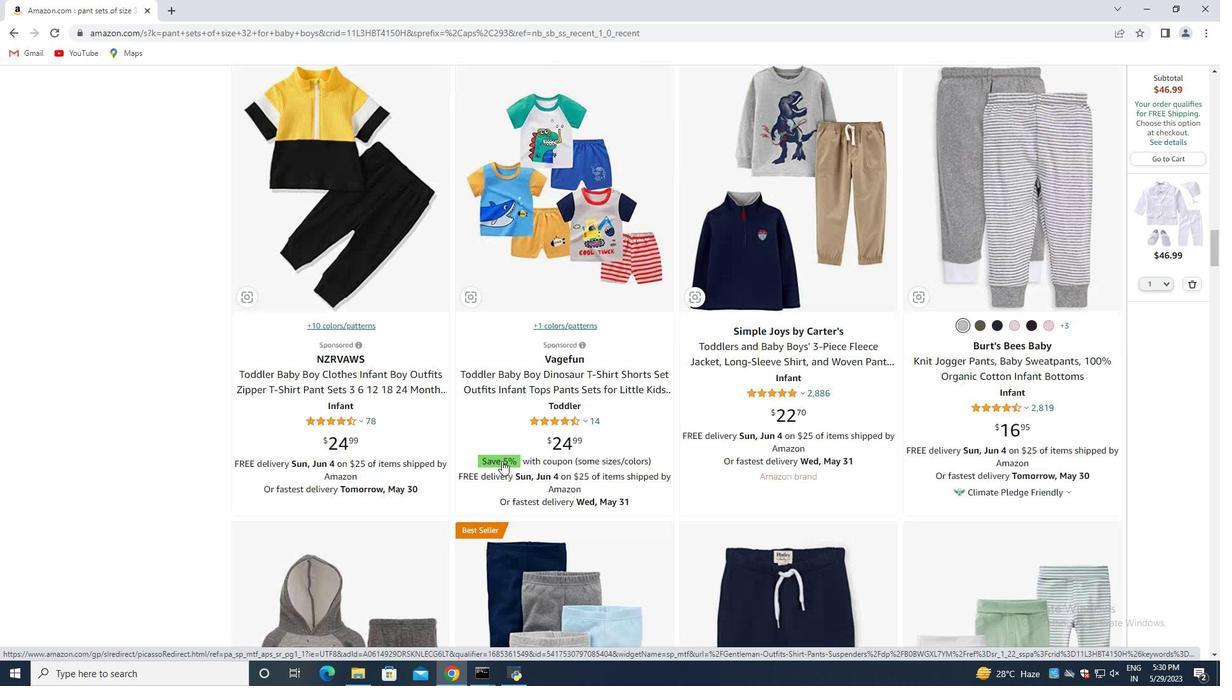 
Action: Mouse scrolled (502, 462) with delta (0, 0)
Screenshot: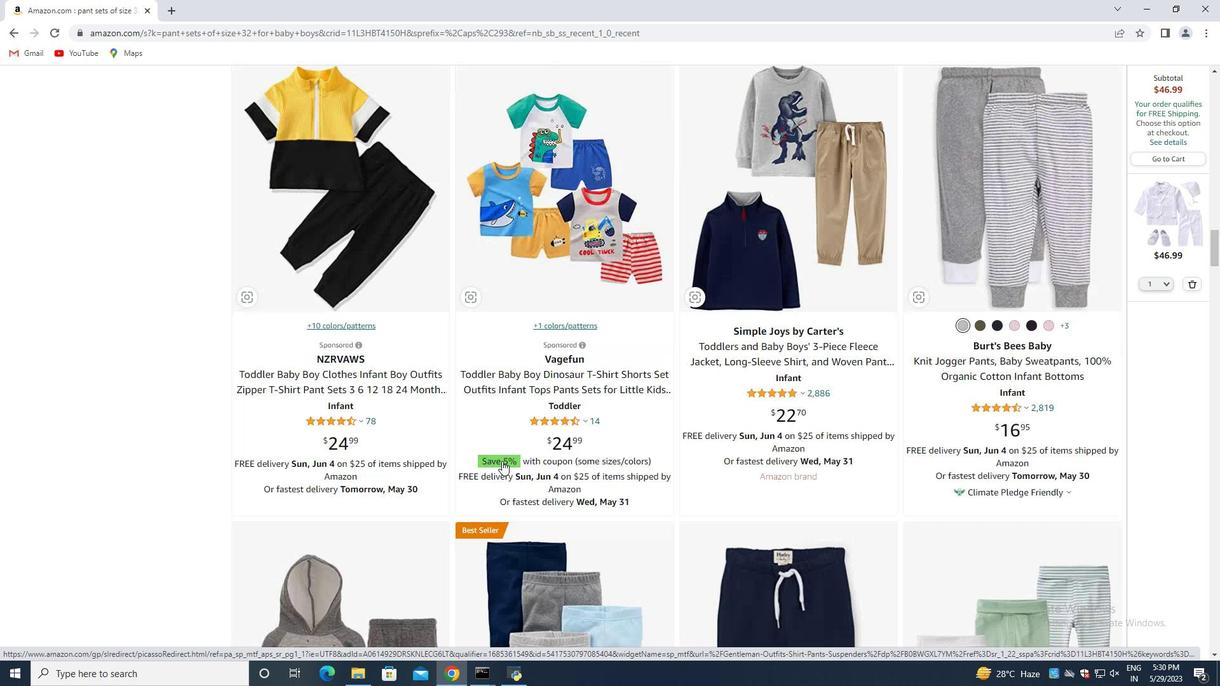 
Action: Mouse scrolled (502, 462) with delta (0, 0)
Screenshot: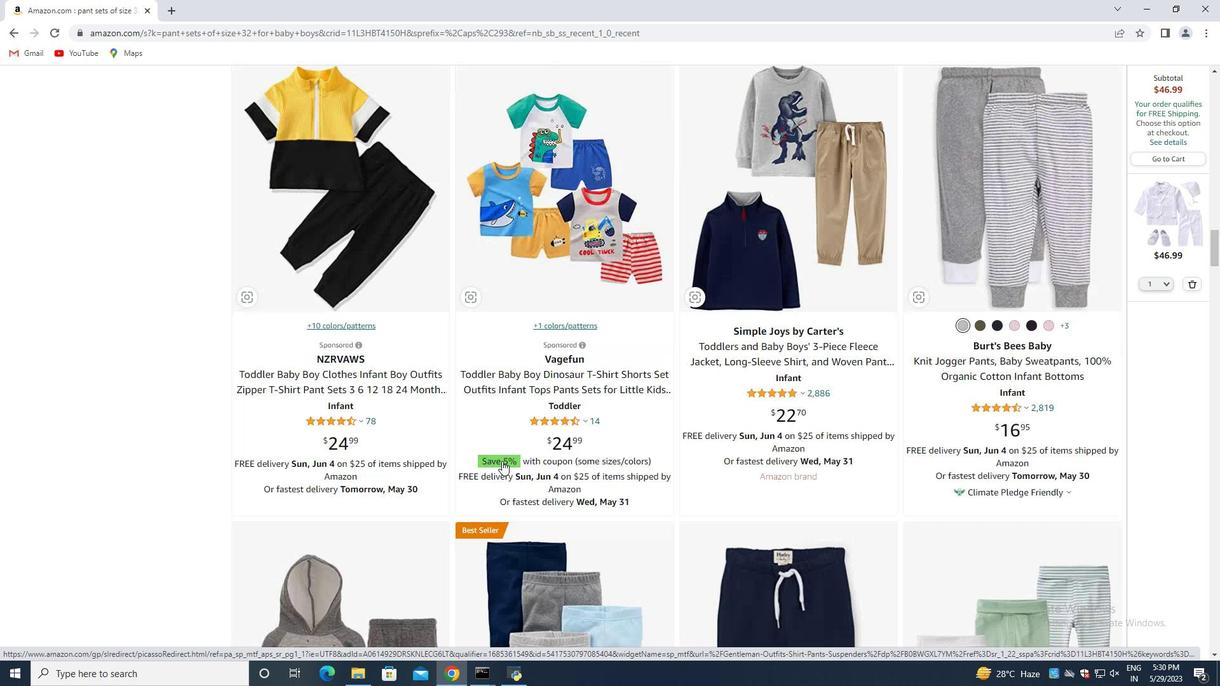 
Action: Mouse scrolled (502, 462) with delta (0, 0)
Screenshot: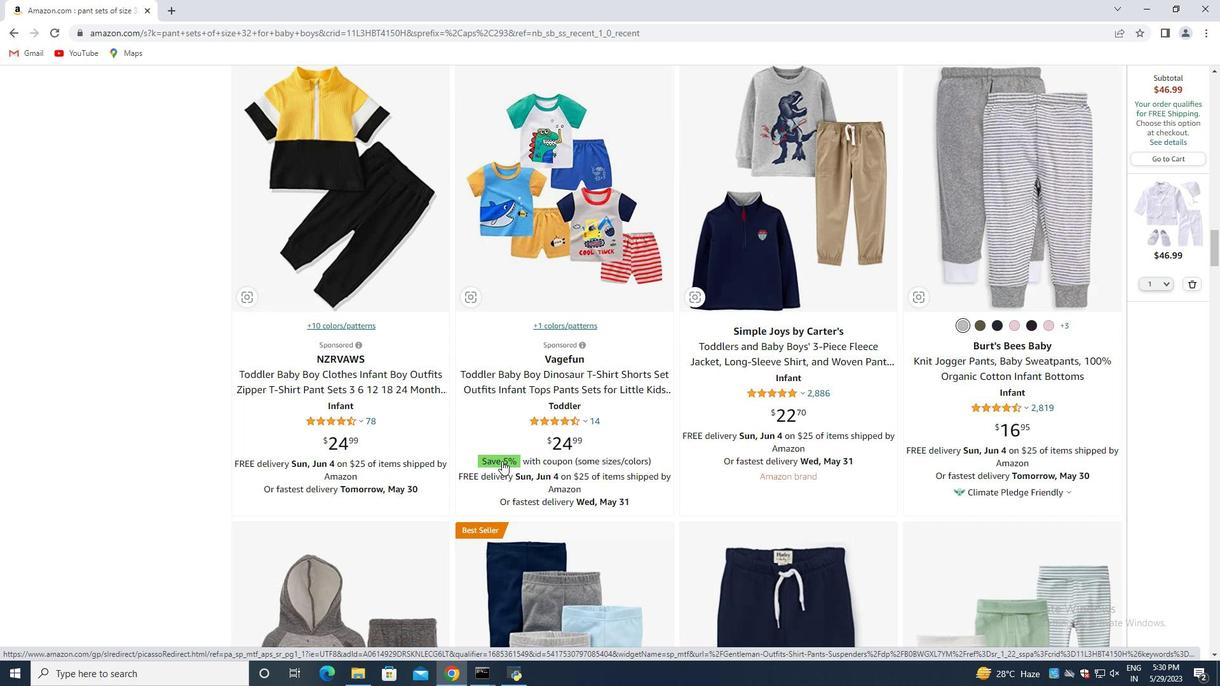 
Action: Mouse scrolled (502, 462) with delta (0, 0)
Screenshot: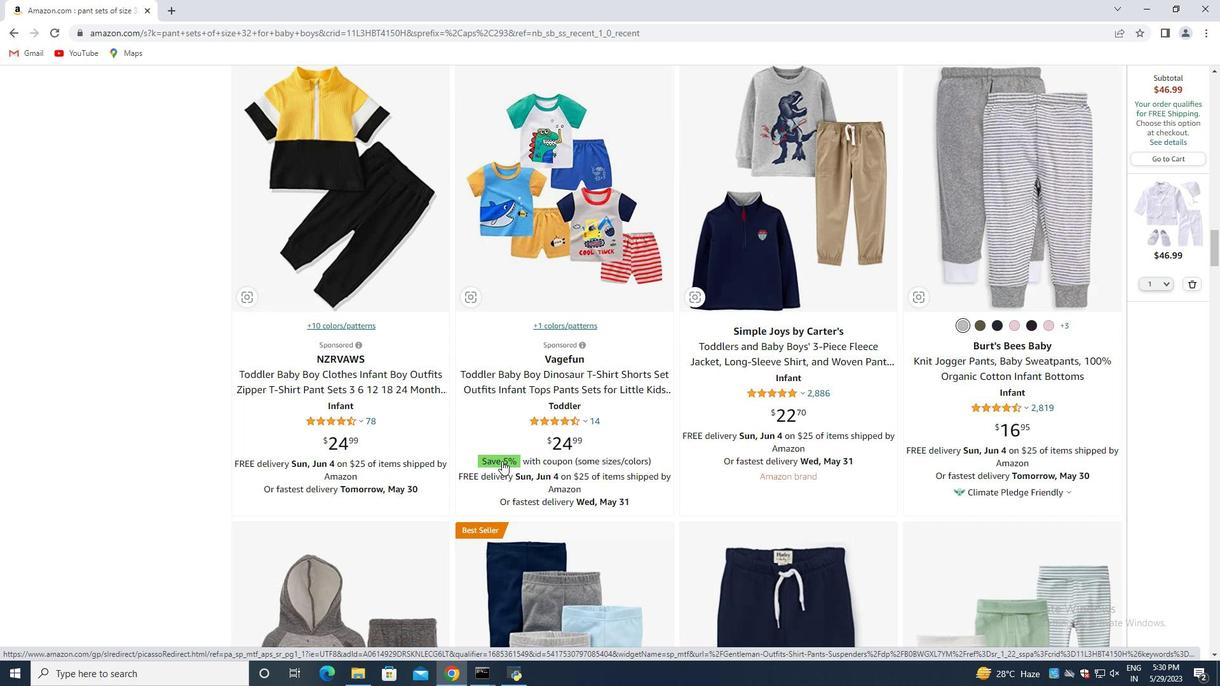 
Action: Mouse scrolled (502, 462) with delta (0, 0)
Screenshot: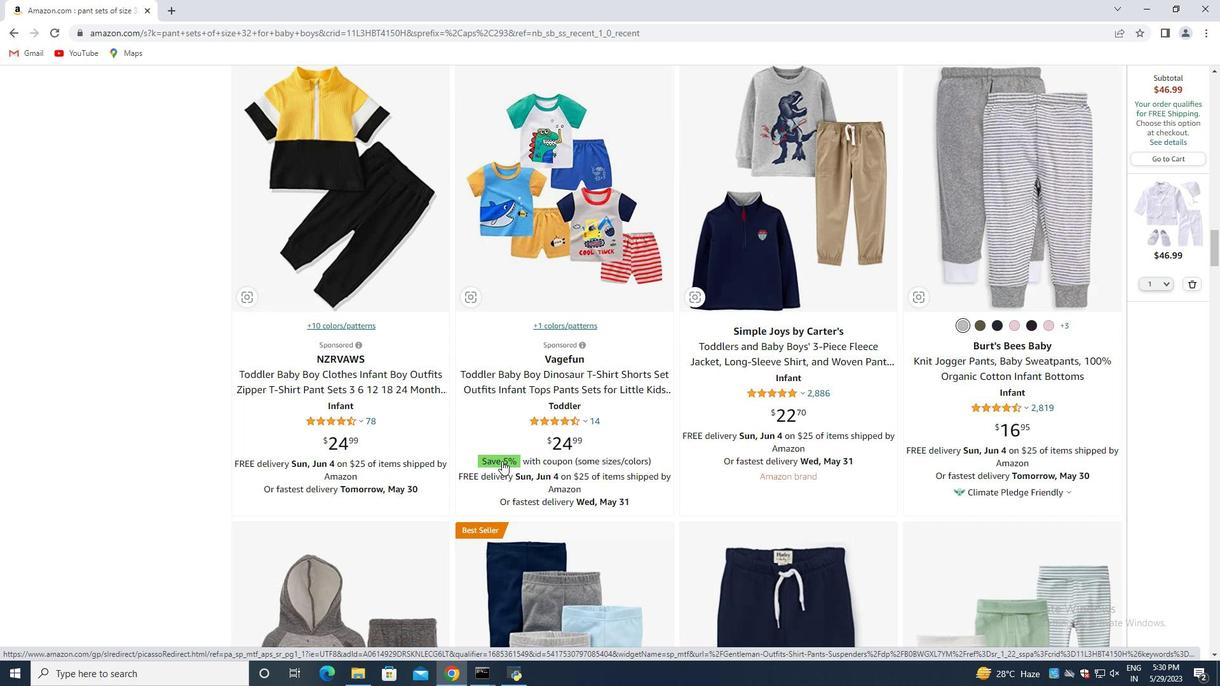 
Action: Mouse scrolled (502, 462) with delta (0, 0)
Screenshot: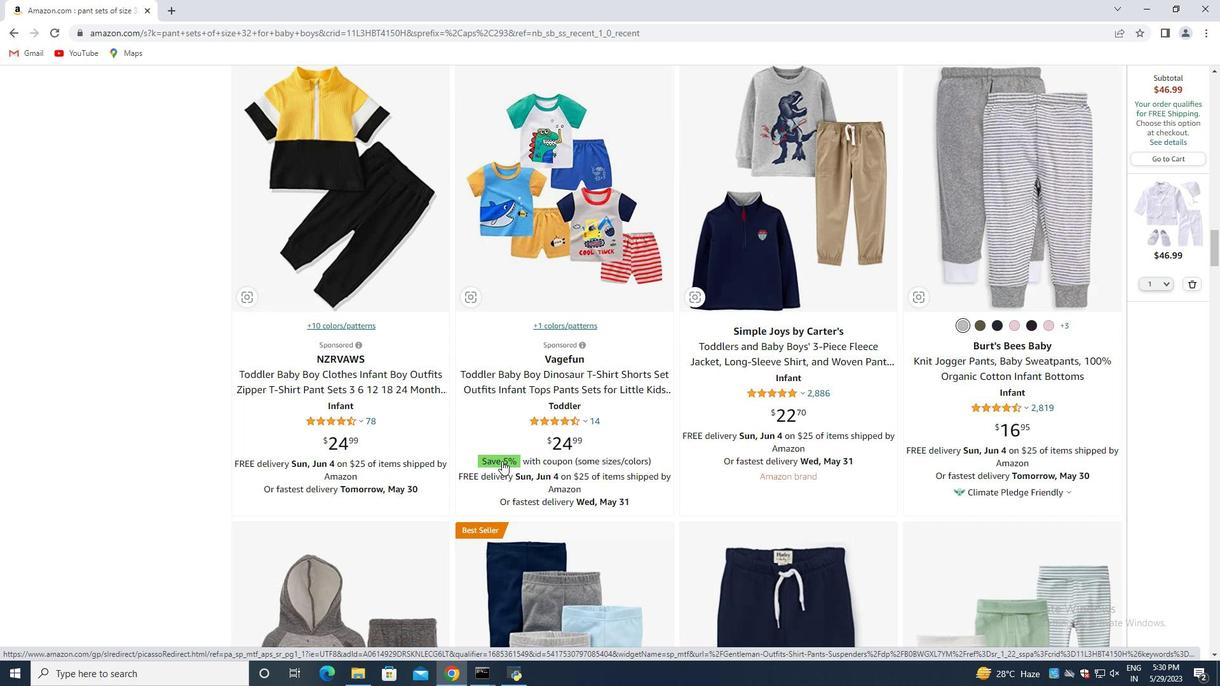
Action: Mouse scrolled (502, 462) with delta (0, 0)
Screenshot: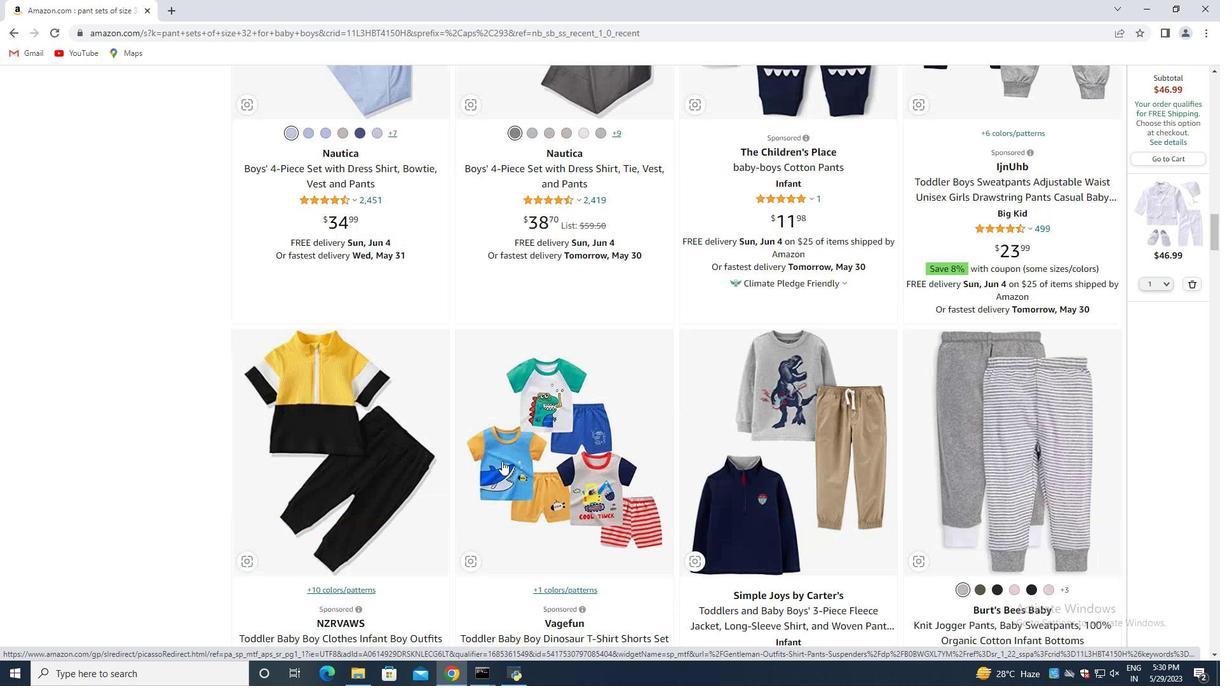 
Action: Mouse scrolled (502, 462) with delta (0, 0)
Screenshot: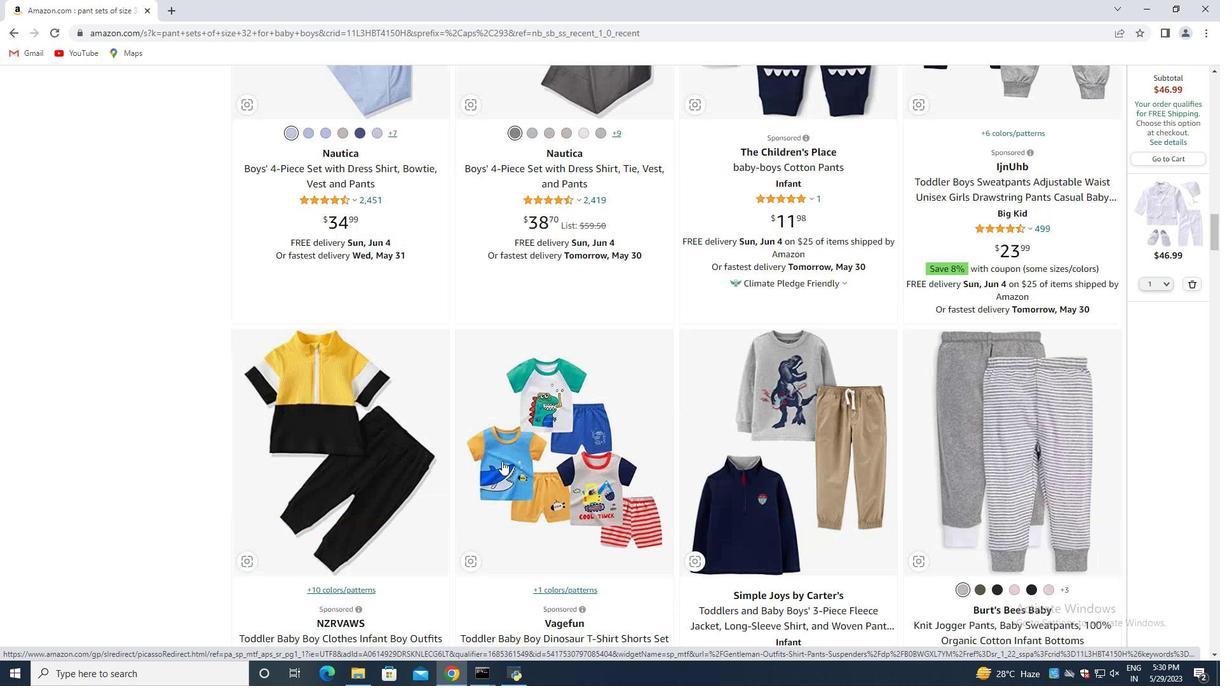
Action: Mouse scrolled (502, 462) with delta (0, 0)
Screenshot: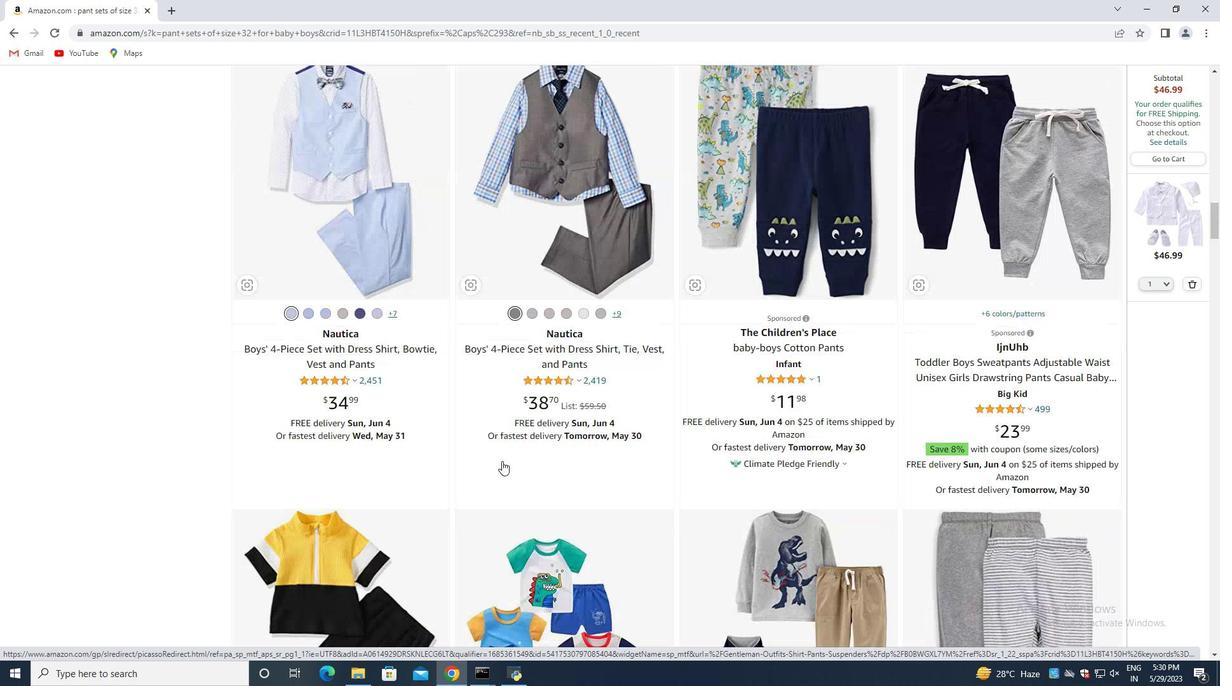 
Action: Mouse scrolled (502, 462) with delta (0, 0)
Screenshot: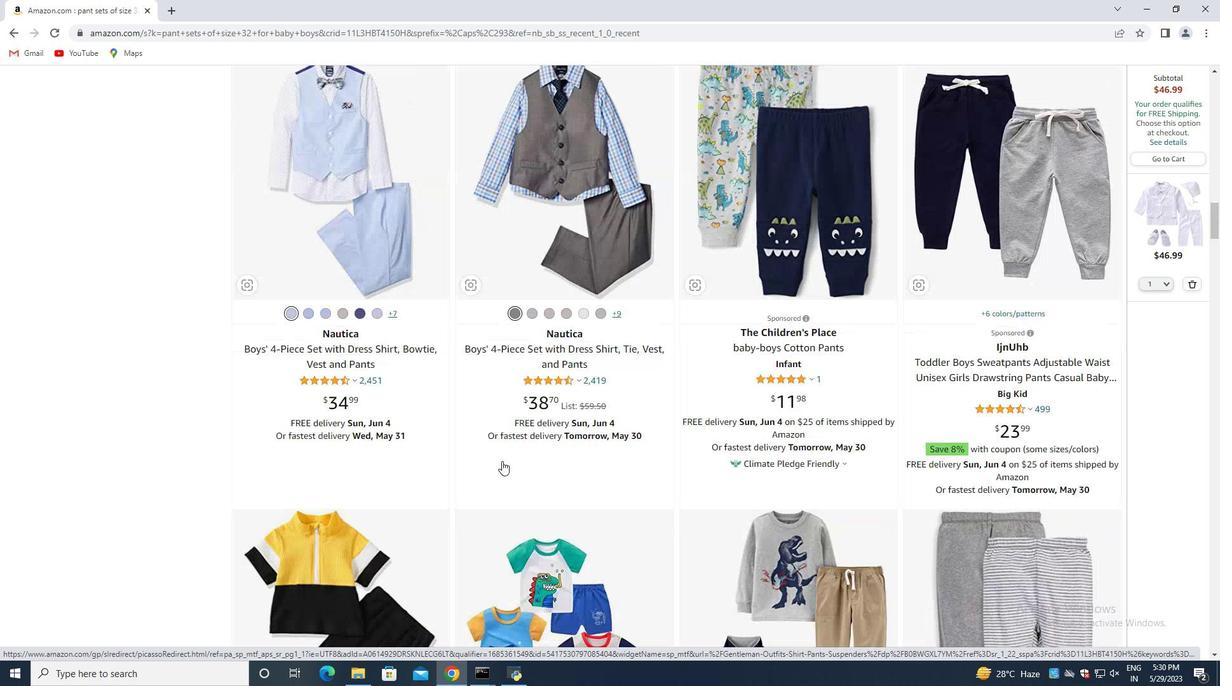 
Action: Mouse scrolled (502, 462) with delta (0, 0)
Screenshot: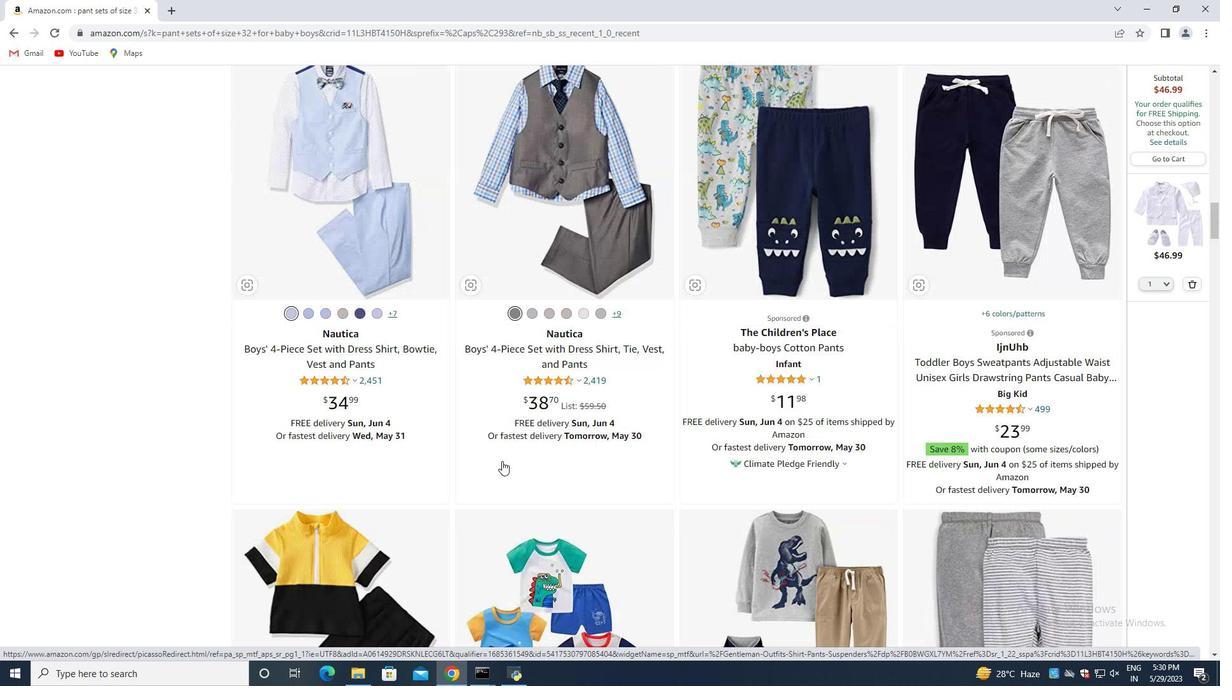 
Action: Mouse scrolled (502, 462) with delta (0, 0)
Screenshot: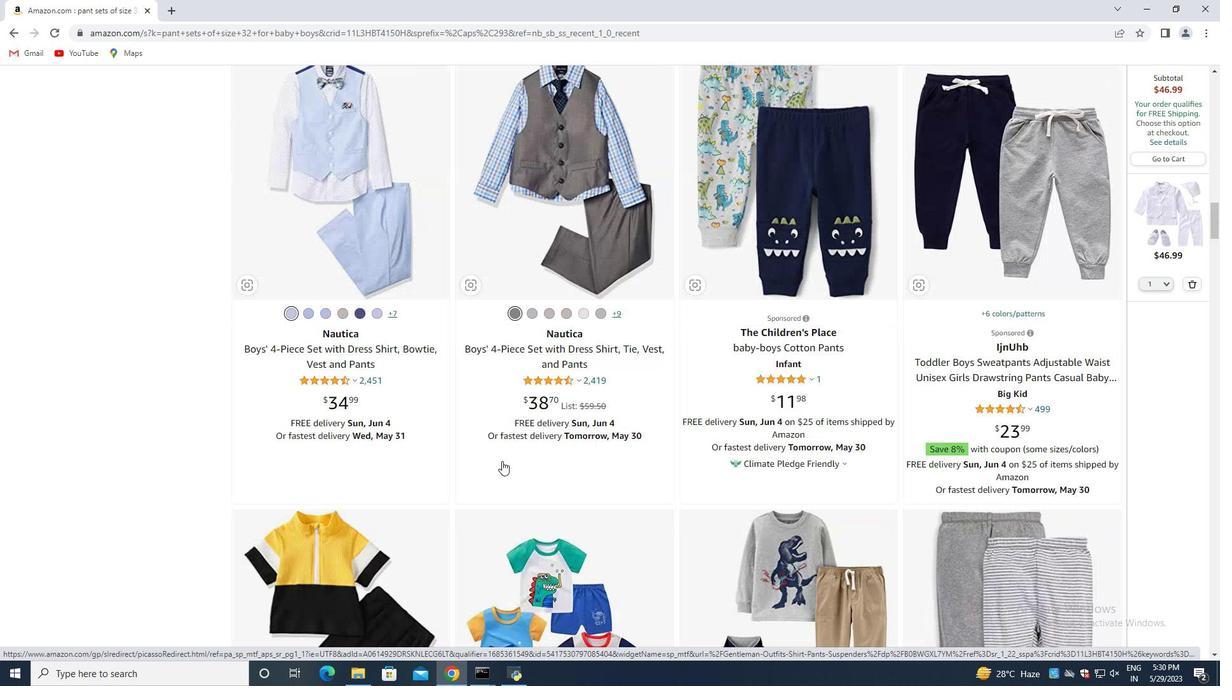 
Action: Mouse scrolled (502, 462) with delta (0, 0)
Screenshot: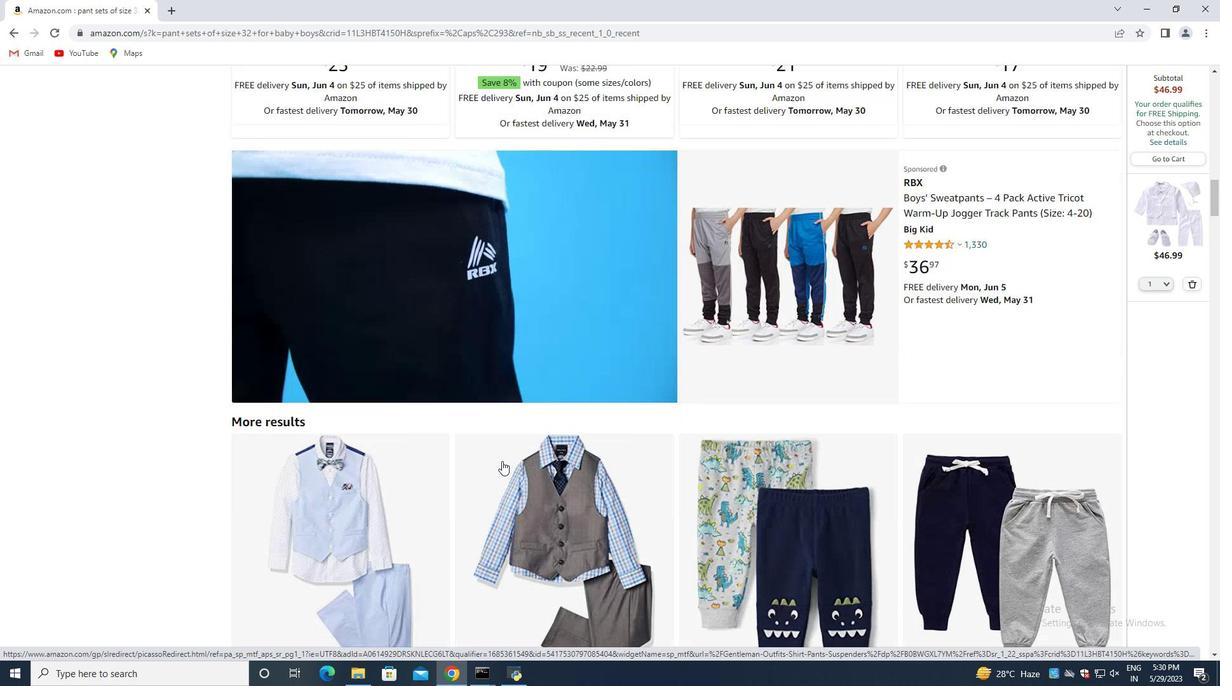 
Action: Mouse scrolled (502, 462) with delta (0, 0)
Screenshot: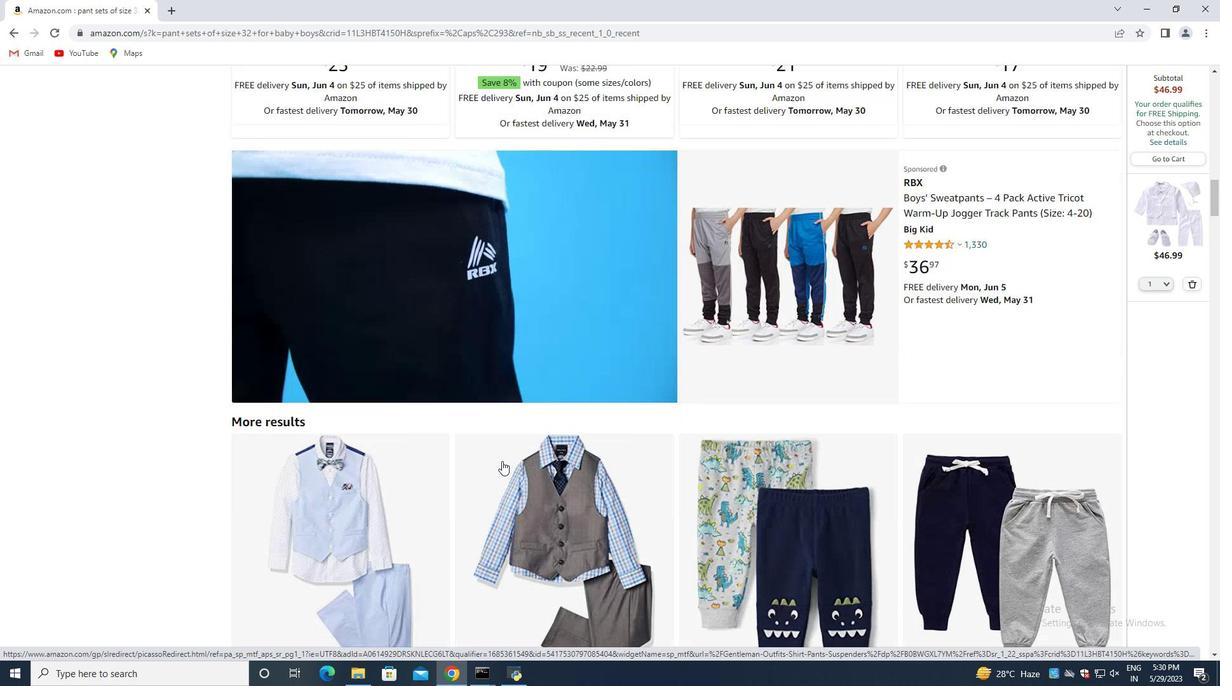 
Action: Mouse scrolled (502, 462) with delta (0, 0)
Screenshot: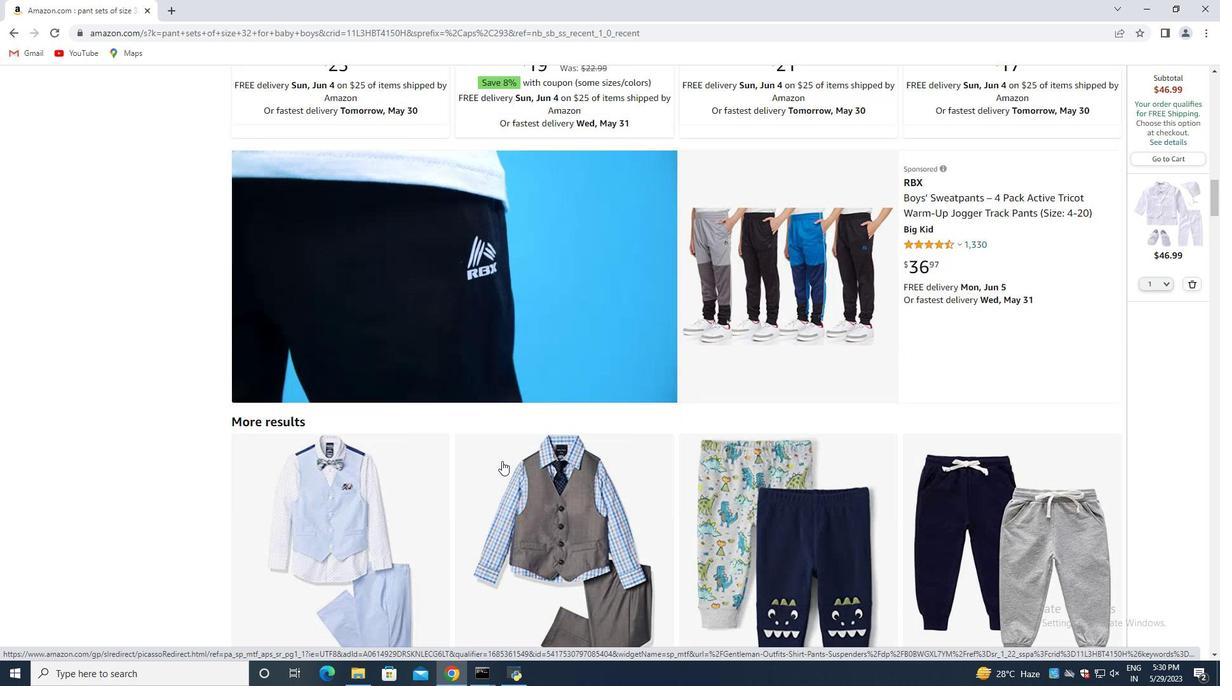 
Action: Mouse scrolled (502, 462) with delta (0, 0)
Screenshot: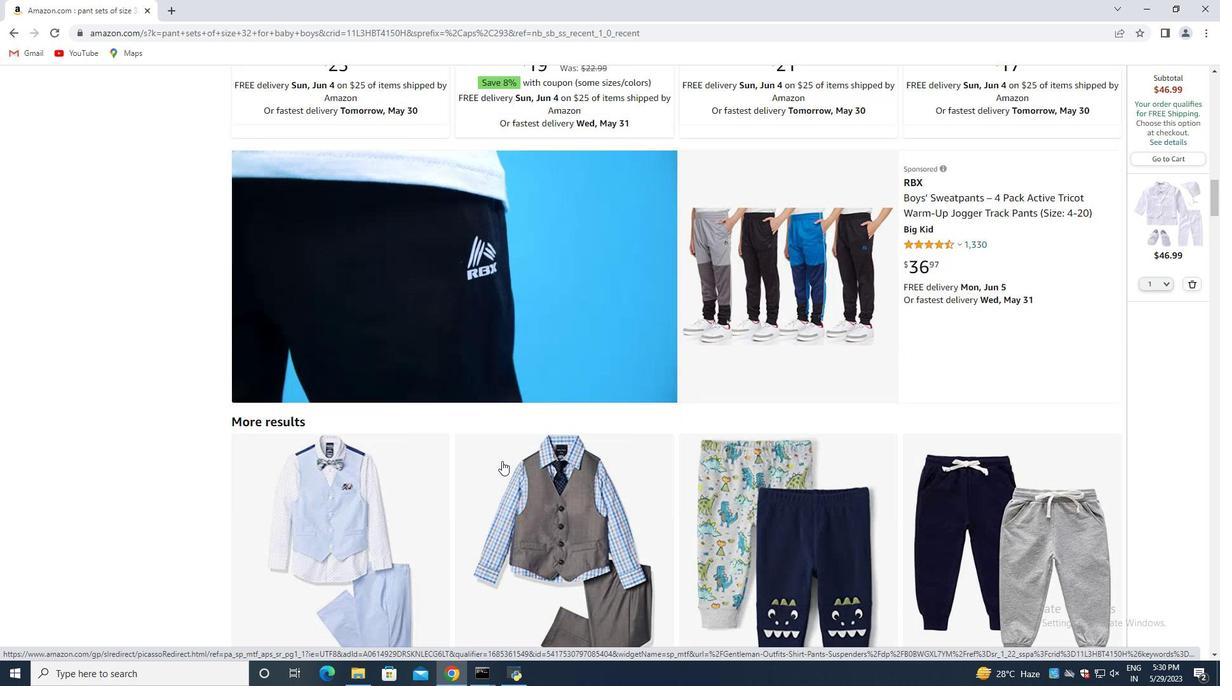 
Action: Mouse scrolled (502, 462) with delta (0, 0)
Screenshot: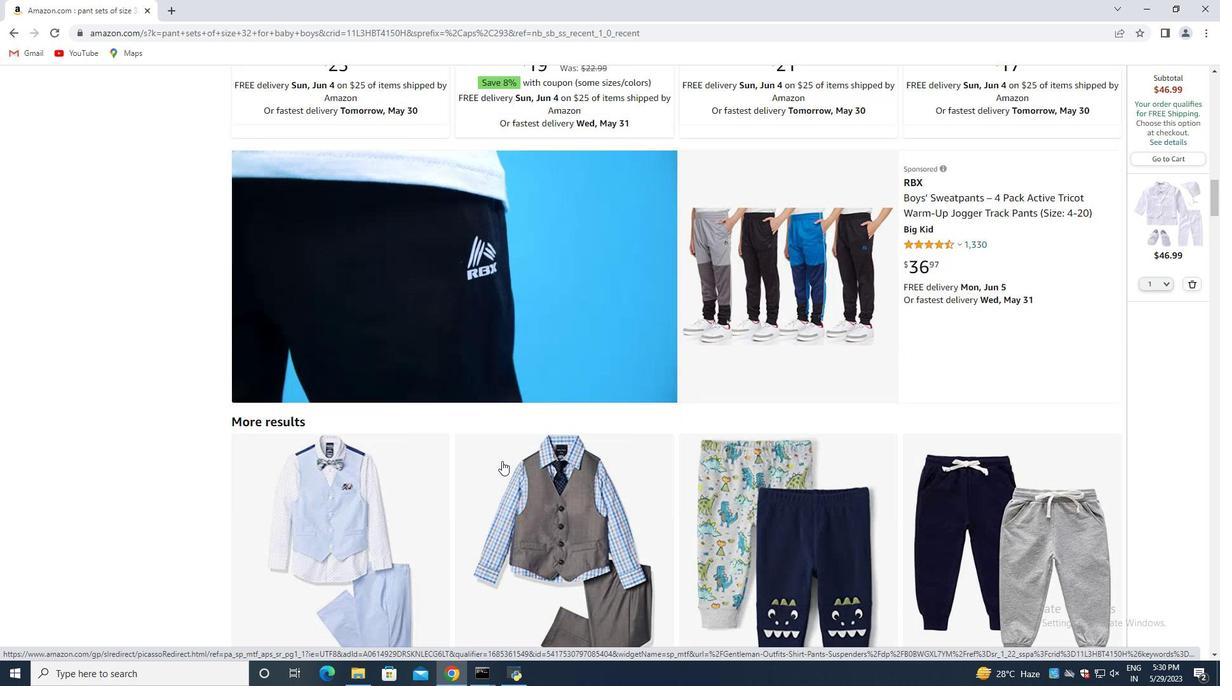 
Action: Mouse scrolled (502, 462) with delta (0, 0)
Screenshot: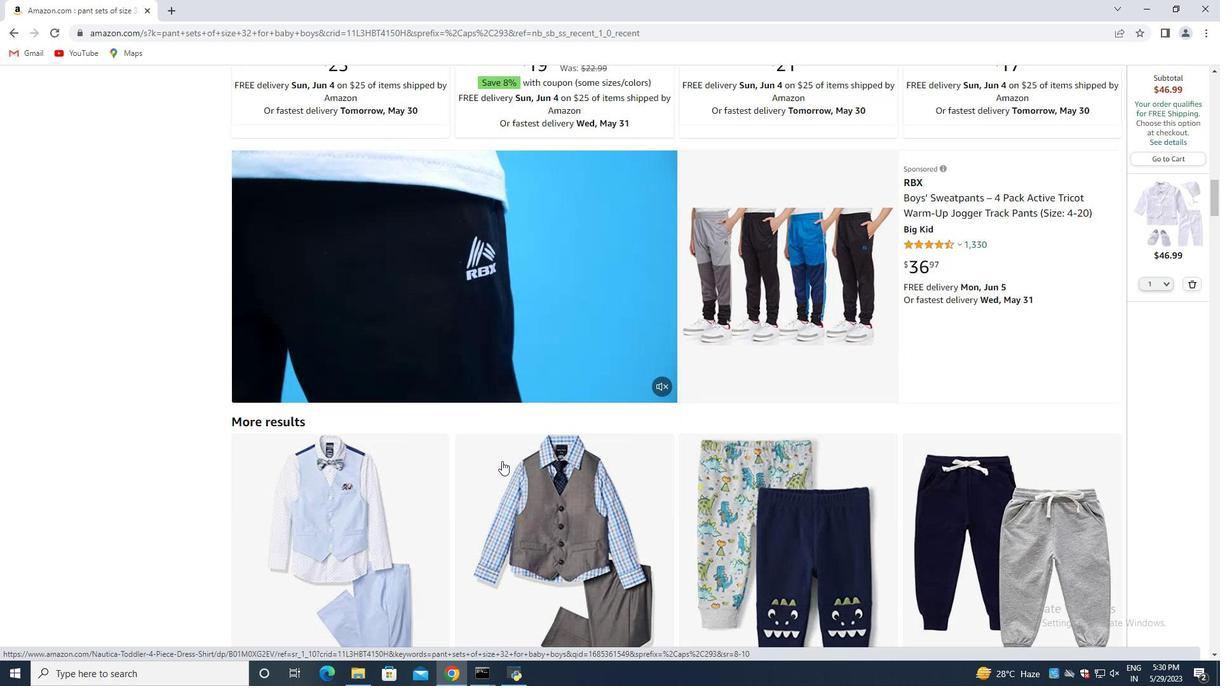 
Action: Mouse scrolled (502, 462) with delta (0, 0)
Screenshot: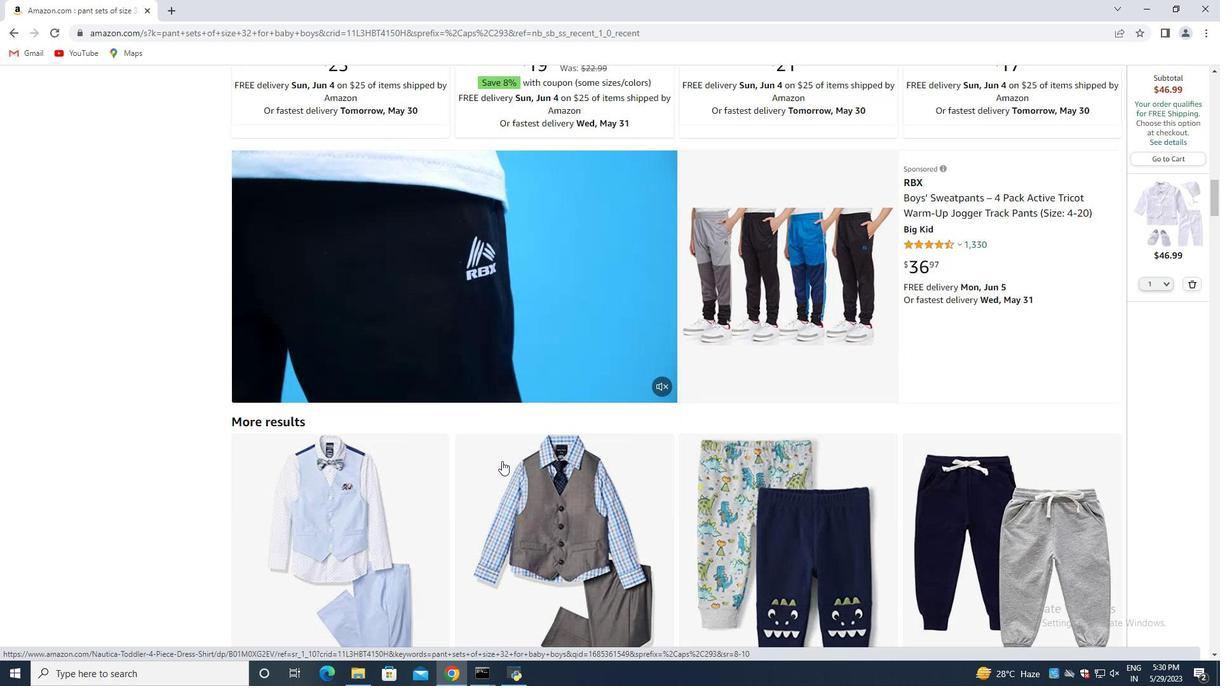 
Action: Mouse scrolled (502, 462) with delta (0, 0)
Screenshot: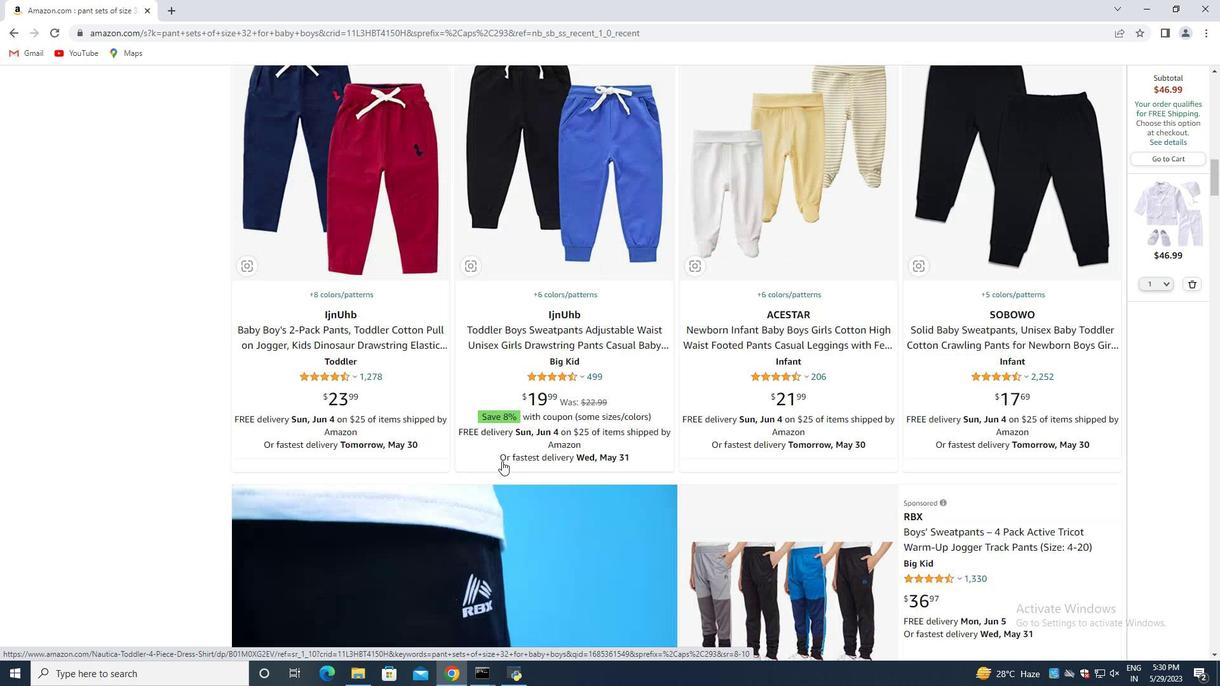 
Action: Mouse scrolled (502, 462) with delta (0, 0)
Screenshot: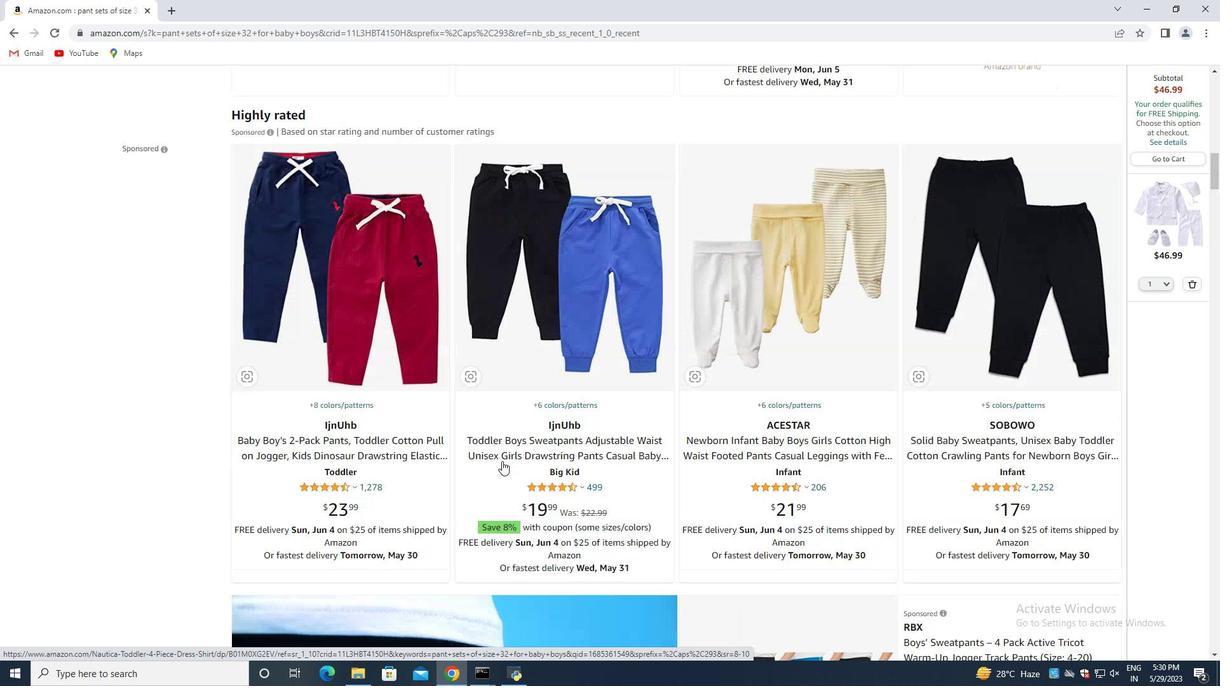 
Action: Mouse scrolled (502, 462) with delta (0, 0)
Screenshot: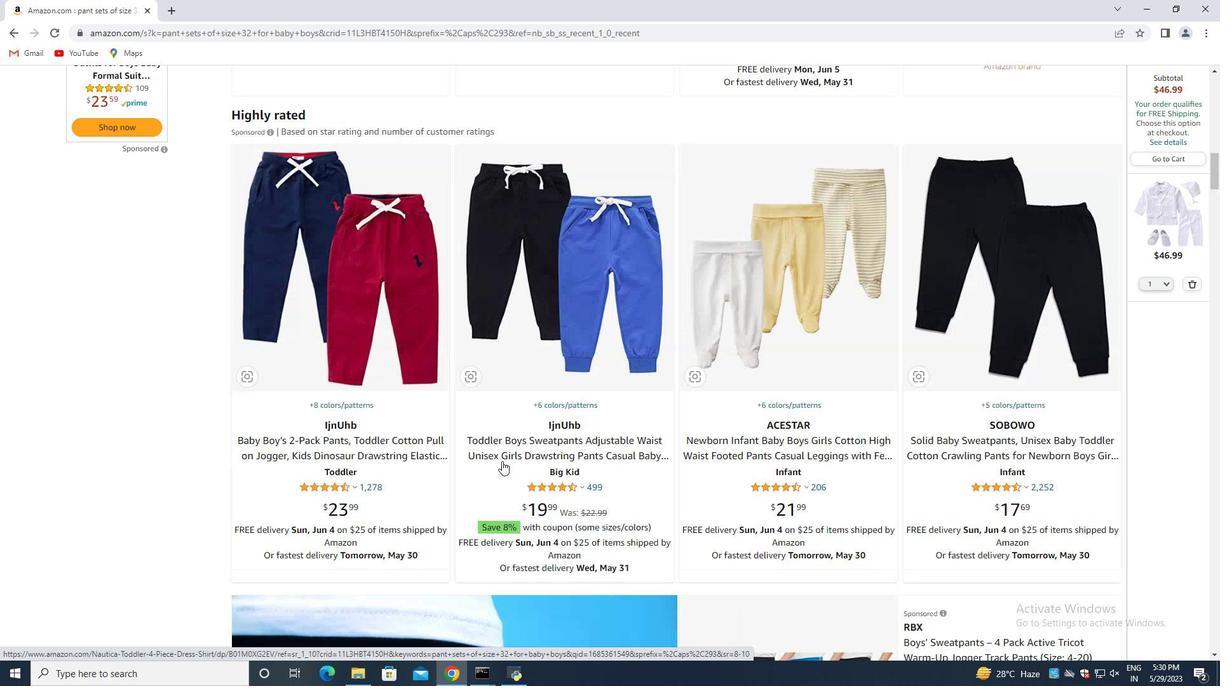 
Action: Mouse scrolled (502, 462) with delta (0, 0)
Screenshot: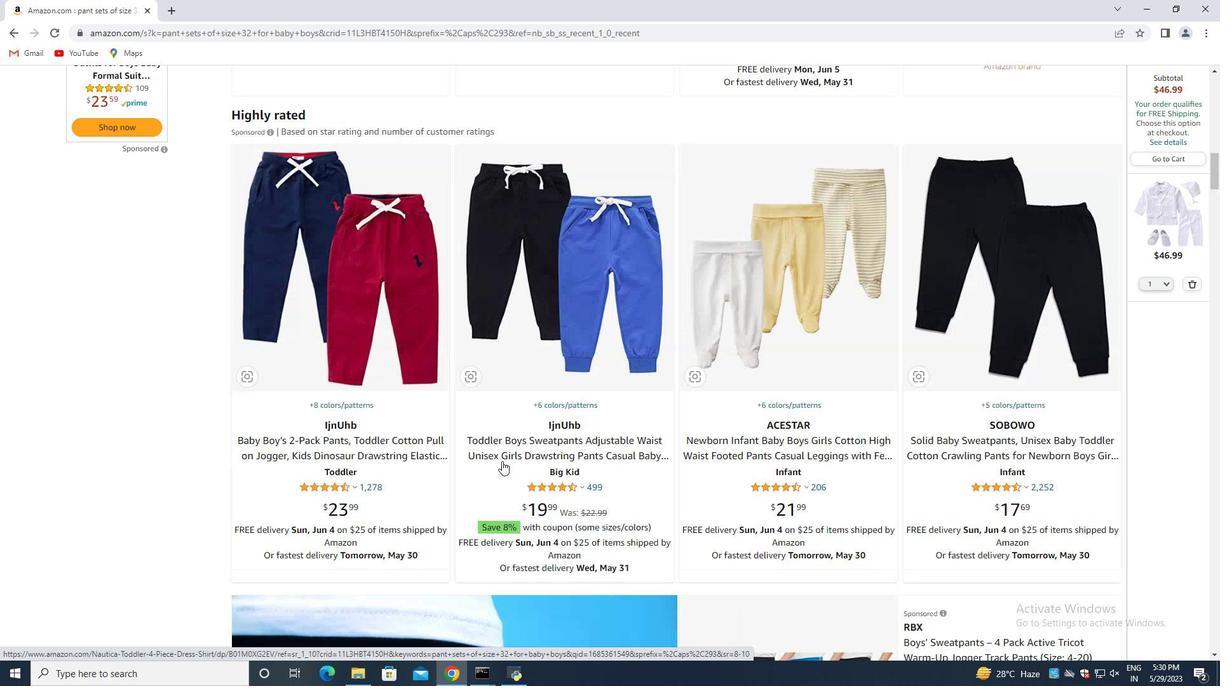 
Action: Mouse scrolled (502, 462) with delta (0, 0)
Screenshot: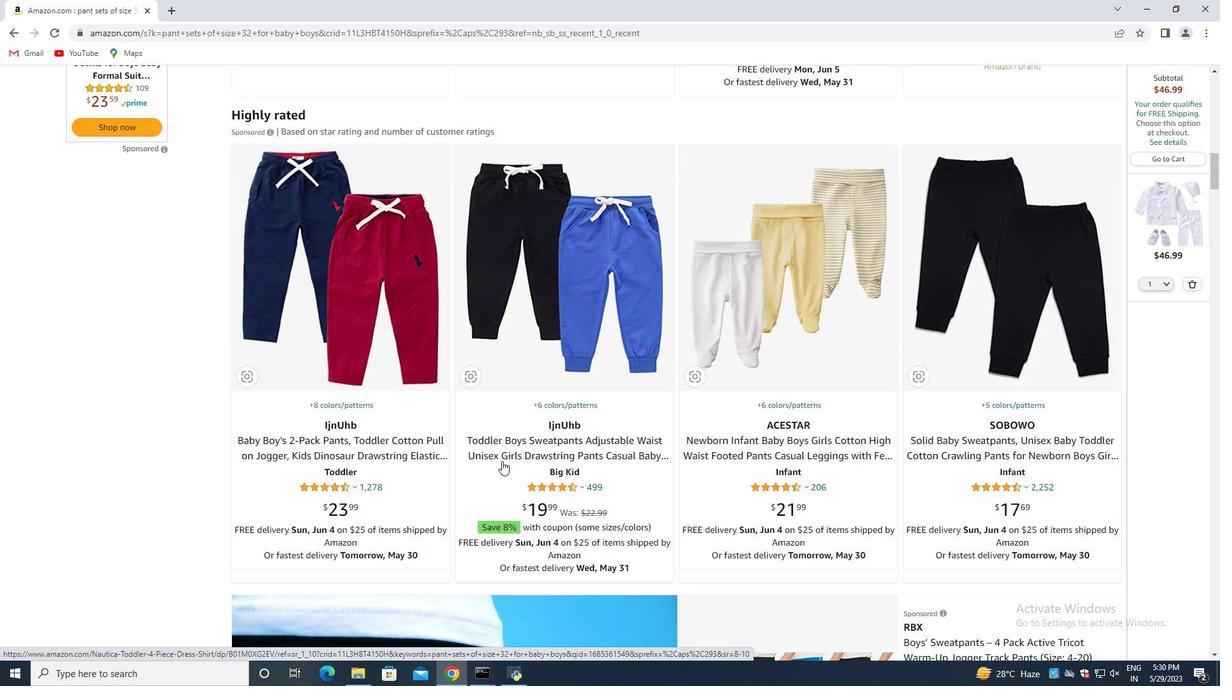 
Action: Mouse scrolled (502, 462) with delta (0, 0)
Screenshot: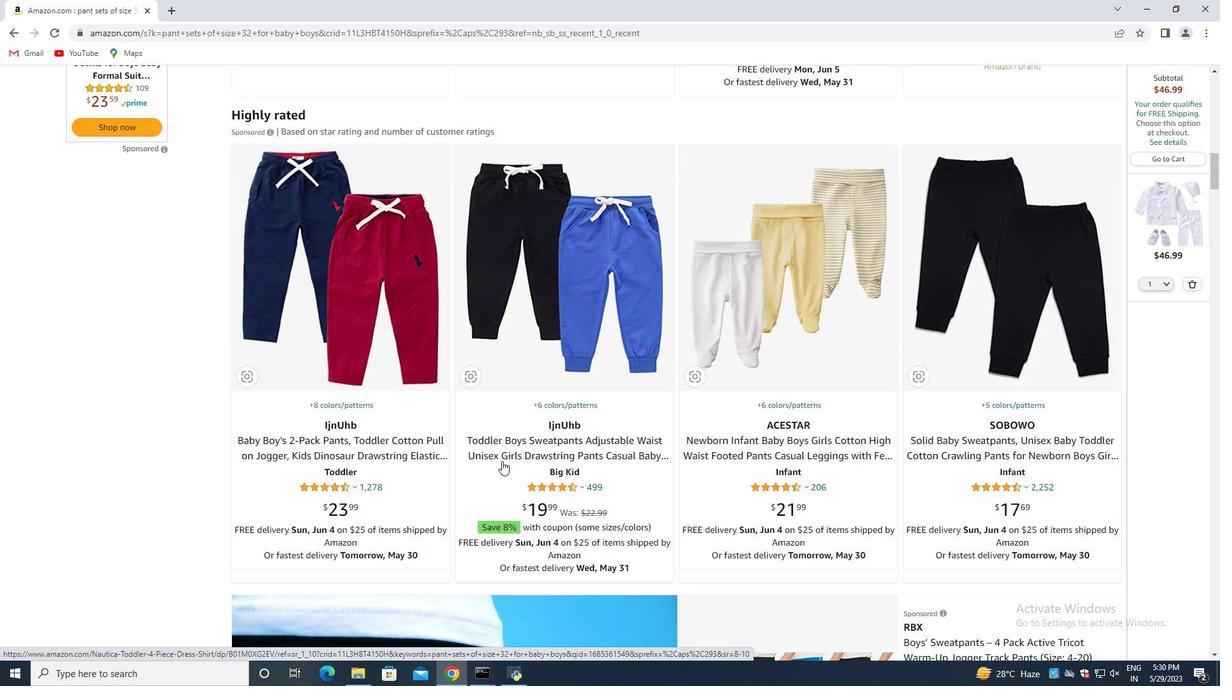 
Action: Mouse scrolled (502, 462) with delta (0, 0)
Screenshot: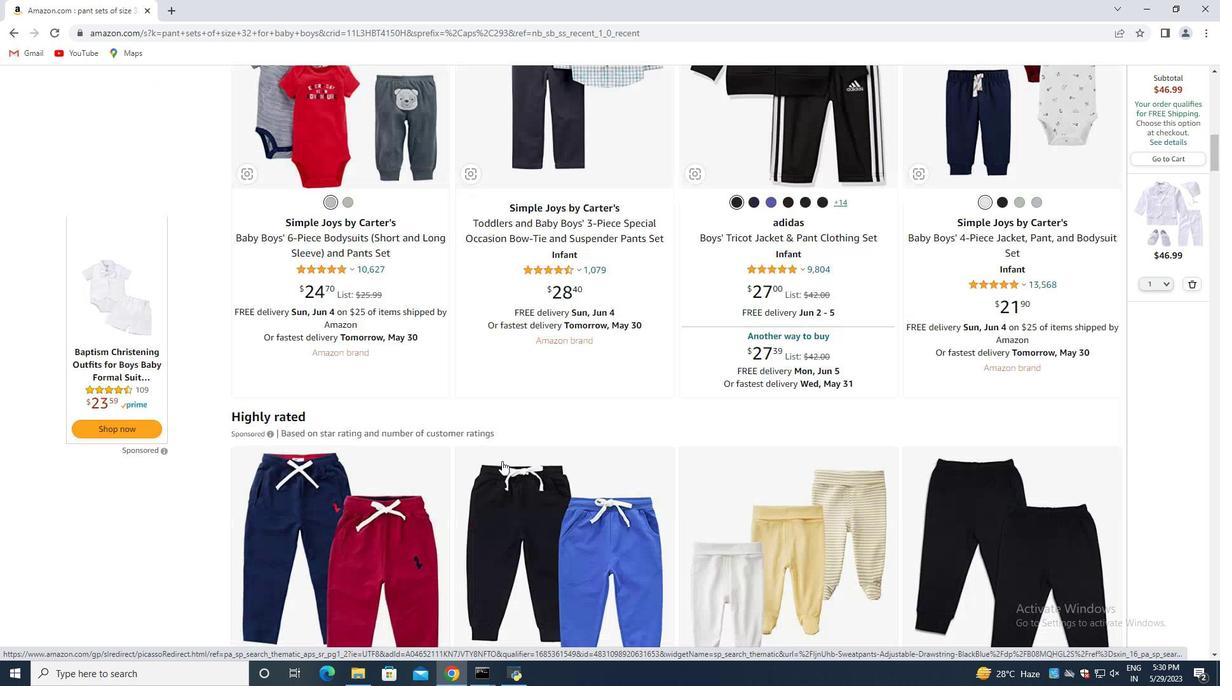 
Action: Mouse scrolled (502, 462) with delta (0, 0)
Screenshot: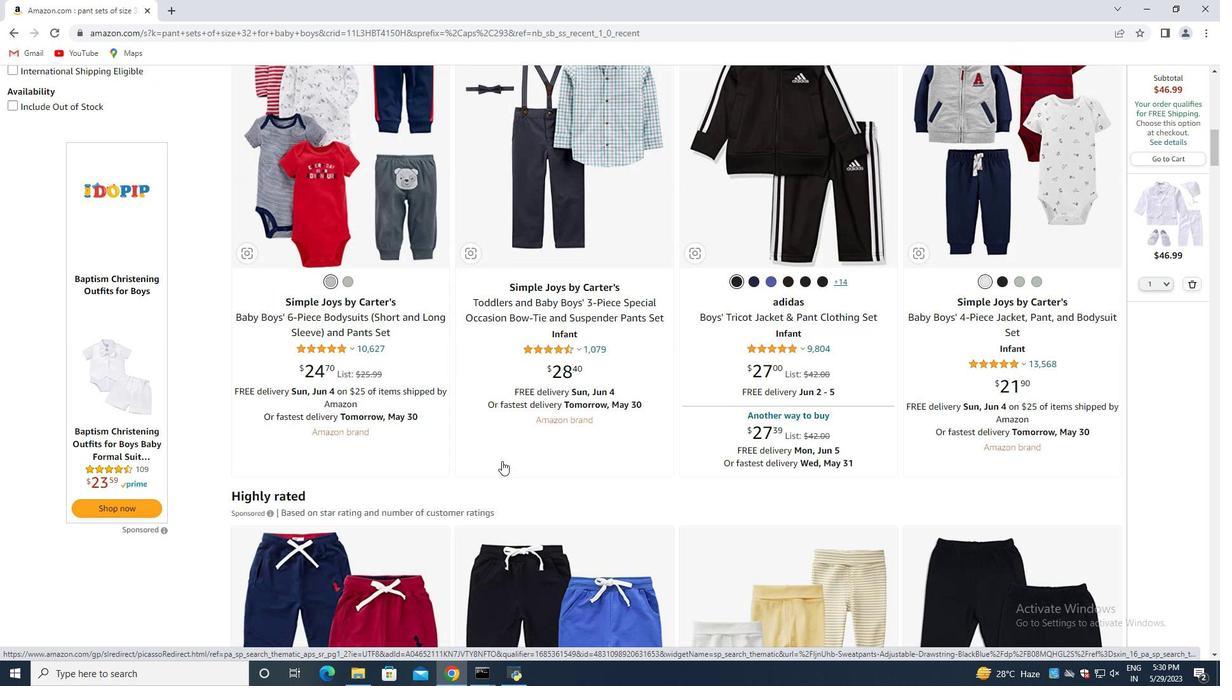
Action: Mouse scrolled (502, 462) with delta (0, 0)
Screenshot: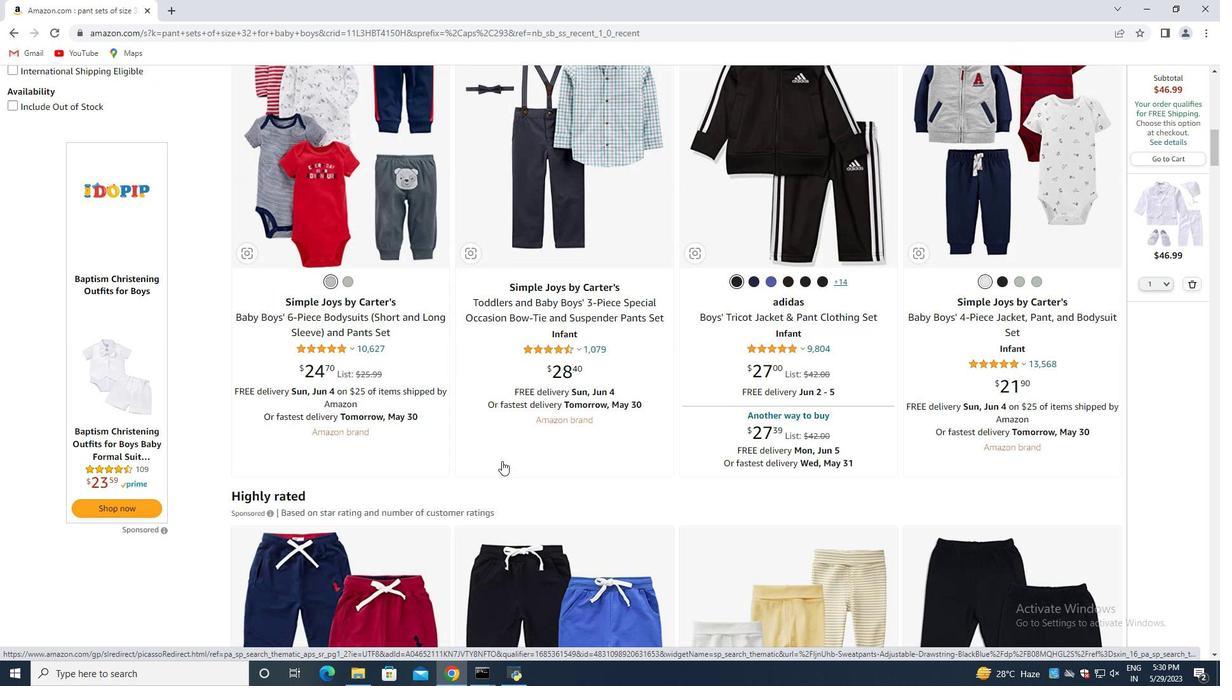 
Action: Mouse scrolled (502, 462) with delta (0, 0)
Screenshot: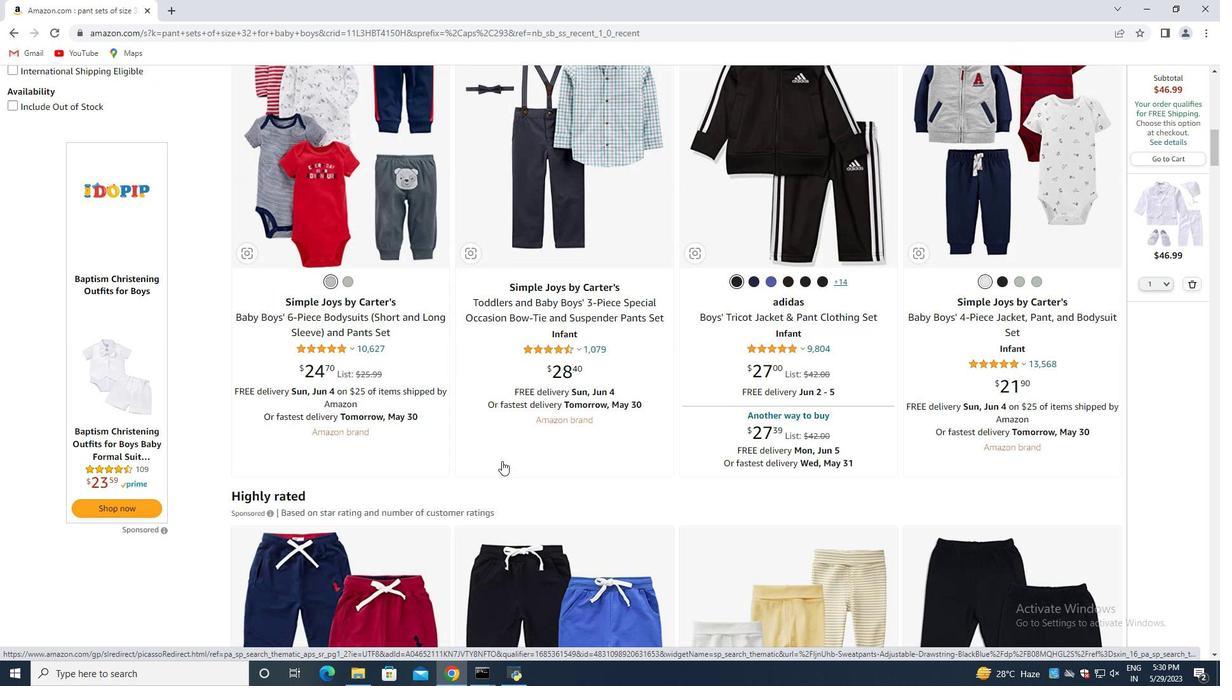 
Action: Mouse scrolled (502, 462) with delta (0, 0)
Screenshot: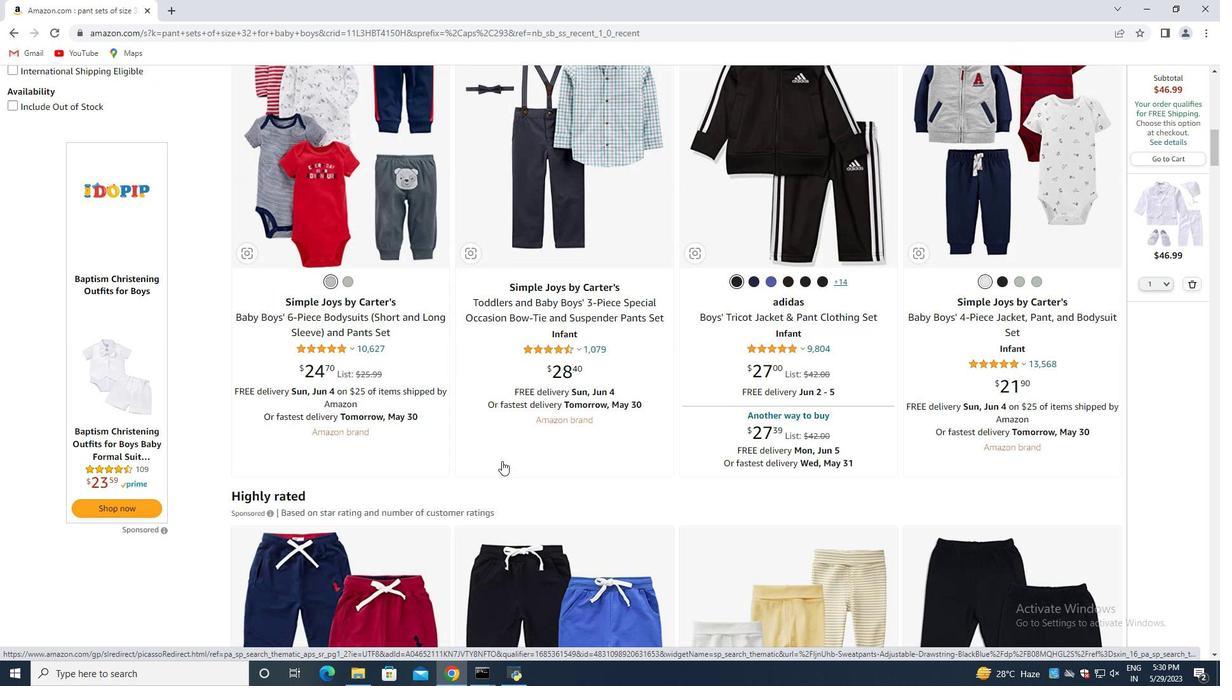 
Action: Mouse scrolled (502, 462) with delta (0, 0)
Screenshot: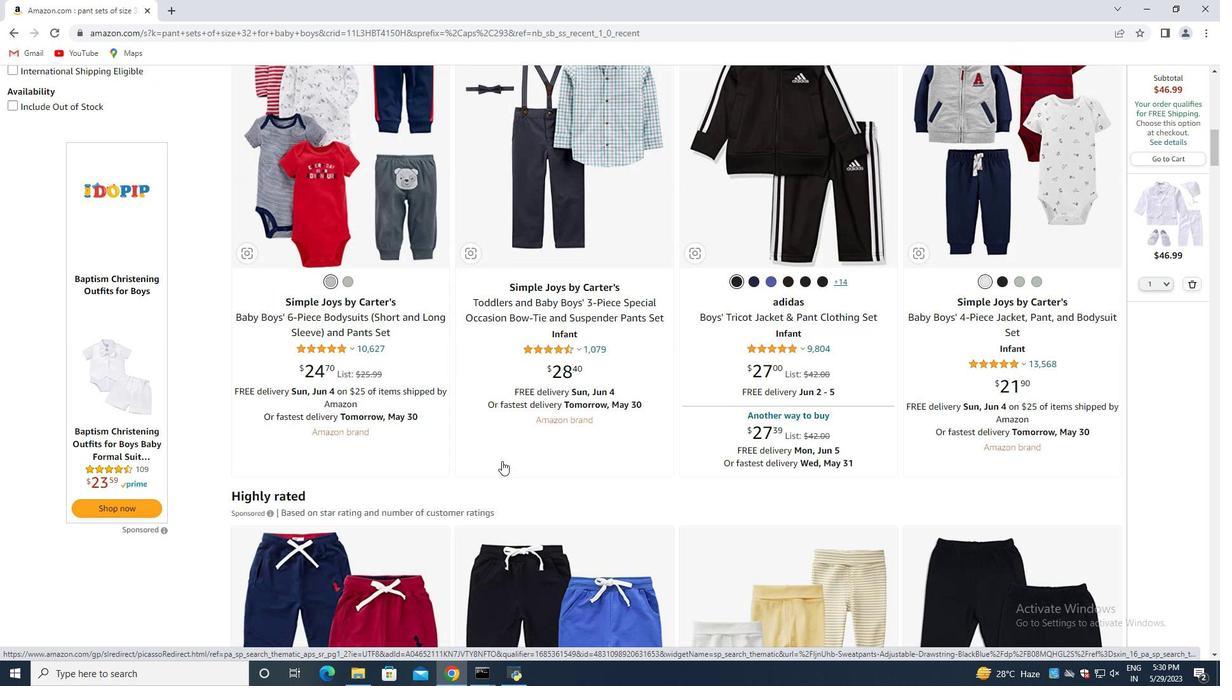 
Action: Mouse scrolled (502, 462) with delta (0, 0)
Screenshot: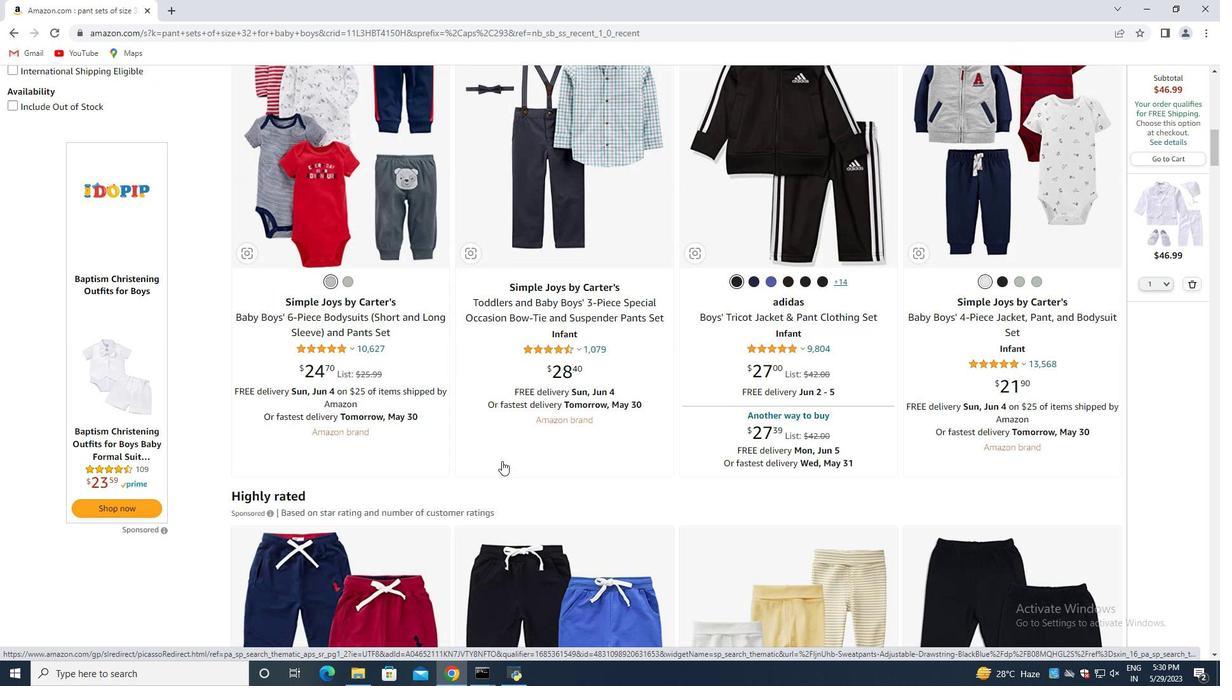 
Action: Mouse scrolled (502, 462) with delta (0, 0)
Screenshot: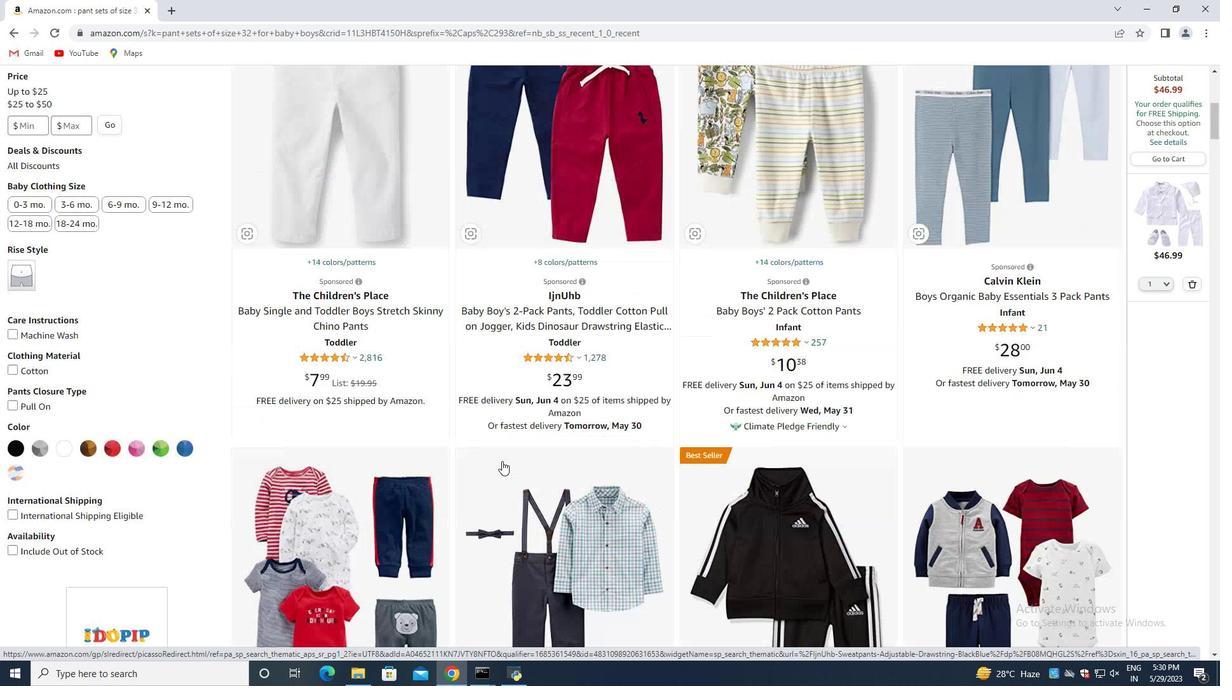 
Action: Mouse scrolled (502, 462) with delta (0, 0)
Screenshot: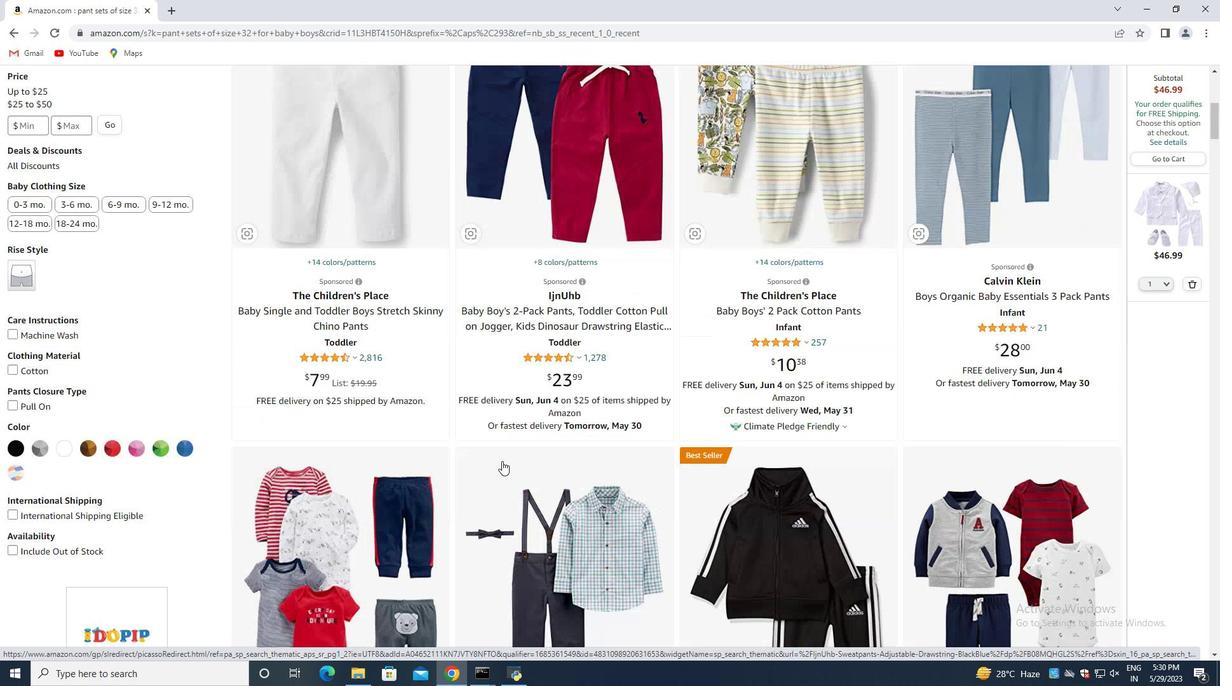 
Action: Mouse scrolled (502, 462) with delta (0, 0)
Screenshot: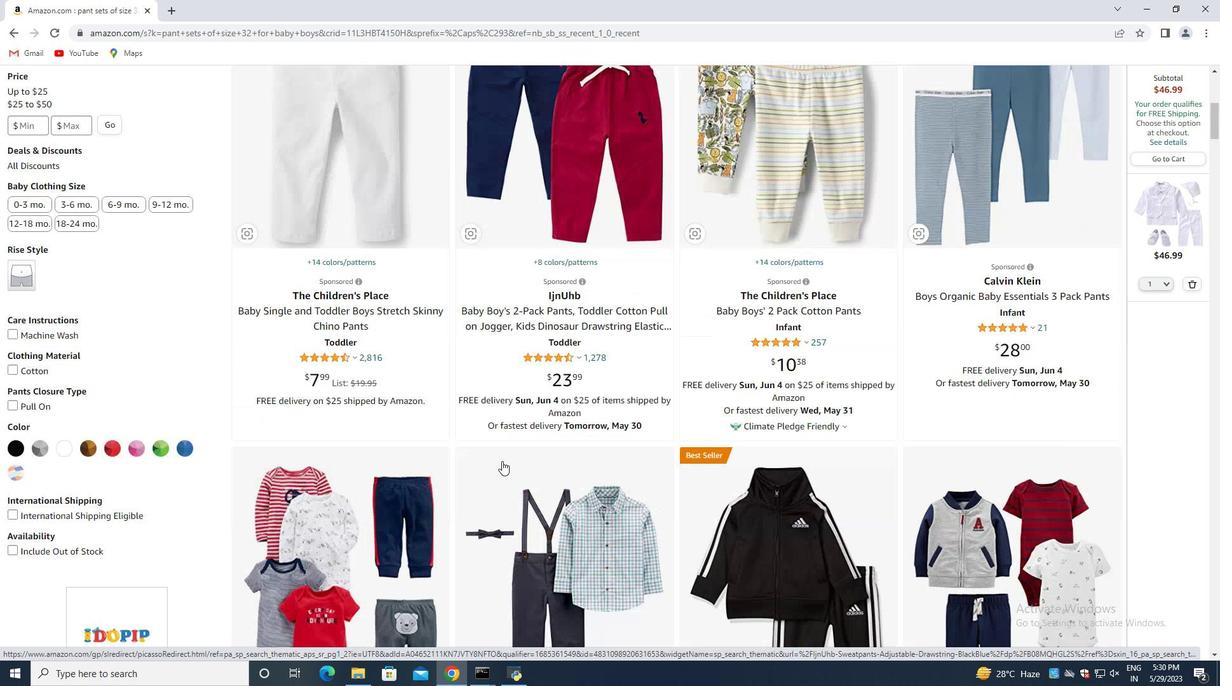 
Action: Mouse scrolled (502, 462) with delta (0, 0)
Screenshot: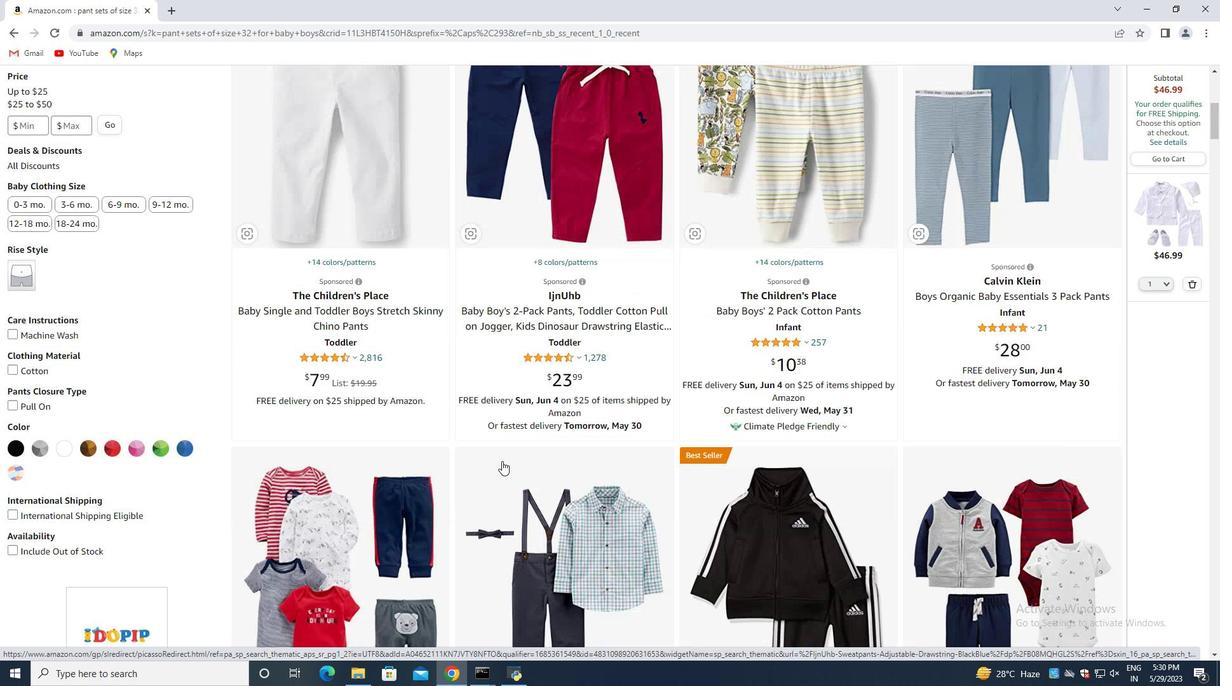 
Action: Mouse scrolled (502, 462) with delta (0, 0)
Screenshot: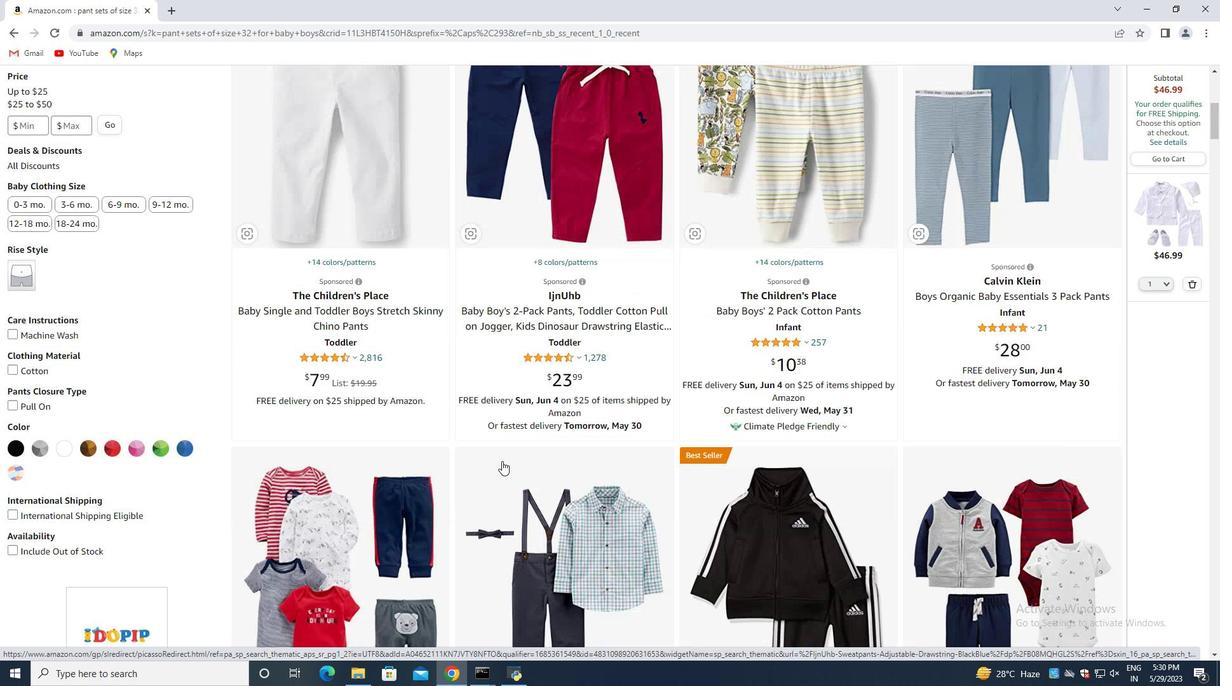 
Action: Mouse scrolled (502, 462) with delta (0, 0)
Screenshot: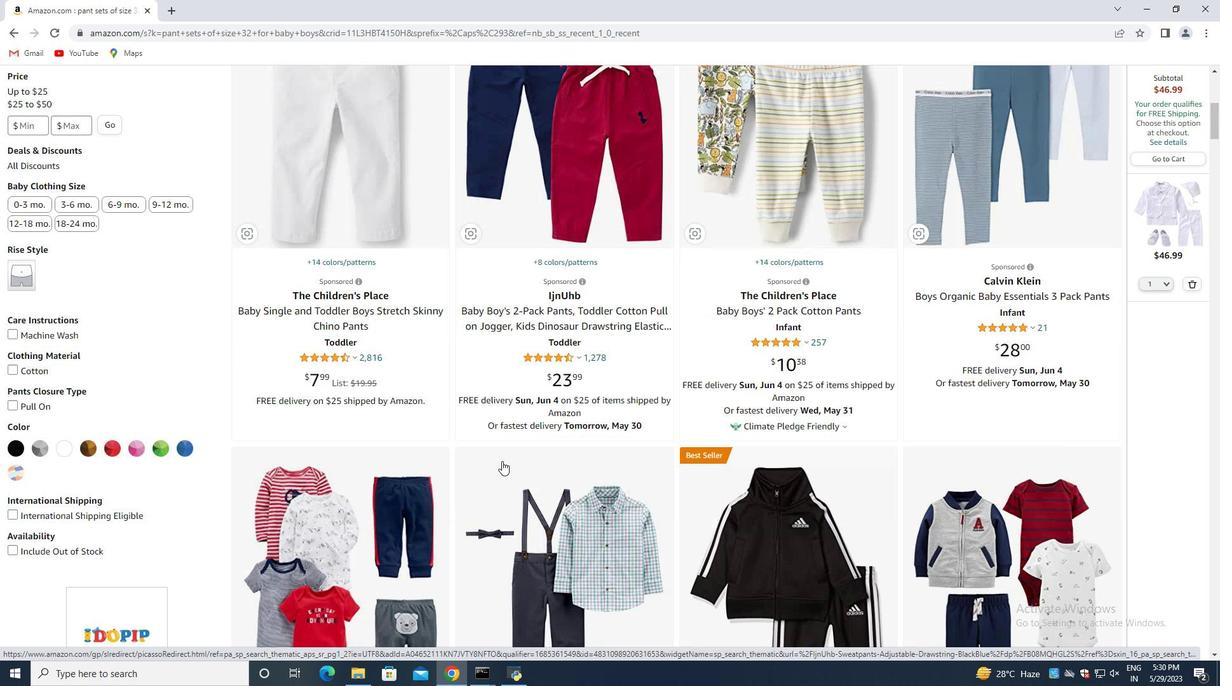 
Action: Mouse scrolled (502, 462) with delta (0, 0)
Screenshot: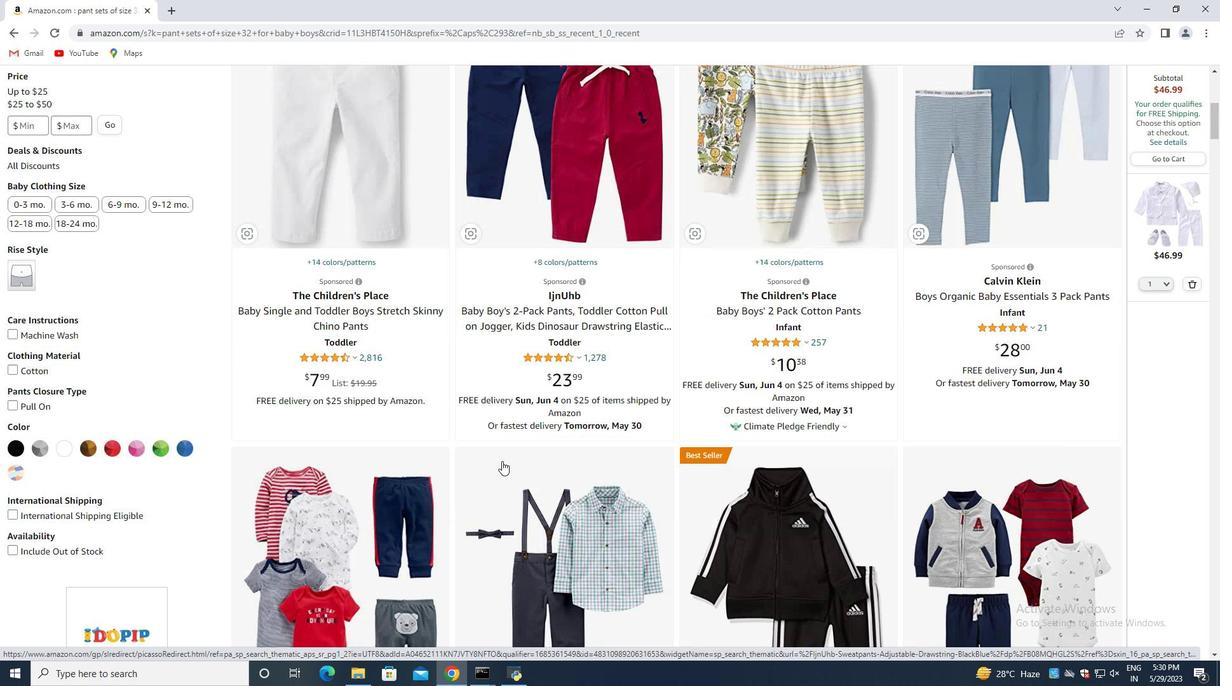 
Action: Mouse moved to (499, 460)
Screenshot: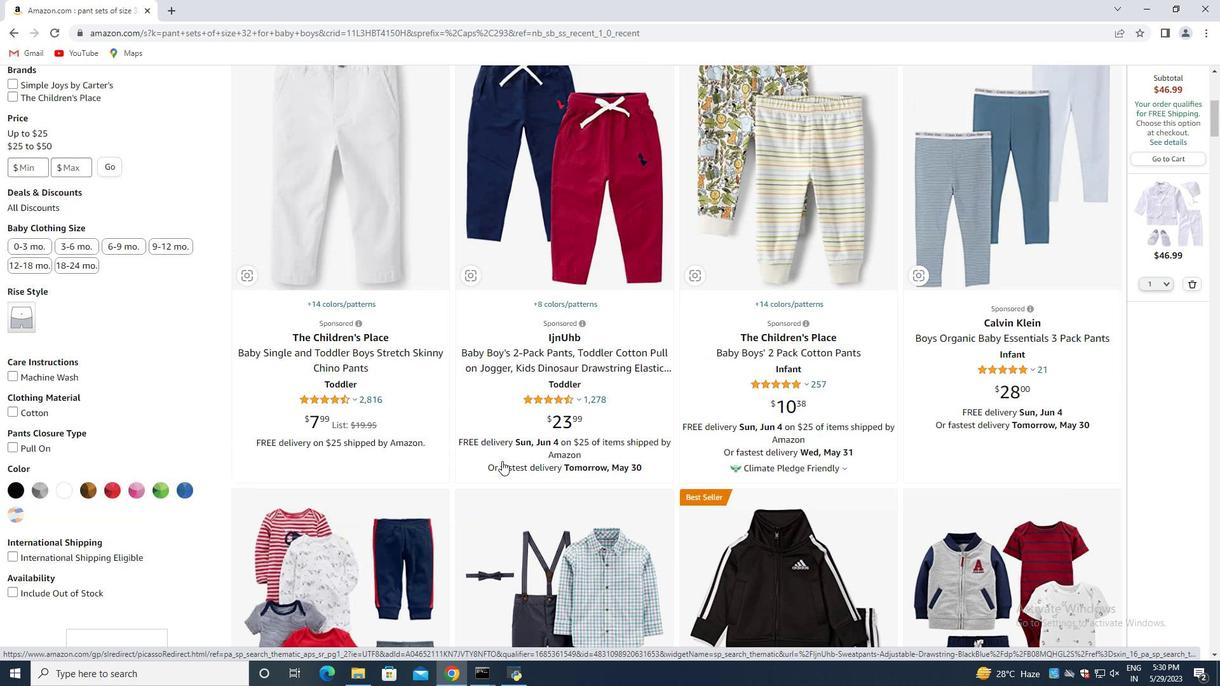 
Action: Mouse scrolled (499, 460) with delta (0, 0)
Screenshot: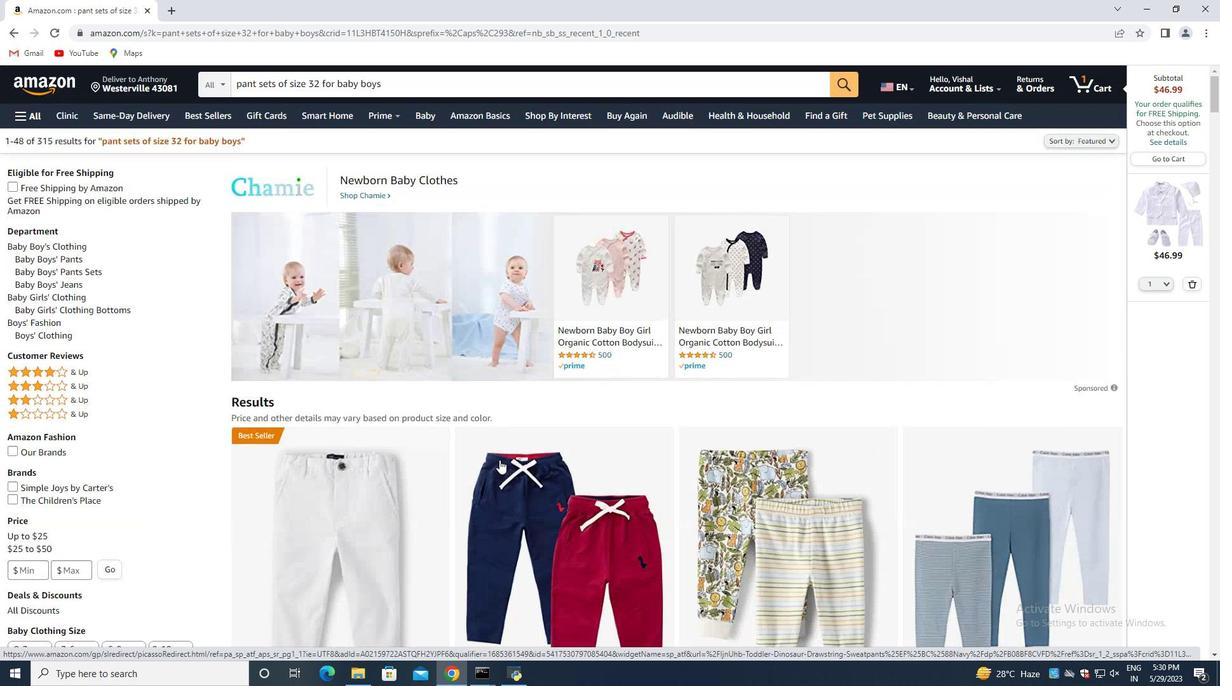 
Action: Mouse scrolled (499, 460) with delta (0, 0)
Screenshot: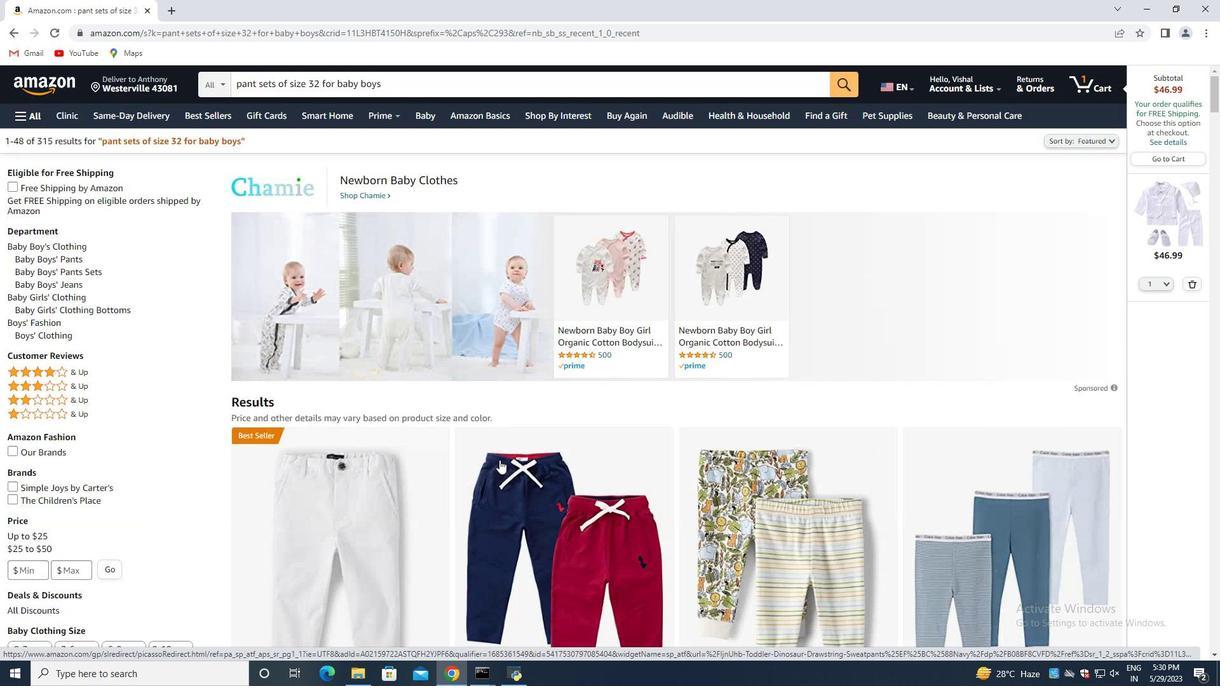 
Action: Mouse scrolled (499, 460) with delta (0, 0)
Screenshot: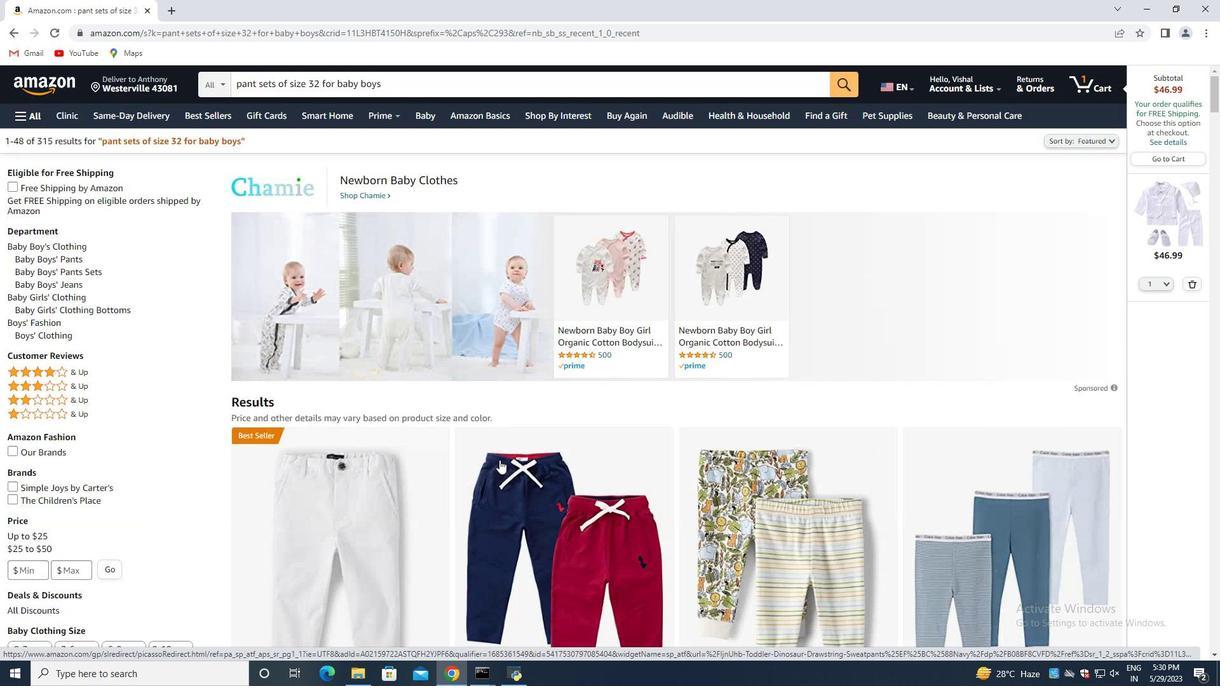 
Action: Mouse scrolled (499, 460) with delta (0, 0)
Screenshot: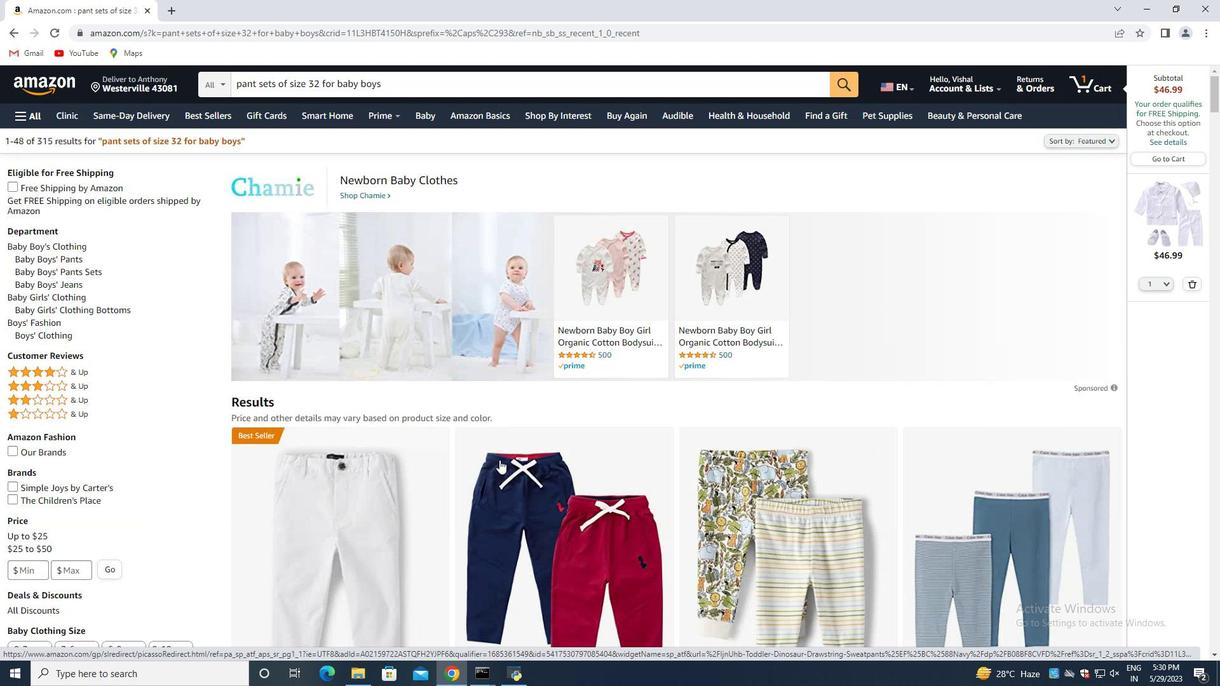 
Action: Mouse scrolled (499, 460) with delta (0, 0)
Screenshot: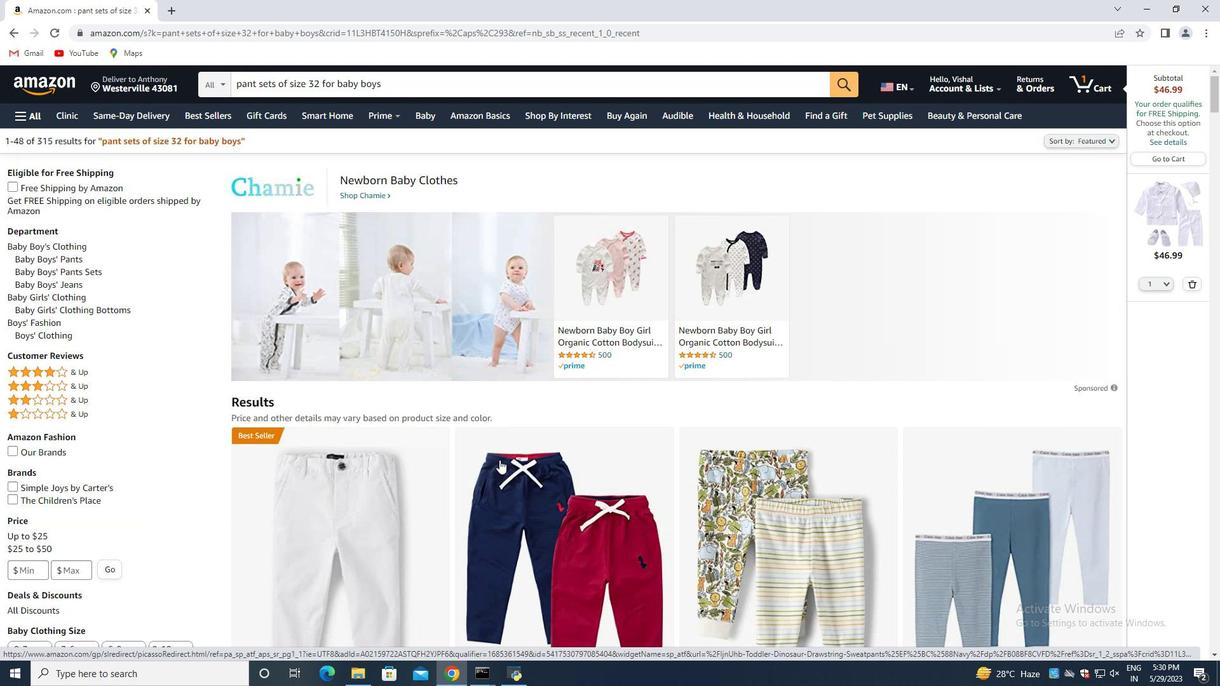
Action: Mouse scrolled (499, 460) with delta (0, 0)
Screenshot: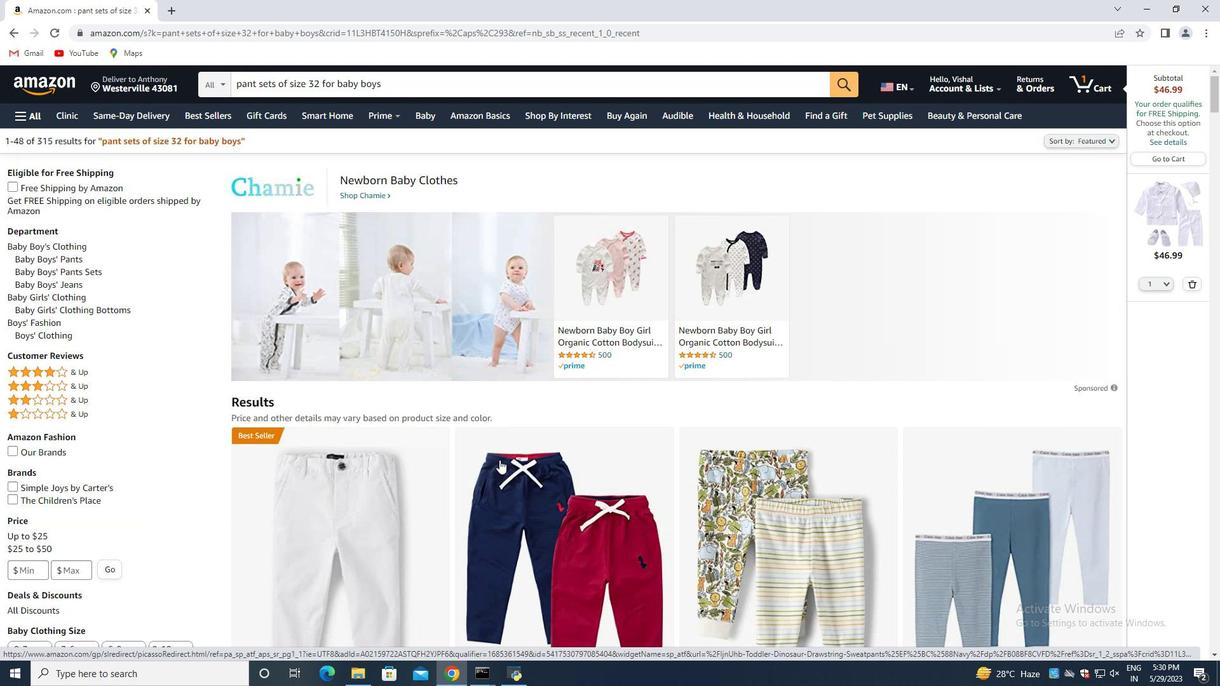 
Action: Mouse scrolled (499, 460) with delta (0, 0)
Screenshot: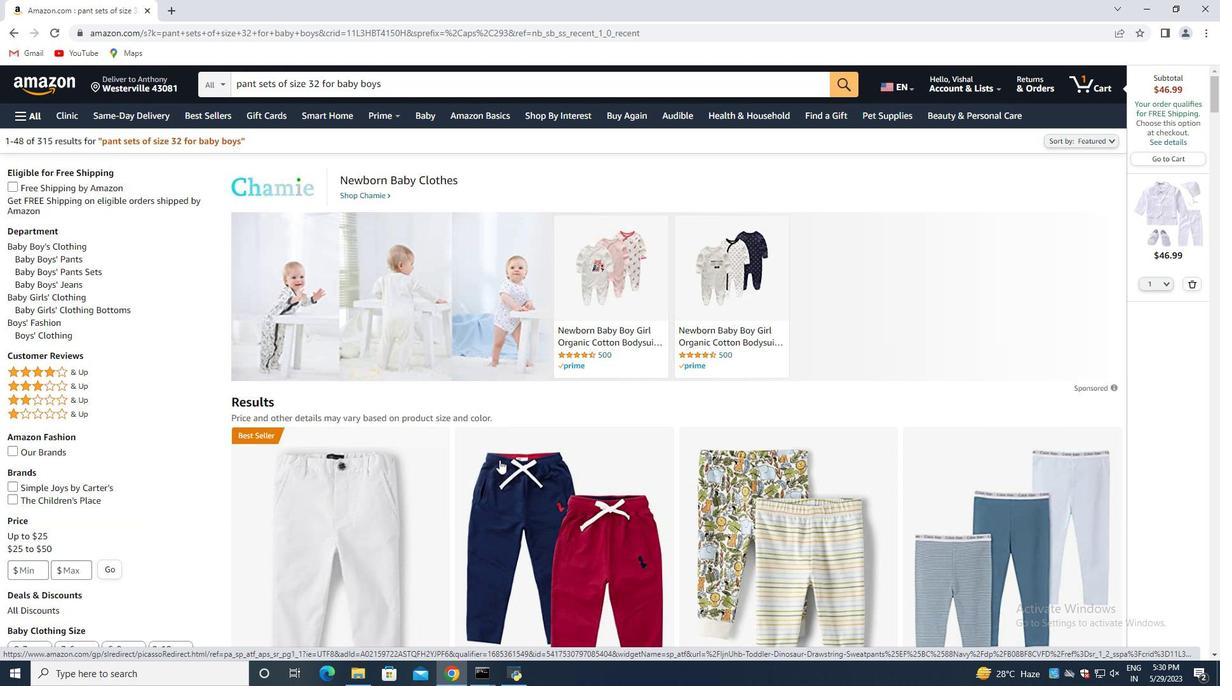 
Action: Mouse moved to (497, 460)
Screenshot: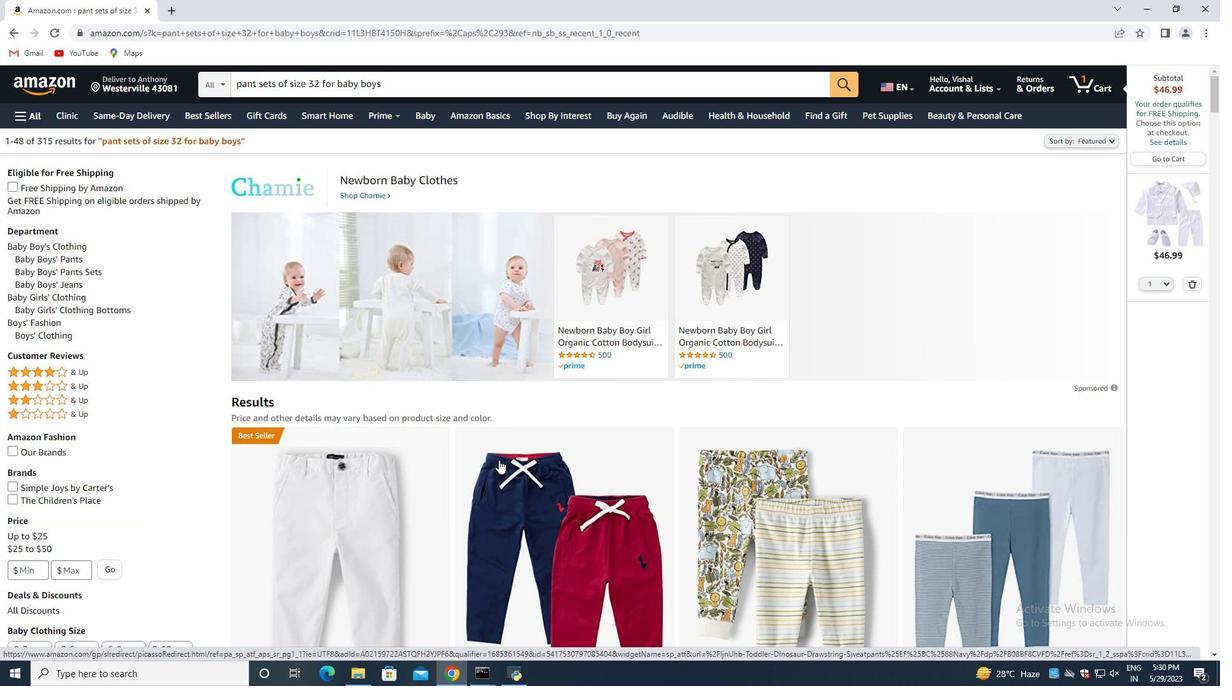
Action: Mouse scrolled (497, 459) with delta (0, 0)
Screenshot: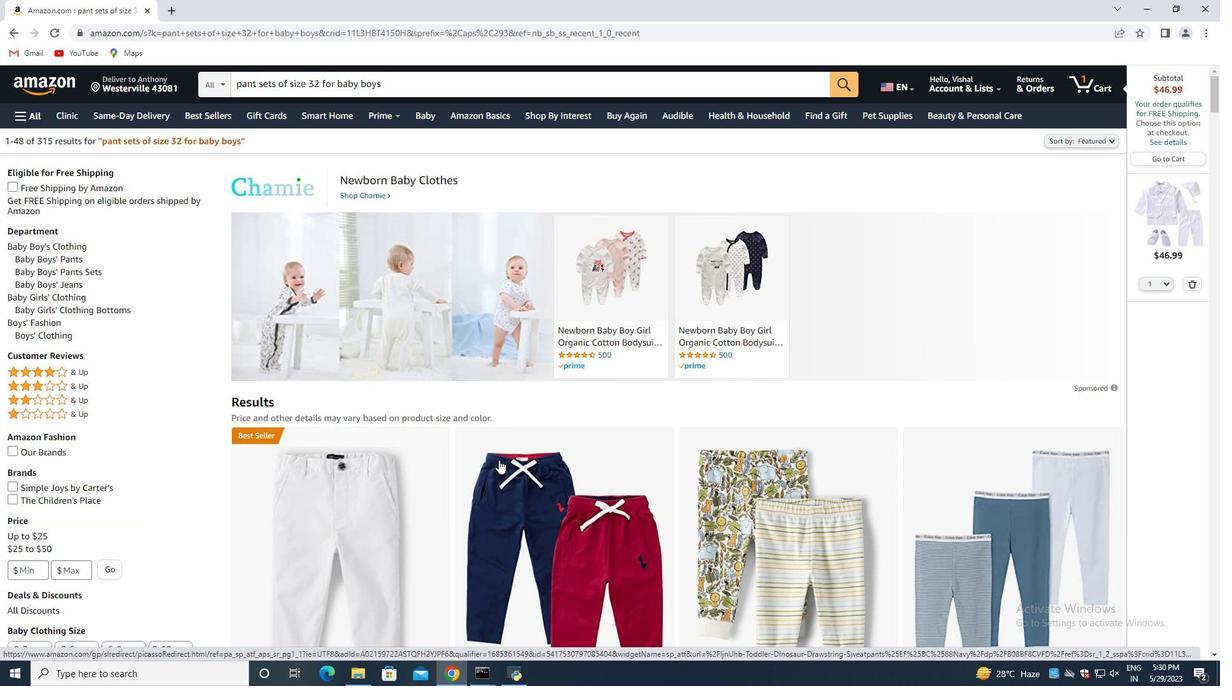 
Action: Mouse moved to (495, 460)
Screenshot: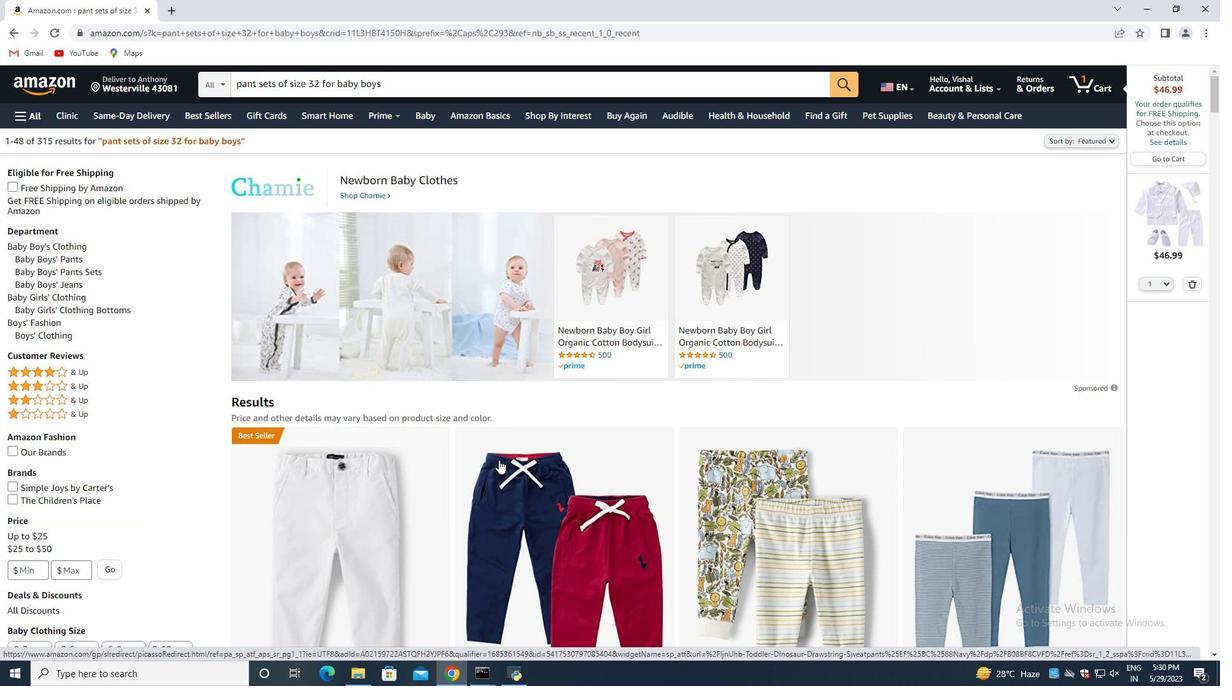 
Action: Mouse scrolled (495, 459) with delta (0, 0)
Screenshot: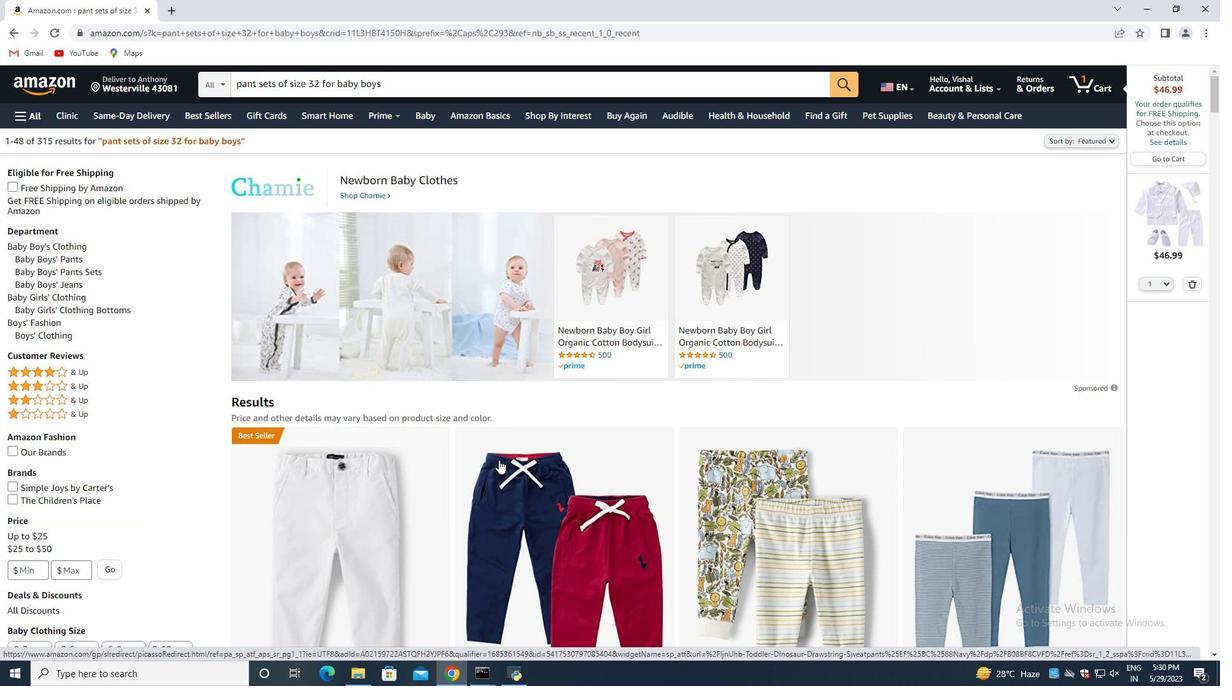 
Action: Mouse scrolled (495, 459) with delta (0, 0)
Screenshot: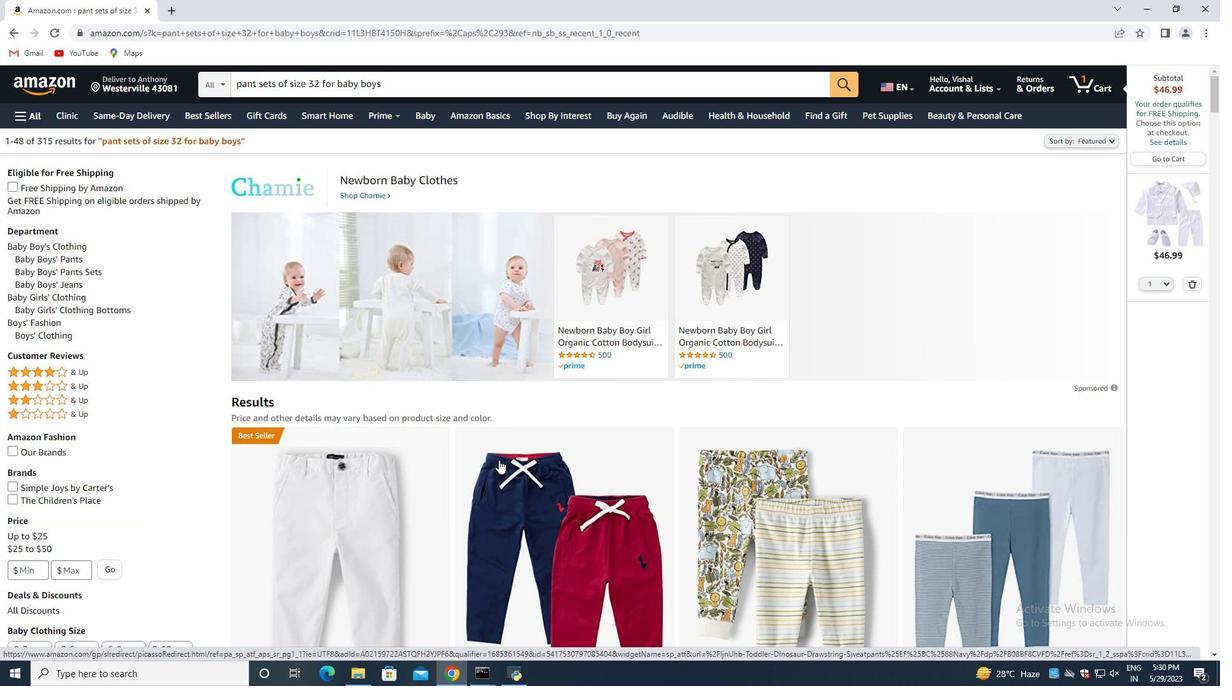 
Action: Mouse moved to (495, 460)
Screenshot: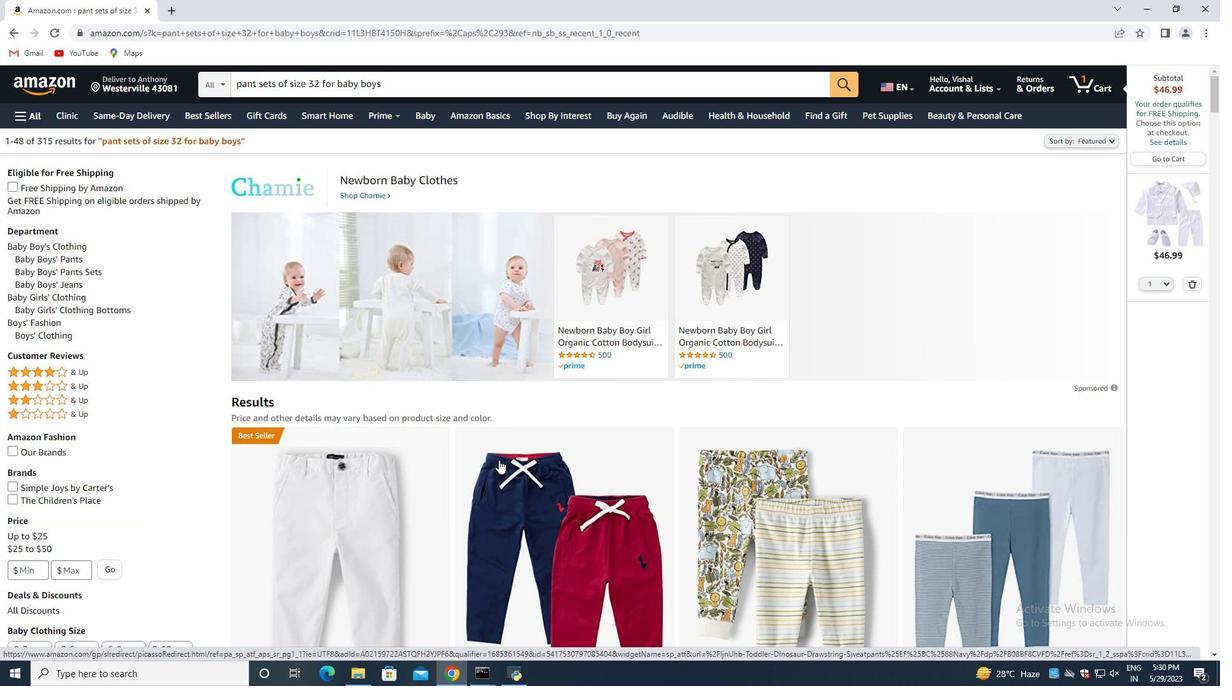 
Action: Mouse scrolled (495, 459) with delta (0, 0)
Screenshot: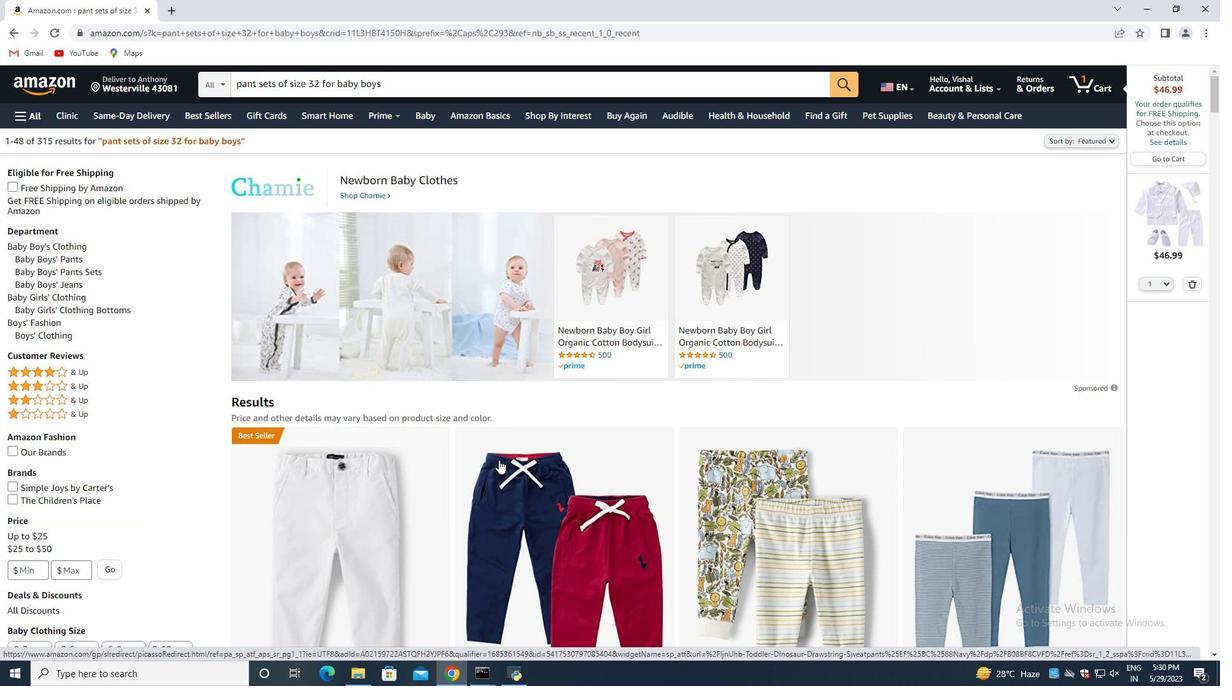 
Action: Mouse moved to (566, 418)
Screenshot: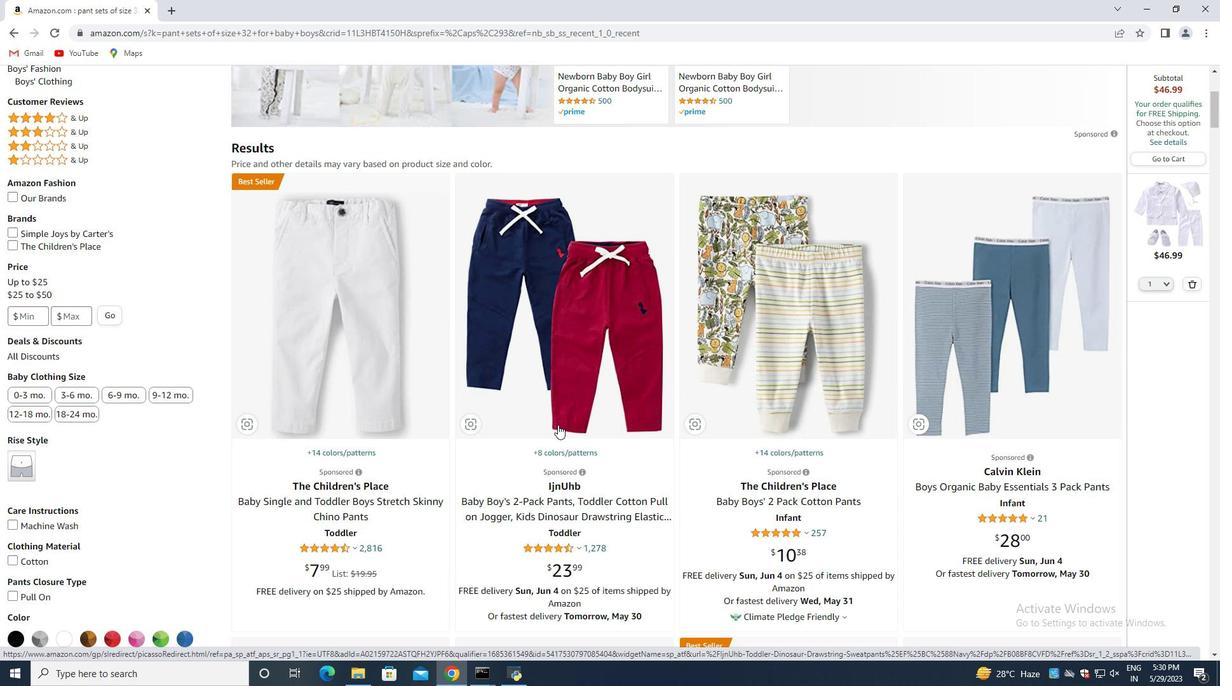 
Action: Mouse scrolled (566, 419) with delta (0, 0)
Screenshot: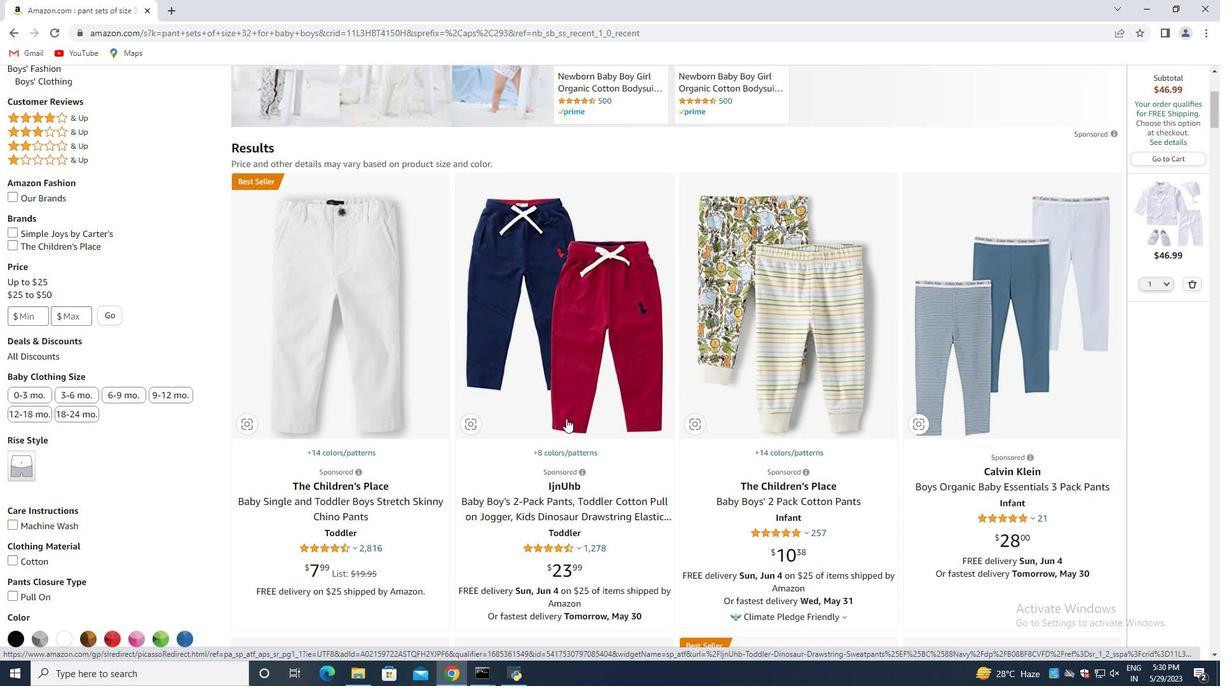 
Action: Mouse scrolled (566, 419) with delta (0, 0)
Screenshot: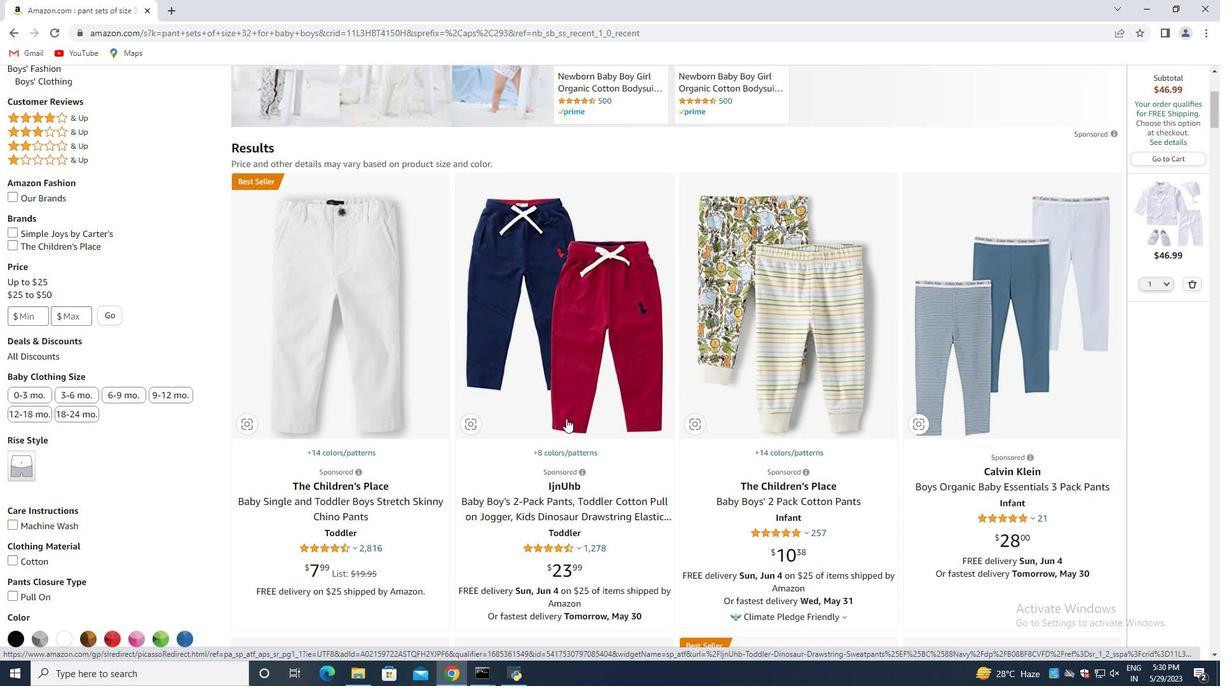 
Action: Mouse scrolled (566, 419) with delta (0, 0)
Screenshot: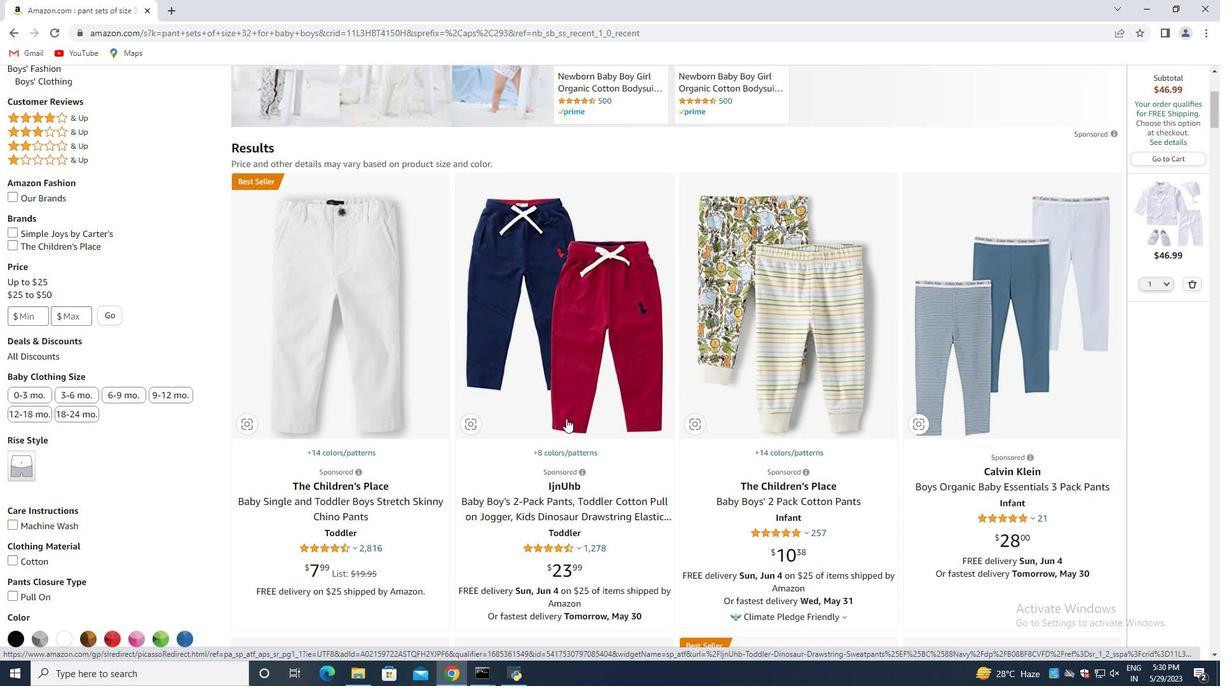 
Action: Mouse scrolled (566, 419) with delta (0, 0)
Screenshot: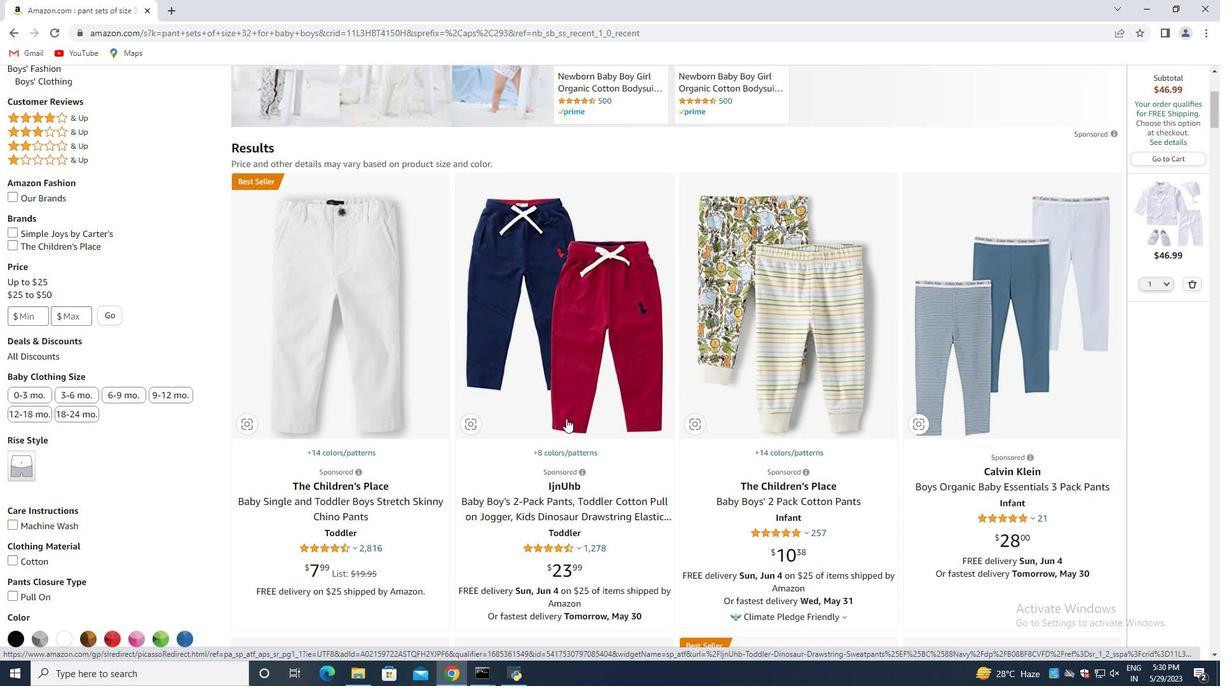 
Action: Mouse scrolled (566, 419) with delta (0, 0)
Screenshot: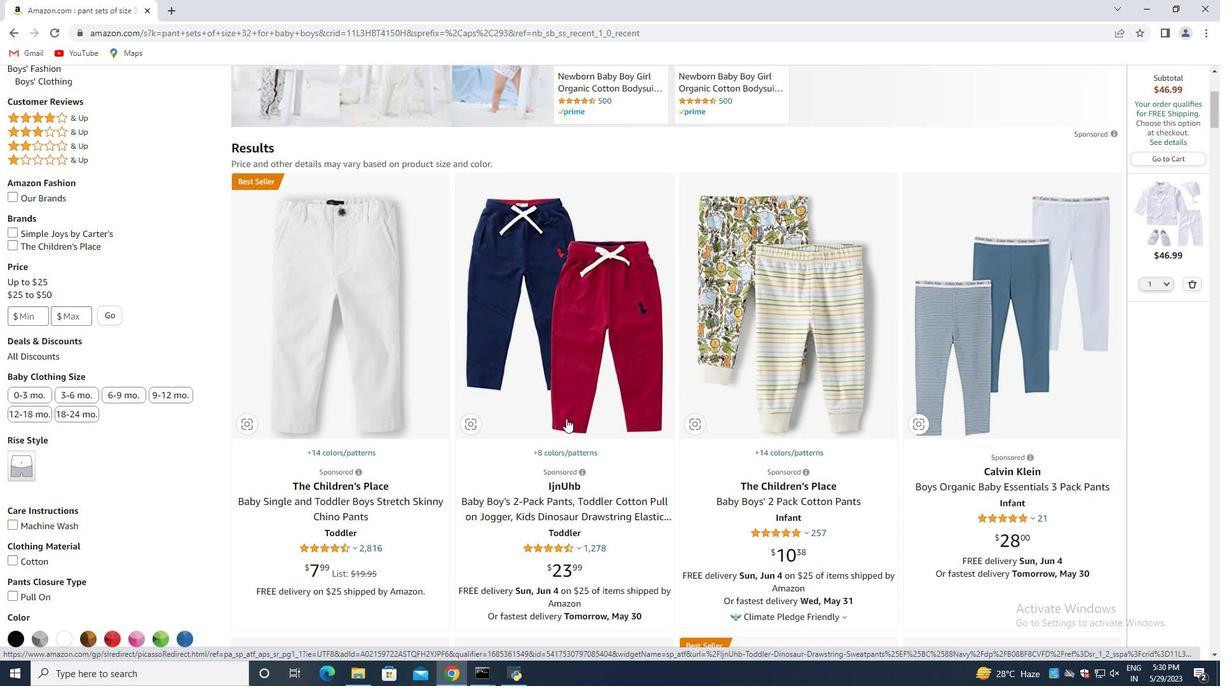 
Action: Mouse moved to (50, 268)
Screenshot: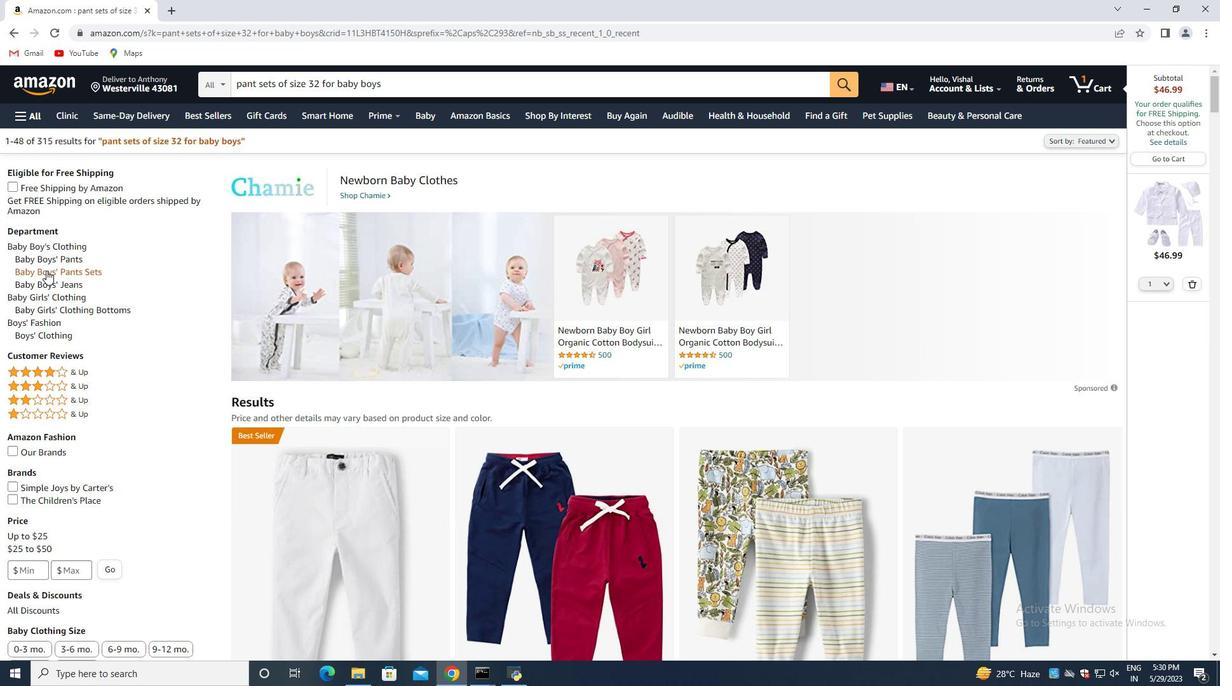 
Action: Mouse pressed left at (50, 268)
Screenshot: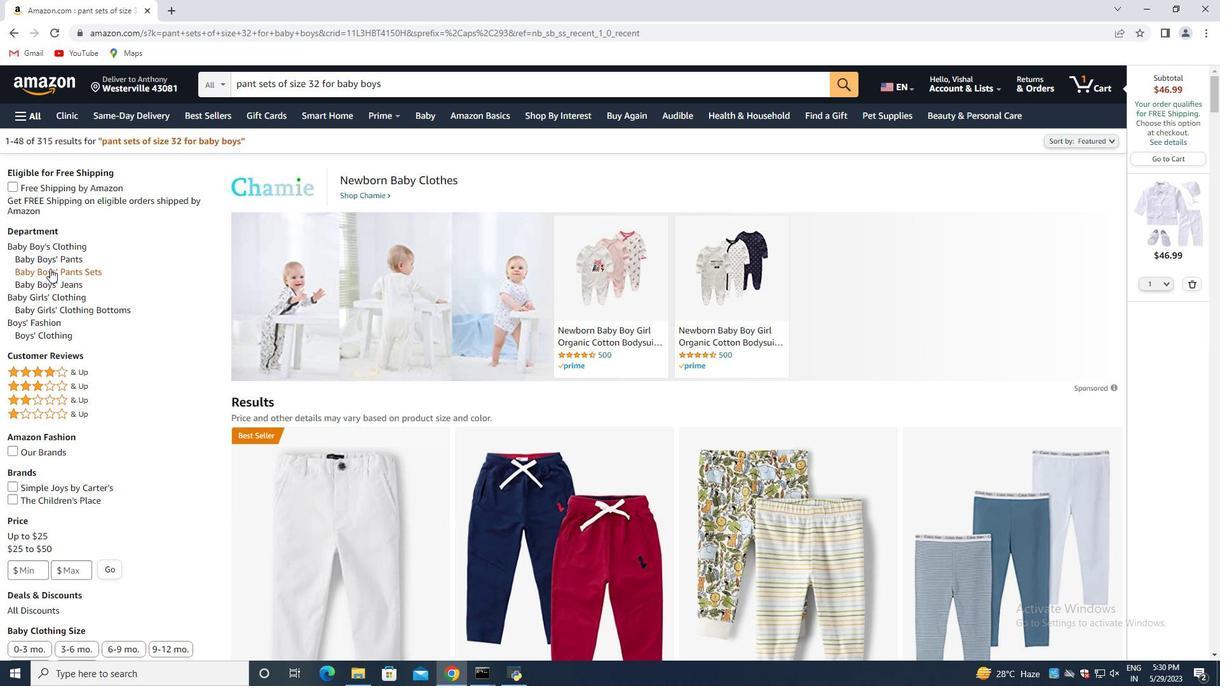 
Action: Mouse moved to (451, 315)
Screenshot: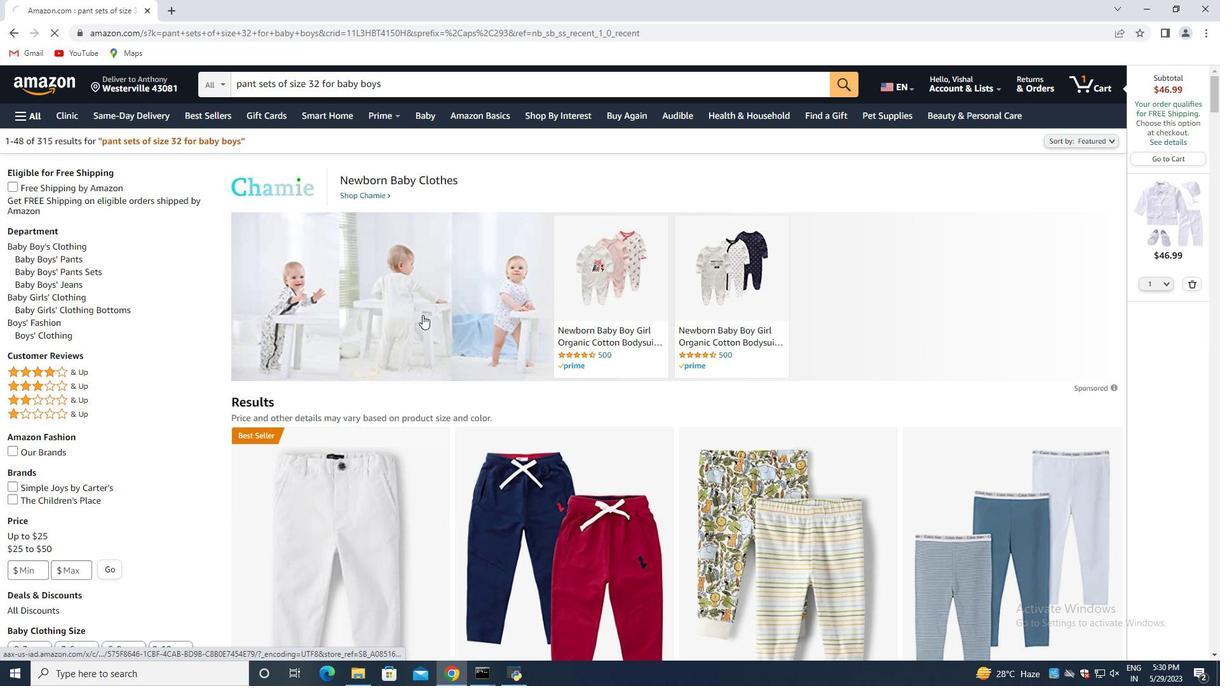 
Action: Mouse scrolled (451, 315) with delta (0, 0)
Screenshot: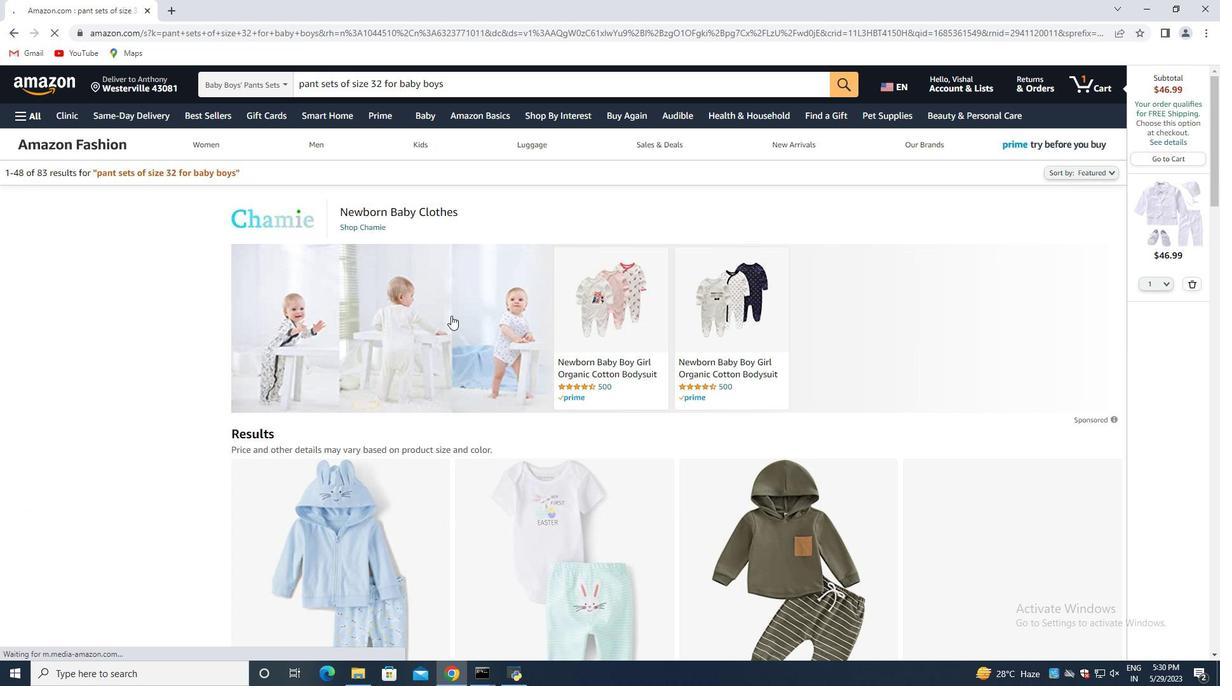 
Action: Mouse scrolled (451, 315) with delta (0, 0)
Screenshot: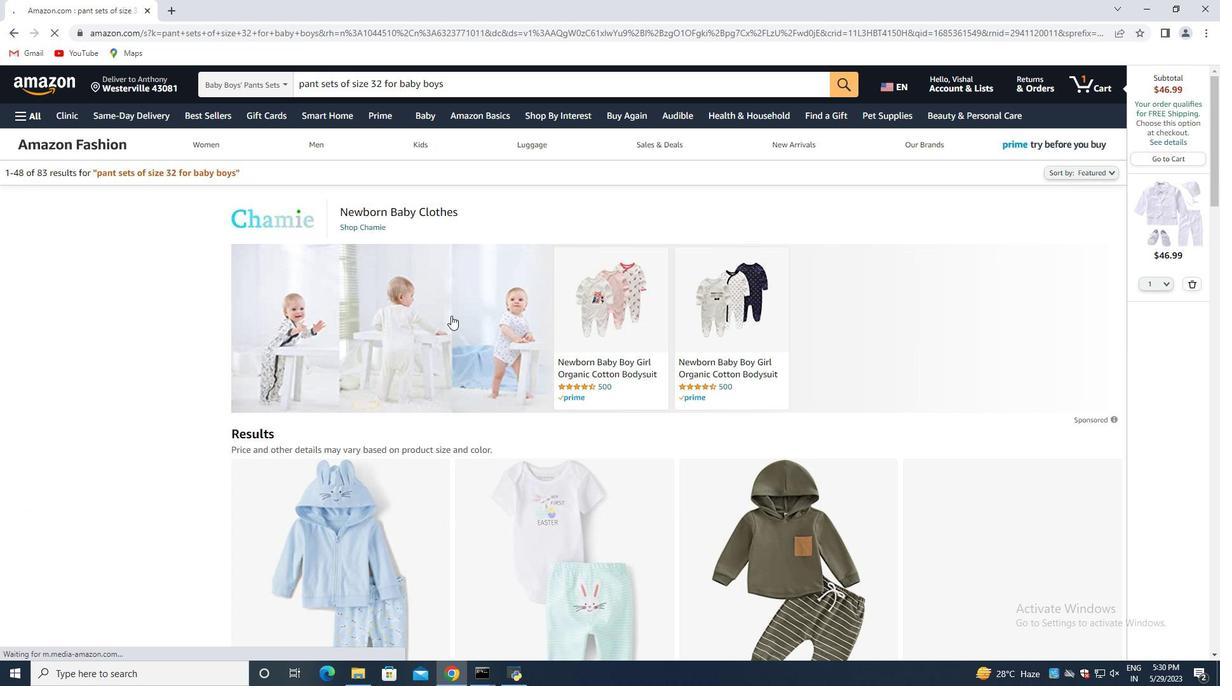 
Action: Mouse moved to (451, 315)
Screenshot: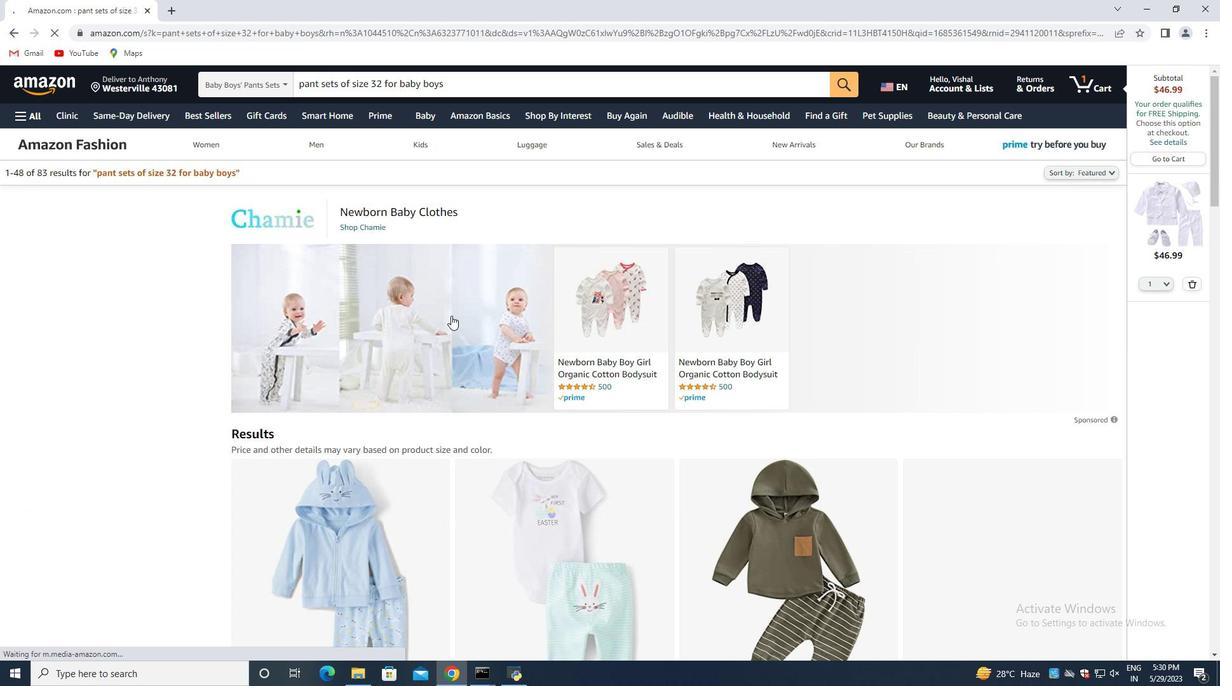 
Action: Mouse scrolled (451, 315) with delta (0, 0)
Screenshot: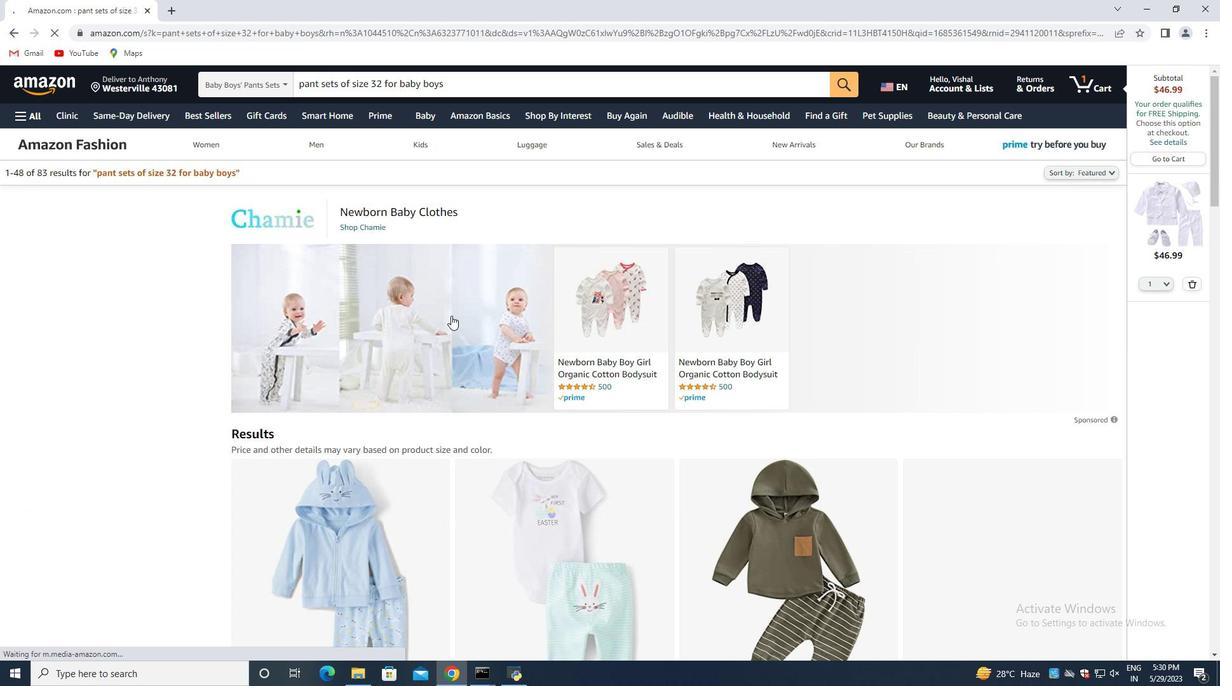 
Action: Mouse moved to (448, 318)
Screenshot: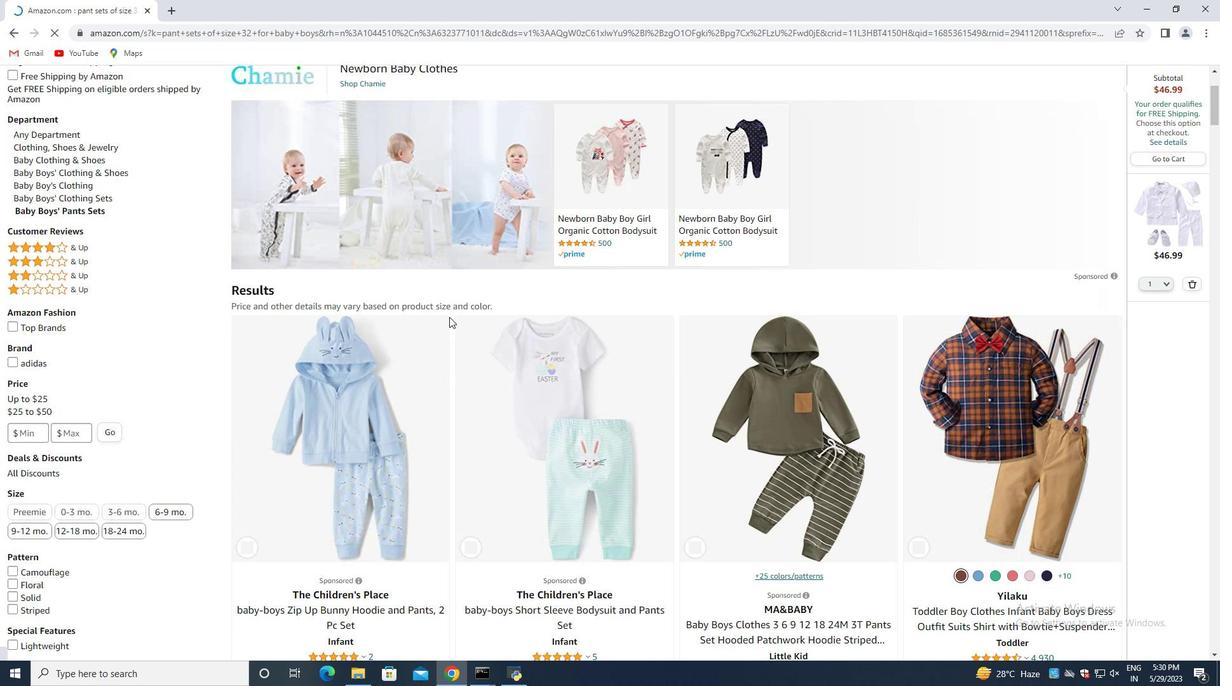 
Action: Mouse scrolled (448, 317) with delta (0, 0)
Screenshot: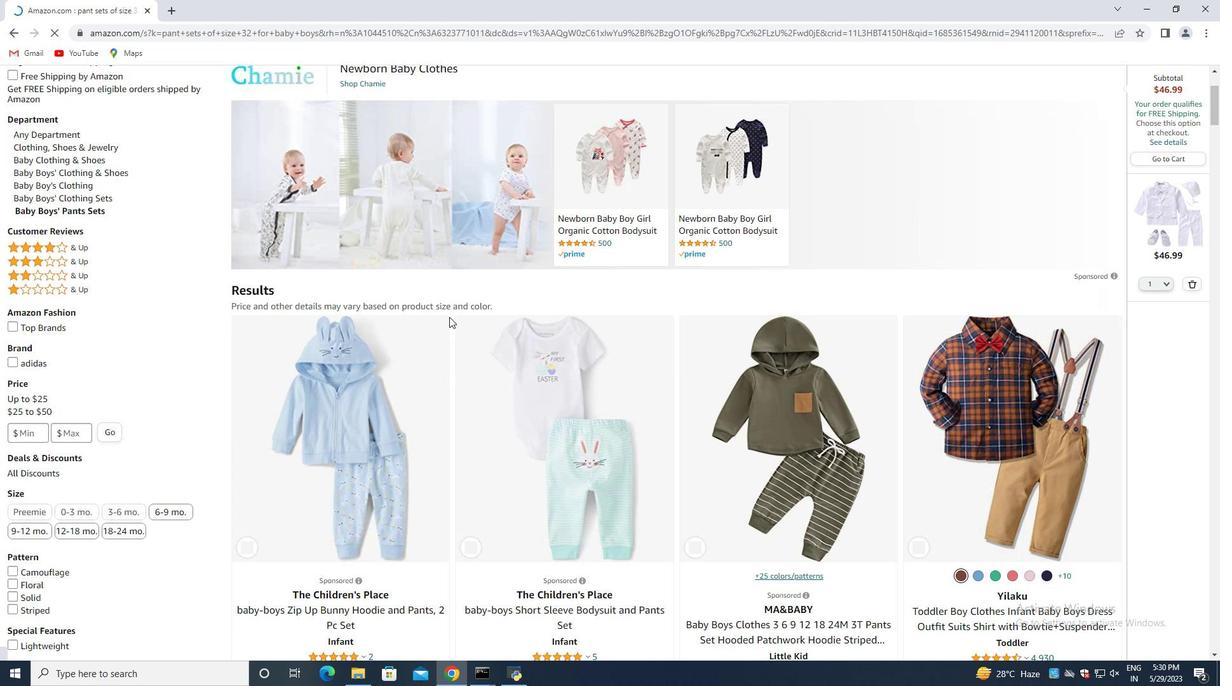 
Action: Mouse scrolled (448, 317) with delta (0, 0)
Screenshot: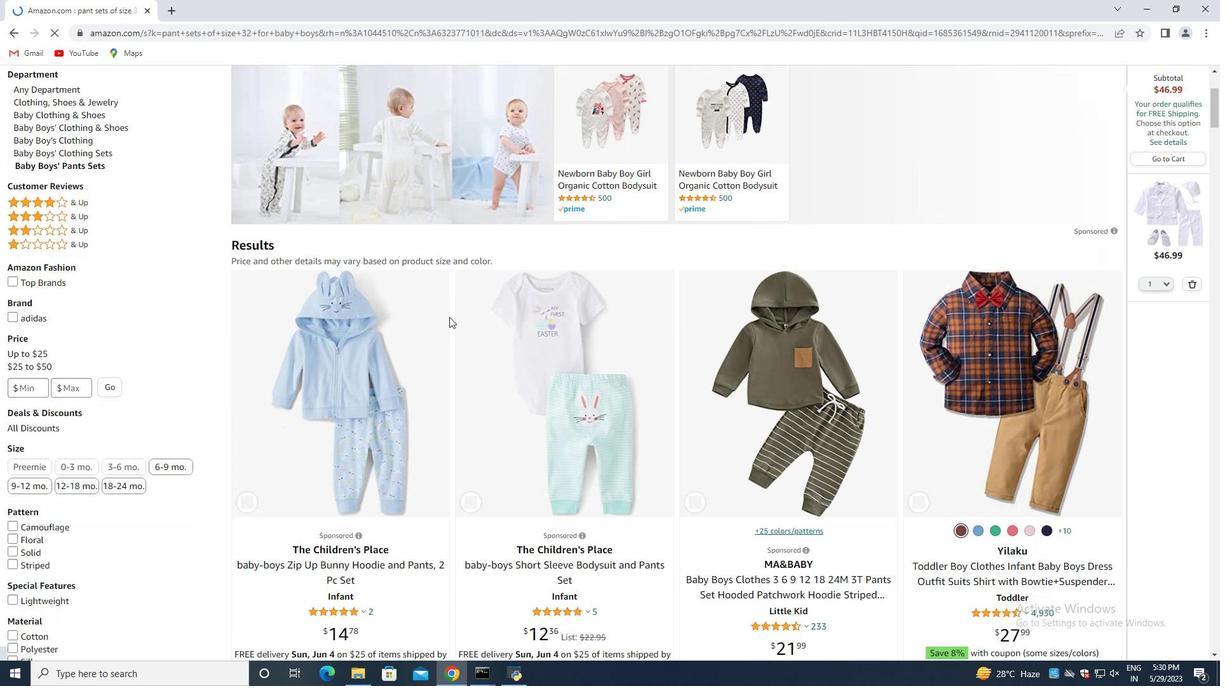 
Action: Mouse moved to (815, 321)
Screenshot: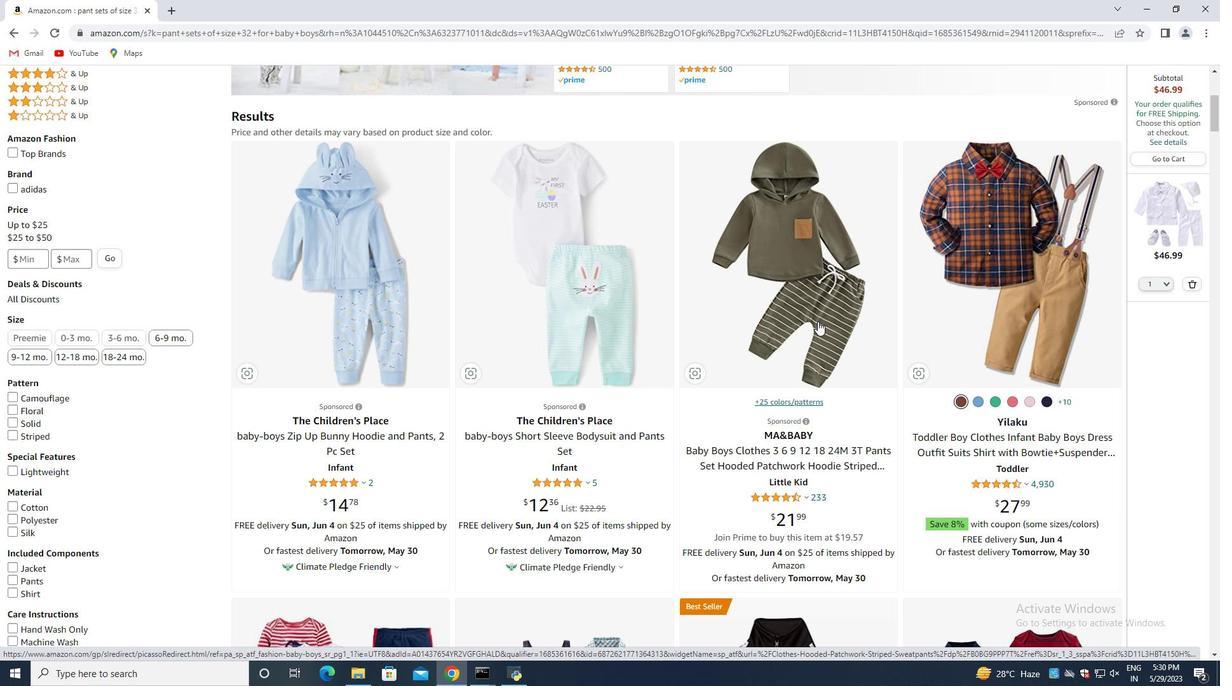 
Action: Mouse scrolled (815, 320) with delta (0, 0)
Screenshot: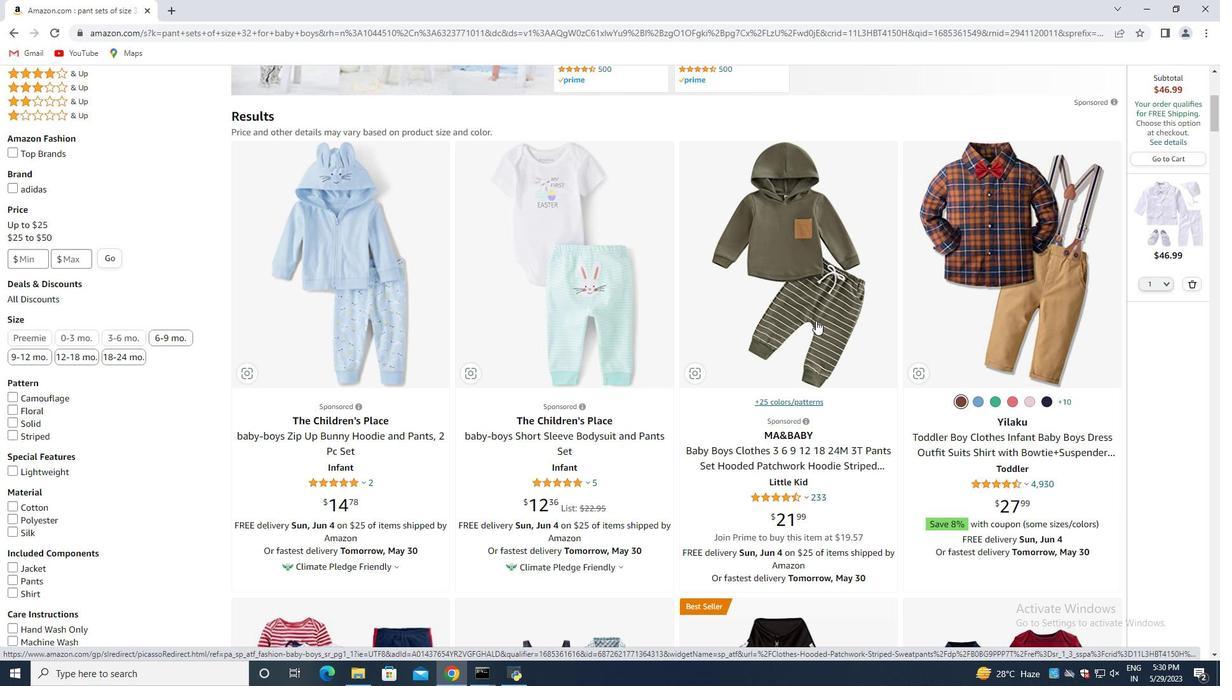 
Action: Mouse scrolled (815, 320) with delta (0, 0)
Screenshot: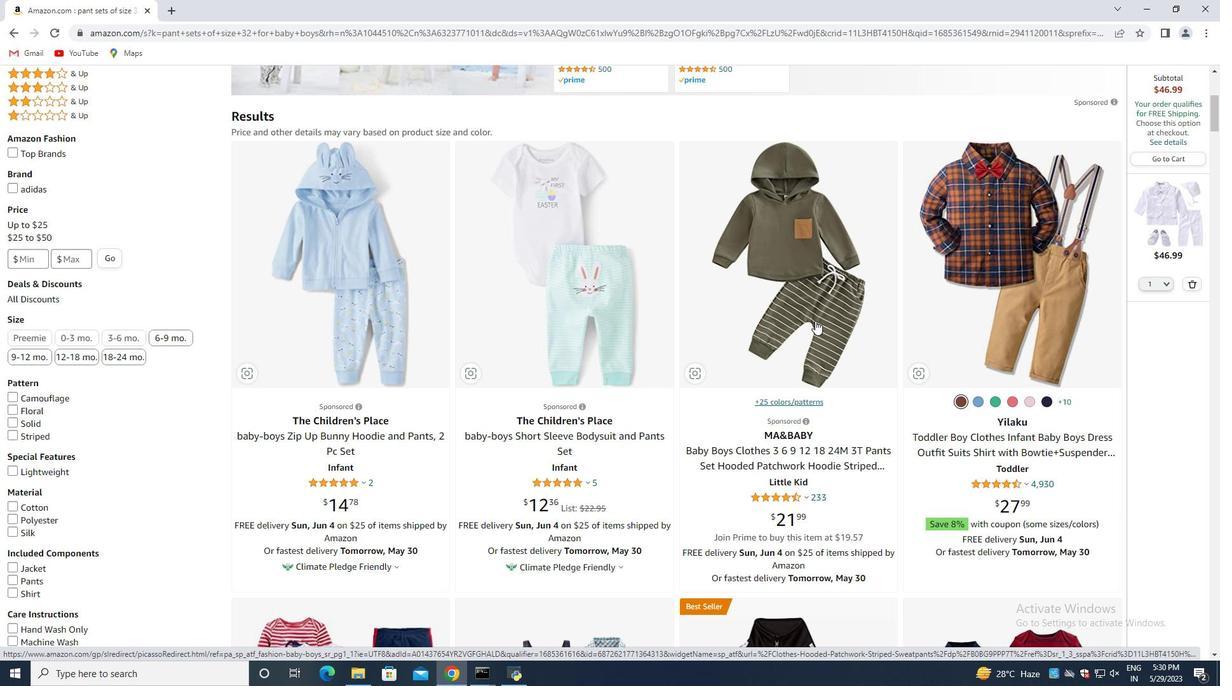 
Action: Mouse scrolled (815, 320) with delta (0, 0)
Screenshot: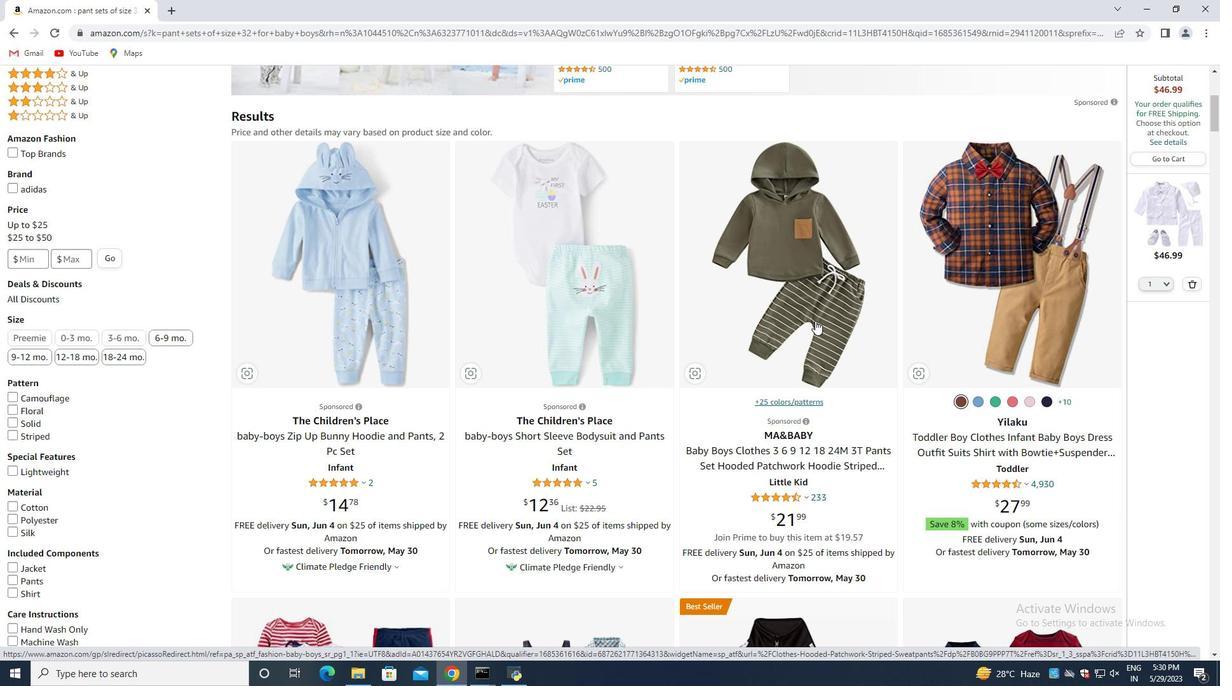 
Action: Mouse moved to (810, 320)
Screenshot: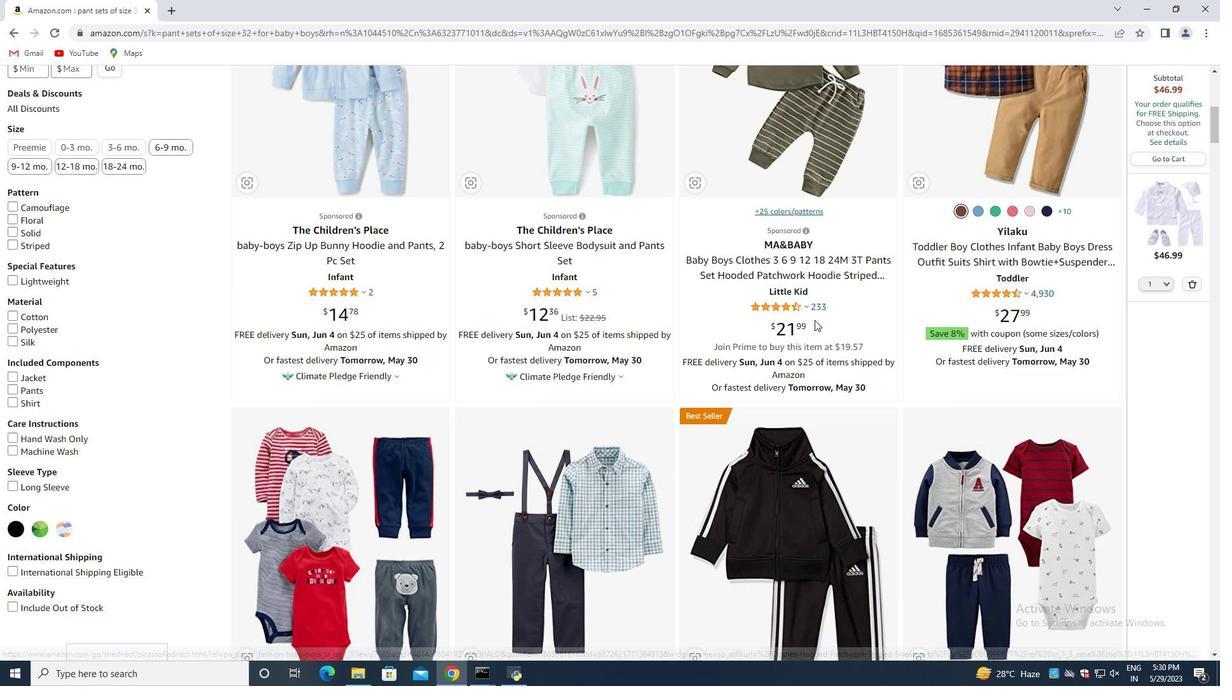 
Action: Mouse scrolled (810, 319) with delta (0, 0)
Screenshot: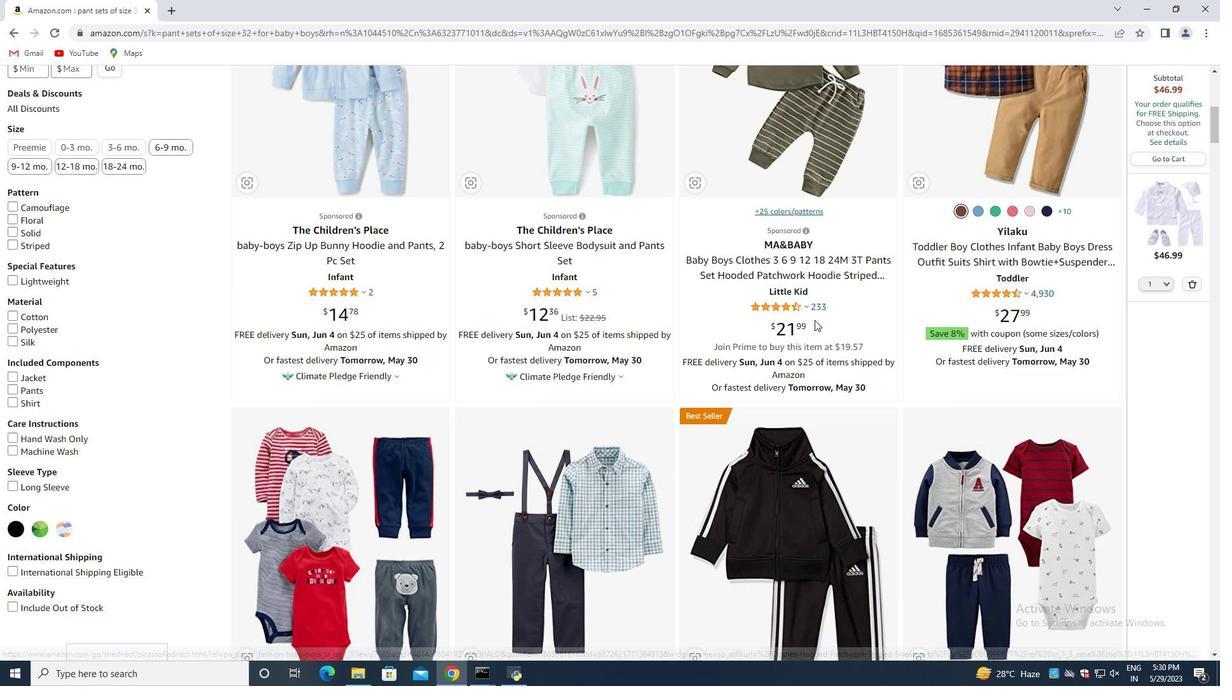 
Action: Mouse moved to (804, 322)
Screenshot: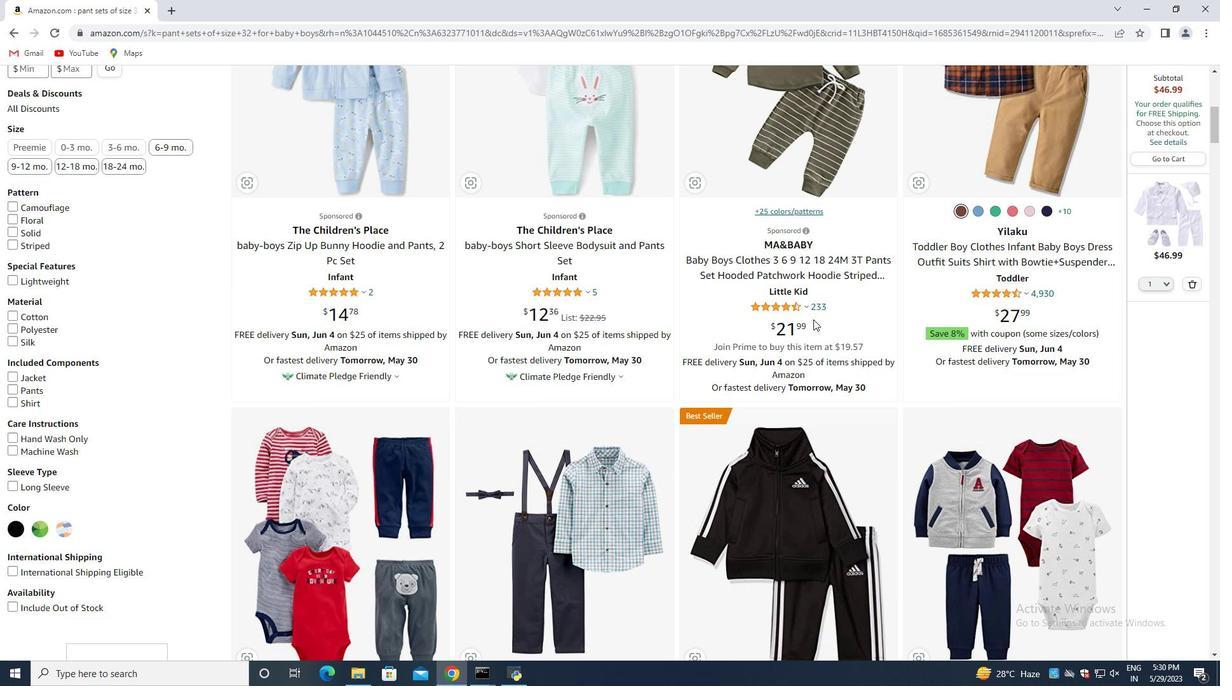 
Action: Mouse scrolled (804, 321) with delta (0, 0)
Screenshot: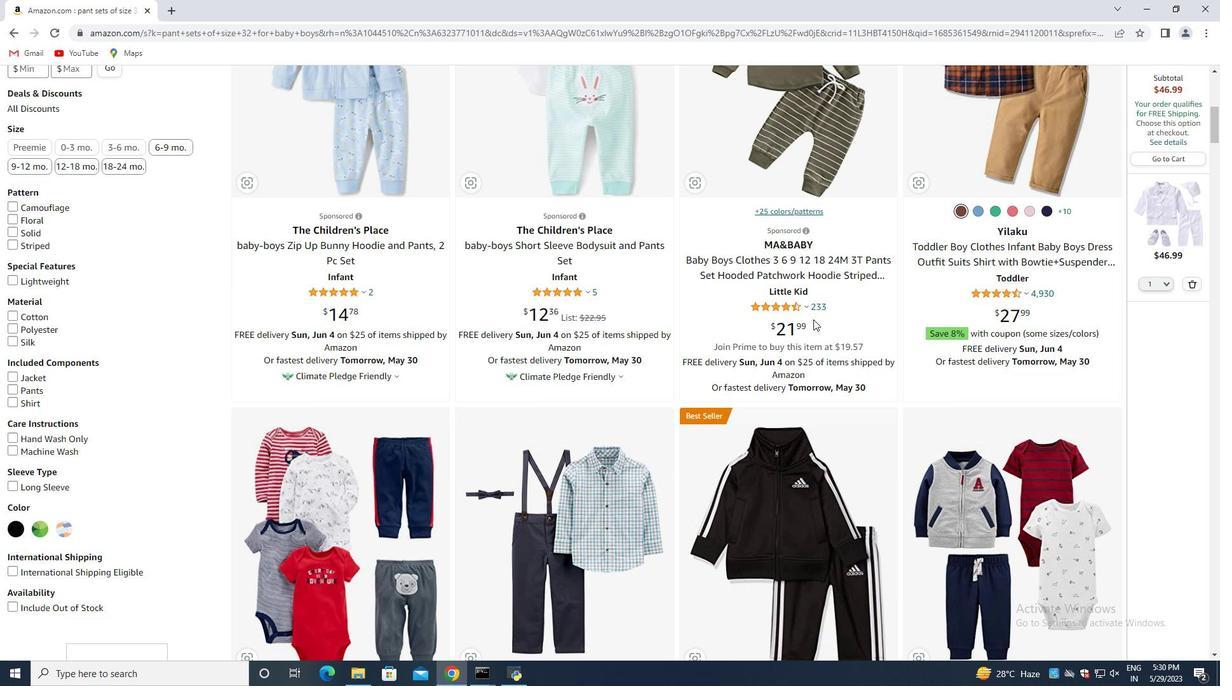 
Action: Mouse moved to (782, 323)
Screenshot: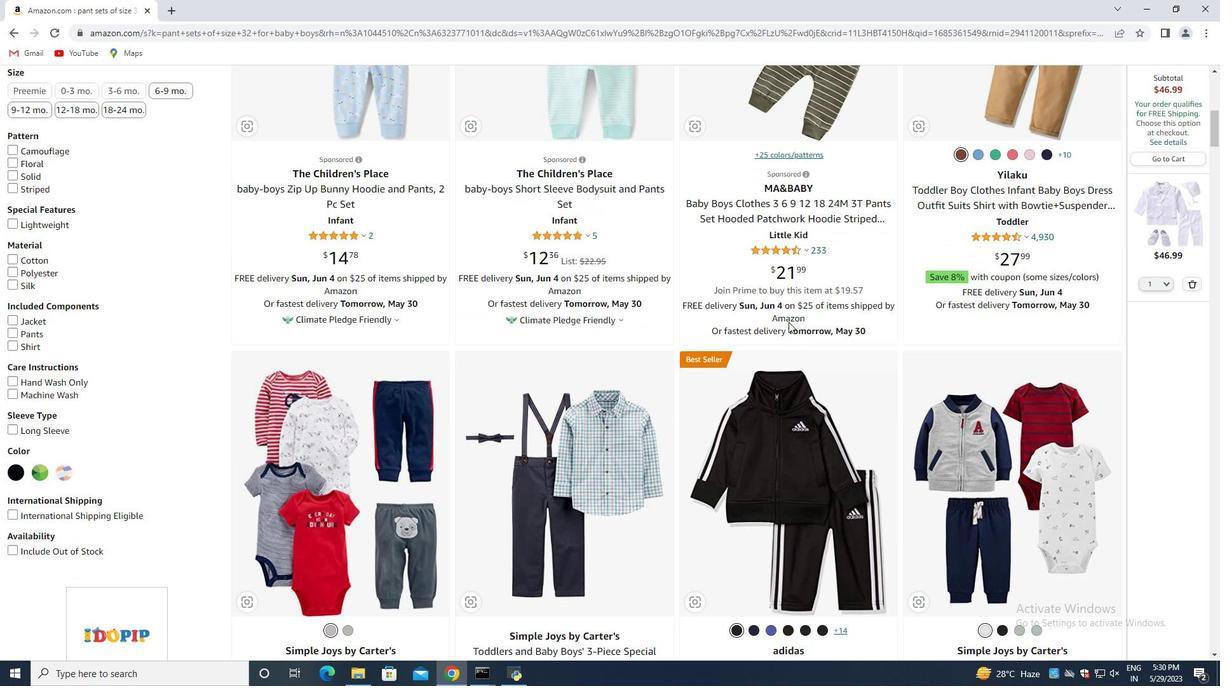 
Action: Mouse scrolled (782, 322) with delta (0, 0)
Screenshot: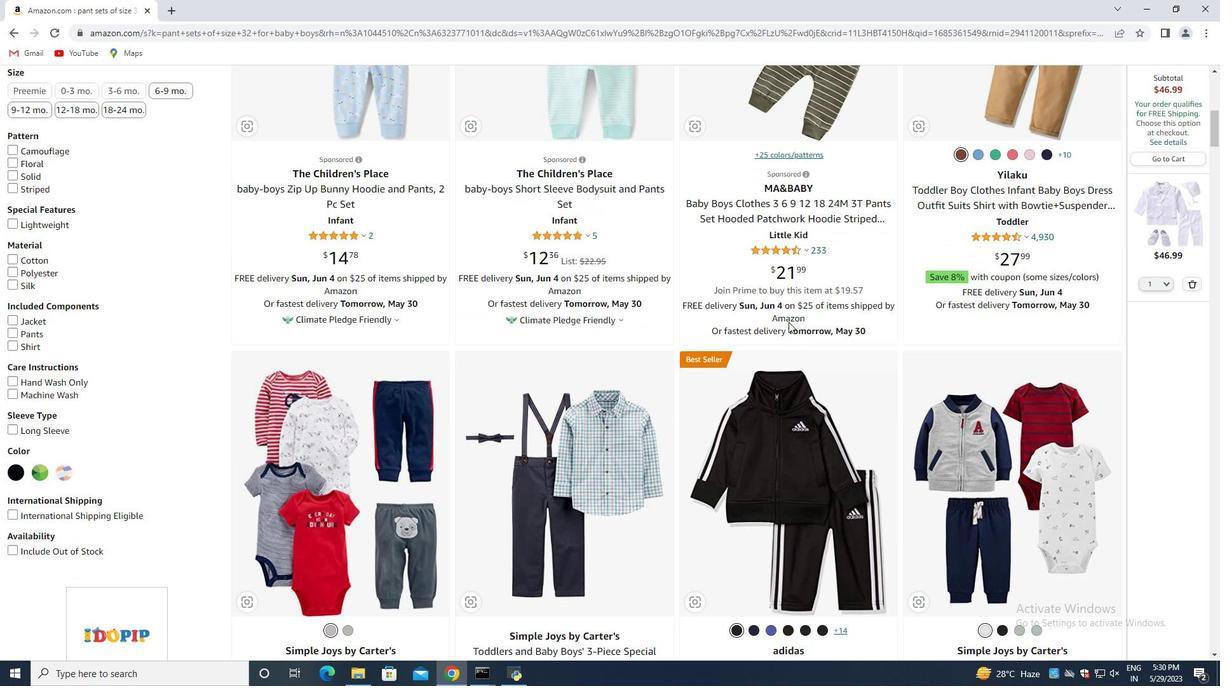 
Action: Mouse moved to (780, 324)
Screenshot: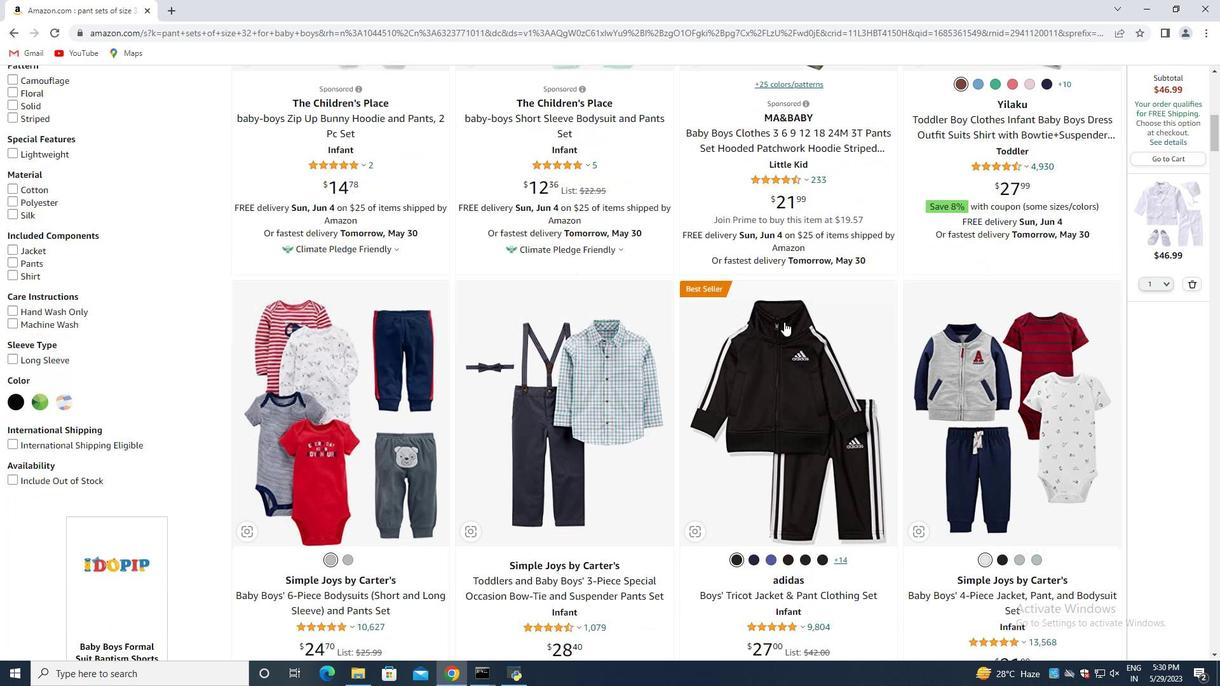 
Action: Mouse scrolled (780, 323) with delta (0, 0)
Screenshot: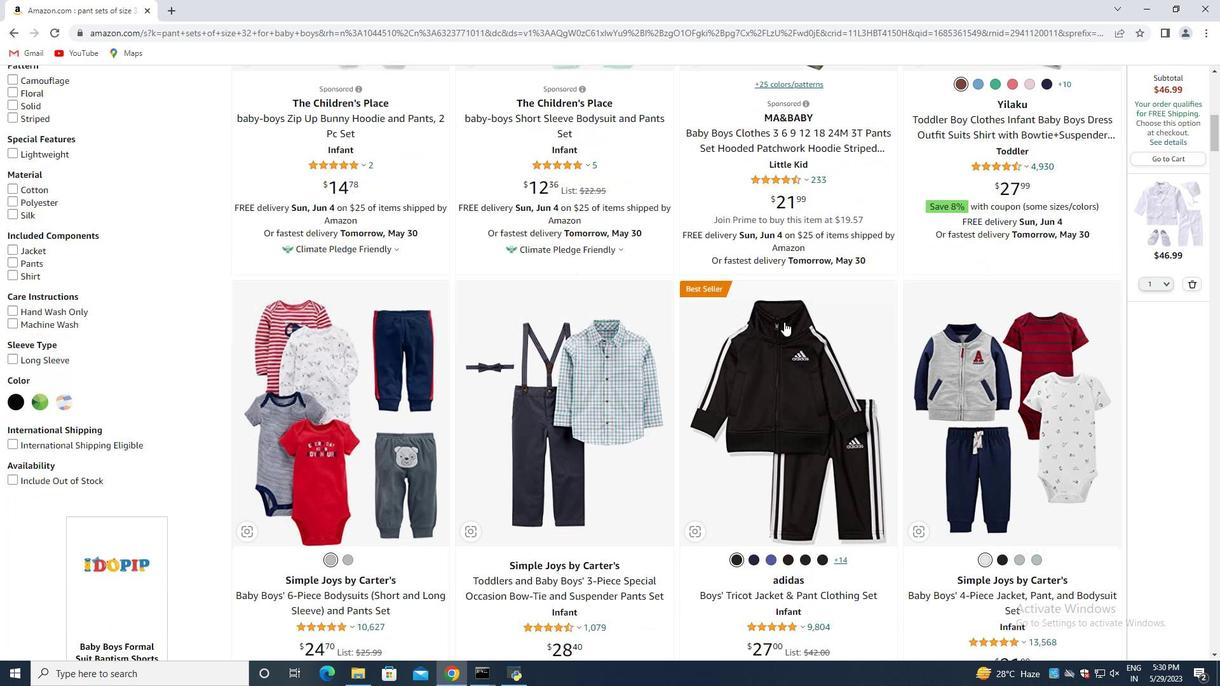 
Action: Mouse moved to (779, 324)
Screenshot: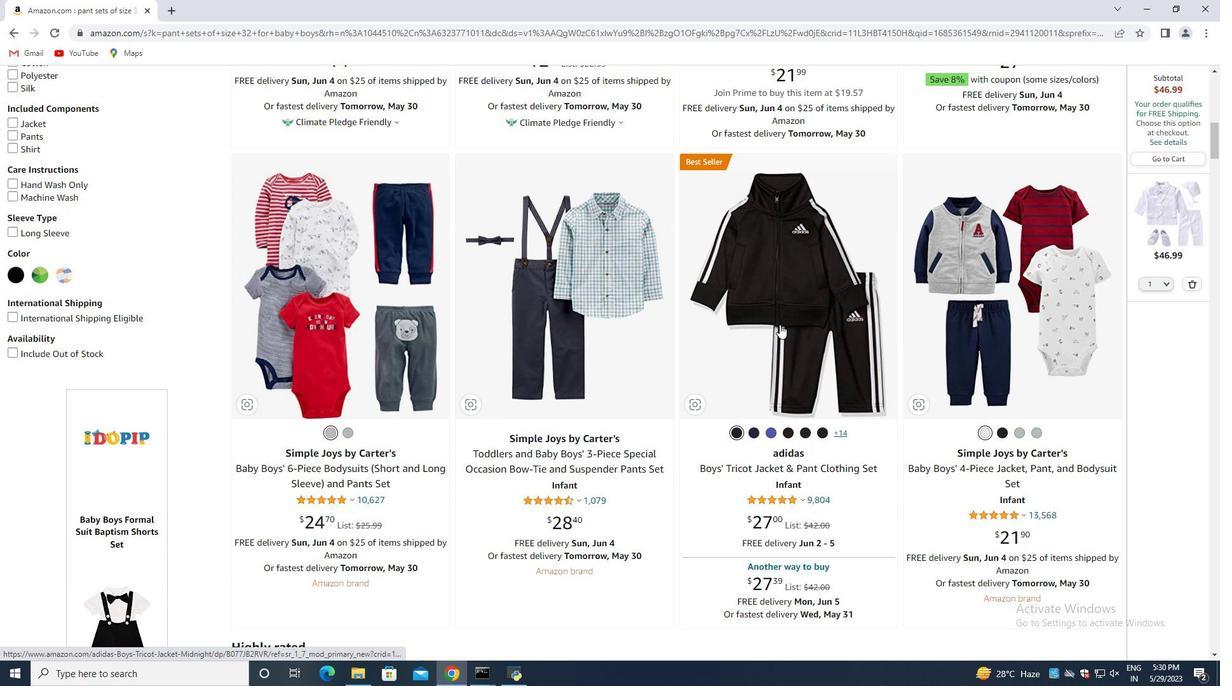 
Action: Mouse pressed left at (779, 324)
Screenshot: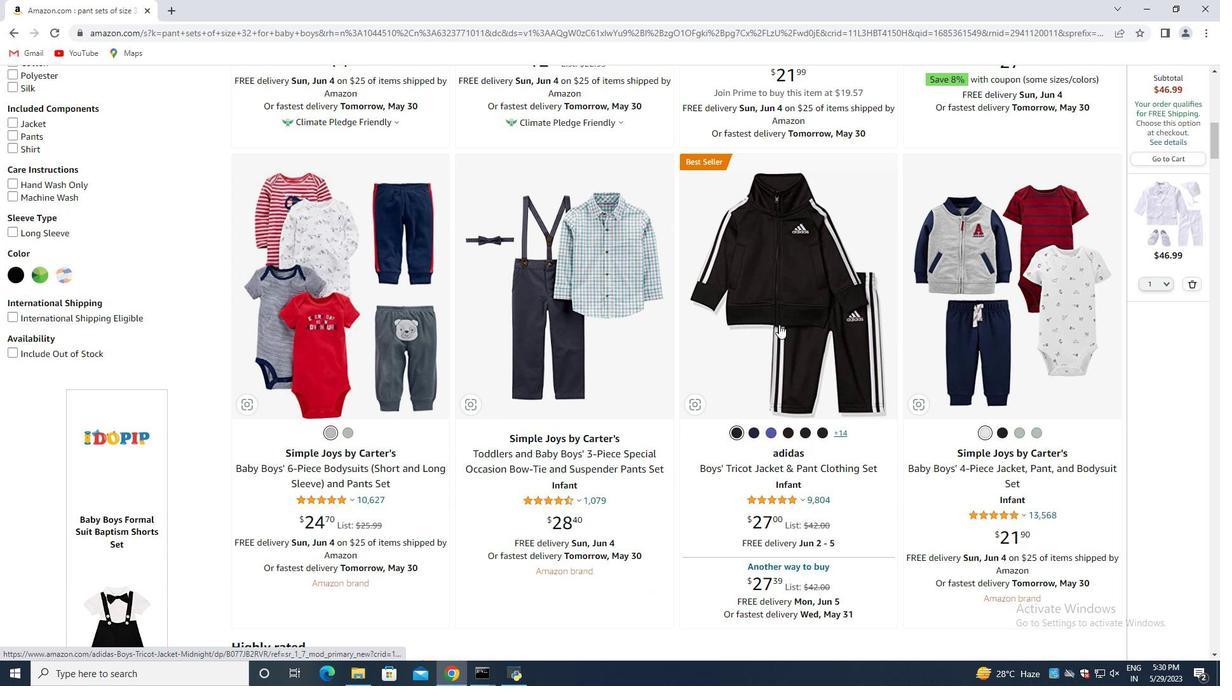 
Action: Mouse moved to (9, 37)
Screenshot: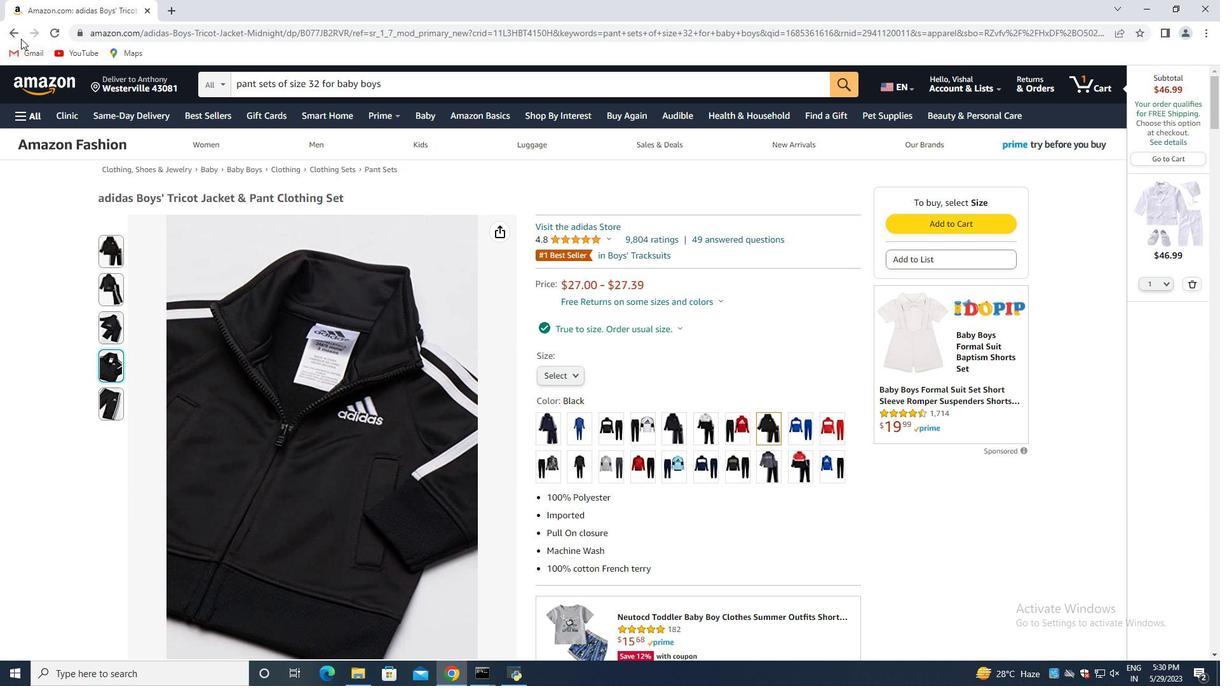 
Action: Mouse pressed left at (9, 37)
Screenshot: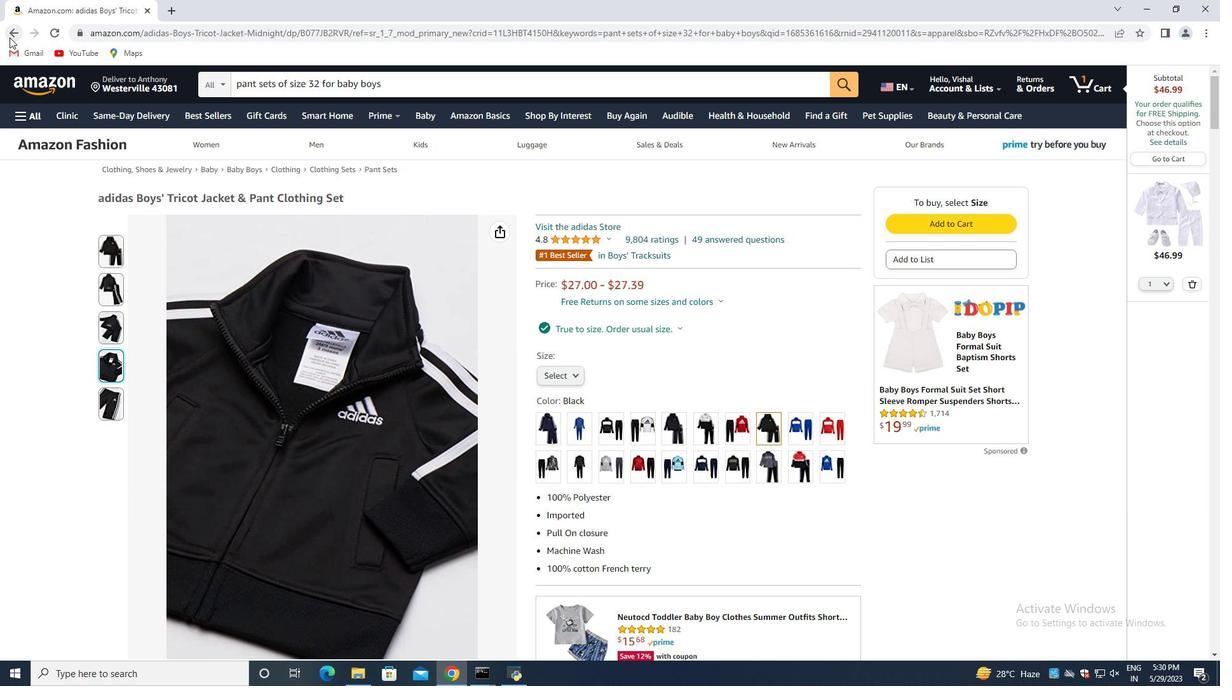 
Action: Mouse moved to (513, 526)
Screenshot: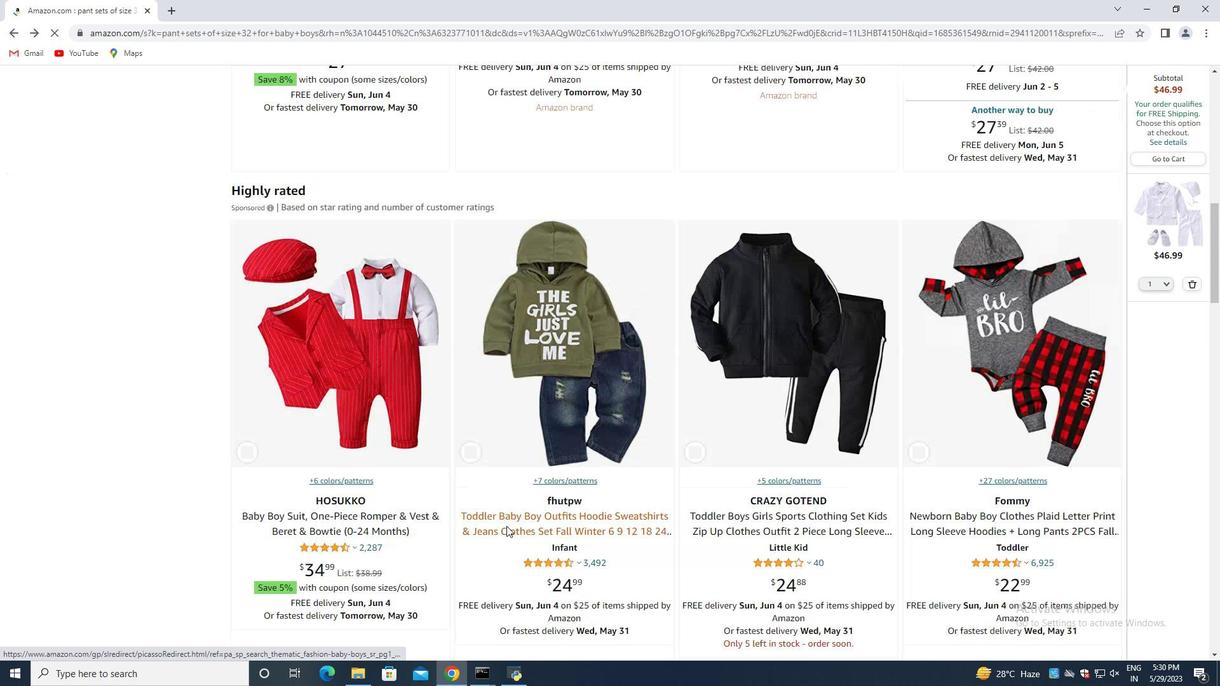 
Action: Mouse scrolled (513, 525) with delta (0, 0)
Screenshot: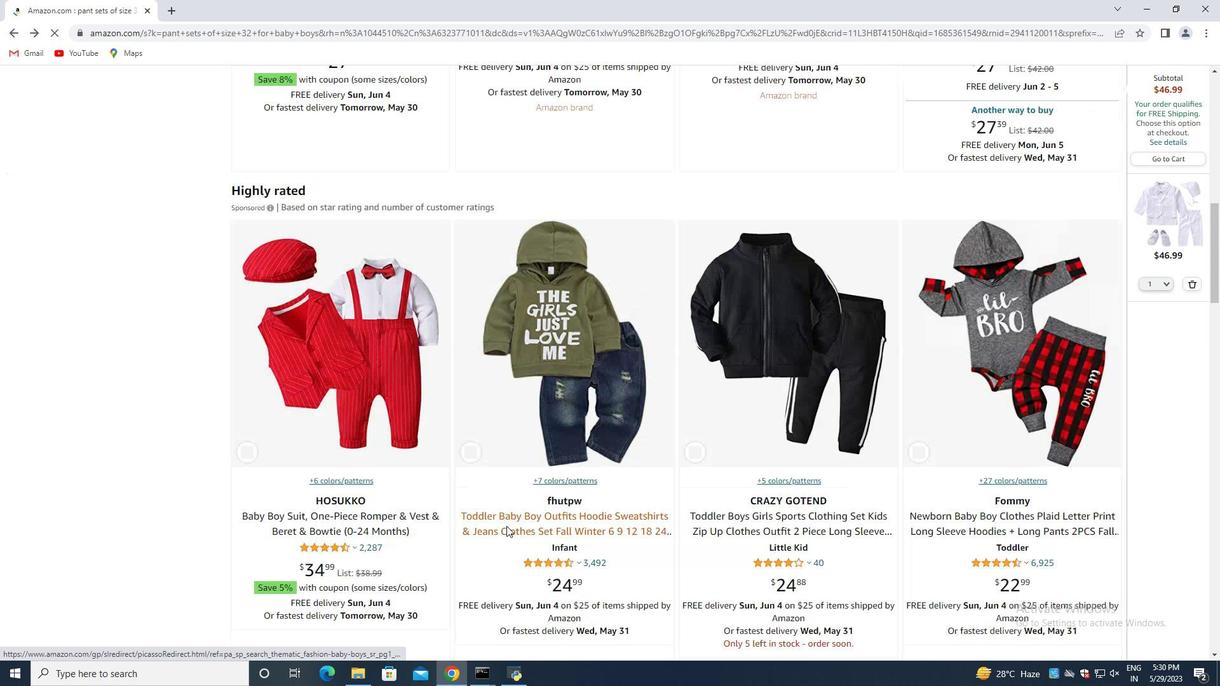 
Action: Mouse moved to (514, 526)
Screenshot: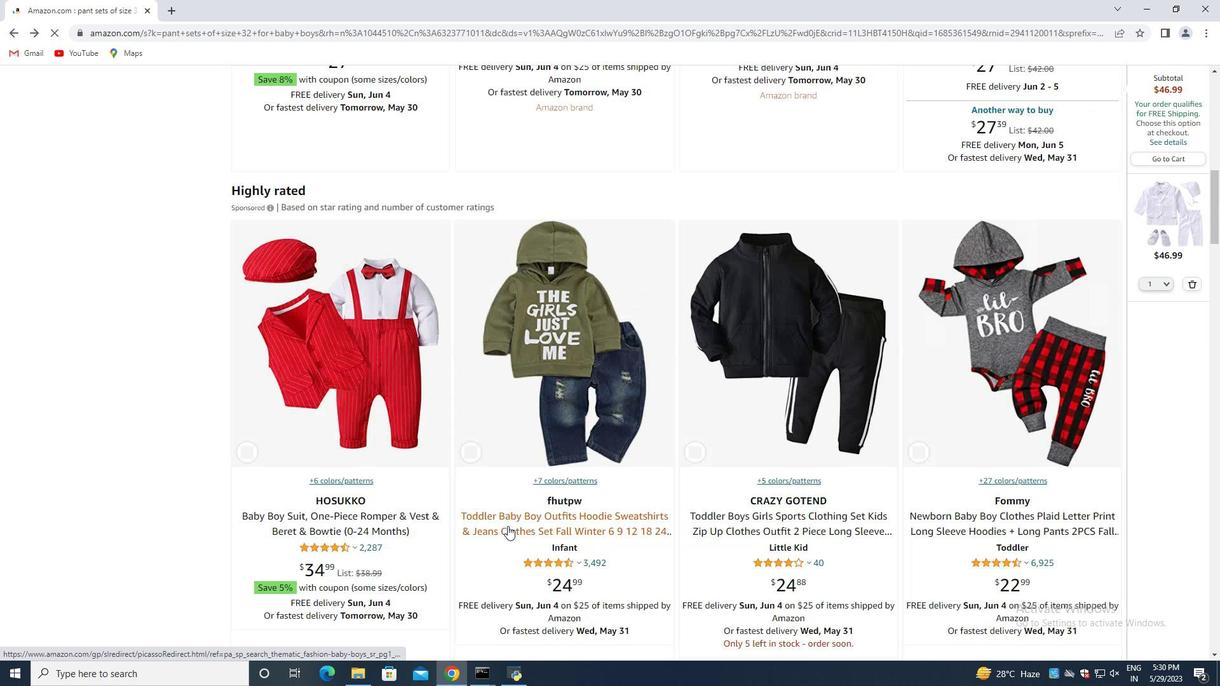 
Action: Mouse scrolled (514, 525) with delta (0, 0)
Screenshot: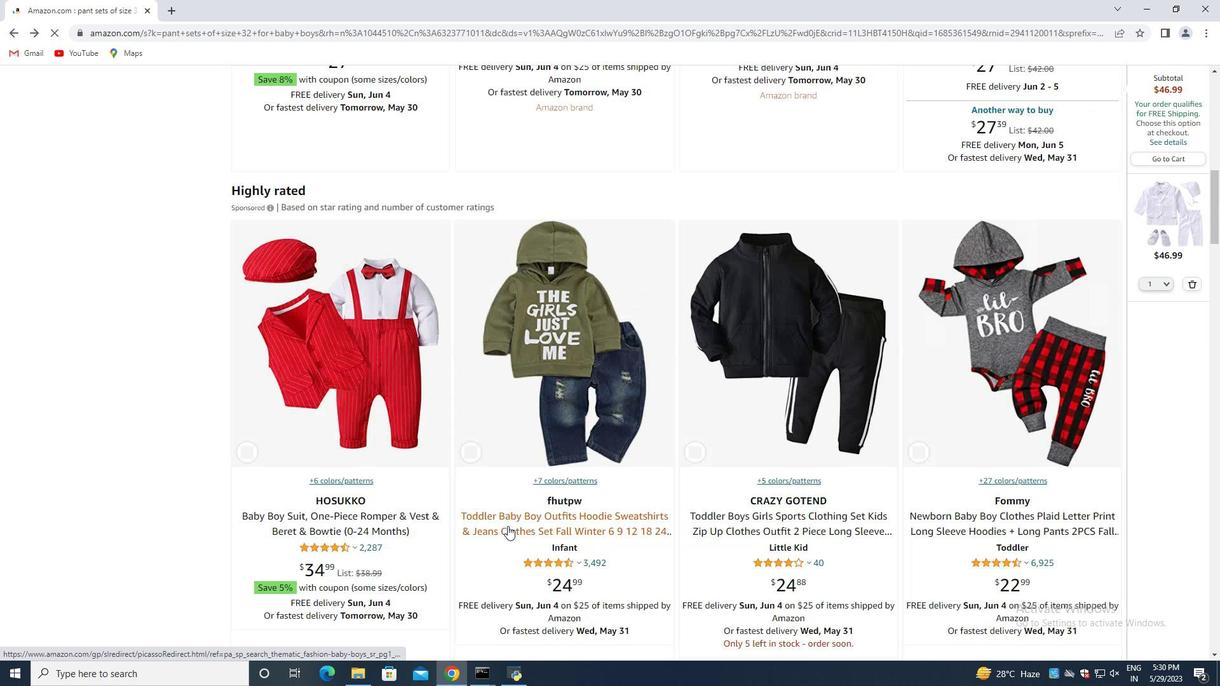 
Action: Mouse moved to (582, 467)
Screenshot: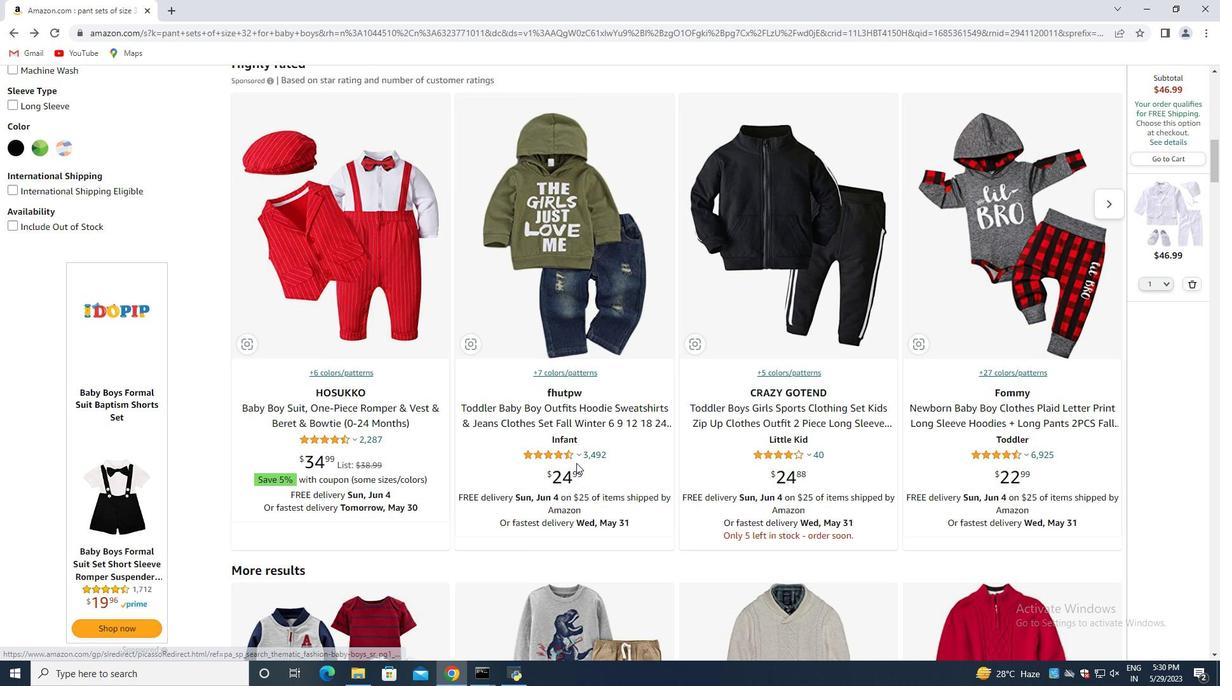 
Action: Mouse scrolled (582, 467) with delta (0, 0)
Screenshot: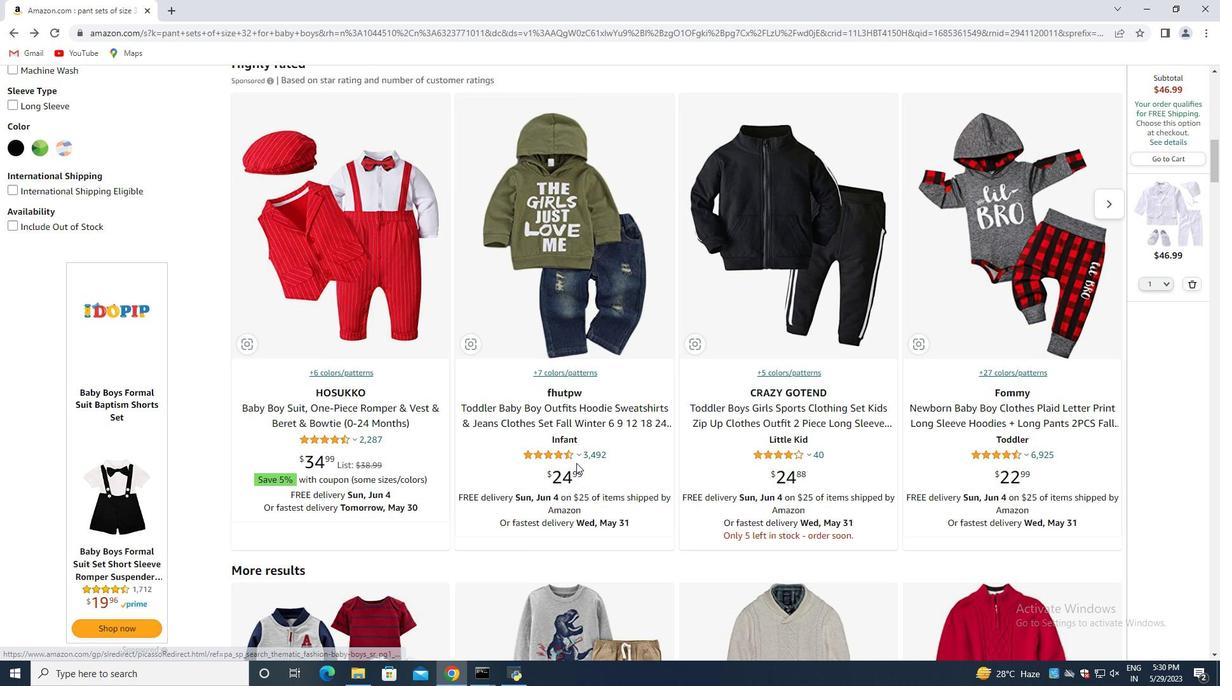 
Action: Mouse scrolled (582, 467) with delta (0, 0)
Screenshot: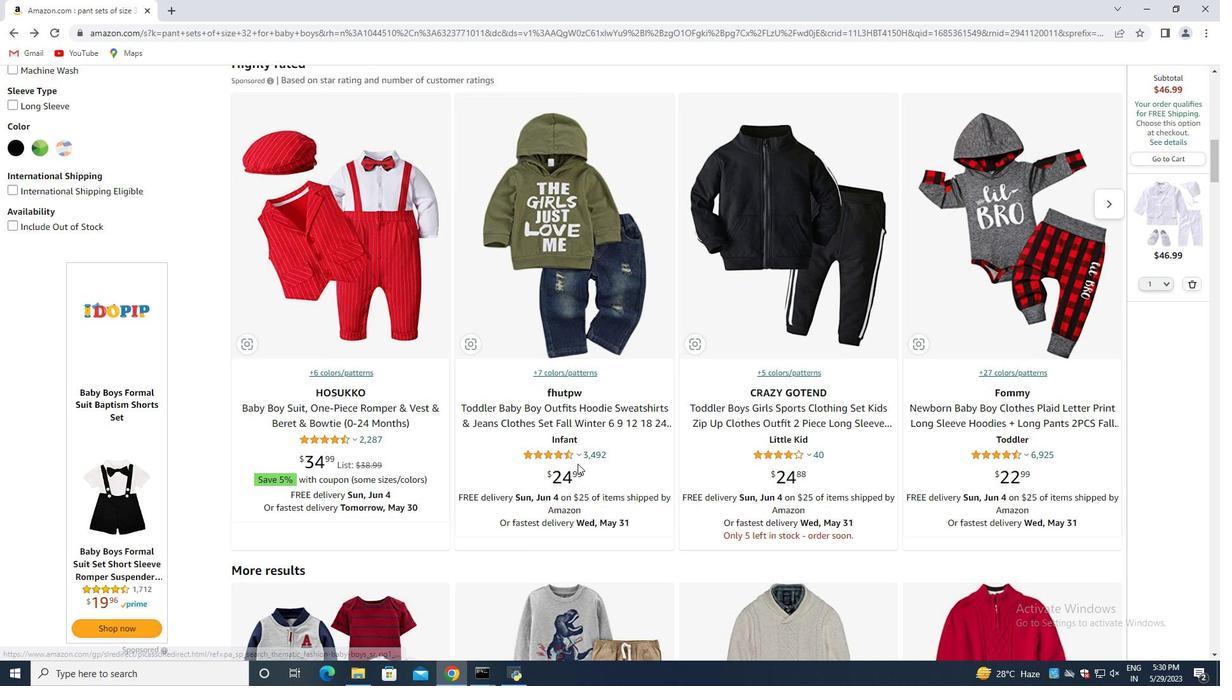 
Action: Mouse scrolled (582, 467) with delta (0, 0)
Screenshot: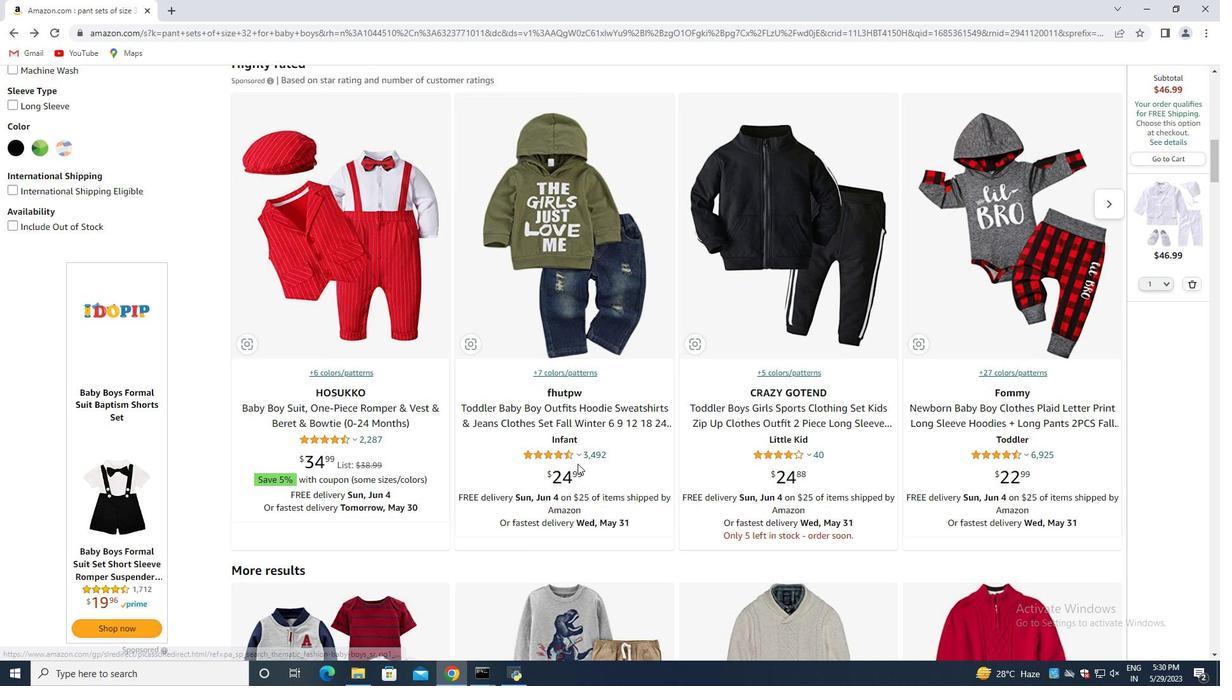 
Action: Mouse moved to (583, 467)
Screenshot: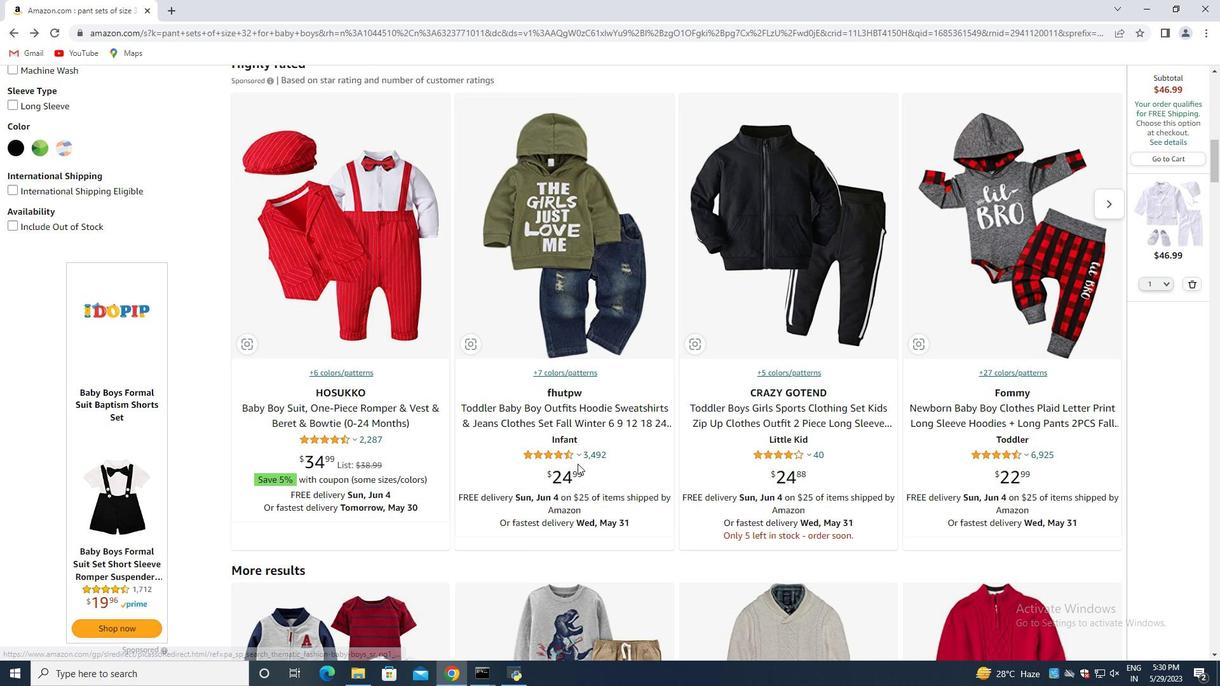 
Action: Mouse scrolled (583, 468) with delta (0, 0)
Screenshot: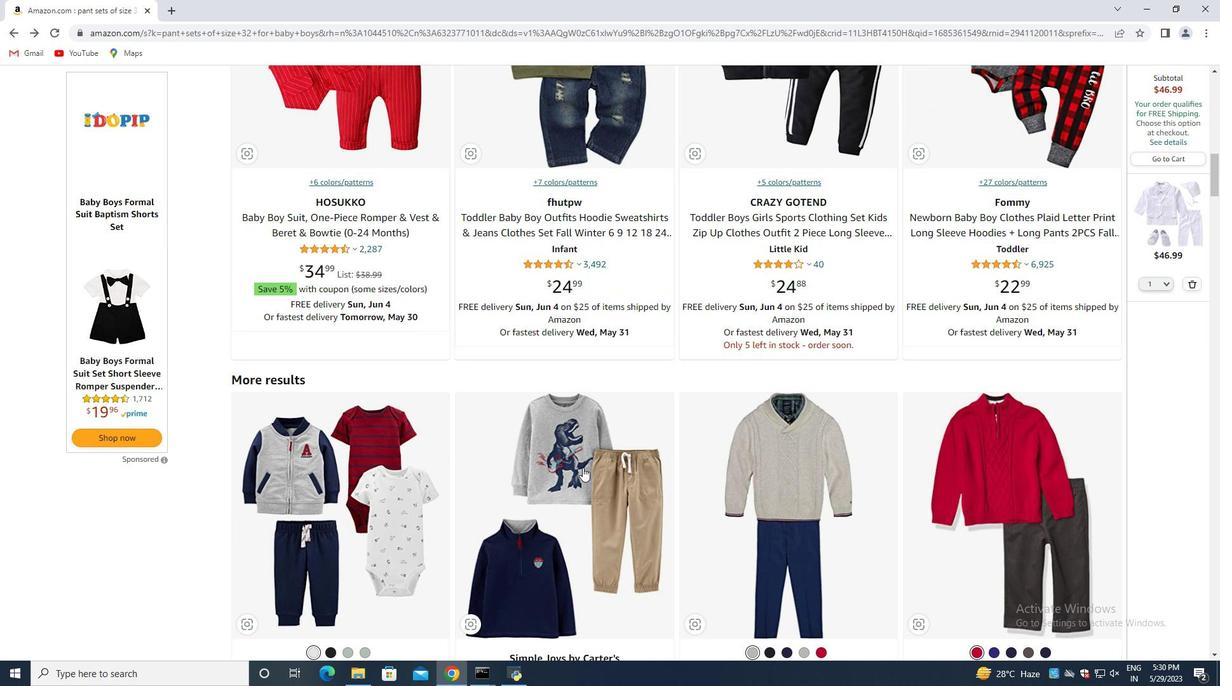 
Action: Mouse scrolled (583, 468) with delta (0, 0)
Screenshot: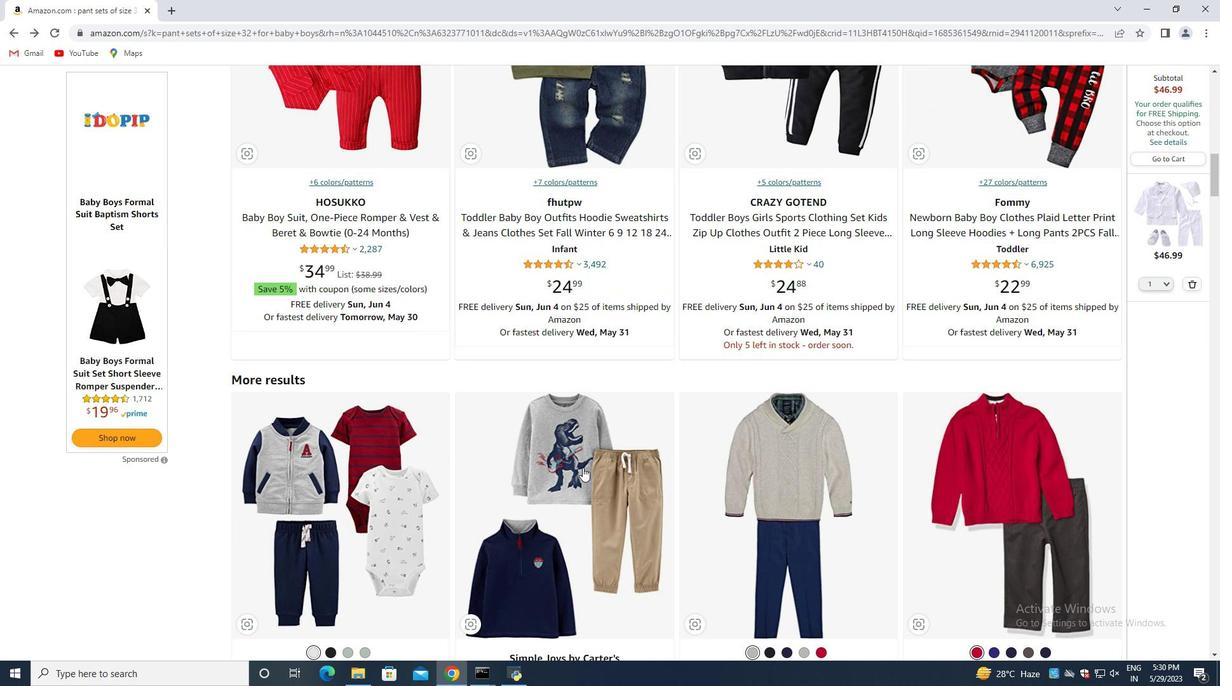 
Action: Mouse scrolled (583, 468) with delta (0, 0)
Screenshot: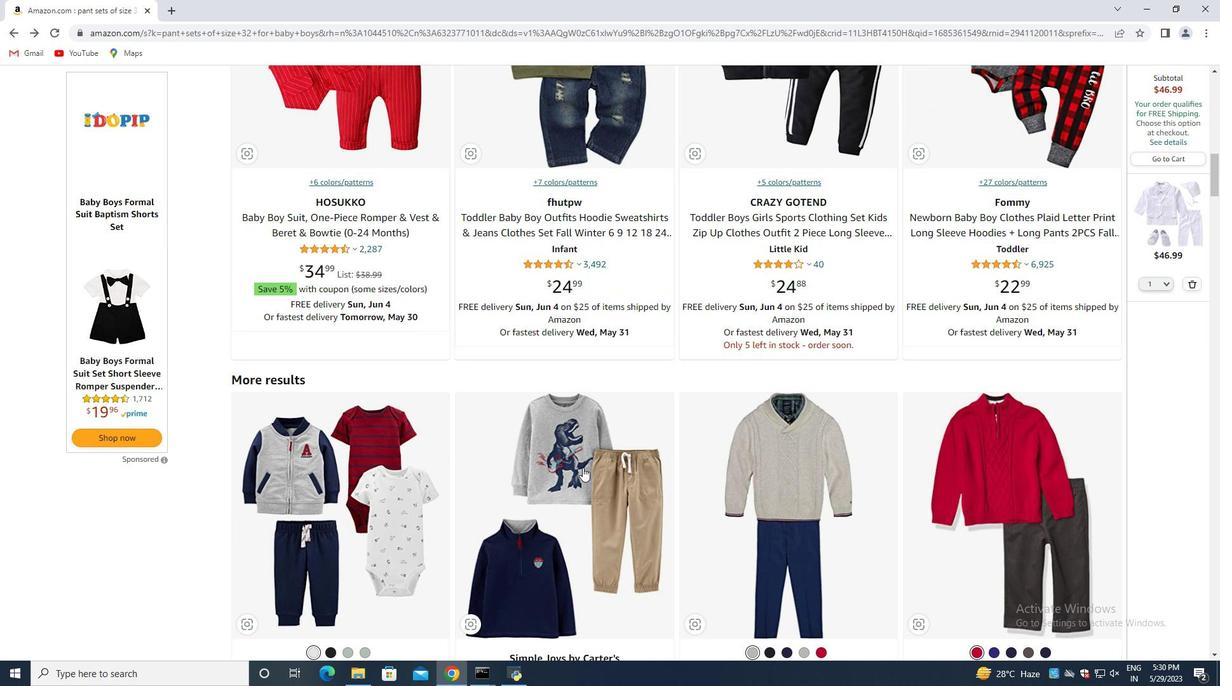 
Action: Mouse scrolled (583, 468) with delta (0, 0)
Screenshot: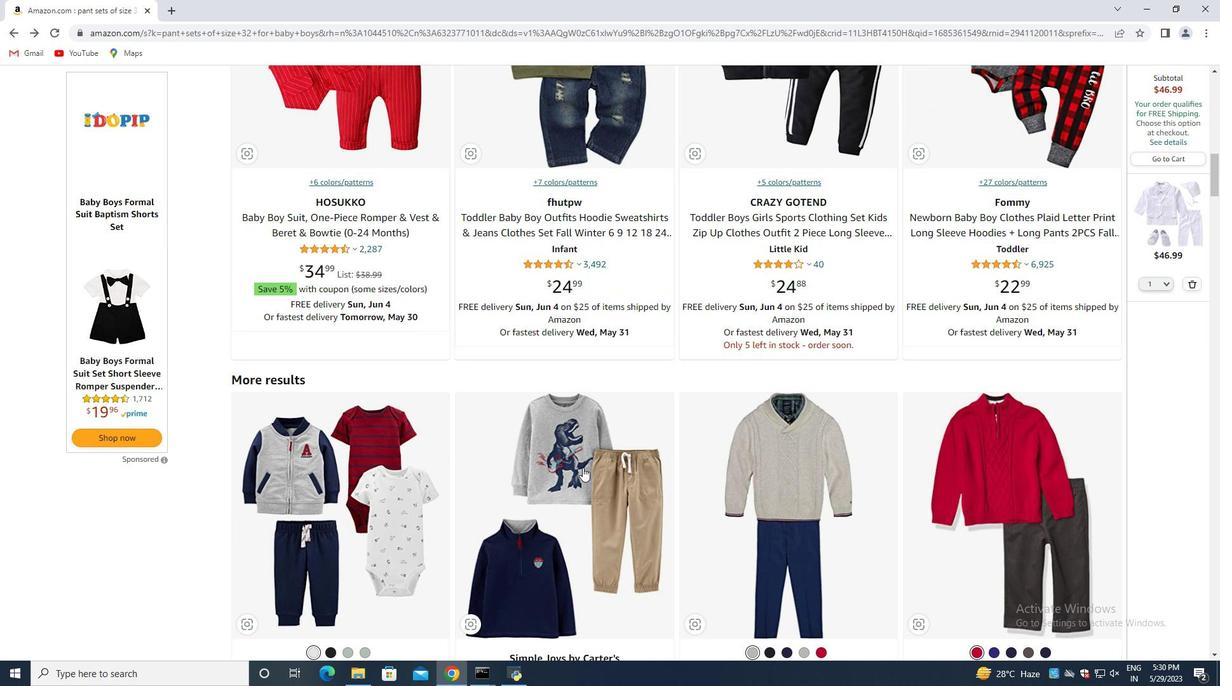 
Action: Mouse scrolled (583, 468) with delta (0, 0)
Screenshot: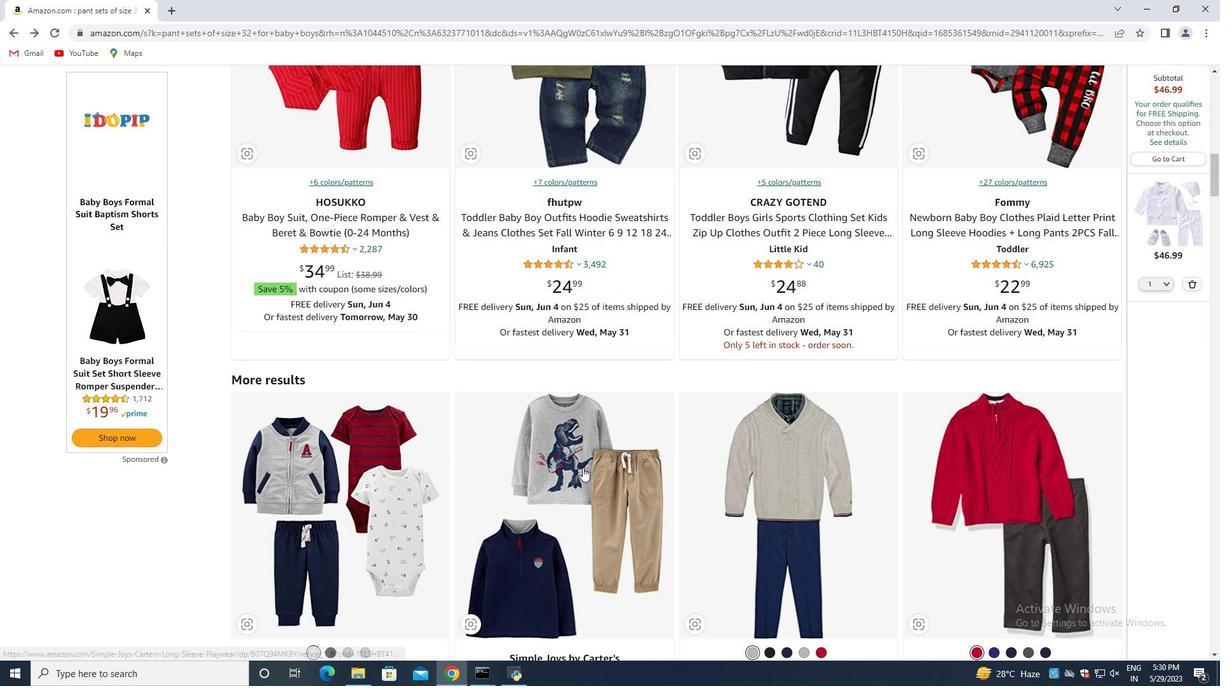 
Action: Mouse scrolled (583, 468) with delta (0, 0)
Screenshot: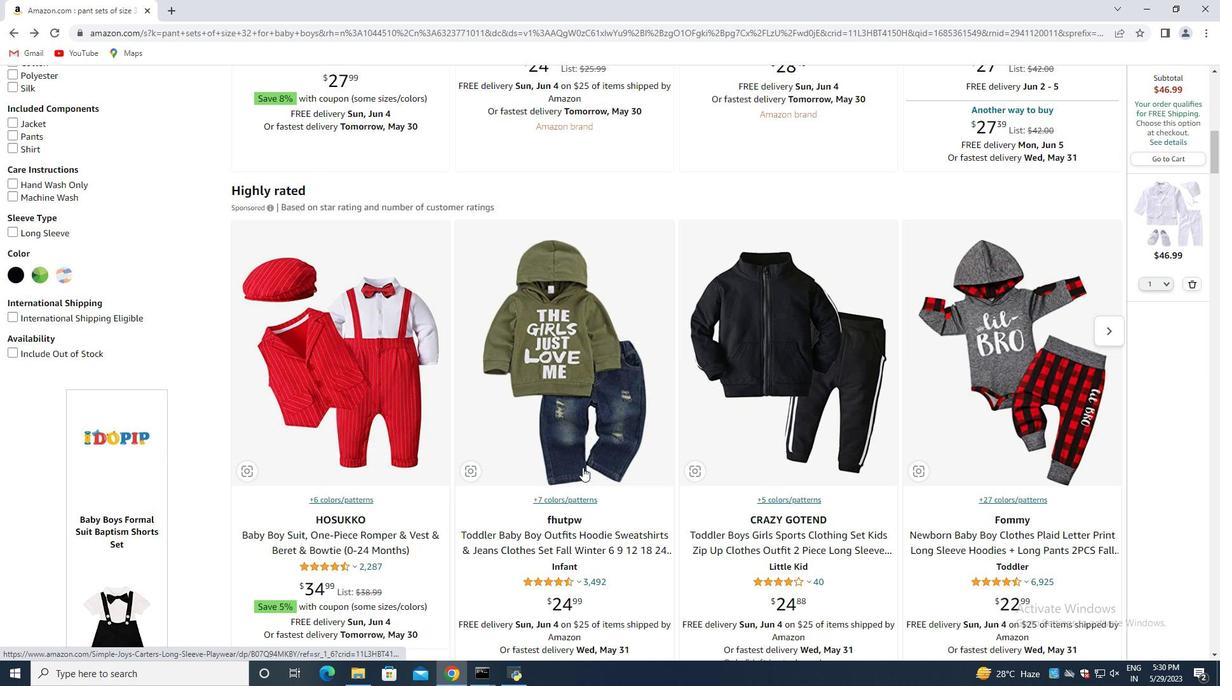 
Action: Mouse scrolled (583, 468) with delta (0, 0)
Screenshot: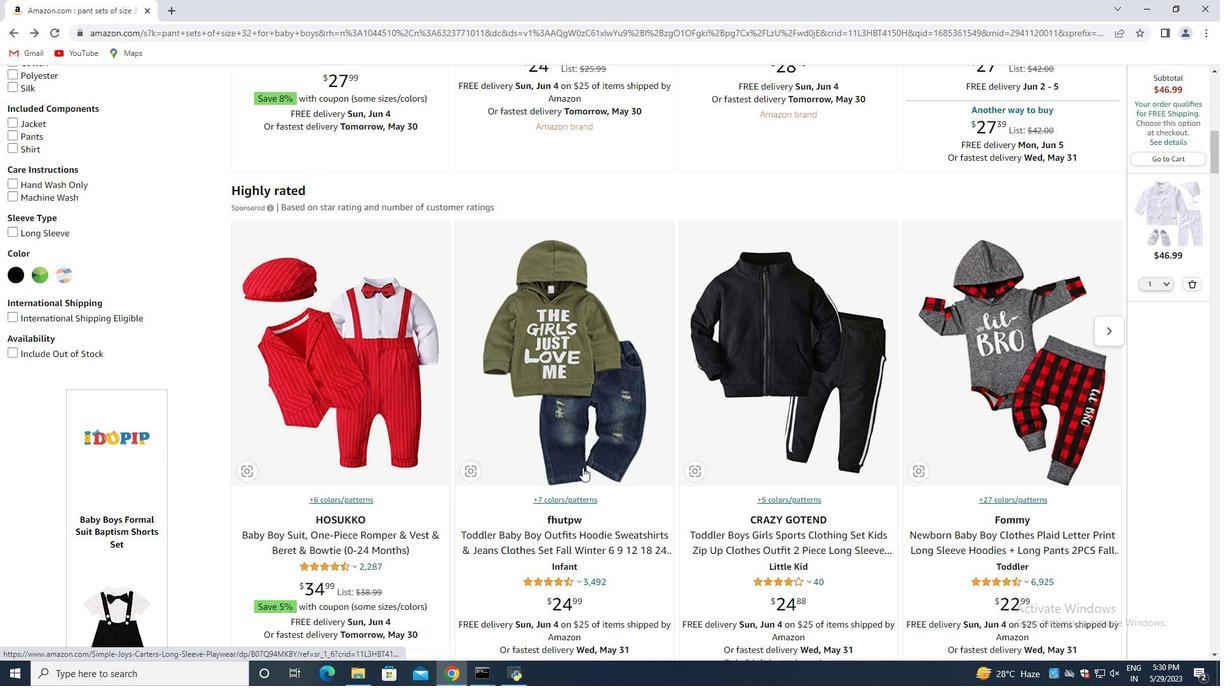 
Action: Mouse scrolled (583, 468) with delta (0, 0)
